 Task: Buy 5 Tank Tops of size Medium for Baby Girls from Clothing section under best seller category for shipping address: Amanda Green, 1779 Jenna Lane, Cincinnati, Ohio 45202, Cell Number 5139250533. Pay from credit card ending with 6759, CVV 506
Action: Mouse moved to (281, 71)
Screenshot: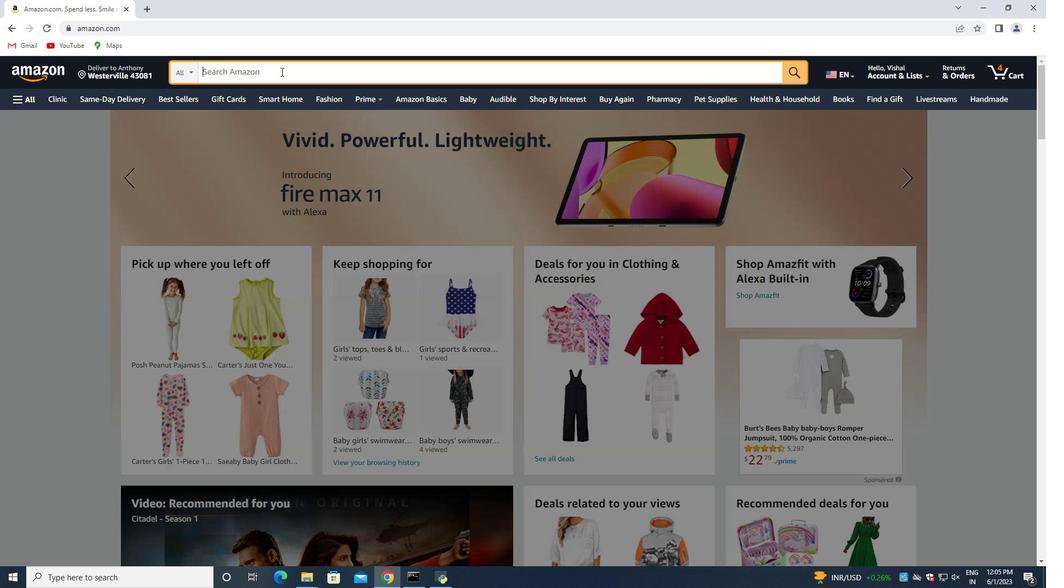 
Action: Mouse pressed left at (281, 71)
Screenshot: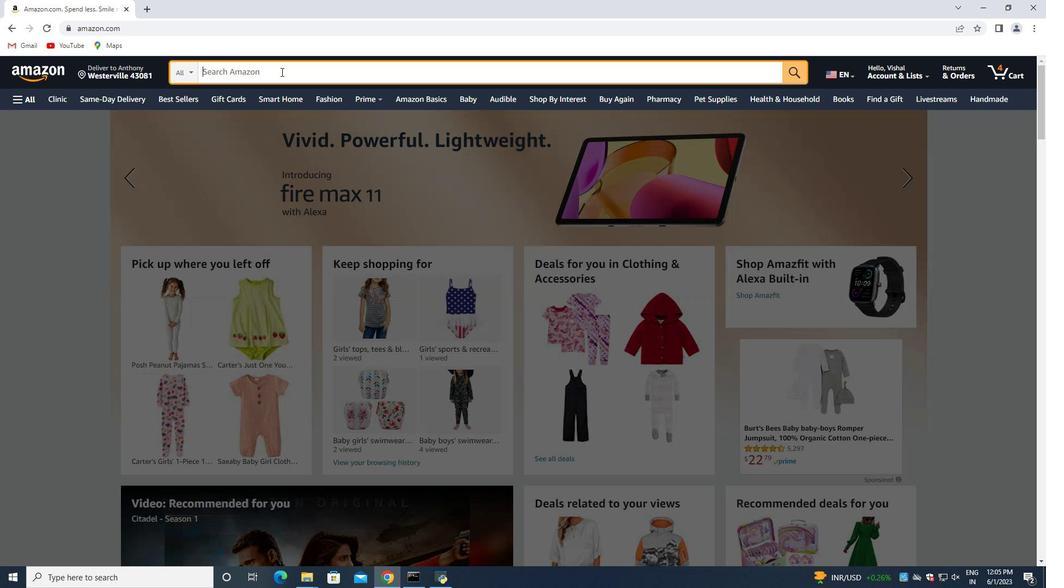 
Action: Mouse moved to (281, 71)
Screenshot: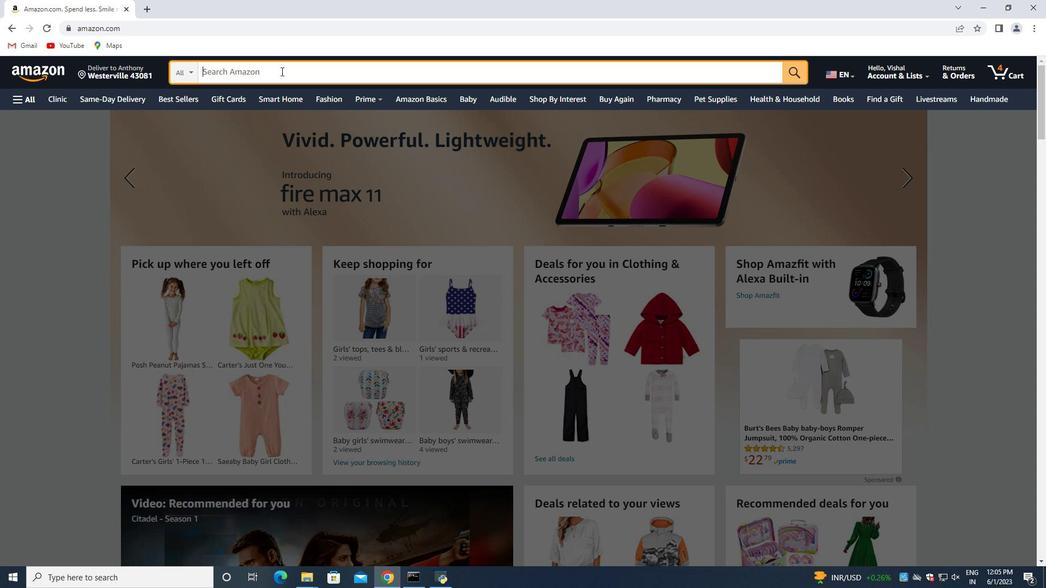 
Action: Key pressed <Key.shift>Tank<Key.space><Key.shift>Tops<Key.space>of<Key.space>size<Key.space>medium<Key.space>for<Key.space>baby<Key.space>girls<Key.enter>
Screenshot: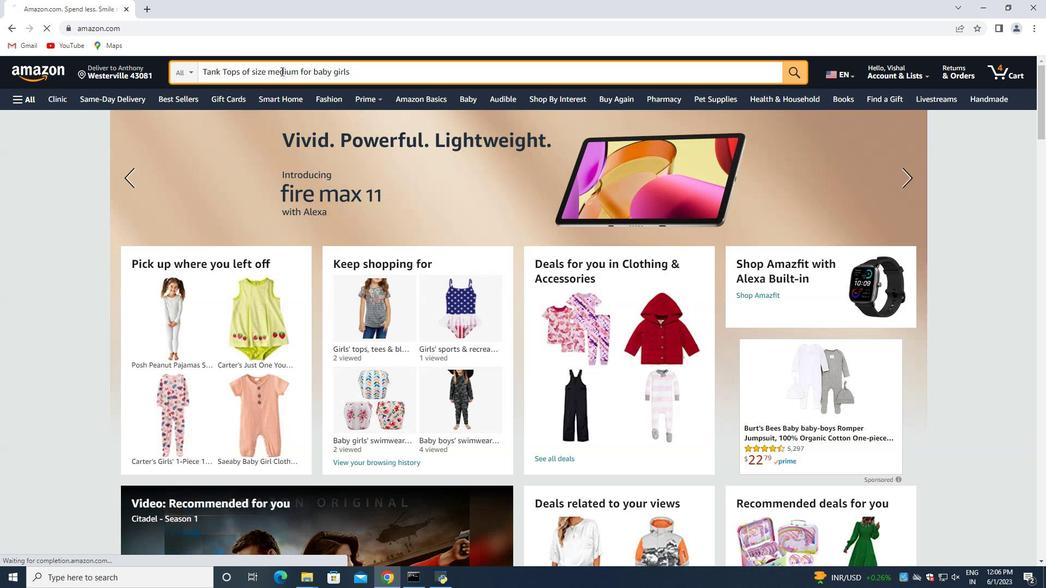 
Action: Mouse moved to (137, 172)
Screenshot: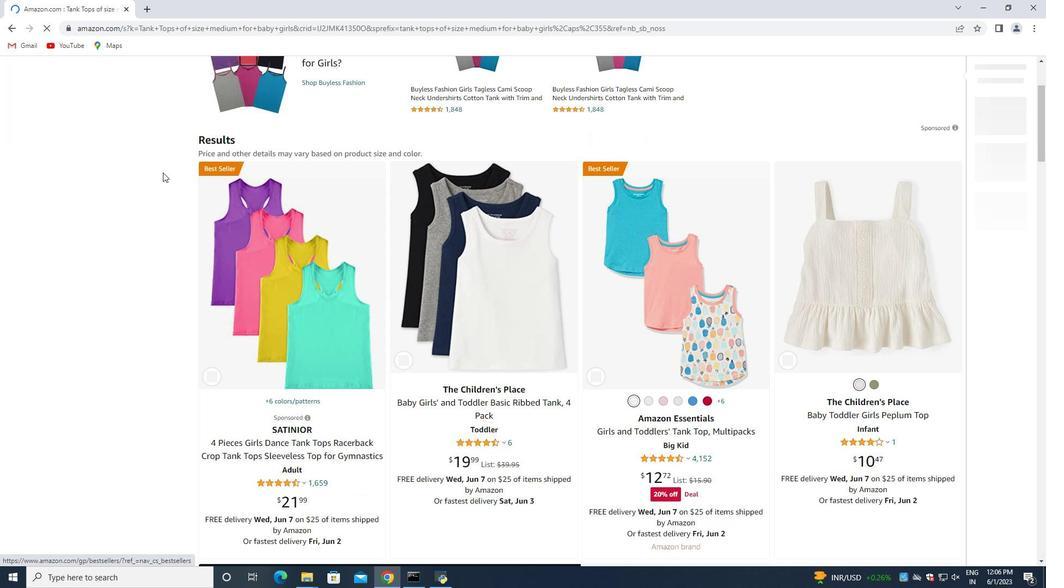 
Action: Mouse scrolled (137, 172) with delta (0, 0)
Screenshot: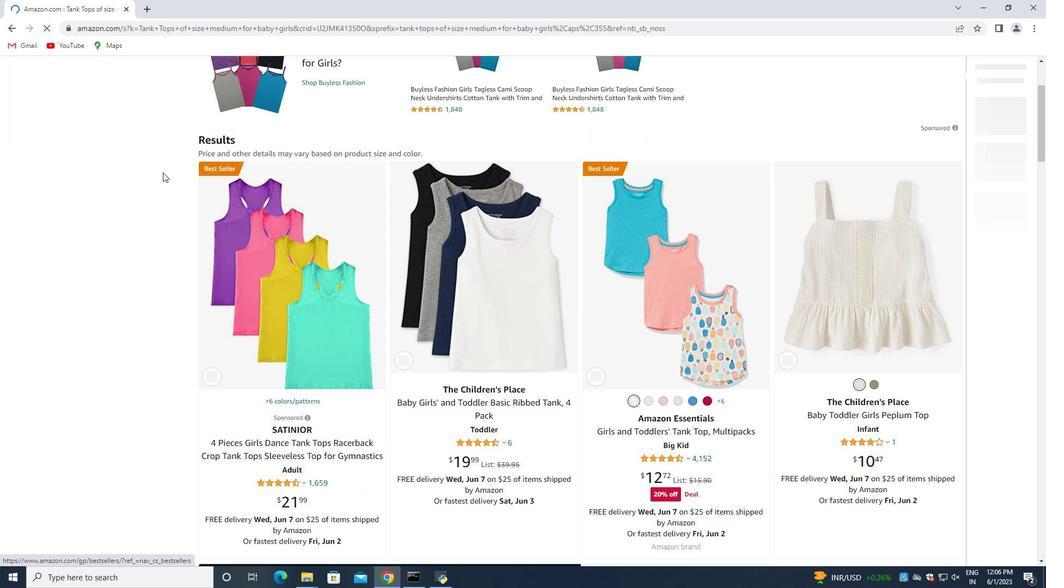 
Action: Mouse scrolled (137, 172) with delta (0, 0)
Screenshot: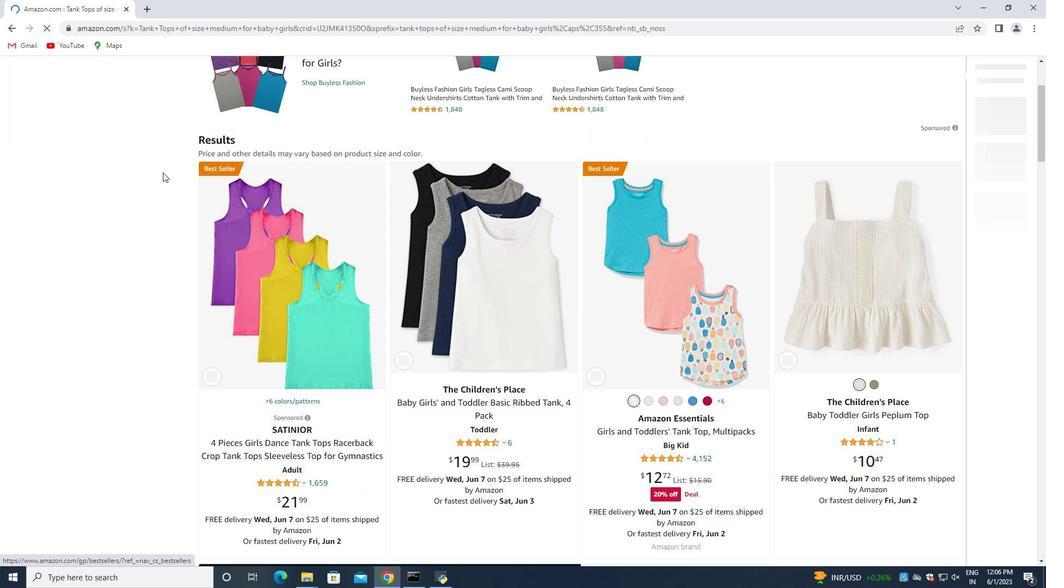 
Action: Mouse moved to (151, 172)
Screenshot: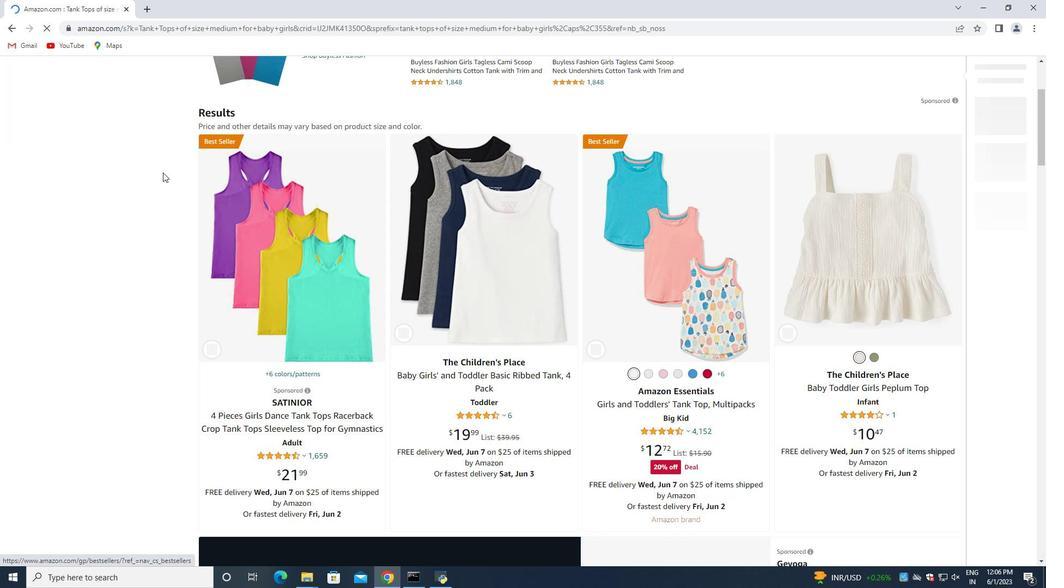 
Action: Mouse scrolled (151, 172) with delta (0, 0)
Screenshot: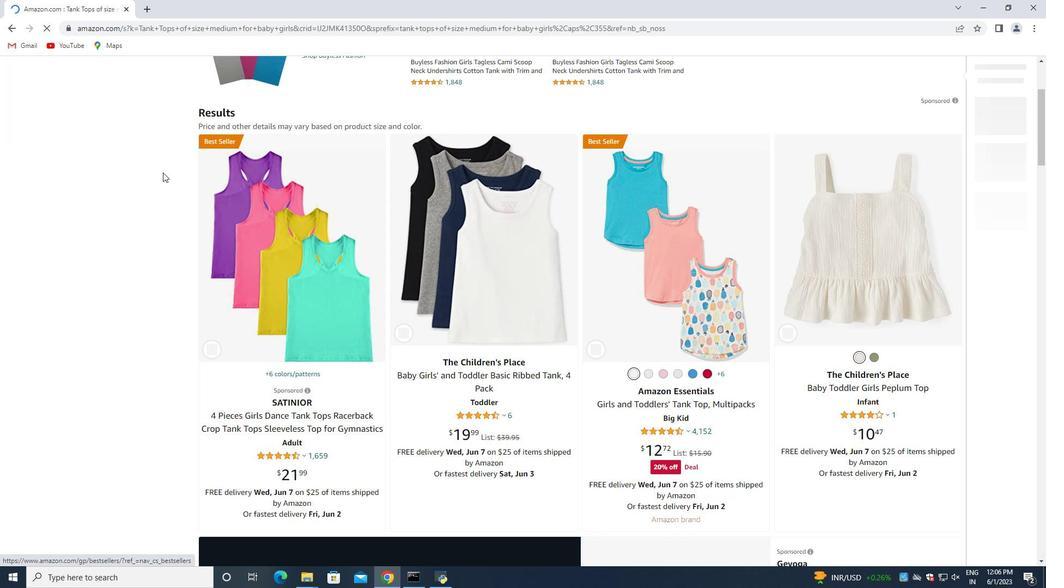 
Action: Mouse moved to (162, 172)
Screenshot: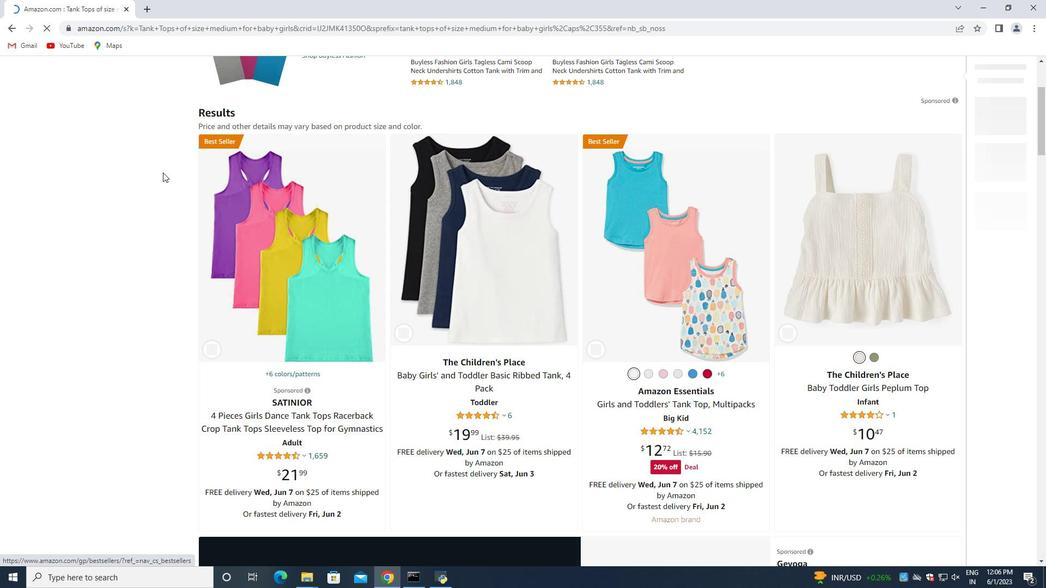 
Action: Mouse scrolled (162, 173) with delta (0, 0)
Screenshot: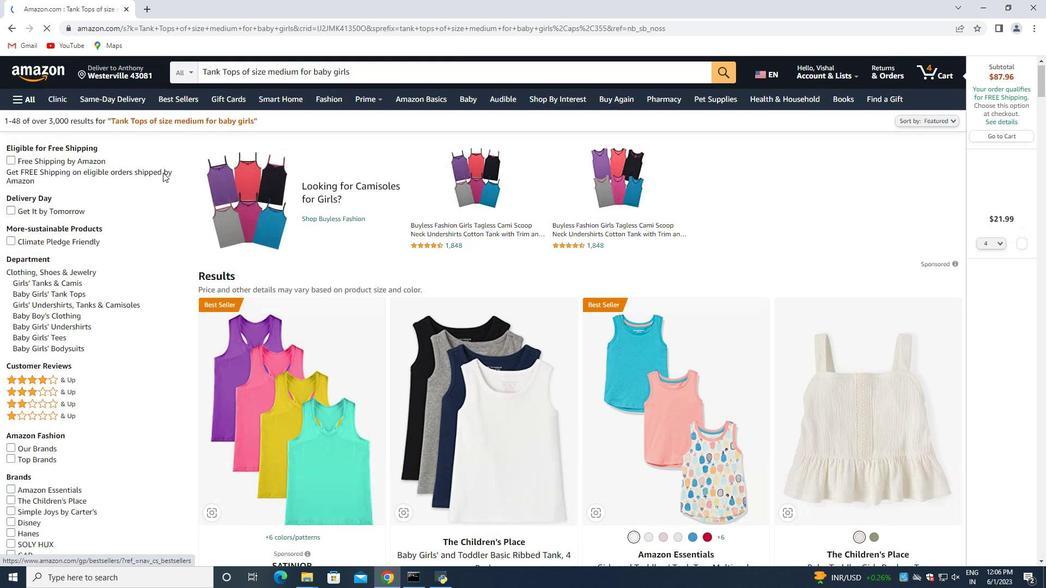 
Action: Mouse scrolled (162, 173) with delta (0, 0)
Screenshot: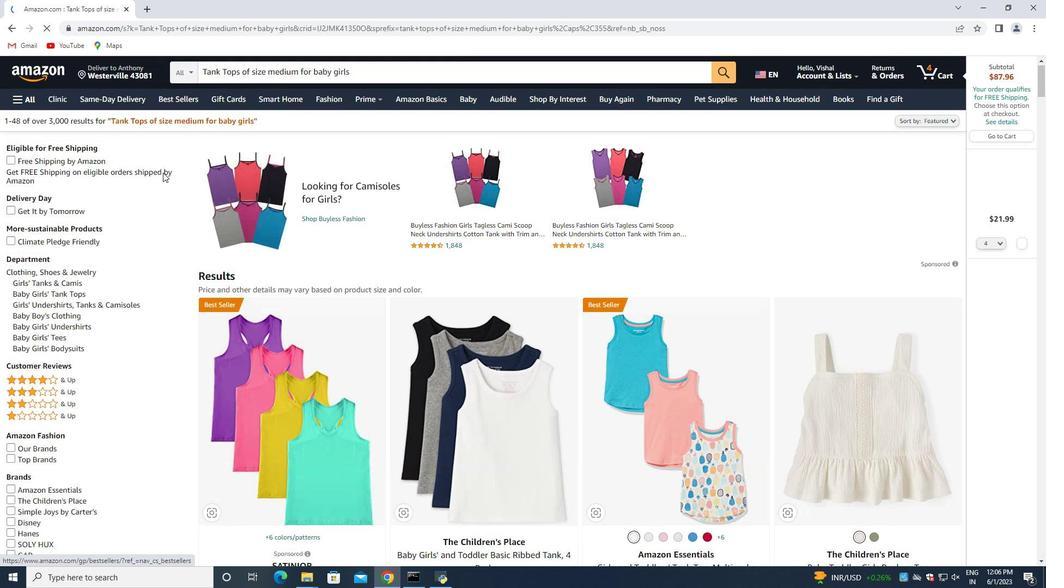 
Action: Mouse scrolled (162, 173) with delta (0, 0)
Screenshot: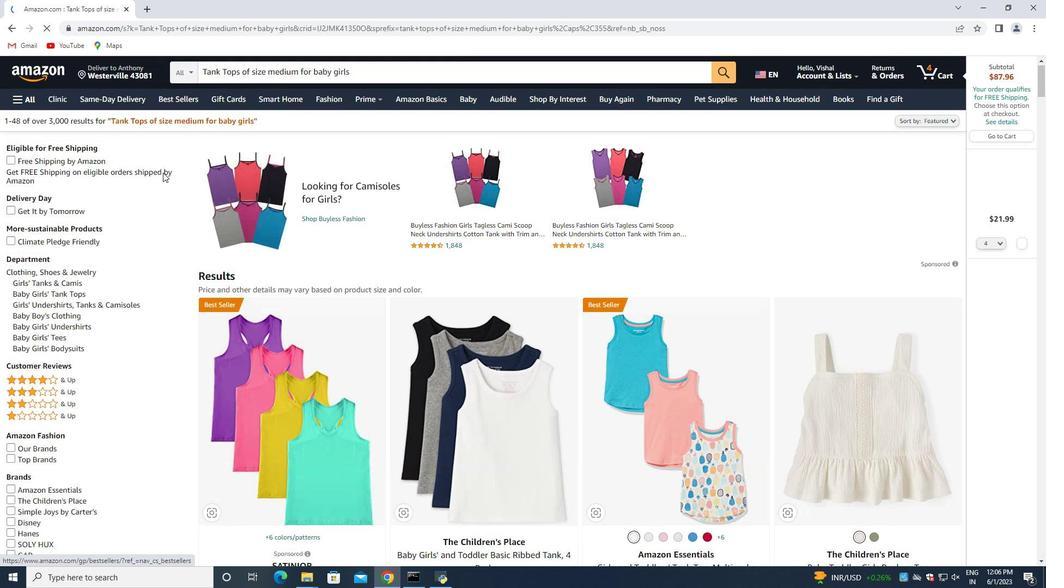 
Action: Mouse scrolled (162, 173) with delta (0, 0)
Screenshot: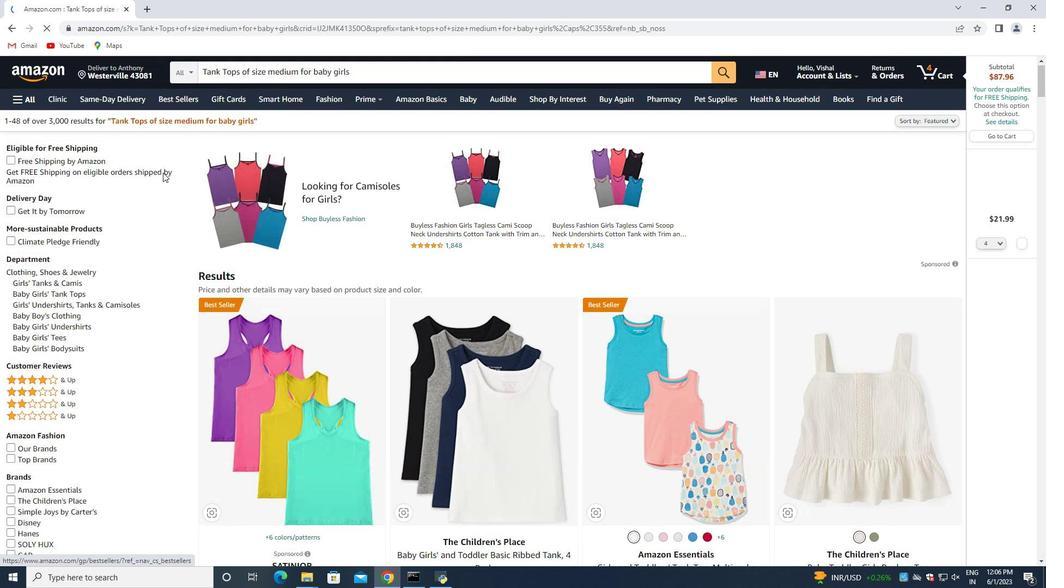 
Action: Mouse scrolled (162, 173) with delta (0, 0)
Screenshot: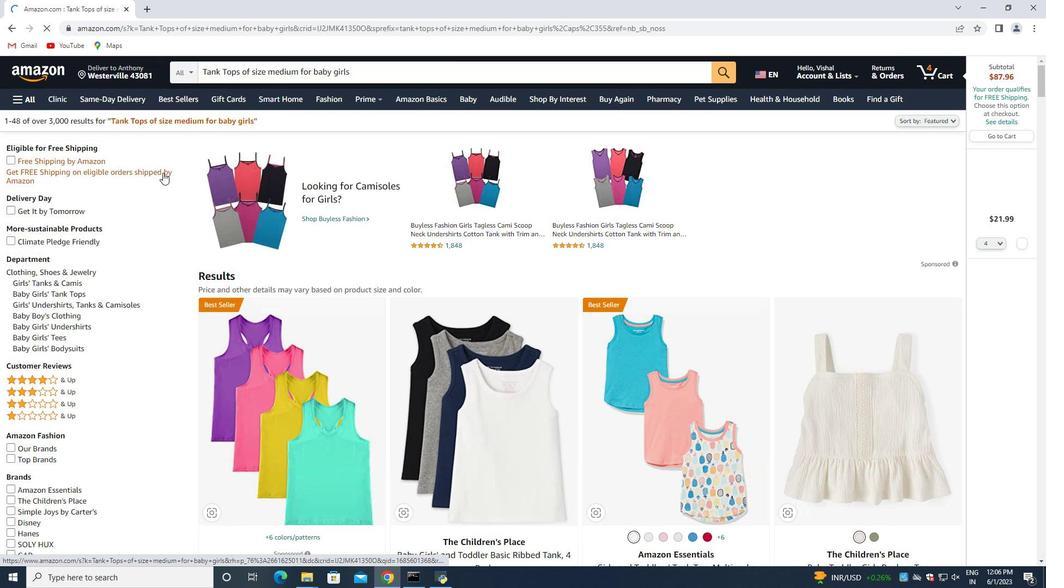 
Action: Mouse moved to (142, 204)
Screenshot: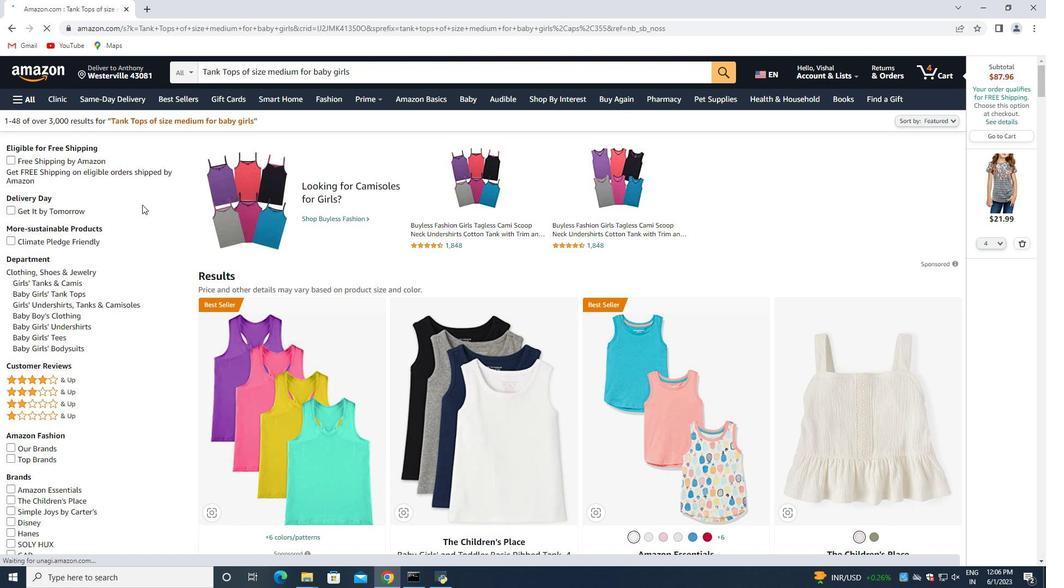 
Action: Mouse scrolled (142, 205) with delta (0, 0)
Screenshot: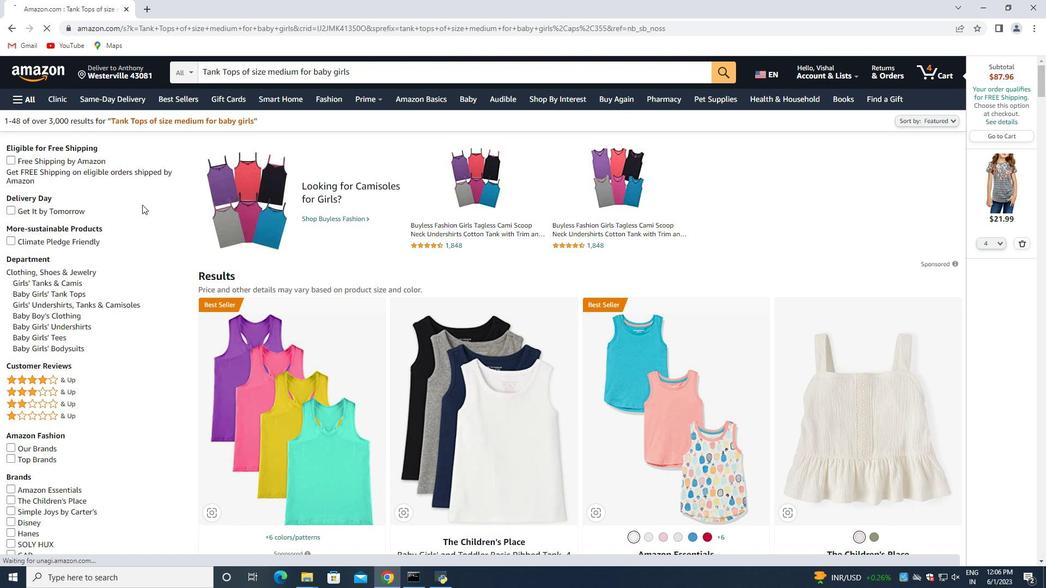 
Action: Mouse scrolled (142, 205) with delta (0, 0)
Screenshot: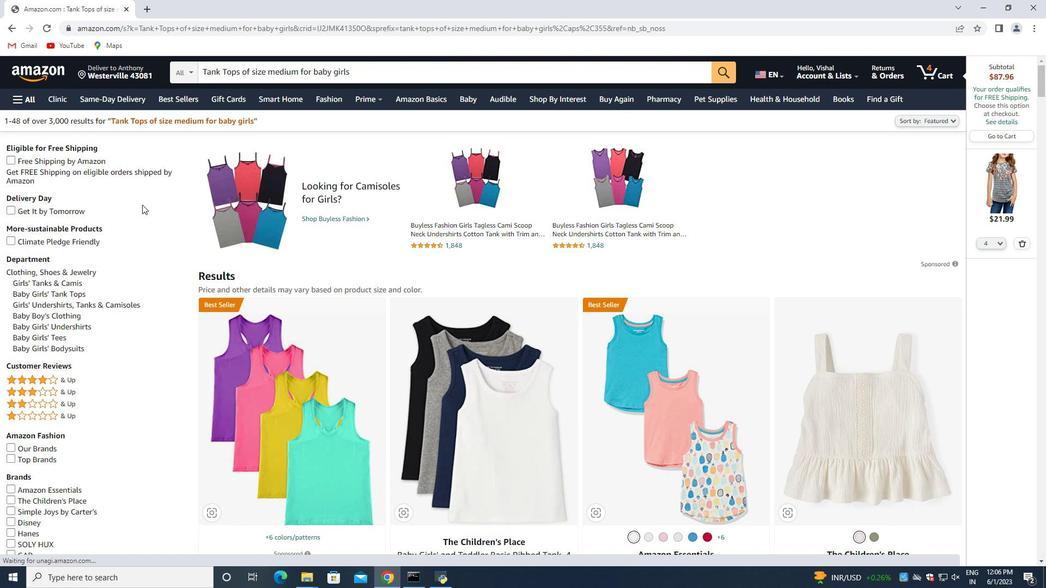 
Action: Mouse moved to (59, 293)
Screenshot: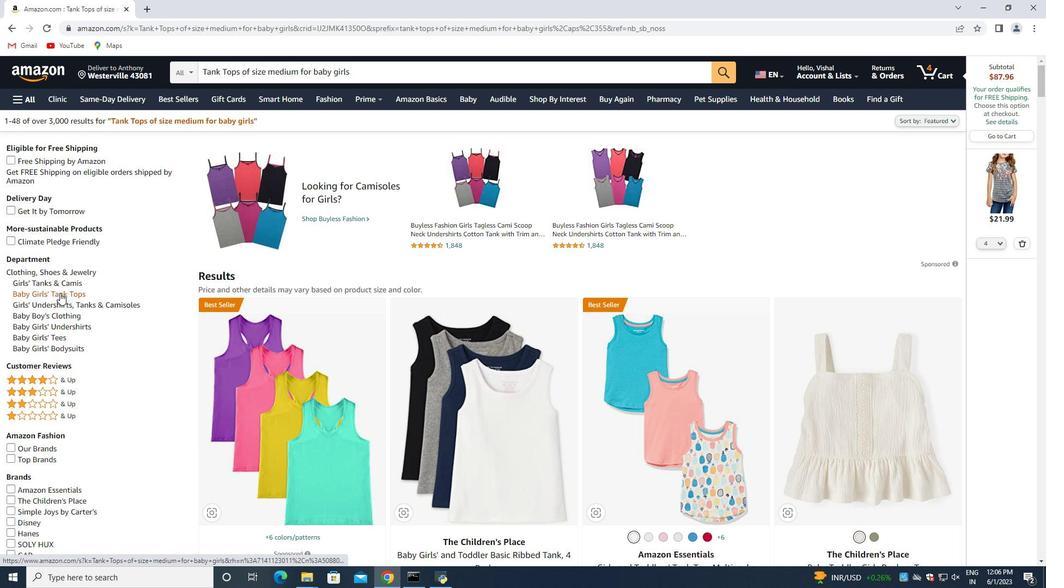 
Action: Mouse pressed left at (59, 293)
Screenshot: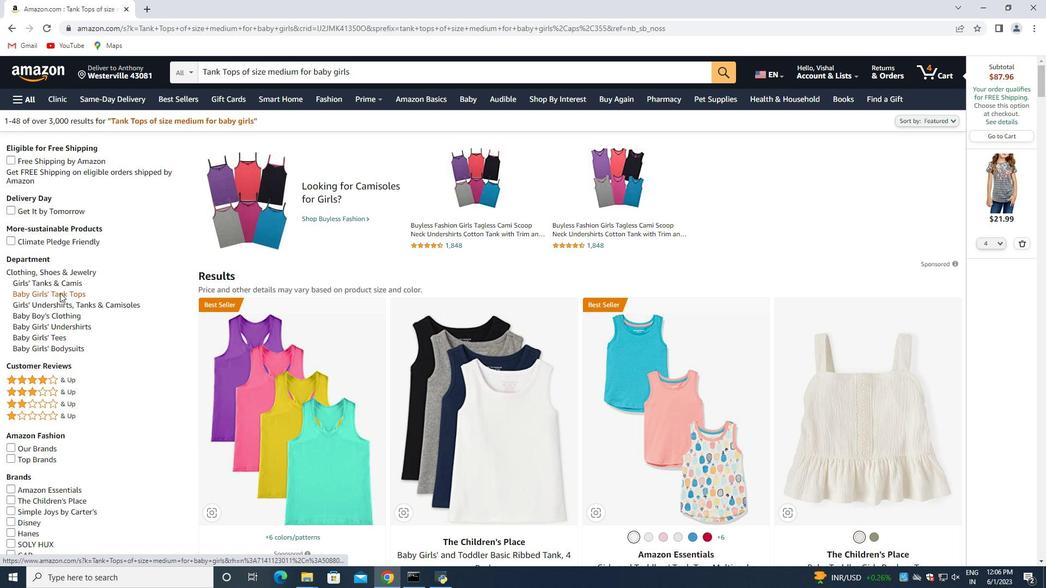 
Action: Mouse moved to (61, 298)
Screenshot: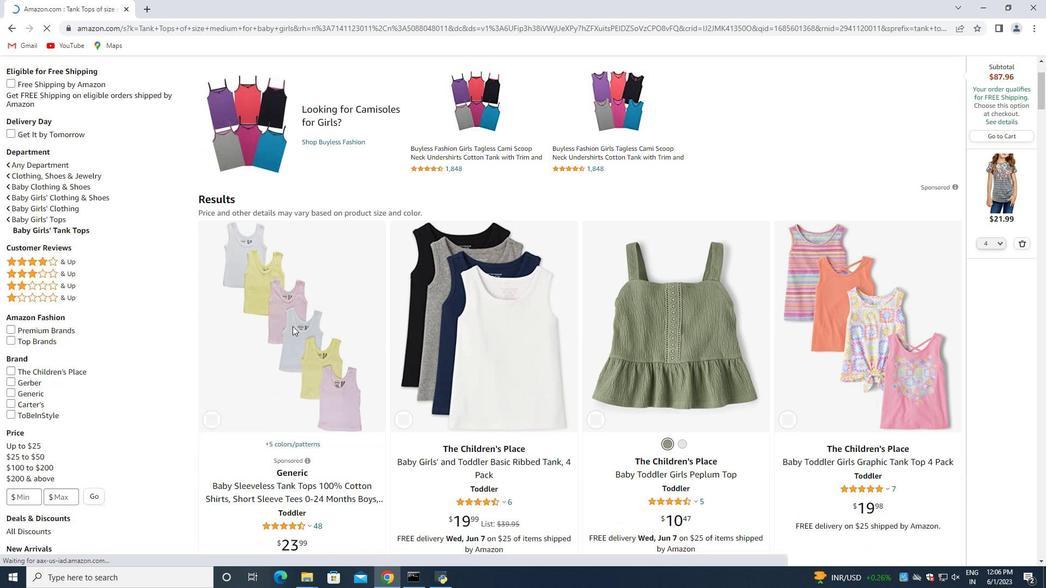 
Action: Mouse scrolled (61, 297) with delta (0, 0)
Screenshot: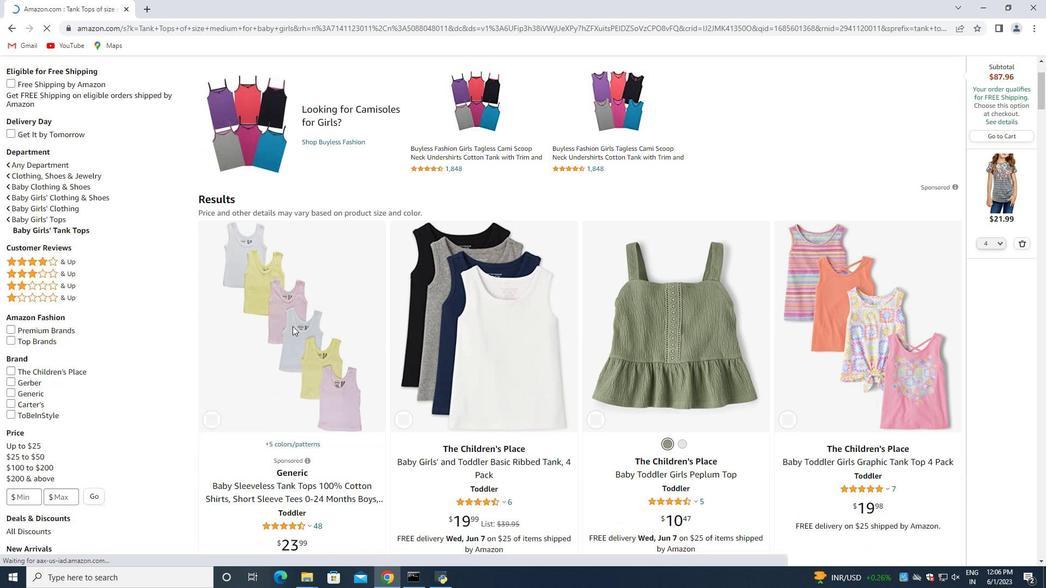 
Action: Mouse moved to (79, 302)
Screenshot: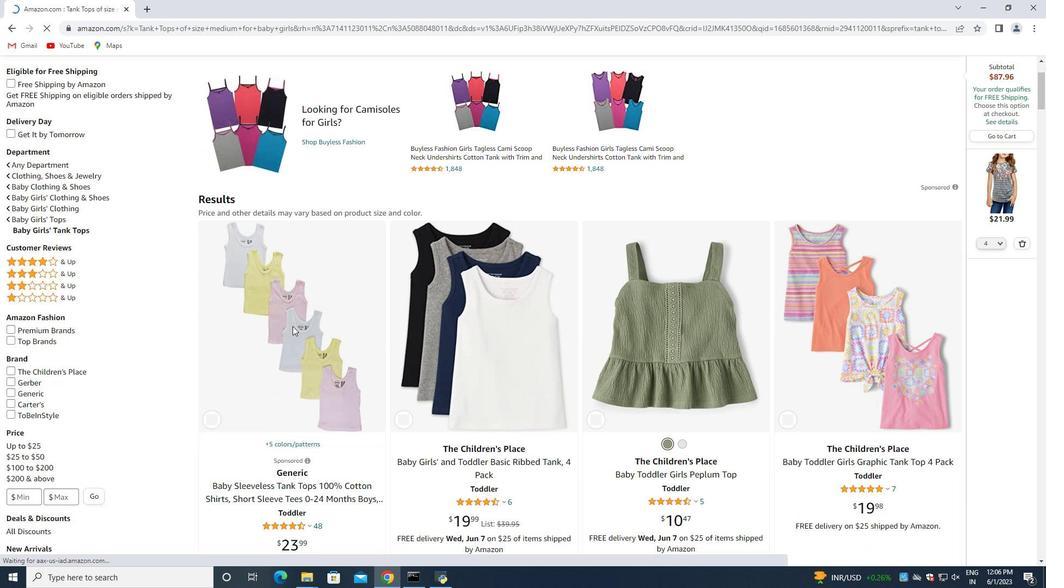 
Action: Mouse scrolled (79, 302) with delta (0, 0)
Screenshot: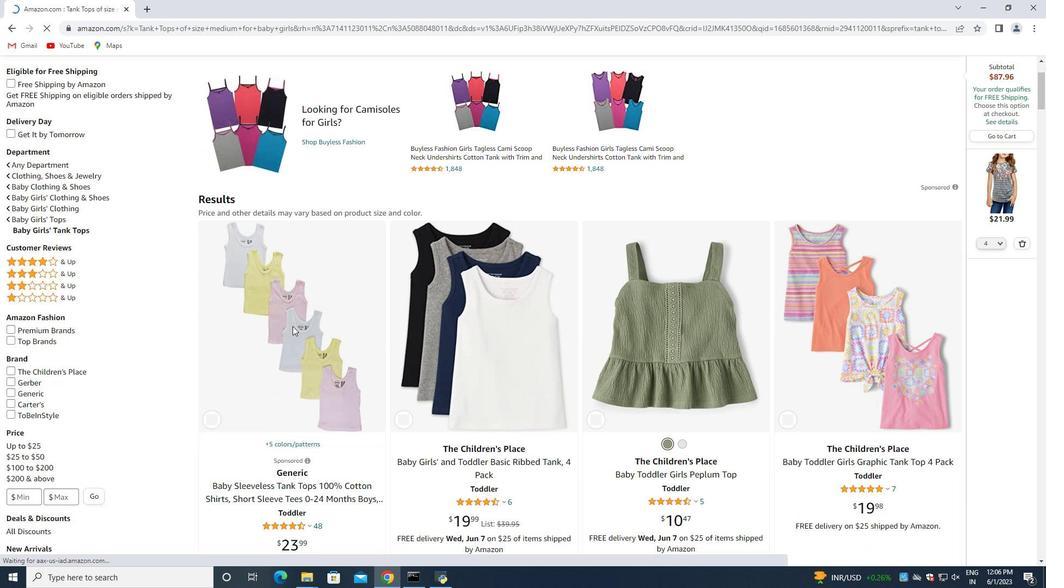 
Action: Mouse moved to (294, 323)
Screenshot: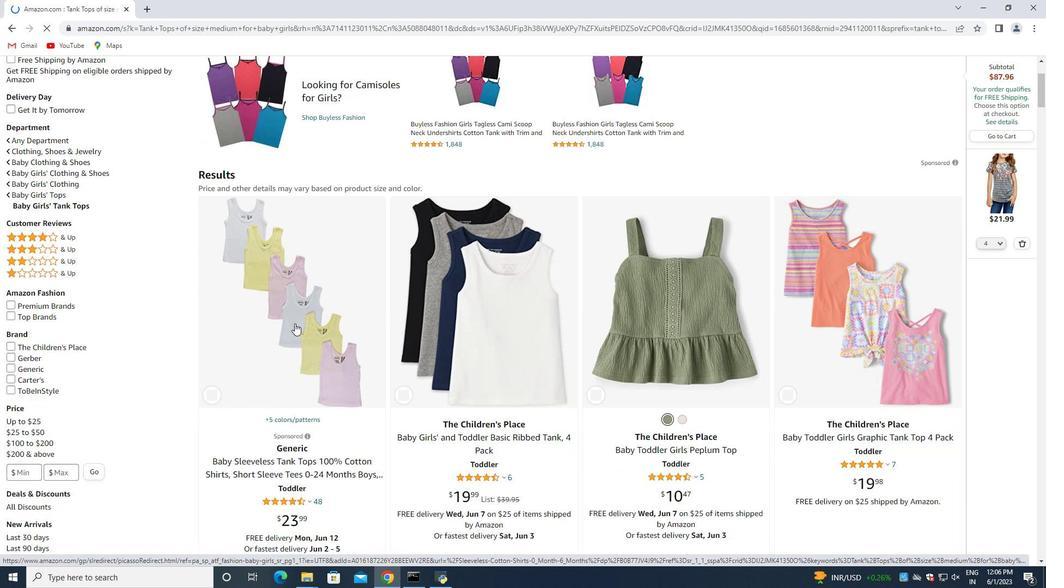 
Action: Mouse scrolled (294, 323) with delta (0, 0)
Screenshot: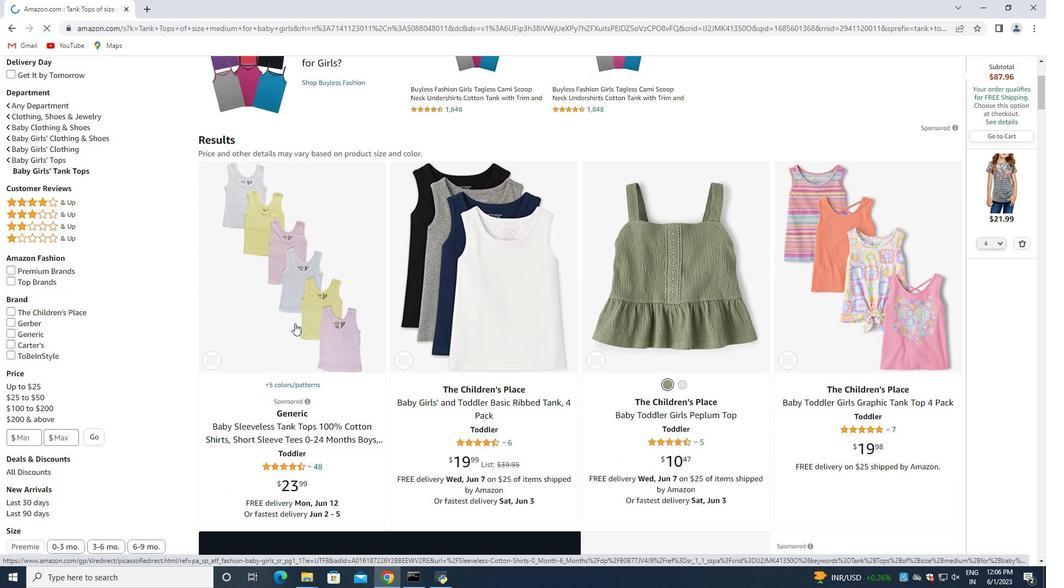 
Action: Mouse moved to (403, 302)
Screenshot: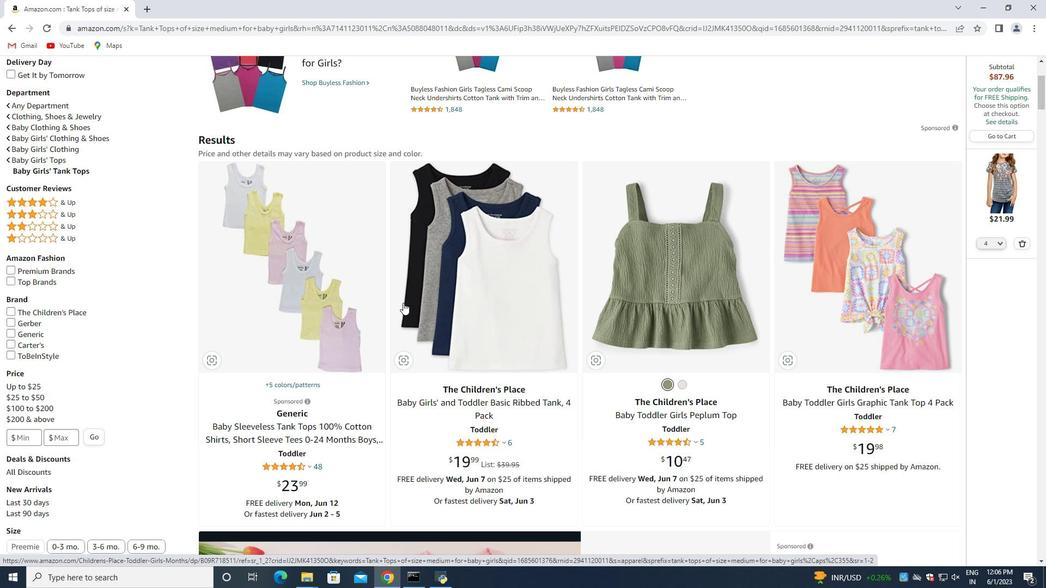 
Action: Mouse scrolled (403, 303) with delta (0, 0)
Screenshot: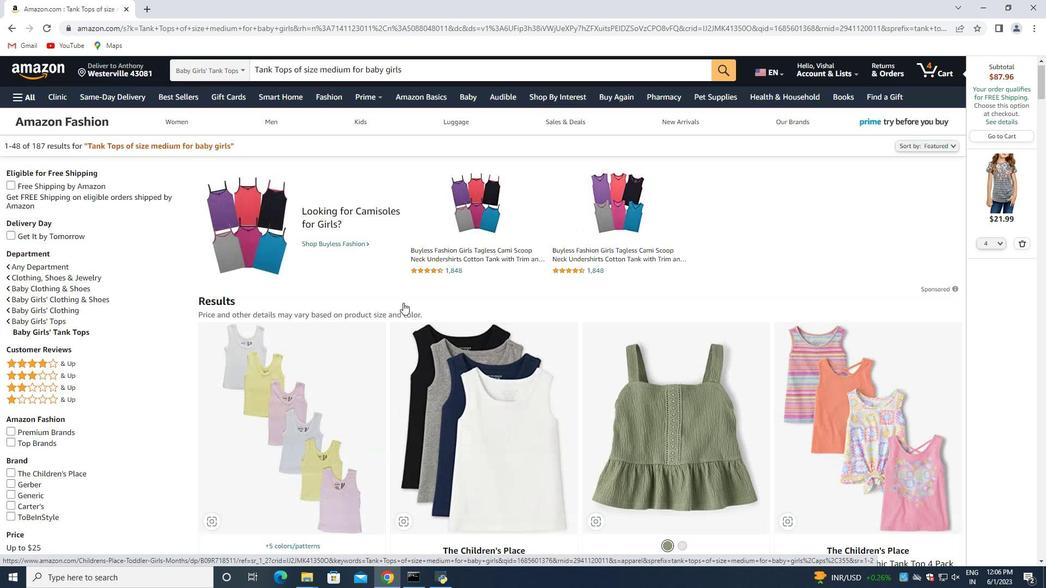 
Action: Mouse scrolled (403, 303) with delta (0, 0)
Screenshot: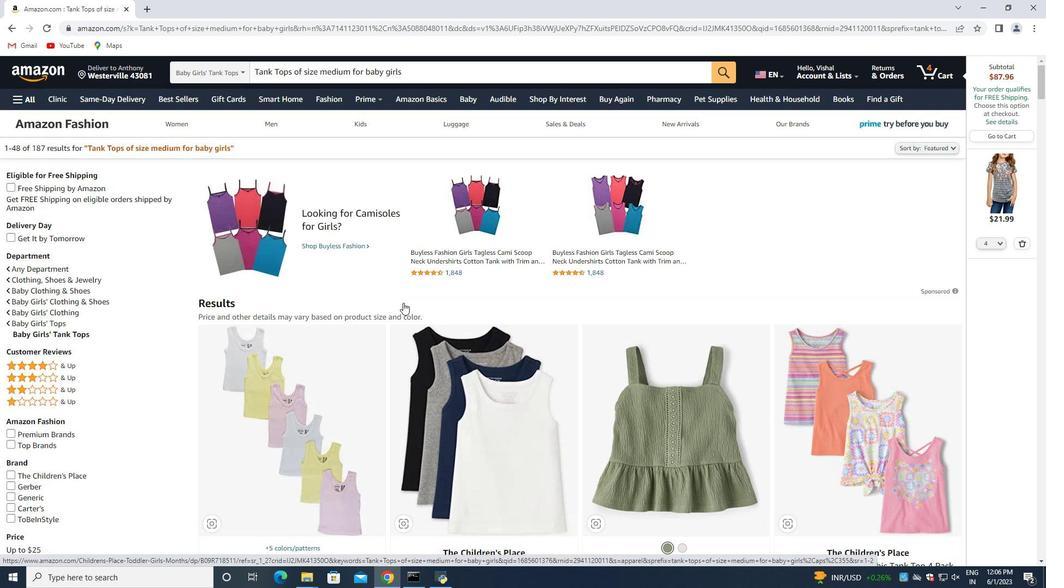 
Action: Mouse scrolled (403, 303) with delta (0, 0)
Screenshot: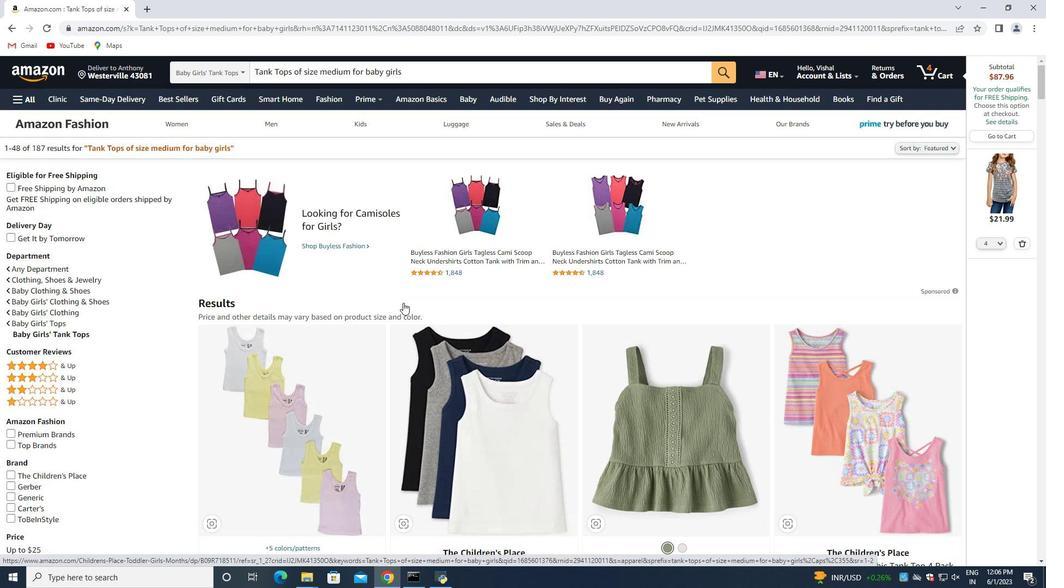 
Action: Mouse scrolled (403, 303) with delta (0, 0)
Screenshot: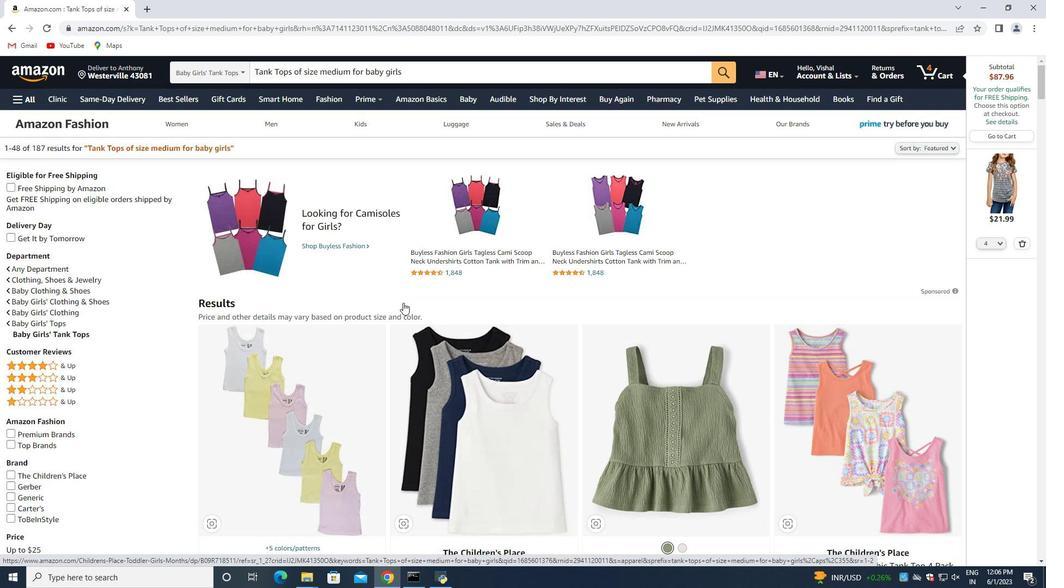 
Action: Mouse scrolled (403, 303) with delta (0, 0)
Screenshot: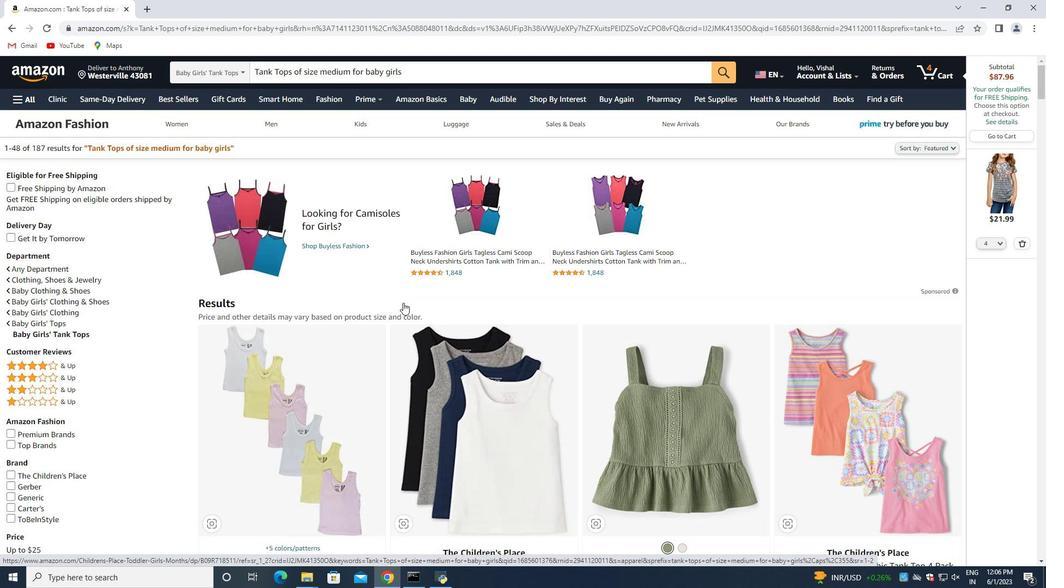 
Action: Mouse scrolled (403, 303) with delta (0, 0)
Screenshot: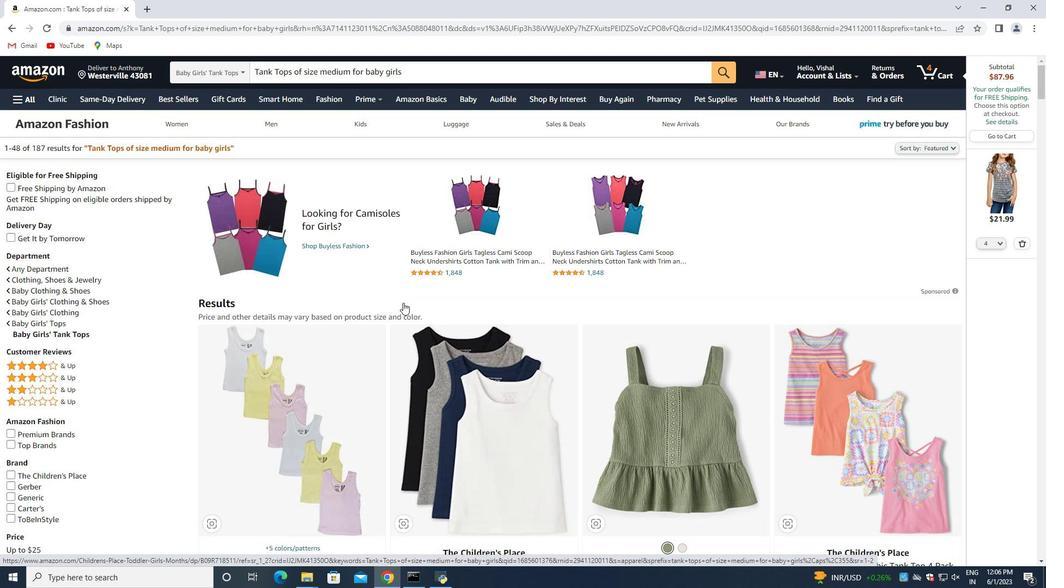 
Action: Mouse scrolled (403, 303) with delta (0, 0)
Screenshot: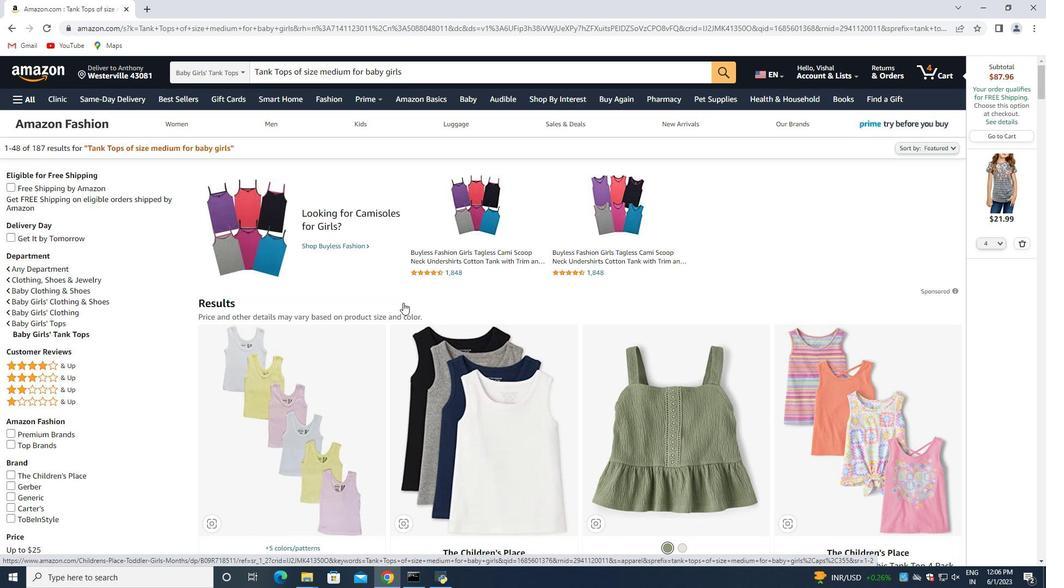 
Action: Mouse moved to (398, 306)
Screenshot: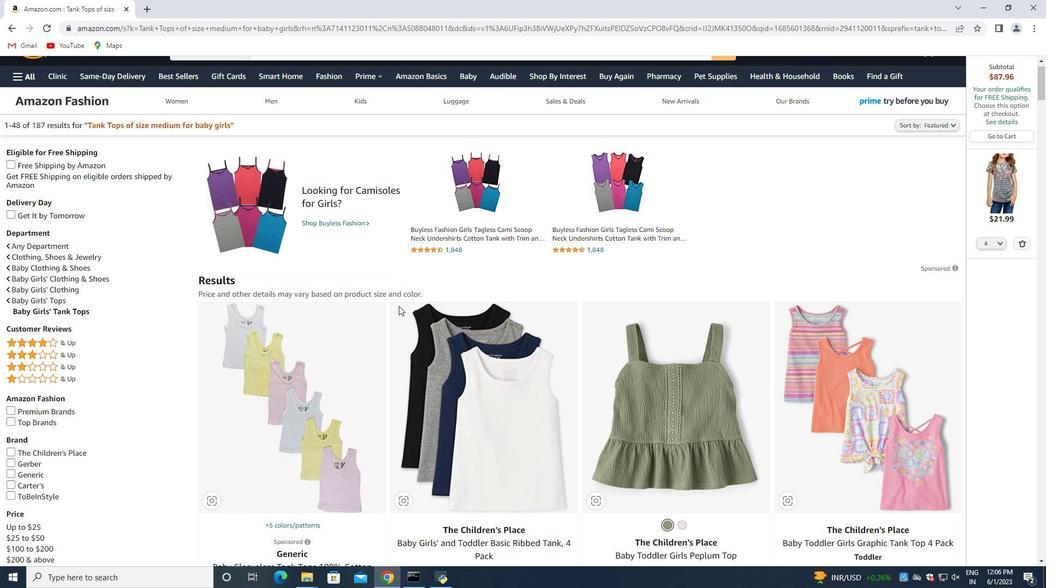 
Action: Mouse scrolled (398, 305) with delta (0, 0)
Screenshot: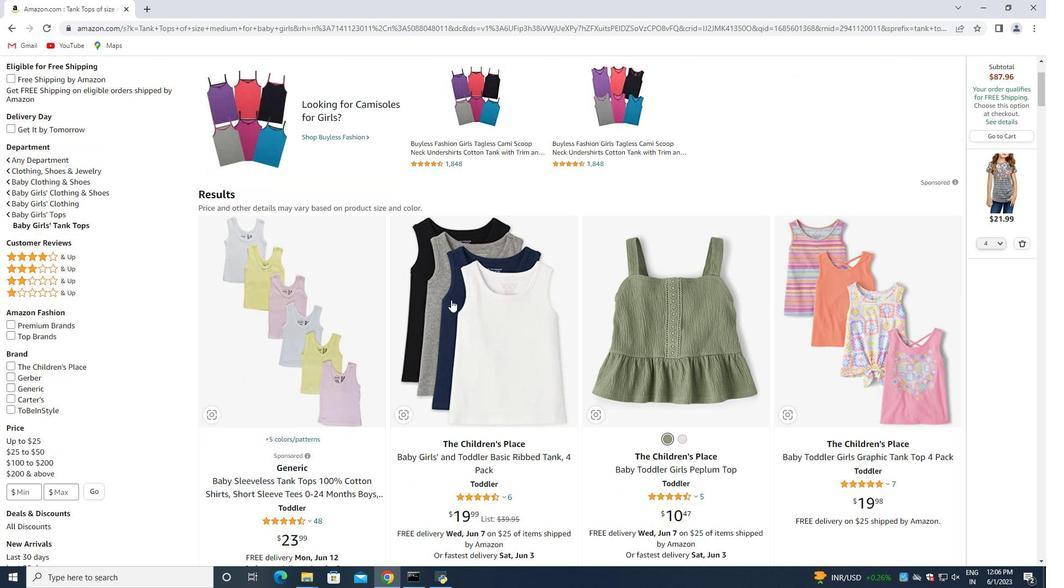 
Action: Mouse scrolled (398, 305) with delta (0, 0)
Screenshot: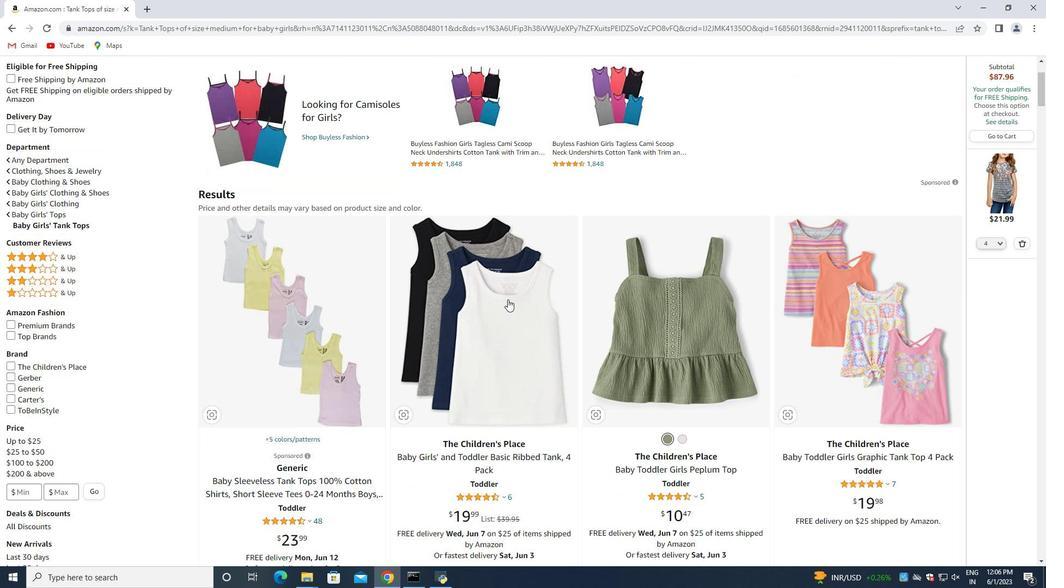 
Action: Mouse moved to (1021, 243)
Screenshot: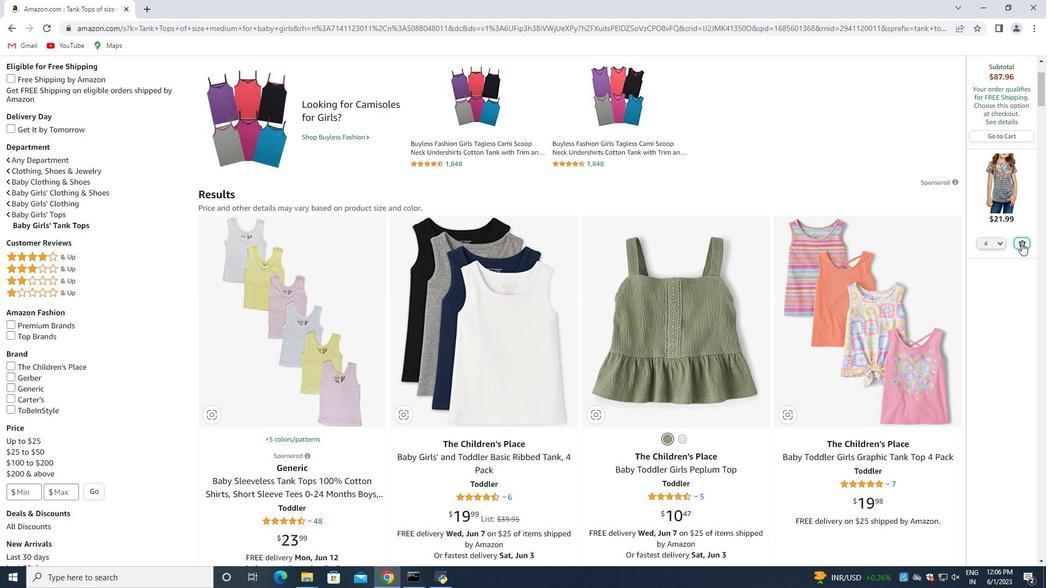 
Action: Mouse pressed left at (1021, 243)
Screenshot: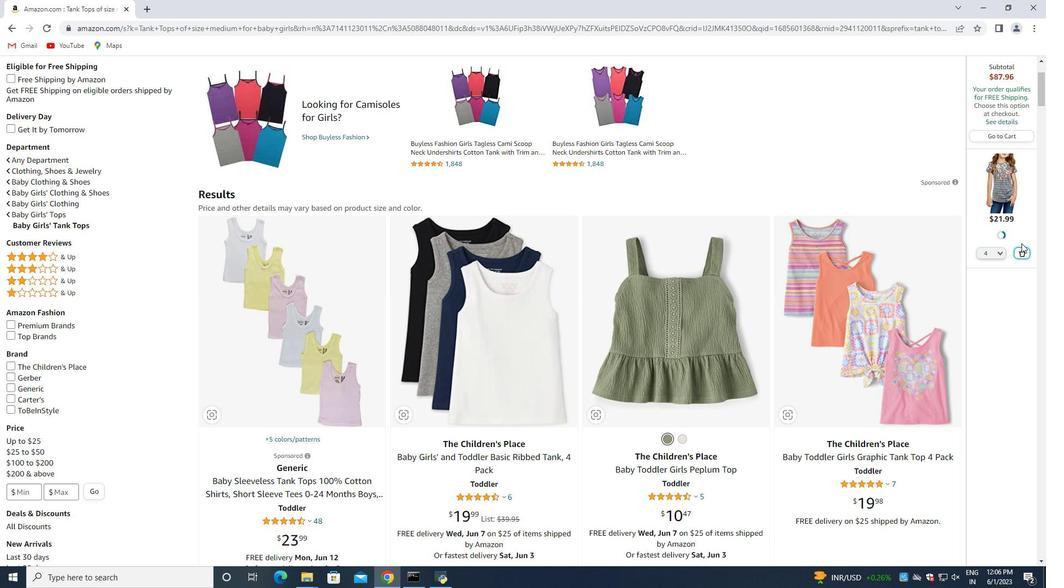 
Action: Mouse moved to (986, 248)
Screenshot: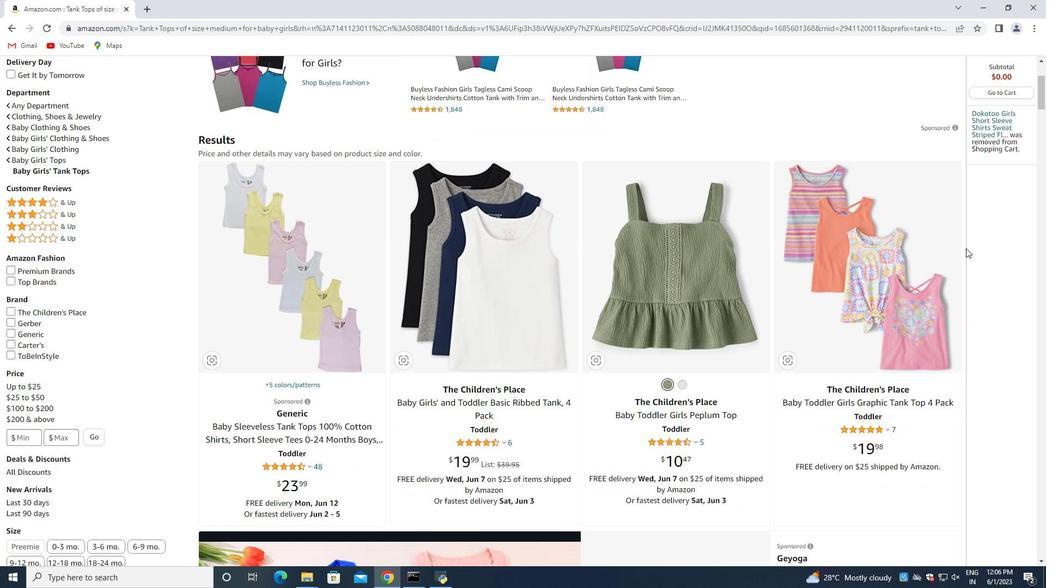 
Action: Mouse scrolled (986, 247) with delta (0, 0)
Screenshot: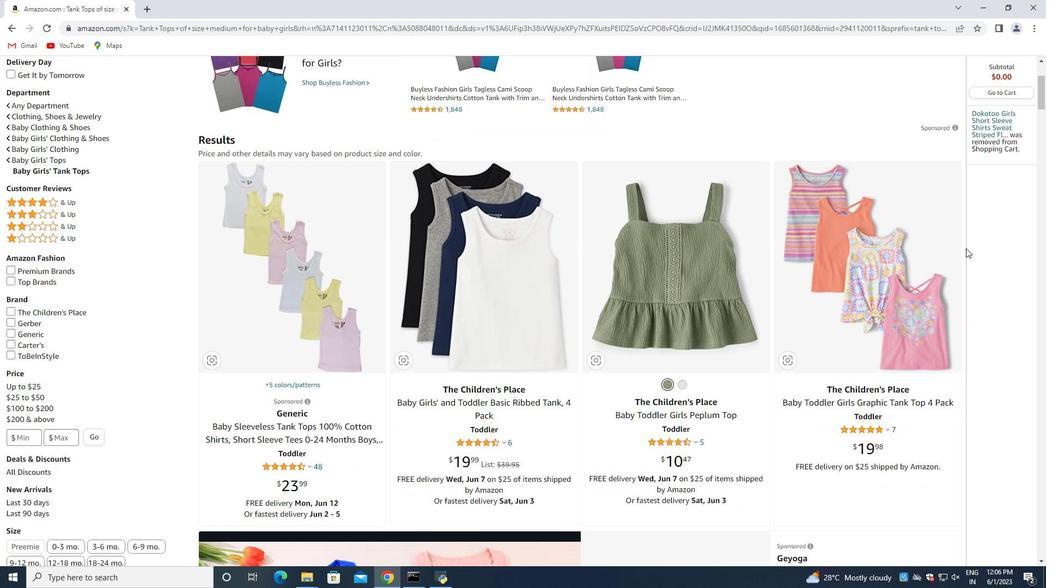 
Action: Mouse moved to (853, 244)
Screenshot: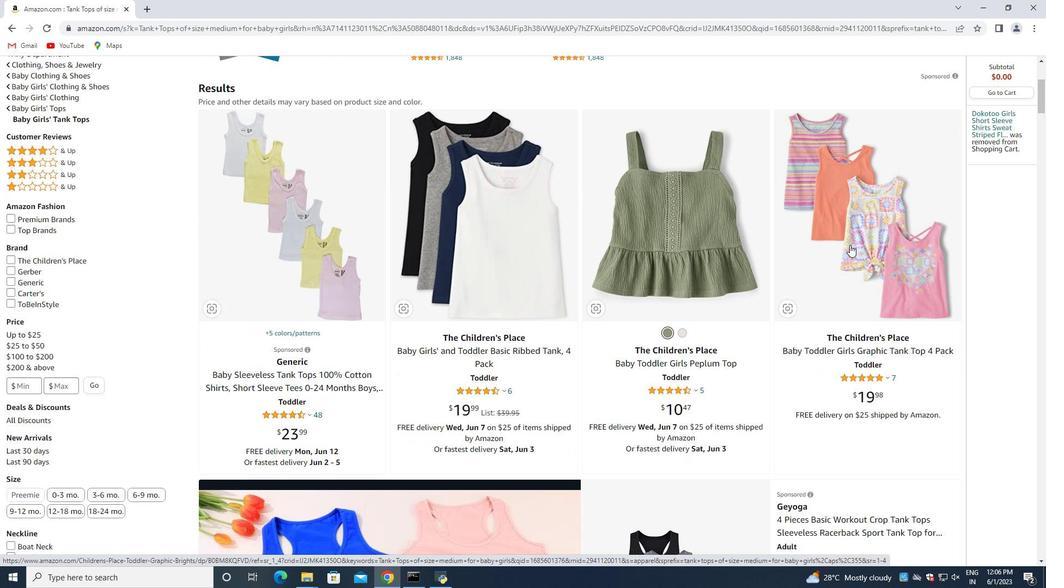 
Action: Mouse scrolled (853, 244) with delta (0, 0)
Screenshot: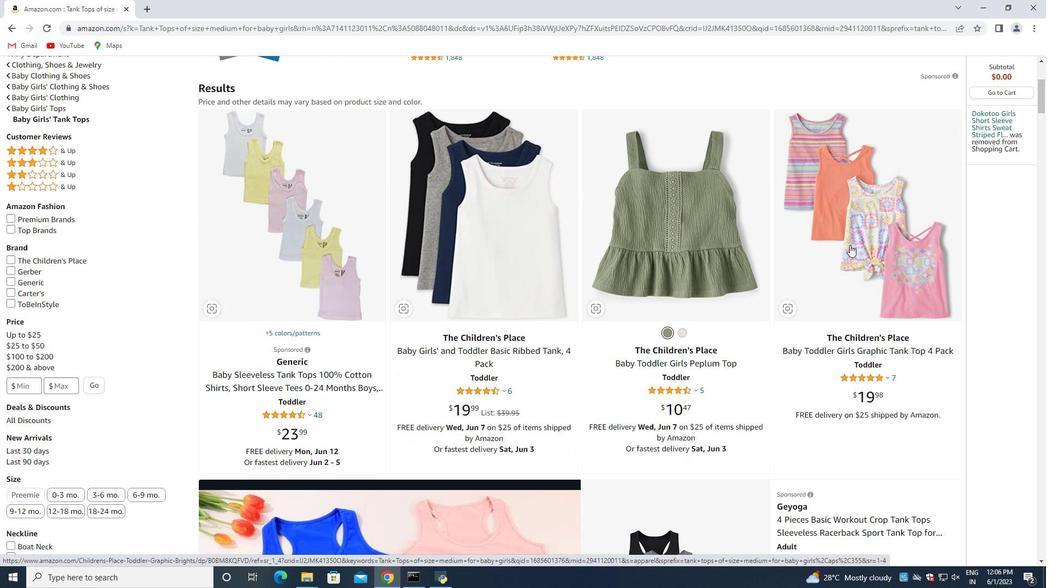 
Action: Mouse moved to (836, 247)
Screenshot: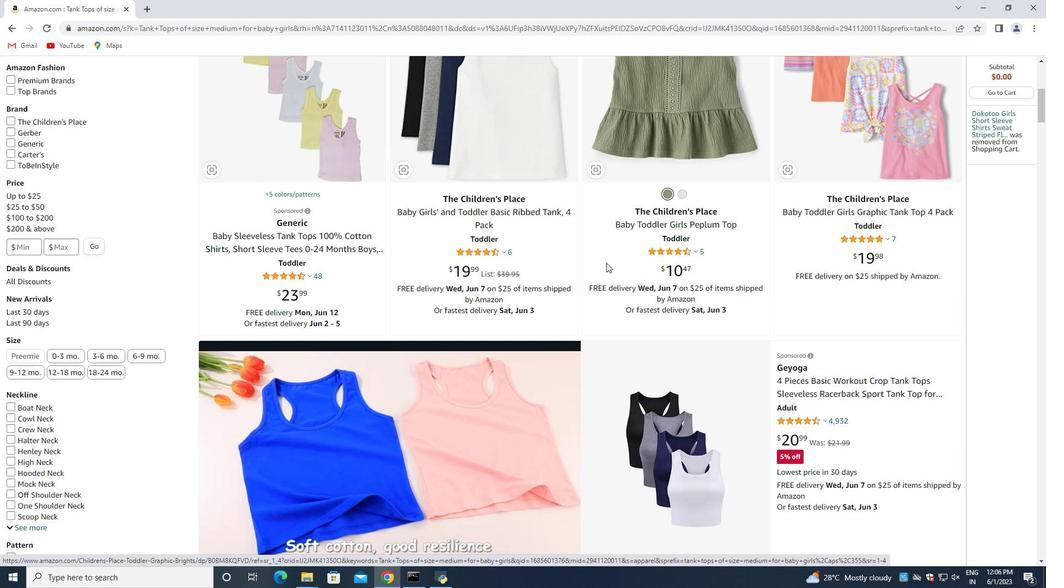 
Action: Mouse scrolled (836, 247) with delta (0, 0)
Screenshot: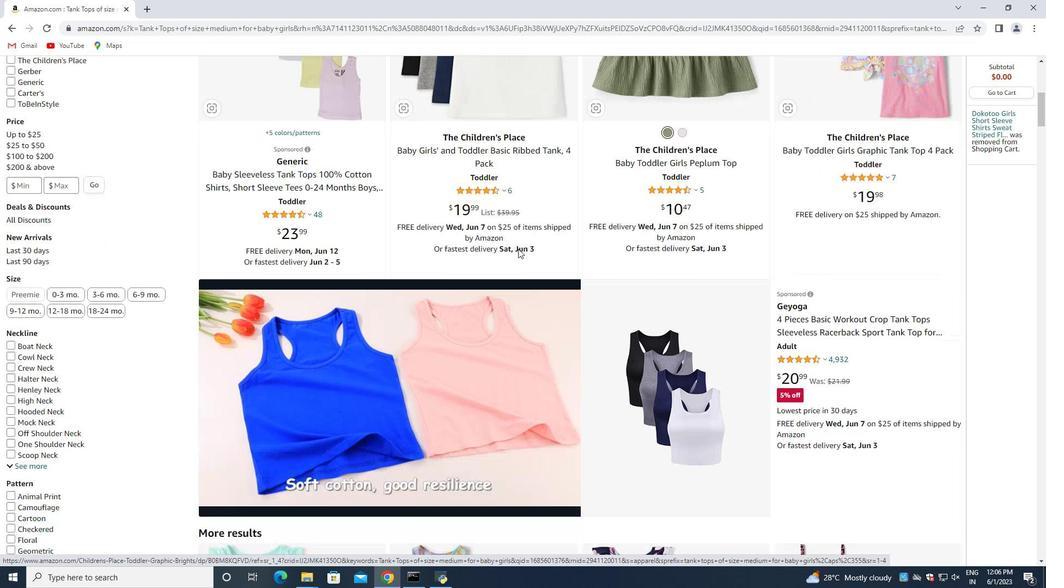 
Action: Mouse moved to (814, 256)
Screenshot: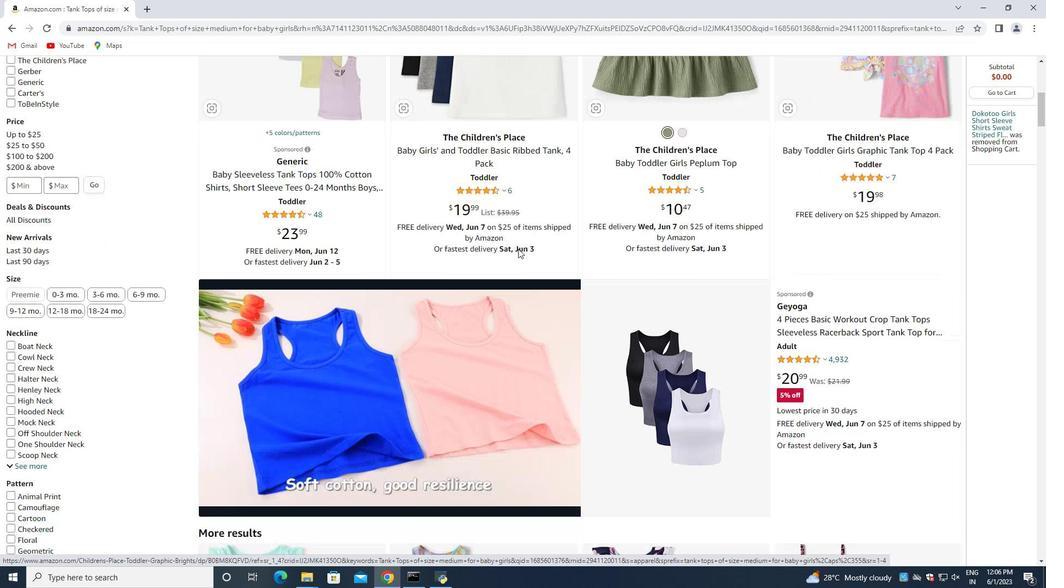 
Action: Mouse scrolled (814, 256) with delta (0, 0)
Screenshot: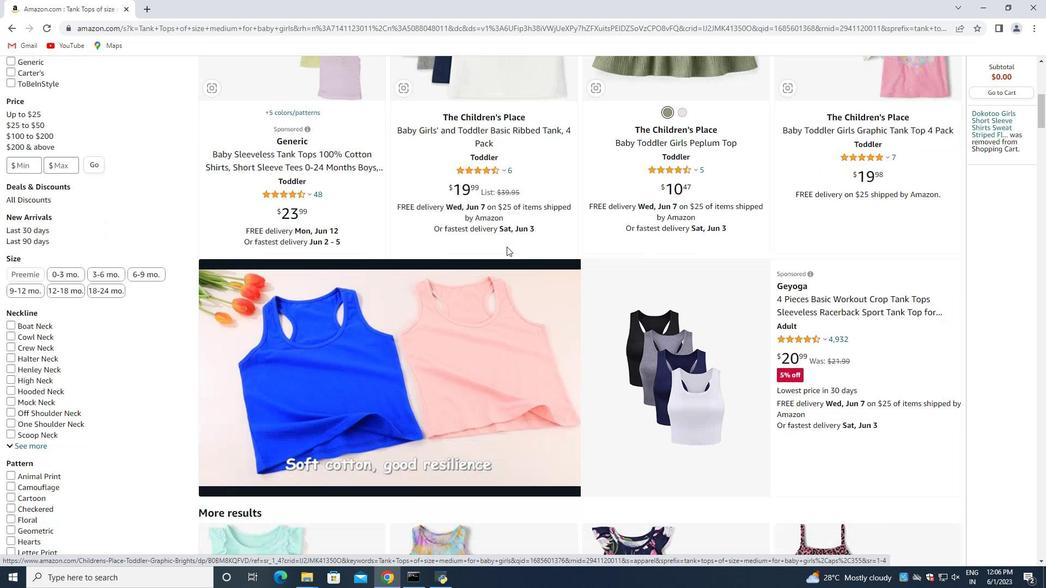 
Action: Mouse moved to (799, 262)
Screenshot: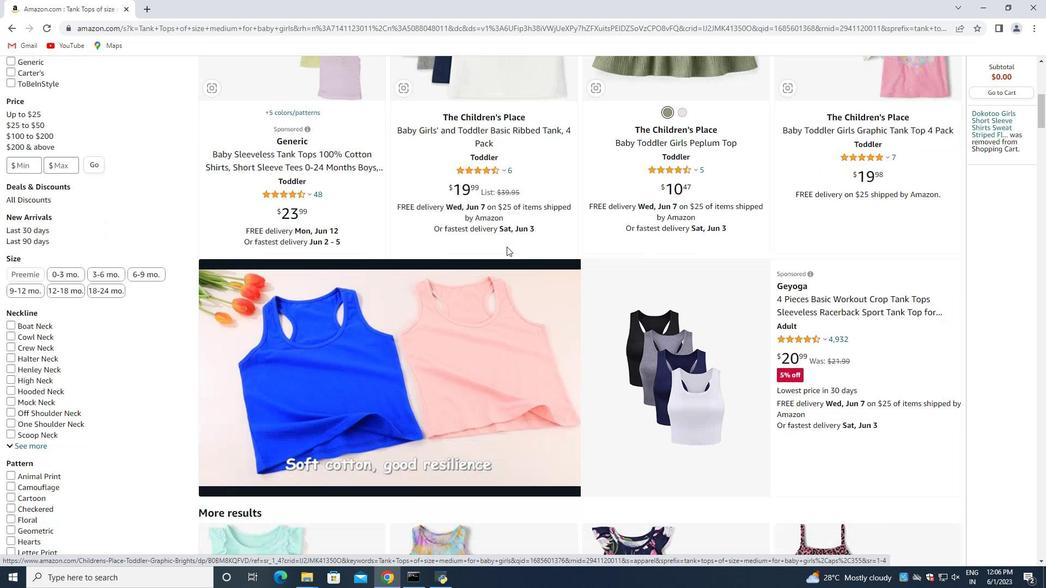 
Action: Mouse scrolled (799, 262) with delta (0, 0)
Screenshot: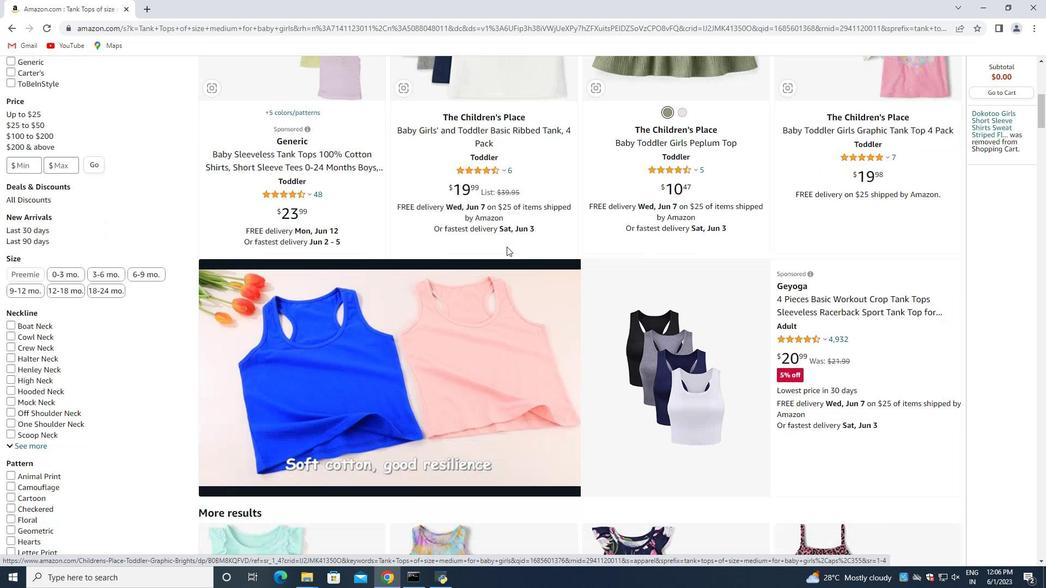 
Action: Mouse moved to (783, 266)
Screenshot: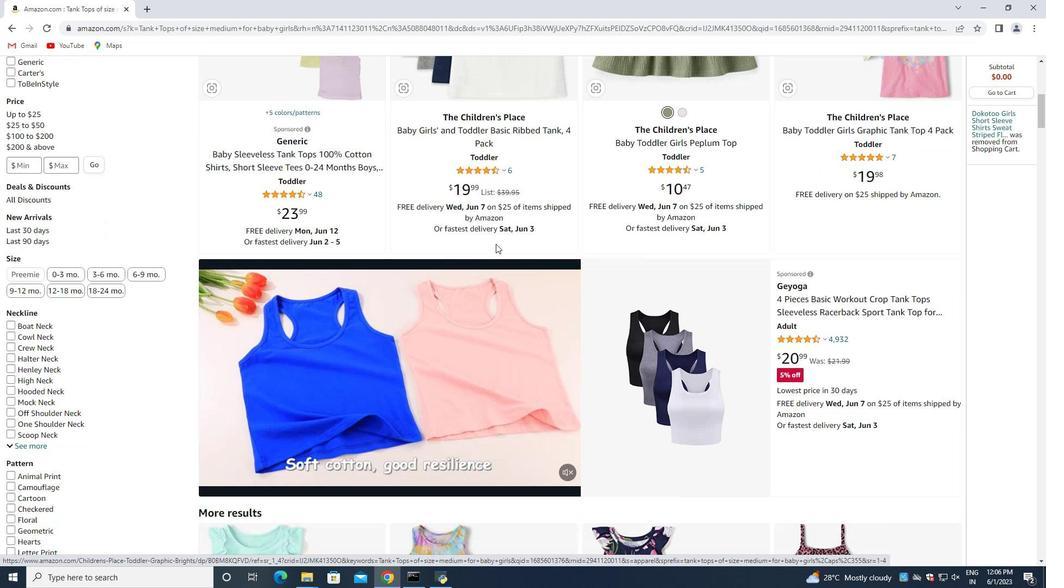 
Action: Mouse scrolled (783, 265) with delta (0, 0)
Screenshot: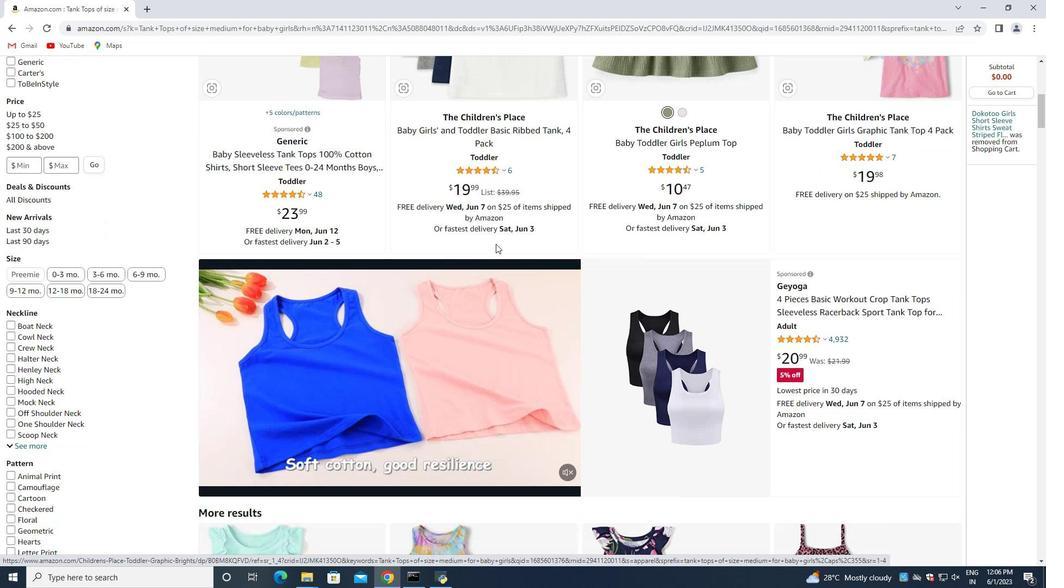
Action: Mouse moved to (506, 246)
Screenshot: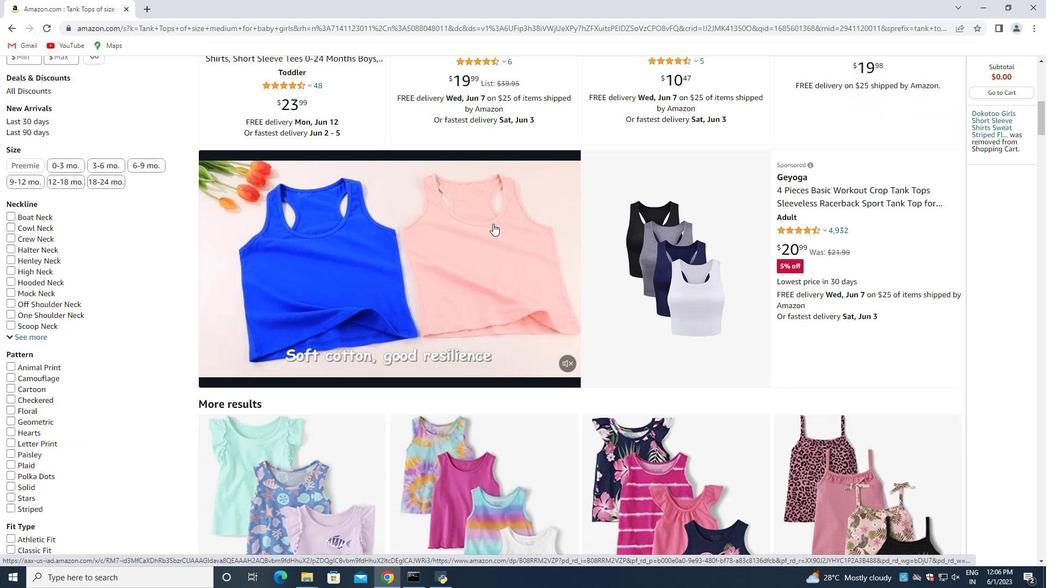 
Action: Mouse scrolled (506, 246) with delta (0, 0)
Screenshot: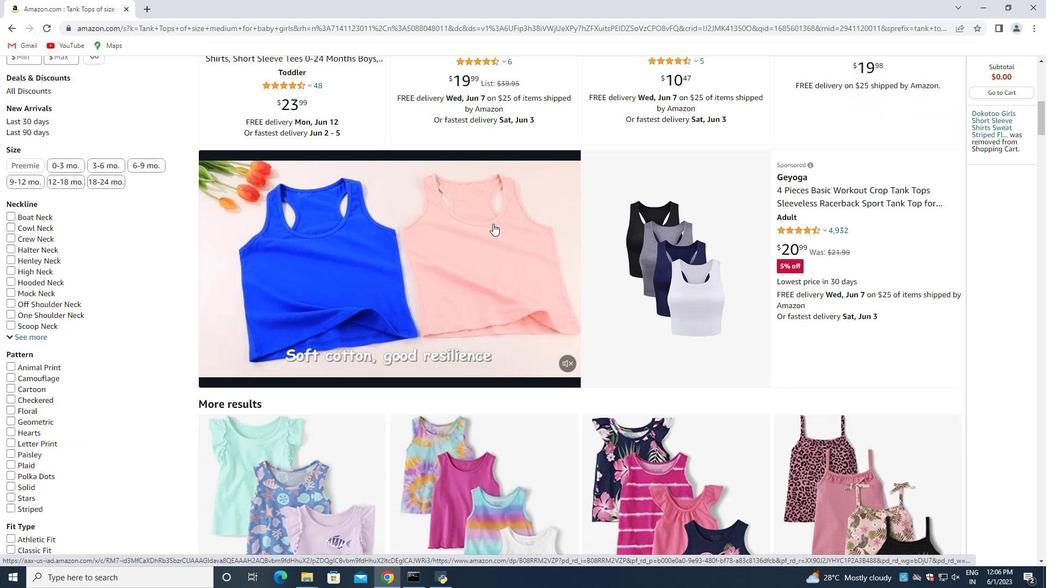
Action: Mouse moved to (503, 246)
Screenshot: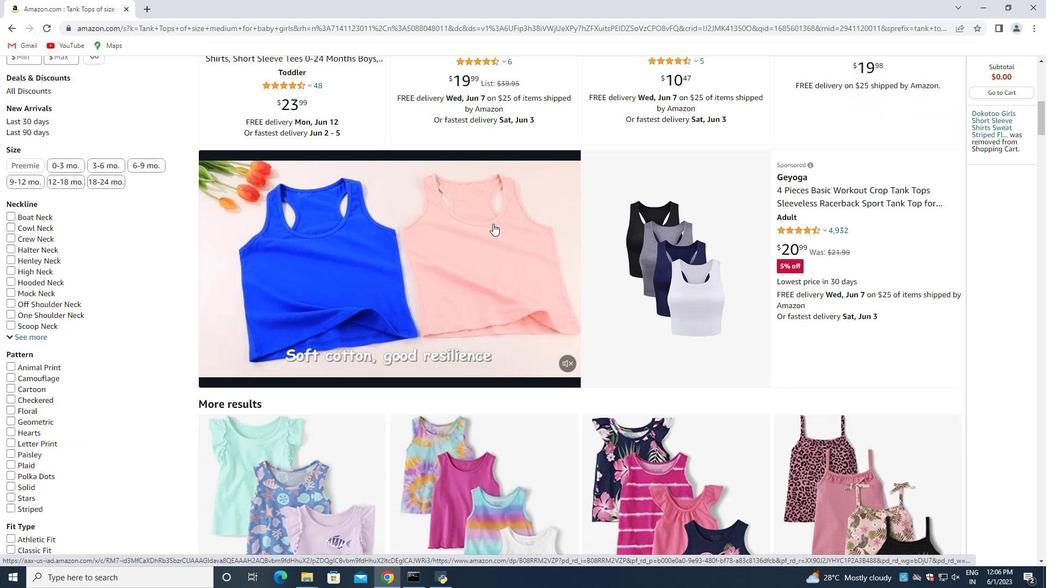 
Action: Mouse scrolled (503, 246) with delta (0, 0)
Screenshot: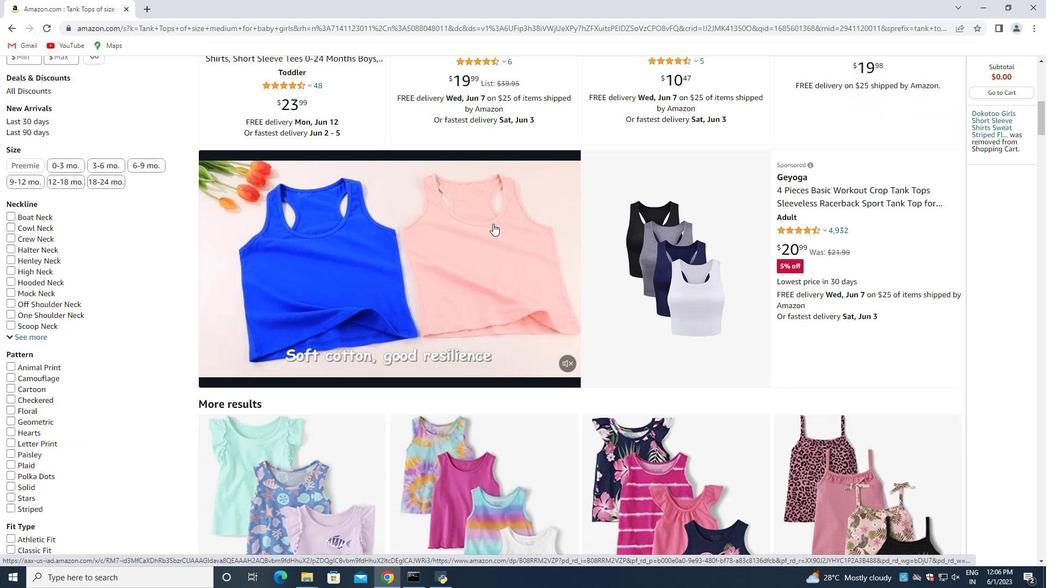 
Action: Mouse moved to (418, 223)
Screenshot: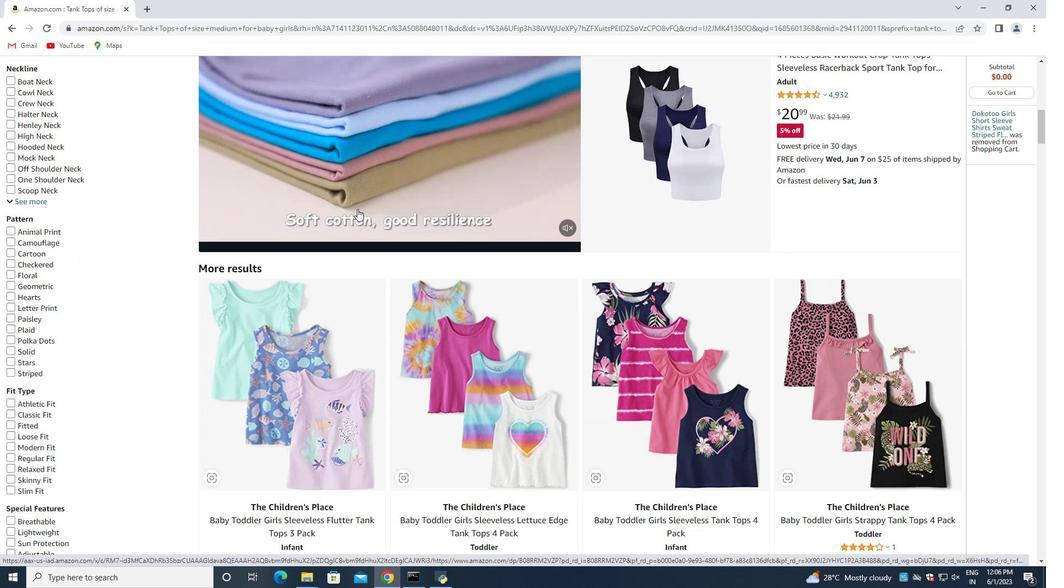
Action: Mouse scrolled (418, 222) with delta (0, 0)
Screenshot: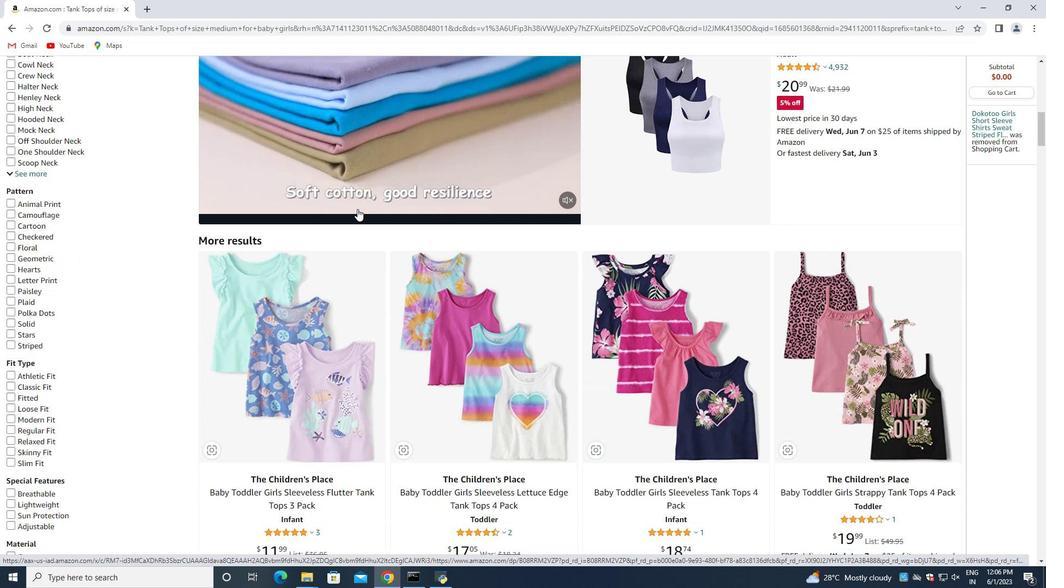 
Action: Mouse moved to (393, 223)
Screenshot: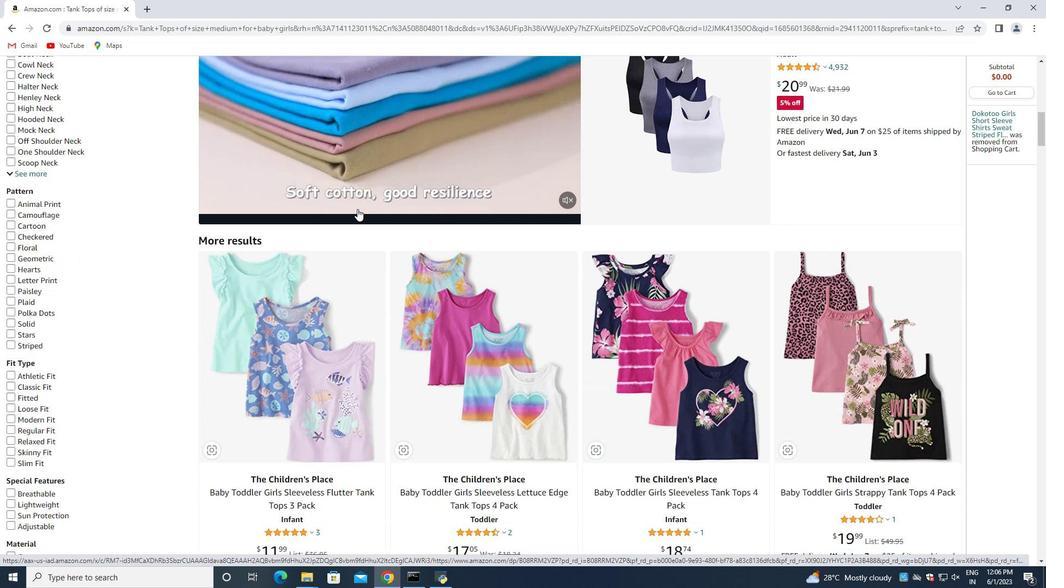 
Action: Mouse scrolled (393, 222) with delta (0, 0)
Screenshot: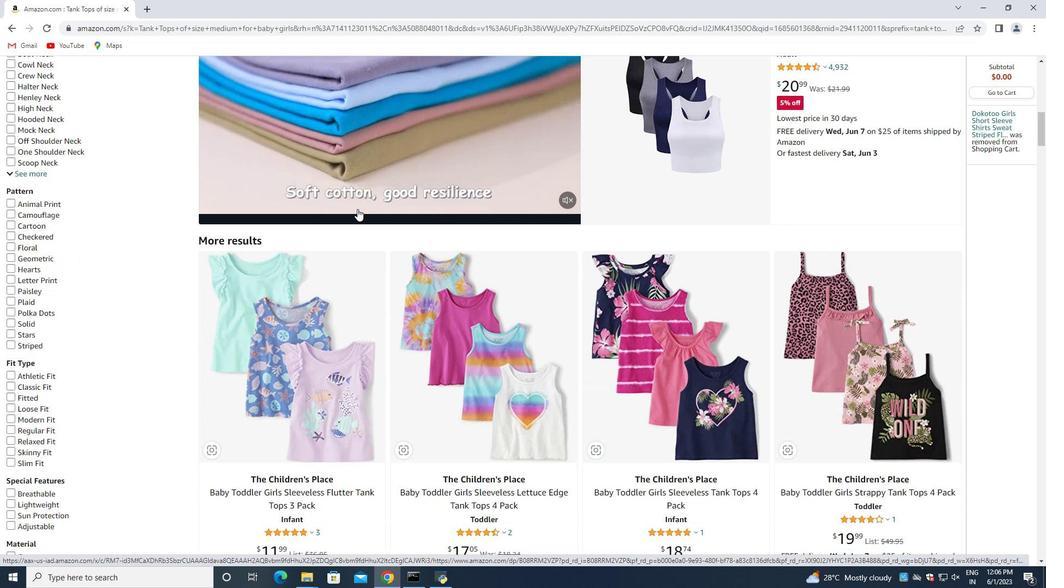 
Action: Mouse moved to (375, 223)
Screenshot: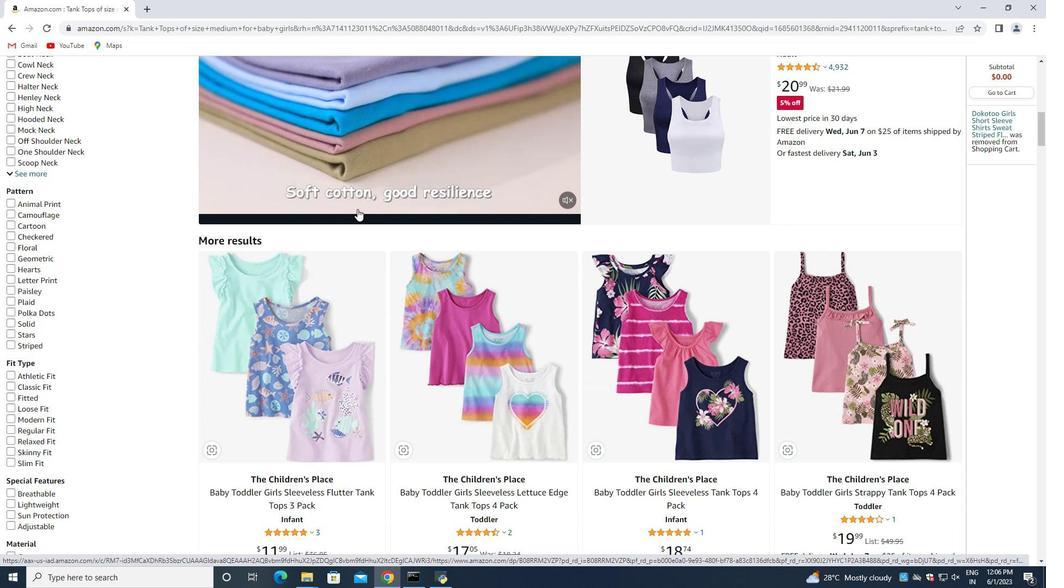 
Action: Mouse scrolled (375, 222) with delta (0, 0)
Screenshot: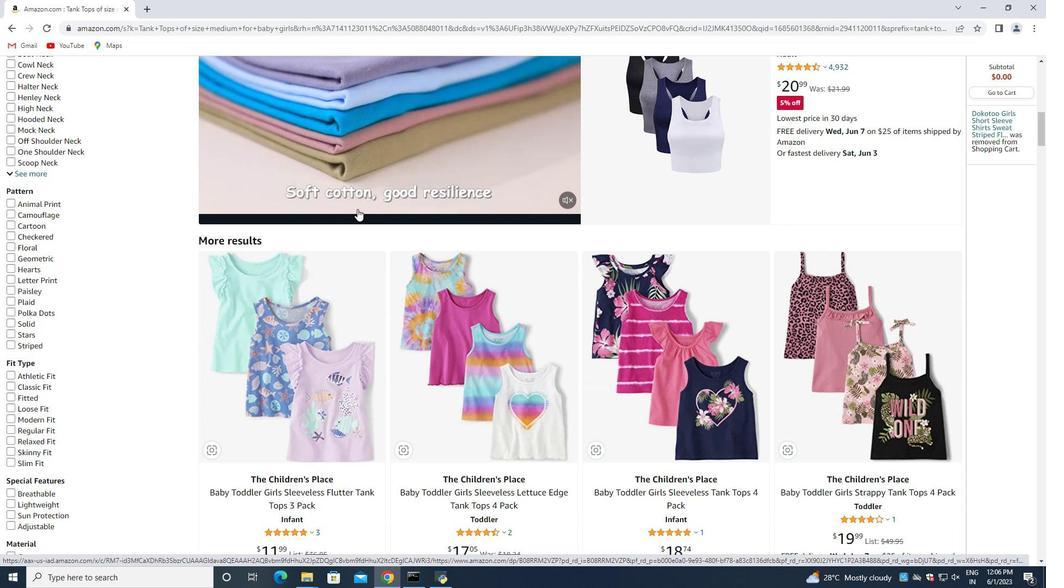
Action: Mouse moved to (367, 204)
Screenshot: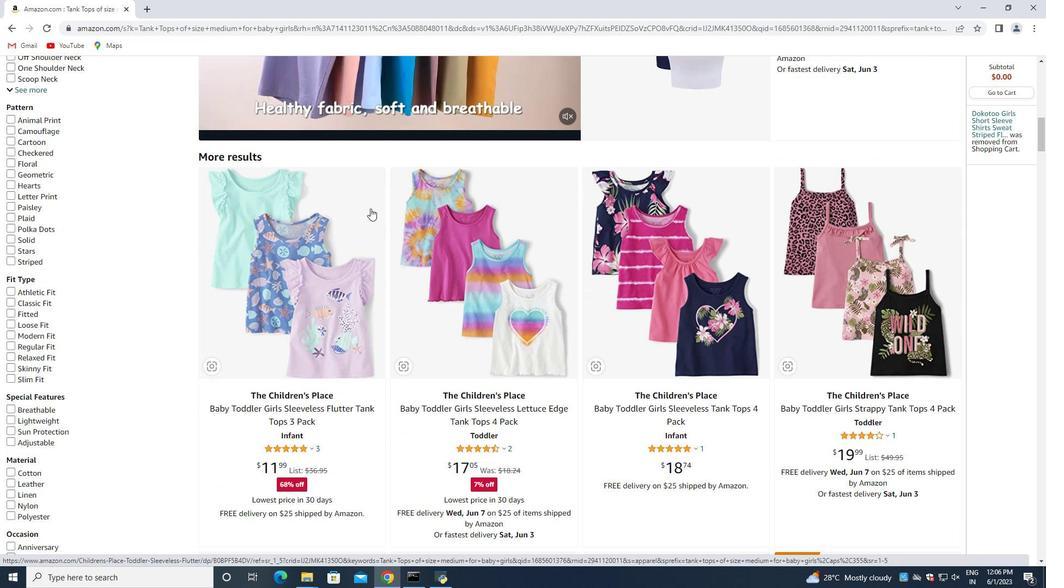 
Action: Mouse scrolled (367, 203) with delta (0, 0)
Screenshot: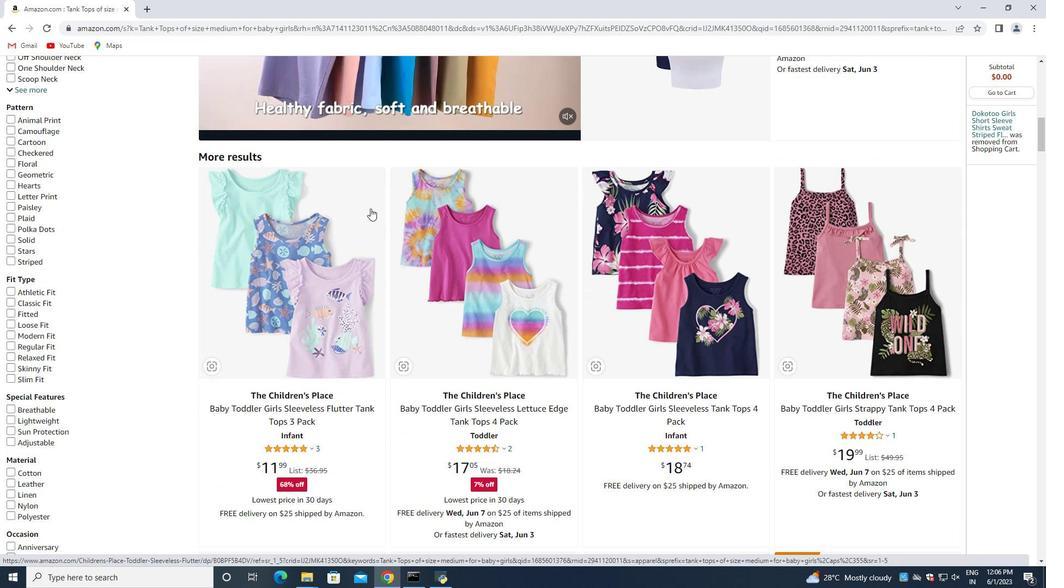 
Action: Mouse moved to (369, 207)
Screenshot: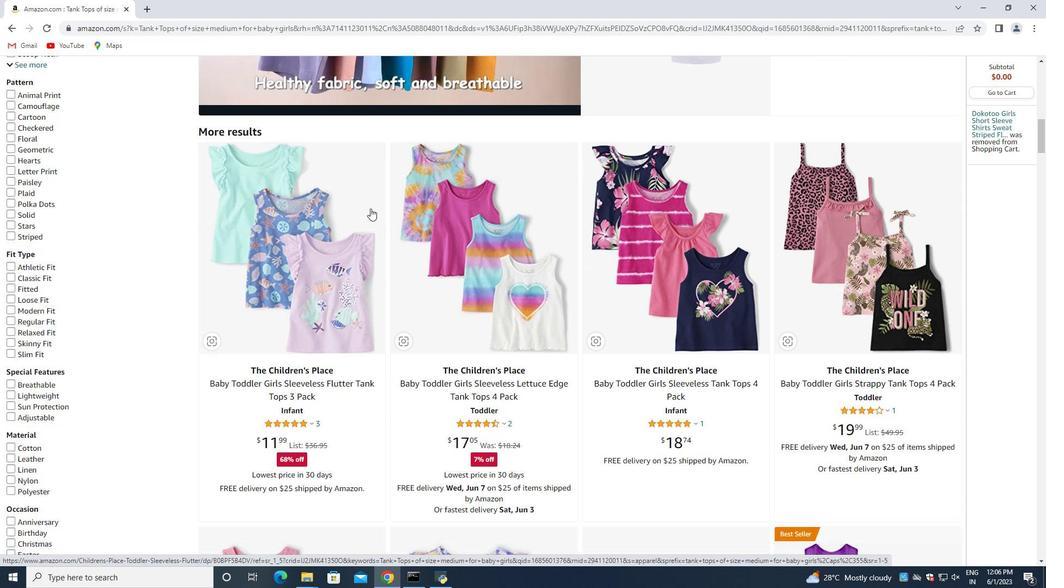 
Action: Mouse scrolled (369, 207) with delta (0, 0)
Screenshot: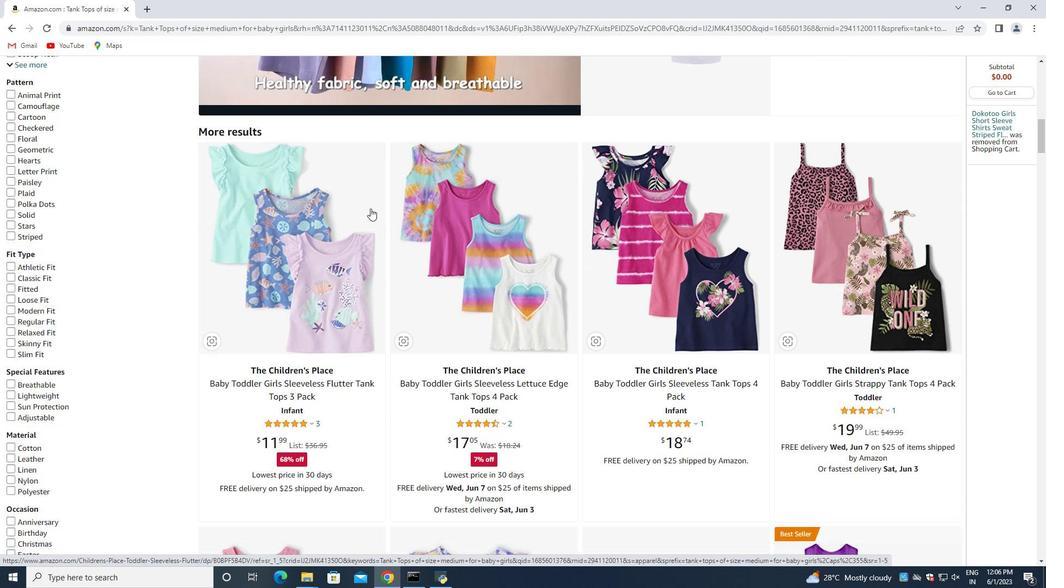 
Action: Mouse moved to (641, 392)
Screenshot: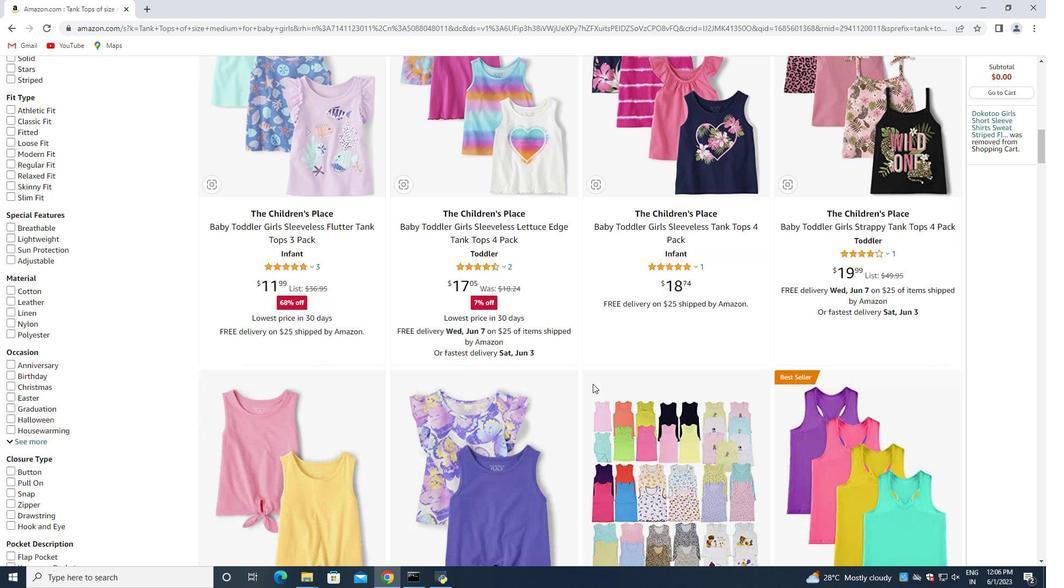 
Action: Mouse scrolled (641, 392) with delta (0, 0)
Screenshot: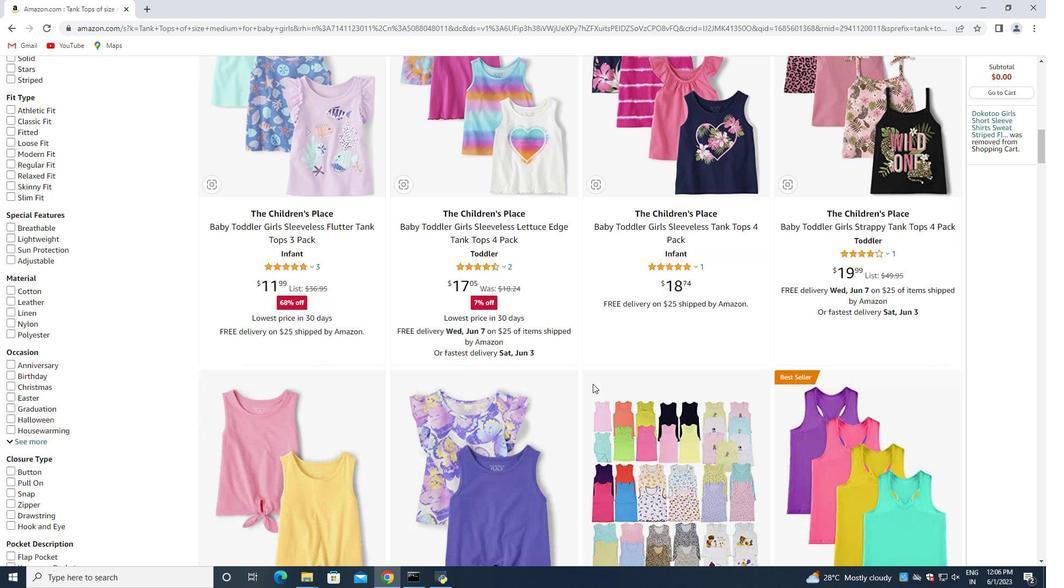 
Action: Mouse moved to (630, 391)
Screenshot: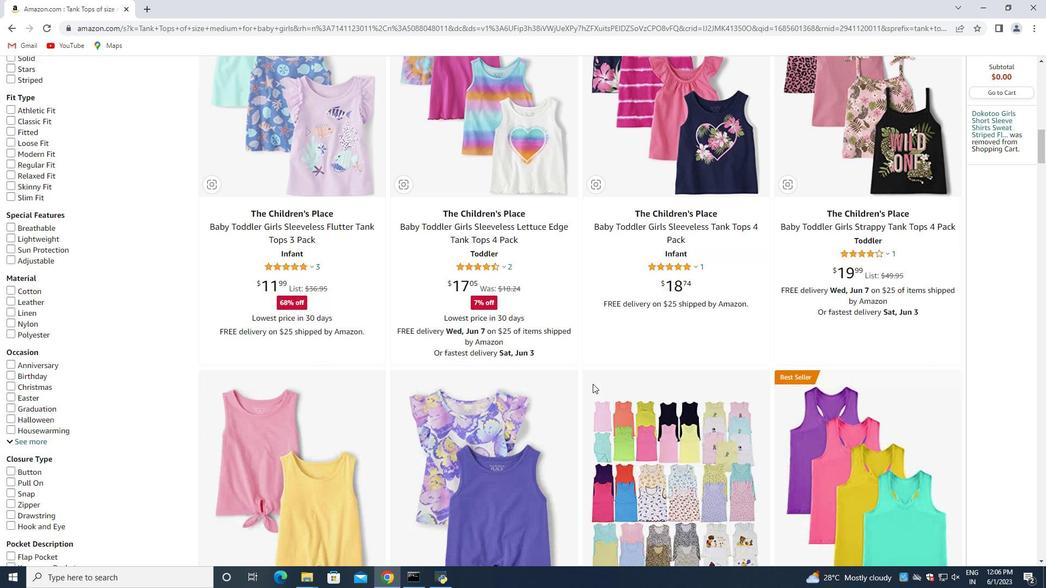 
Action: Mouse scrolled (630, 391) with delta (0, 0)
Screenshot: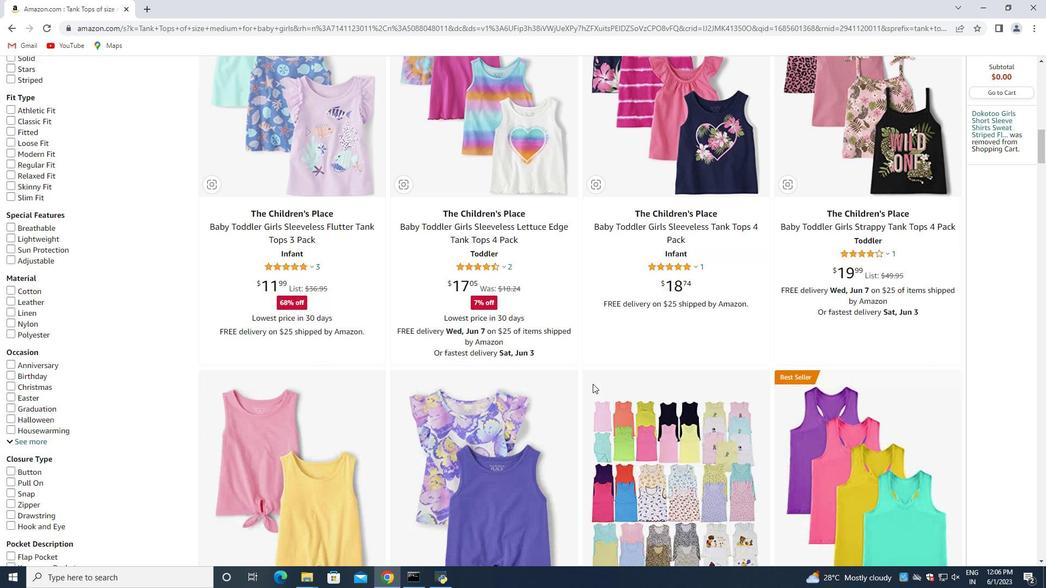 
Action: Mouse moved to (621, 391)
Screenshot: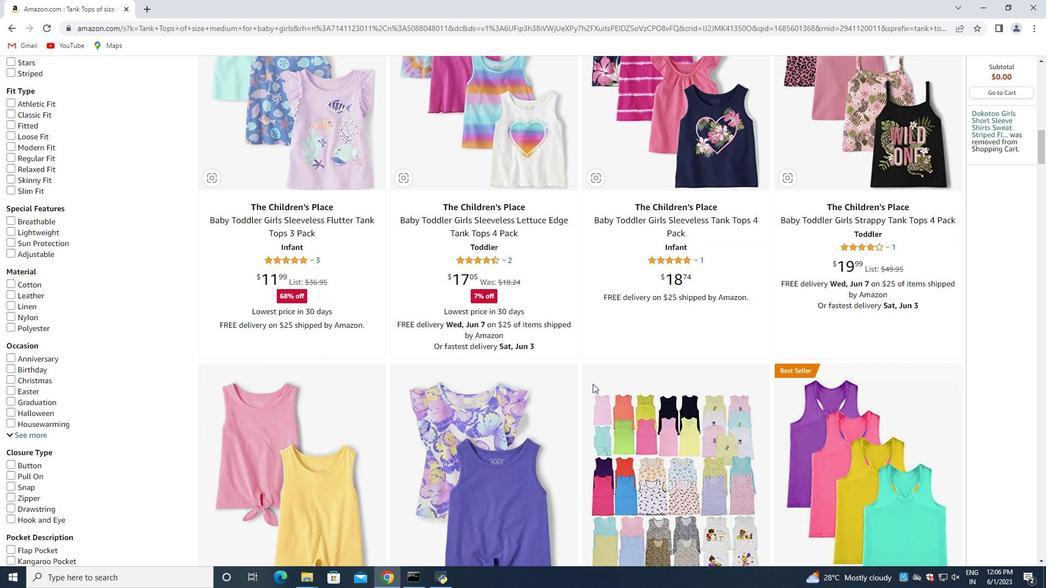 
Action: Mouse scrolled (621, 390) with delta (0, 0)
Screenshot: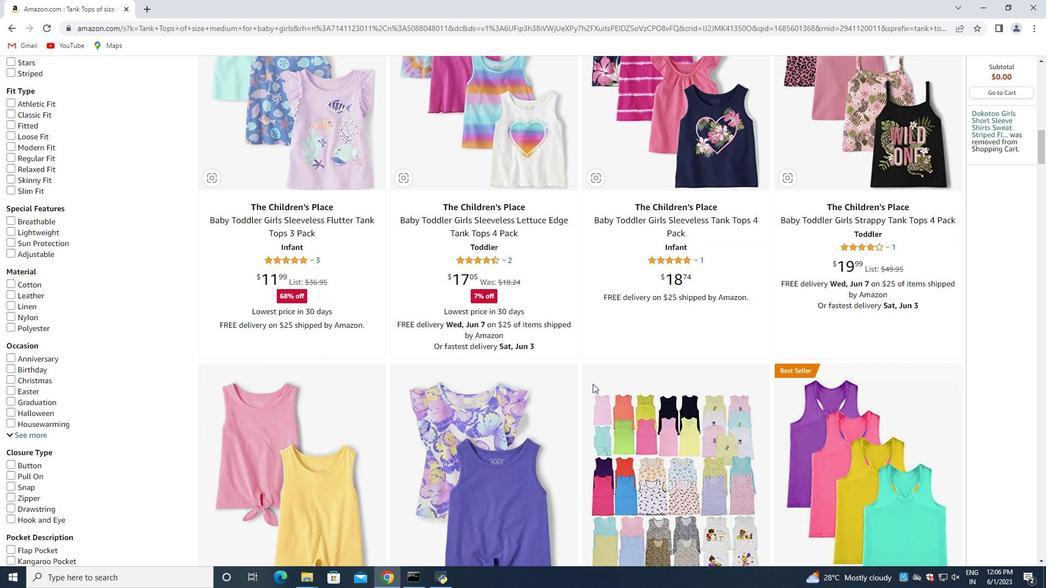 
Action: Mouse moved to (427, 361)
Screenshot: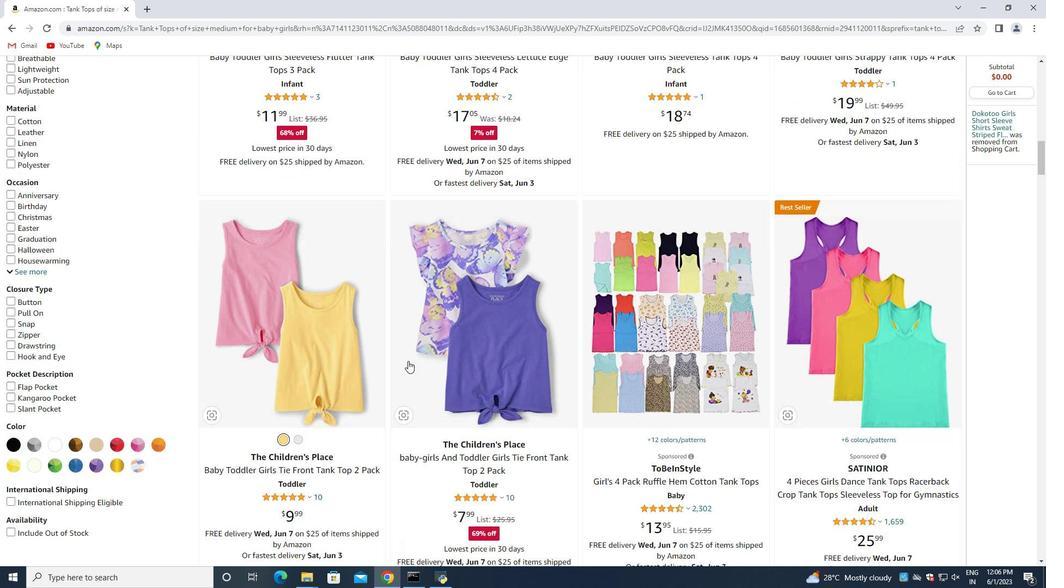 
Action: Mouse scrolled (427, 361) with delta (0, 0)
Screenshot: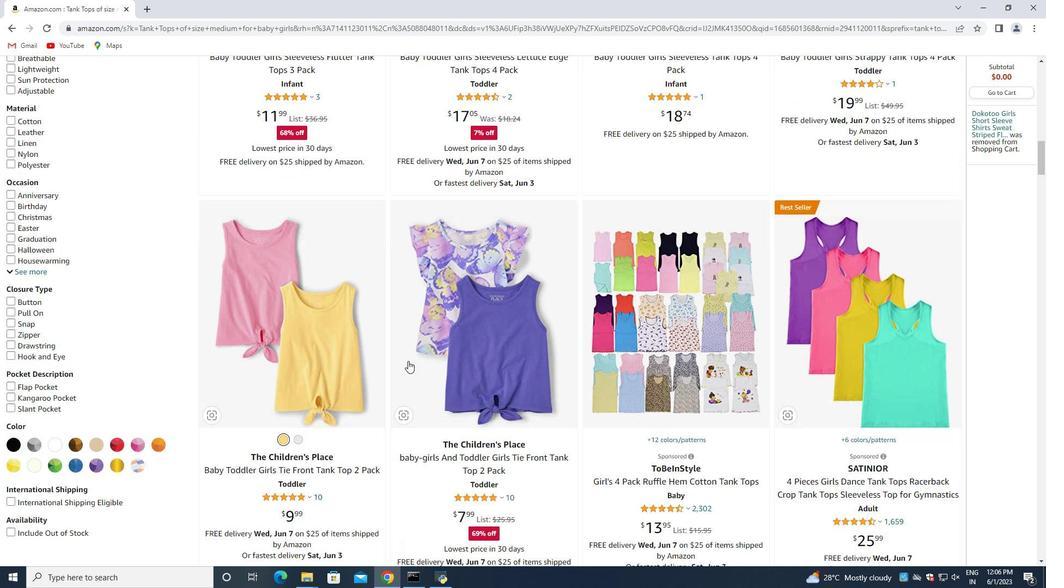 
Action: Mouse moved to (416, 361)
Screenshot: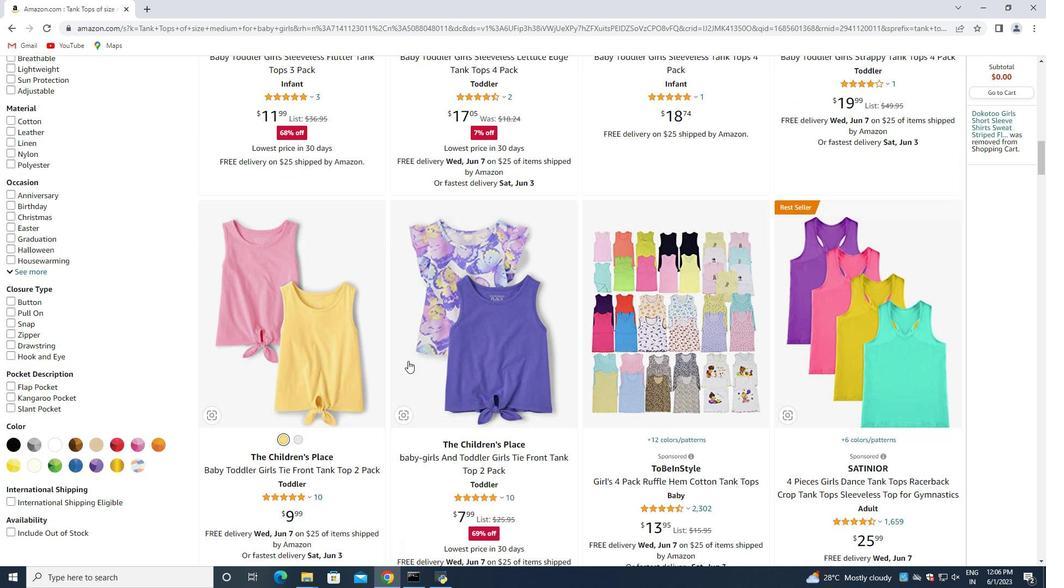 
Action: Mouse scrolled (416, 361) with delta (0, 0)
Screenshot: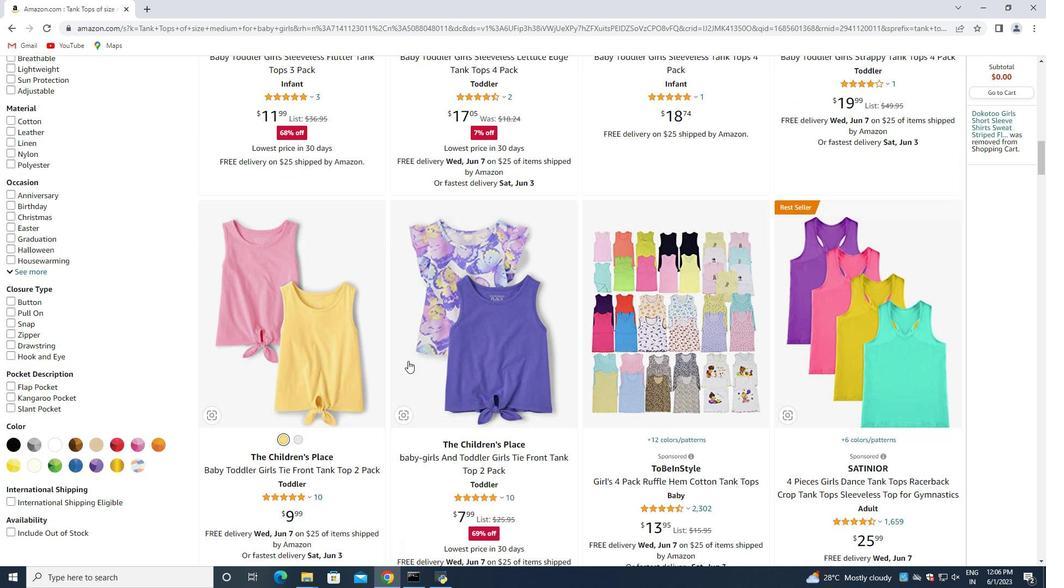 
Action: Mouse moved to (411, 361)
Screenshot: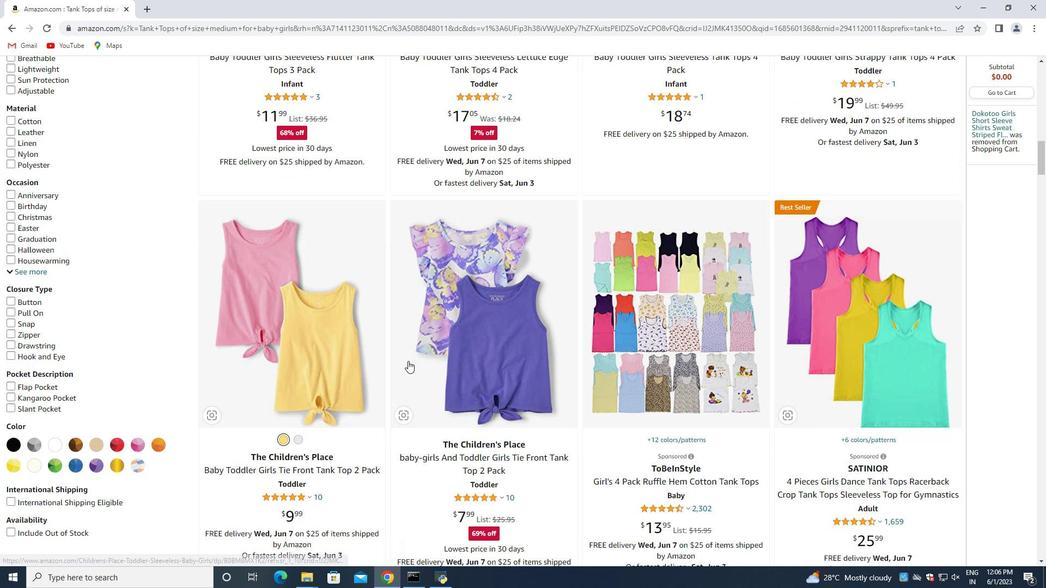
Action: Mouse scrolled (411, 361) with delta (0, 0)
Screenshot: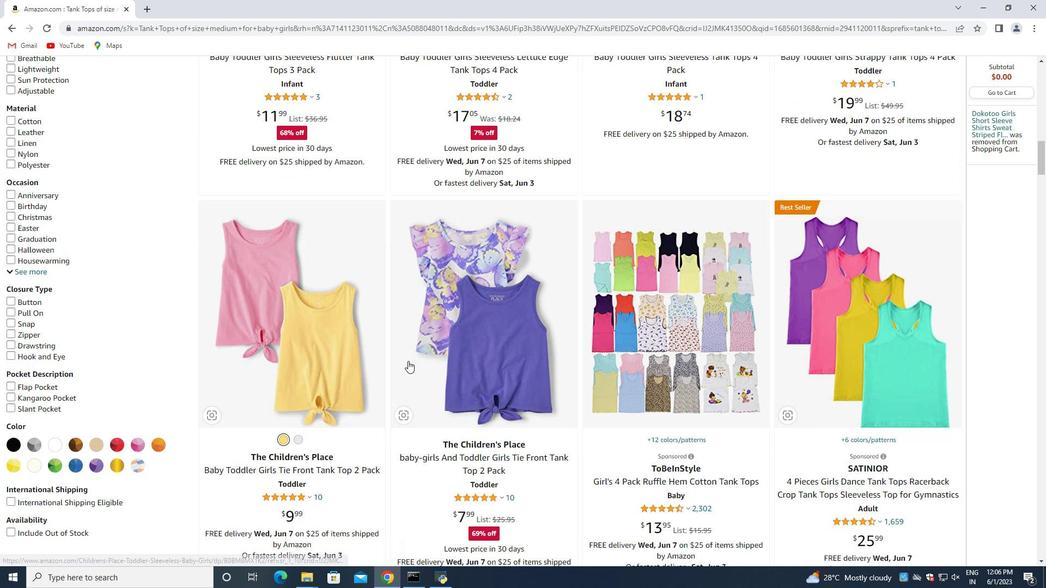 
Action: Mouse moved to (513, 353)
Screenshot: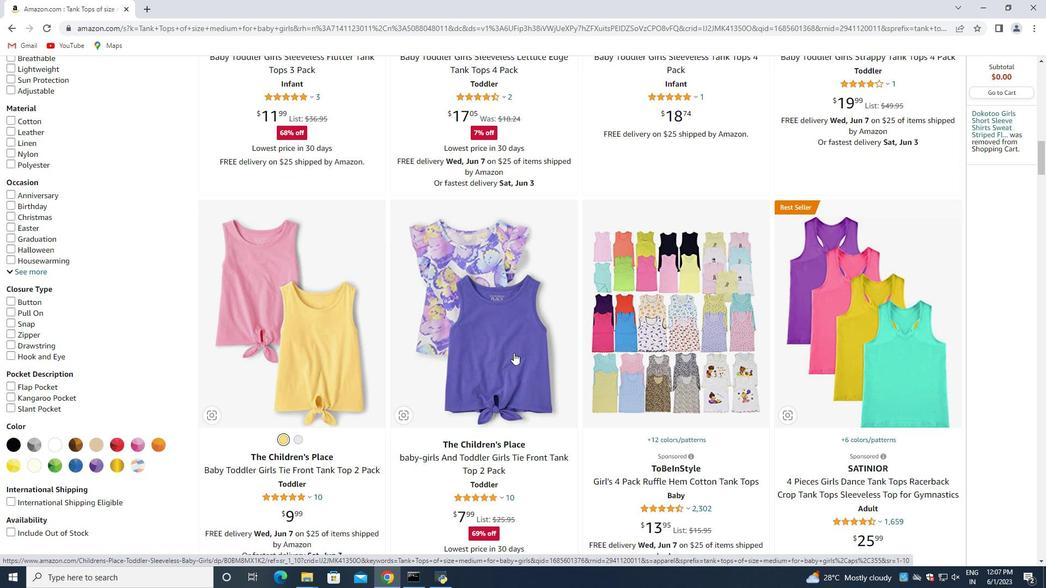 
Action: Mouse scrolled (513, 352) with delta (0, 0)
Screenshot: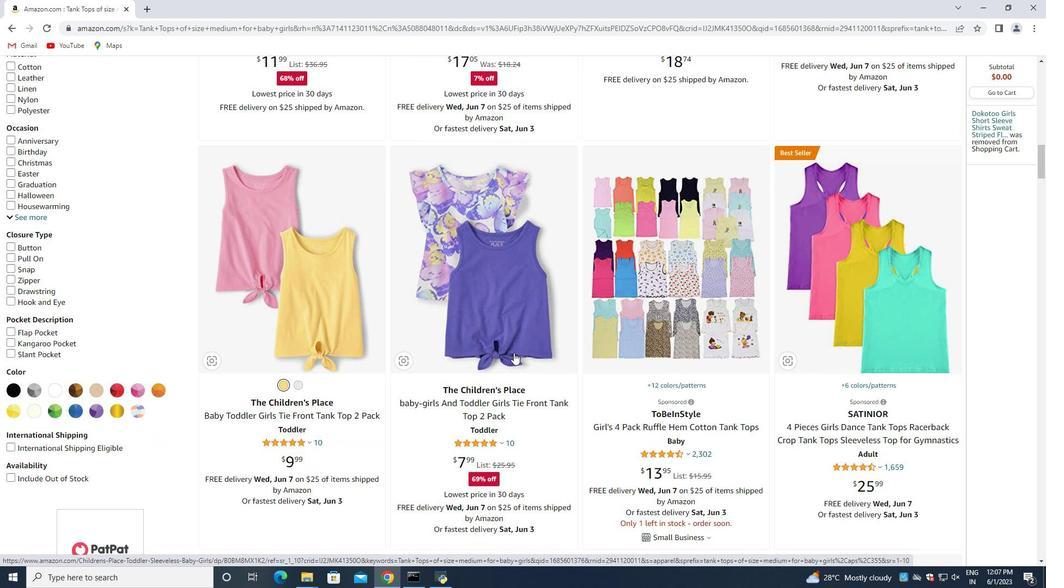 
Action: Mouse scrolled (513, 352) with delta (0, 0)
Screenshot: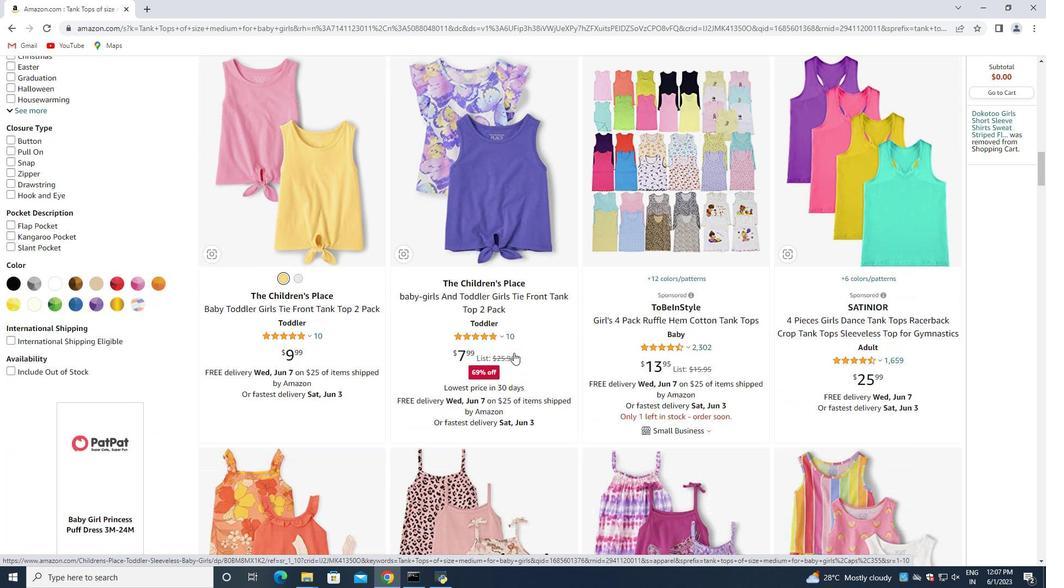 
Action: Mouse scrolled (513, 352) with delta (0, 0)
Screenshot: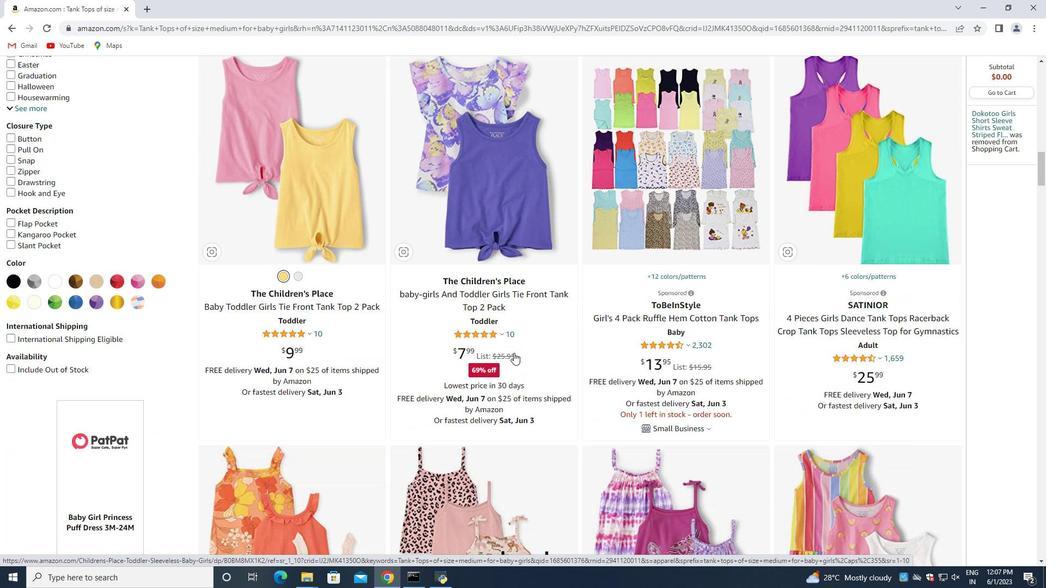 
Action: Mouse scrolled (513, 352) with delta (0, 0)
Screenshot: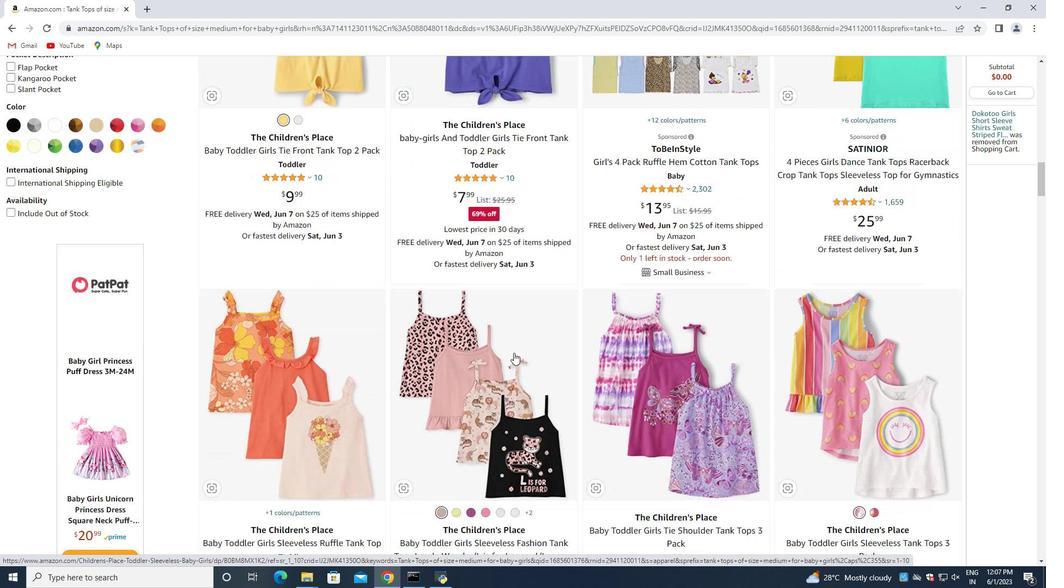 
Action: Mouse scrolled (513, 352) with delta (0, 0)
Screenshot: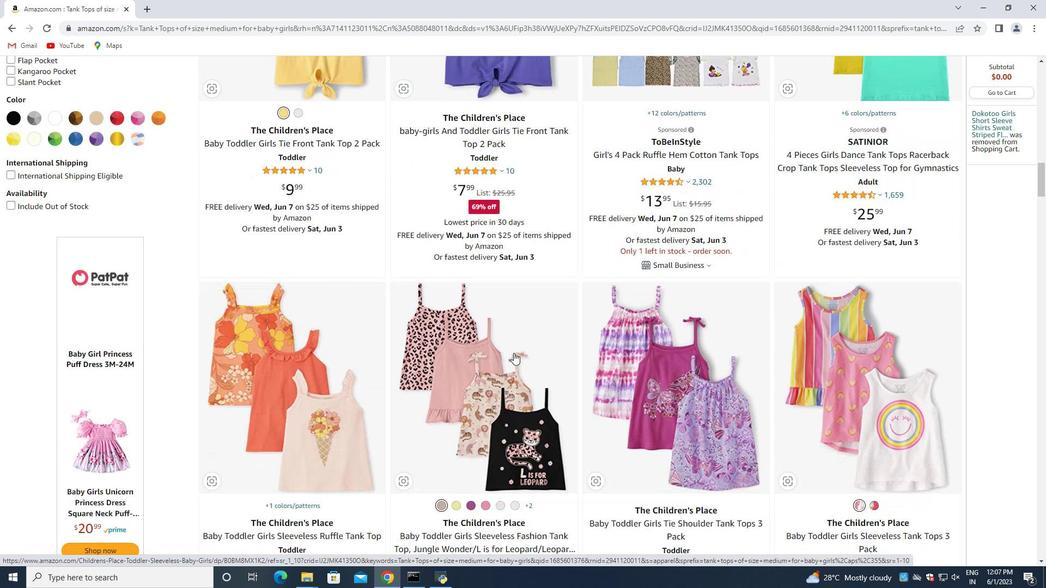 
Action: Mouse scrolled (513, 352) with delta (0, 0)
Screenshot: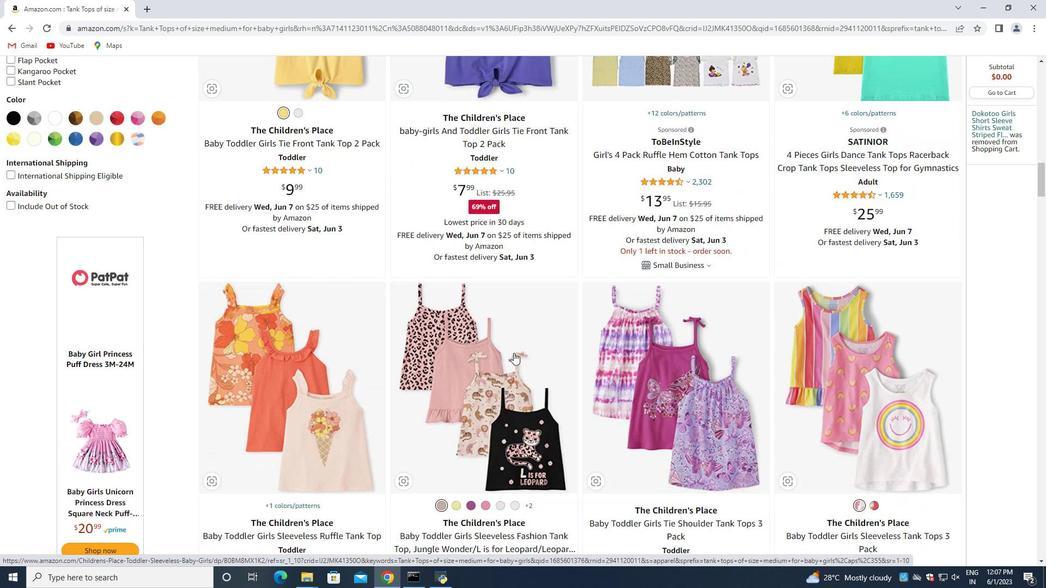 
Action: Mouse moved to (329, 358)
Screenshot: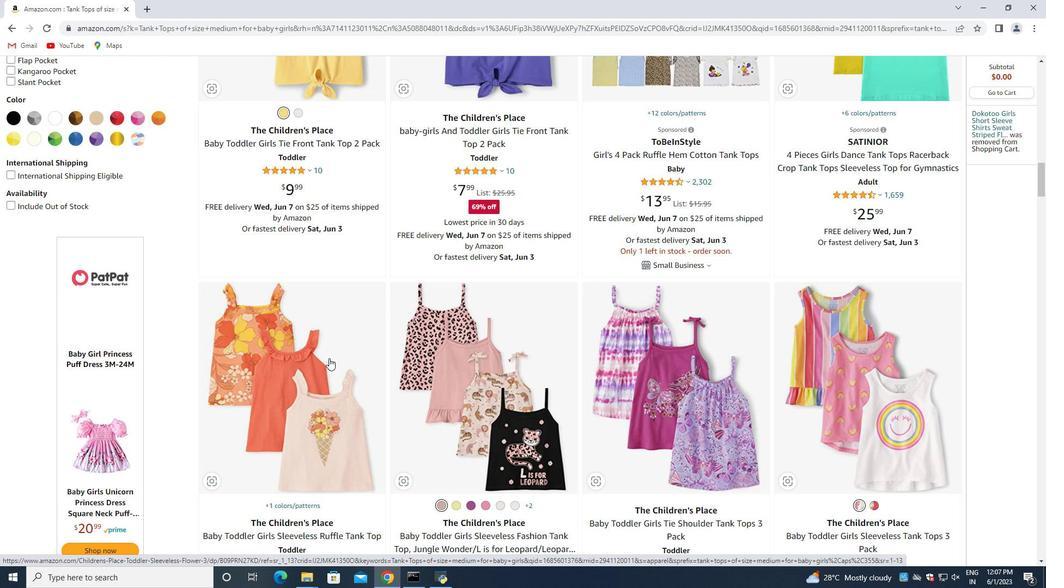 
Action: Mouse scrolled (329, 359) with delta (0, 0)
Screenshot: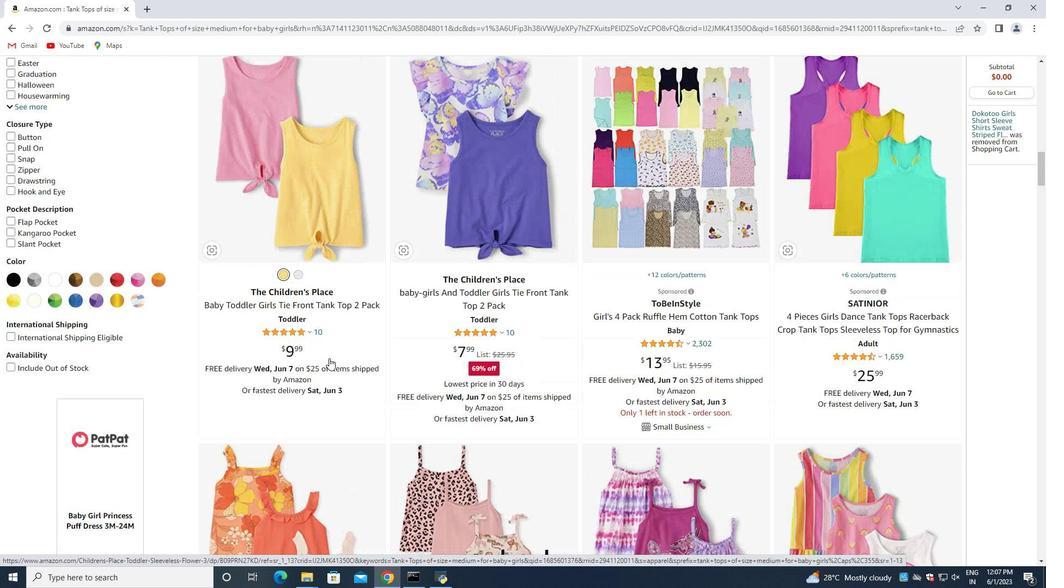 
Action: Mouse scrolled (329, 359) with delta (0, 0)
Screenshot: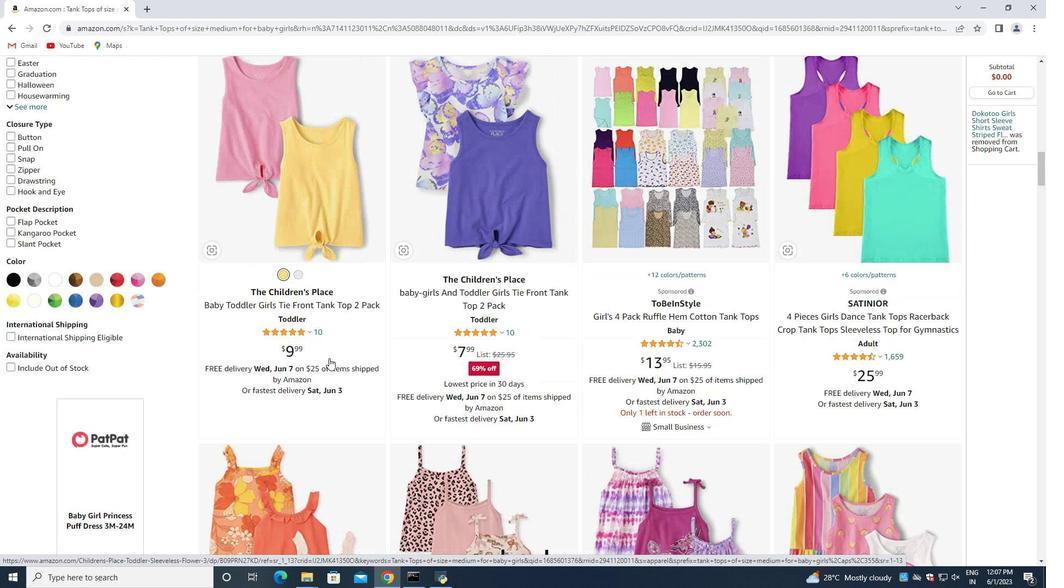 
Action: Mouse scrolled (329, 359) with delta (0, 0)
Screenshot: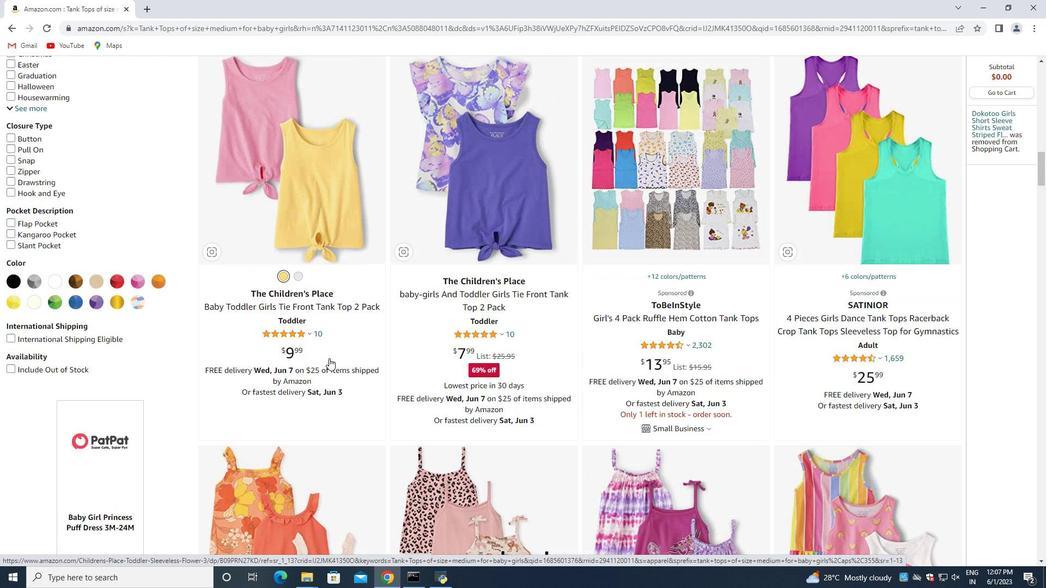 
Action: Mouse scrolled (329, 359) with delta (0, 0)
Screenshot: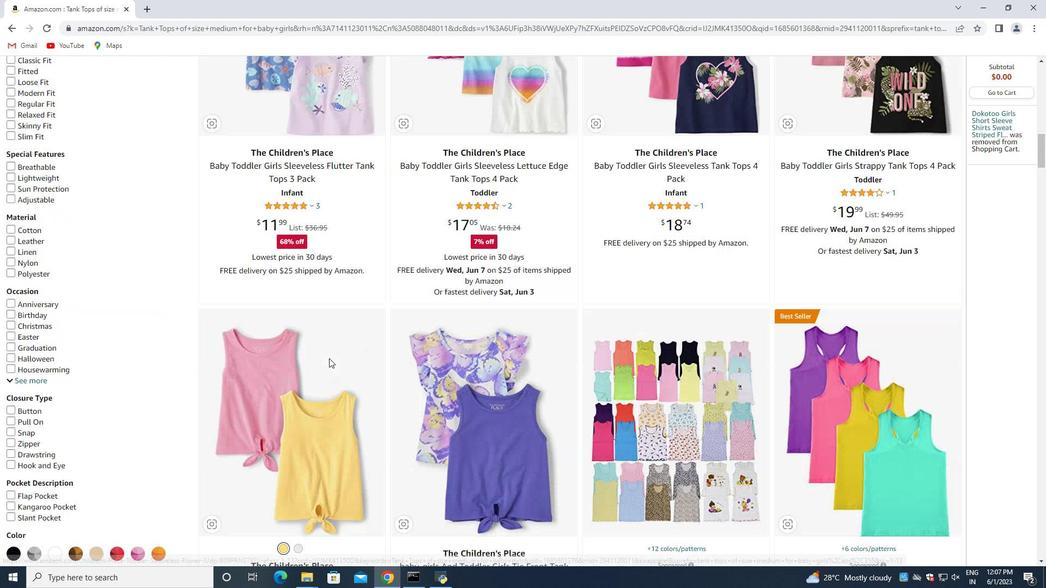 
Action: Mouse scrolled (329, 359) with delta (0, 0)
Screenshot: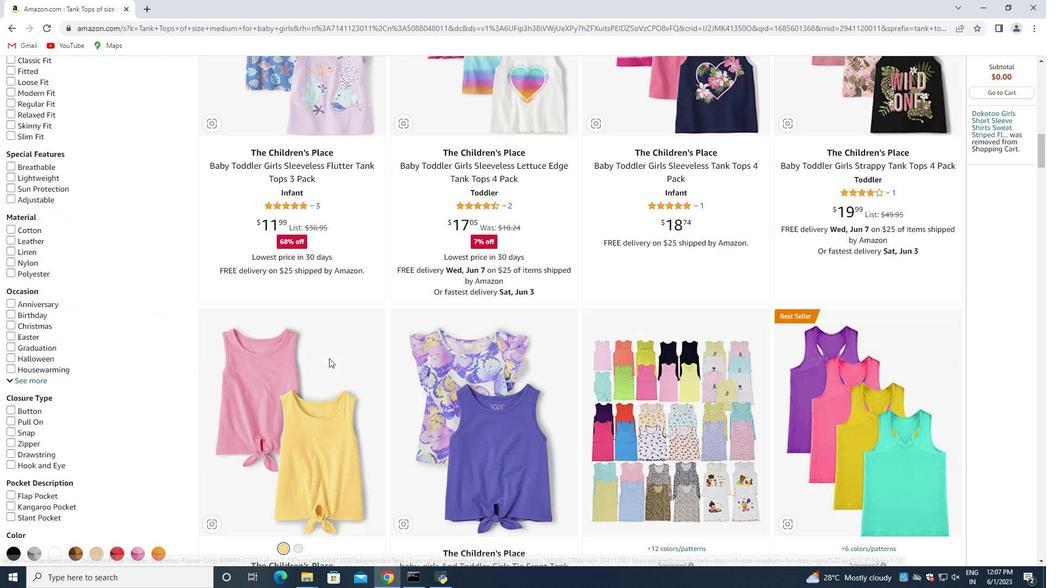 
Action: Mouse scrolled (329, 359) with delta (0, 0)
Screenshot: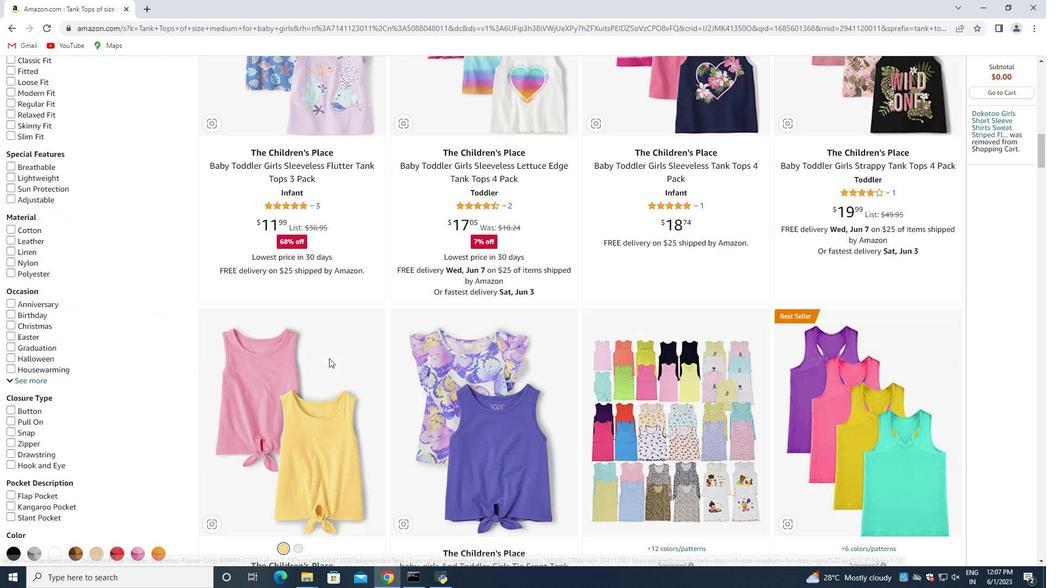 
Action: Mouse scrolled (329, 359) with delta (0, 0)
Screenshot: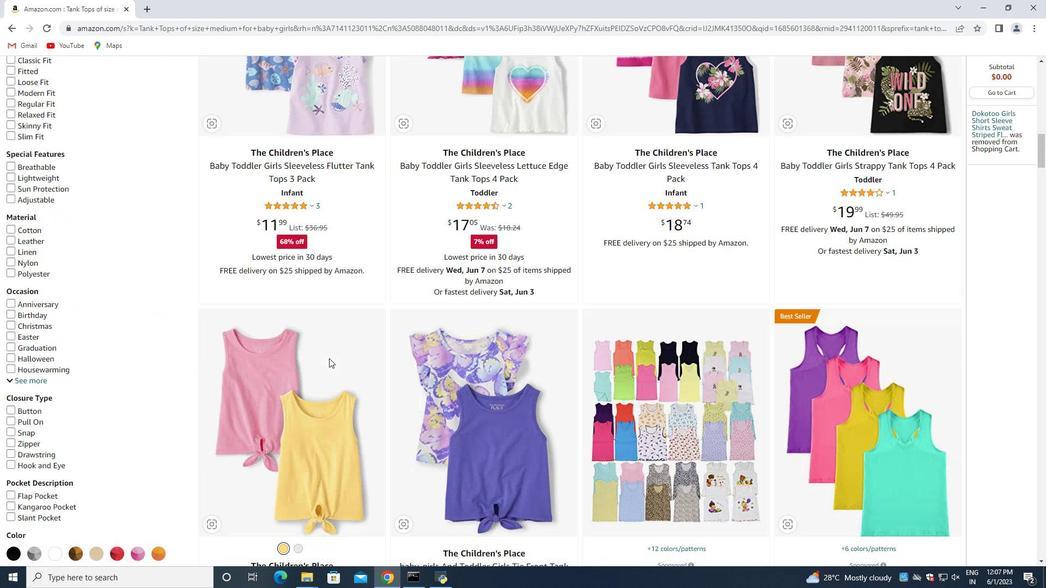
Action: Mouse scrolled (329, 359) with delta (0, 0)
Screenshot: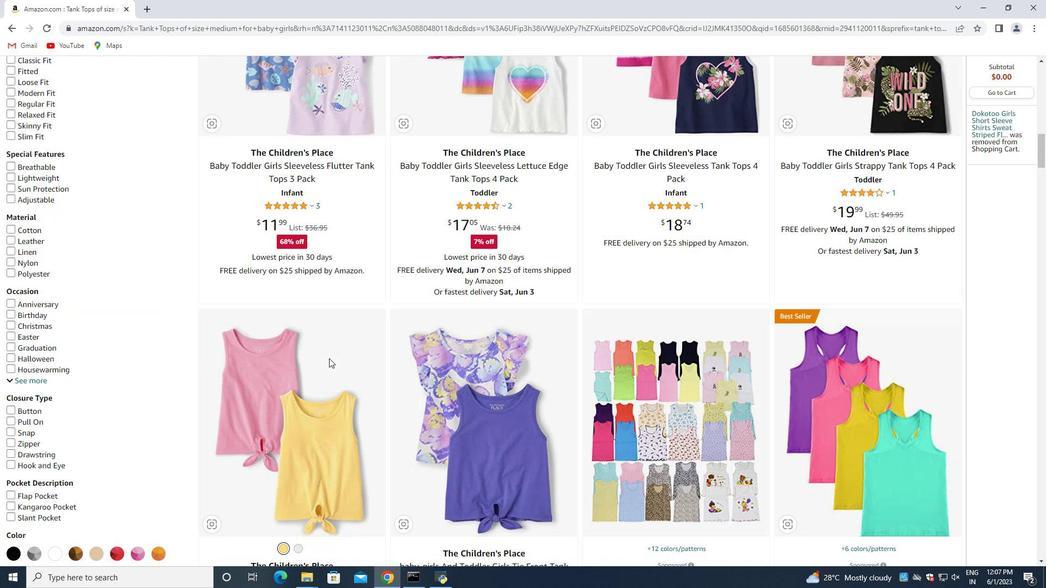 
Action: Mouse scrolled (329, 359) with delta (0, 0)
Screenshot: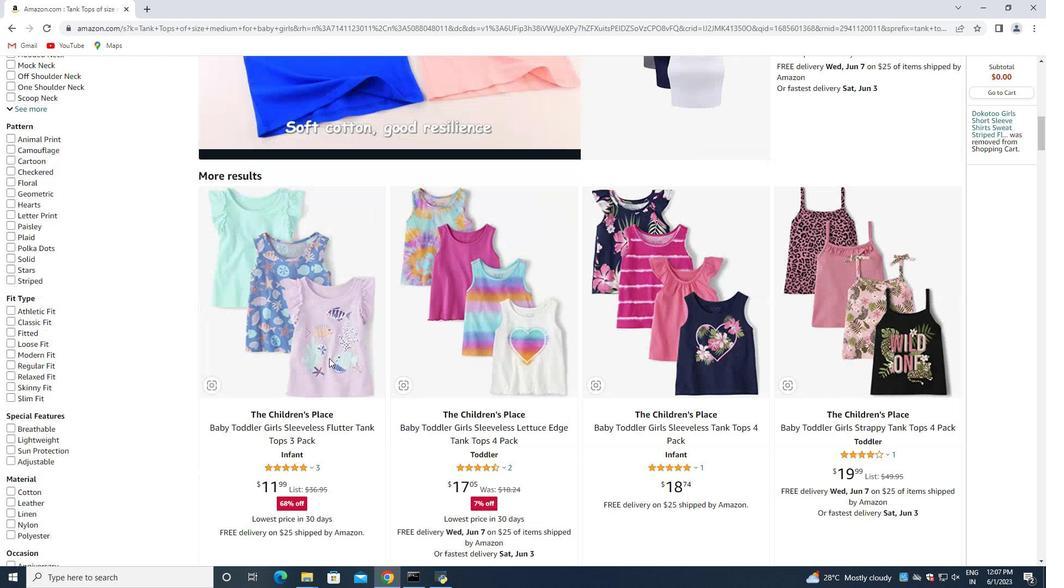 
Action: Mouse scrolled (329, 359) with delta (0, 0)
Screenshot: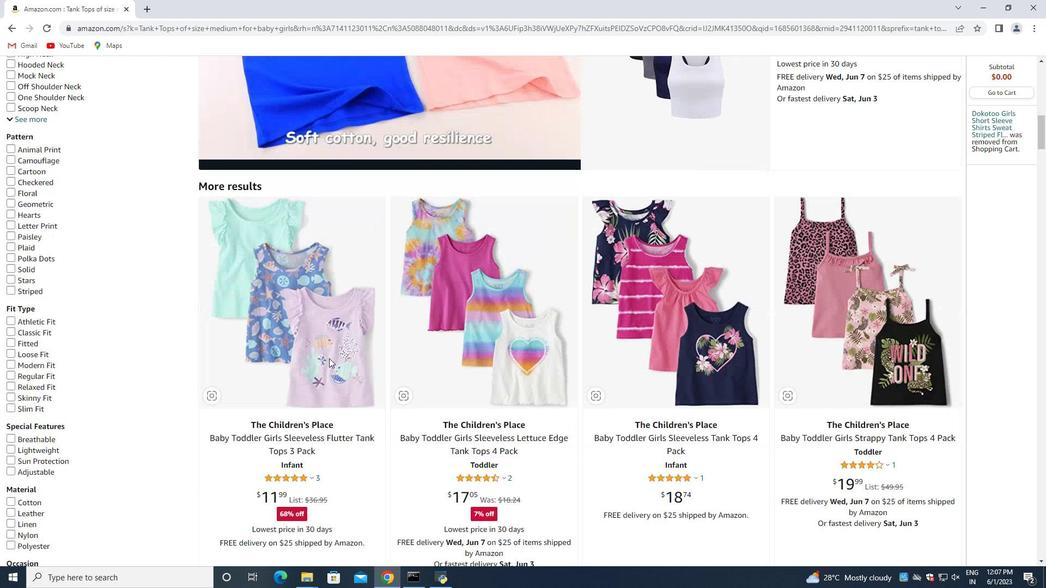 
Action: Mouse scrolled (329, 359) with delta (0, 0)
Screenshot: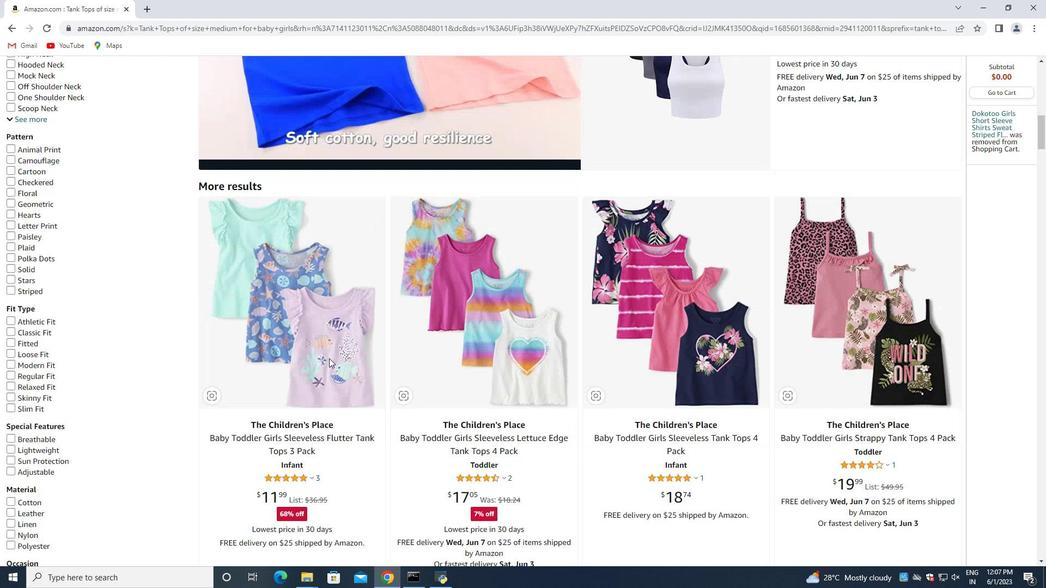 
Action: Mouse scrolled (329, 359) with delta (0, 0)
Screenshot: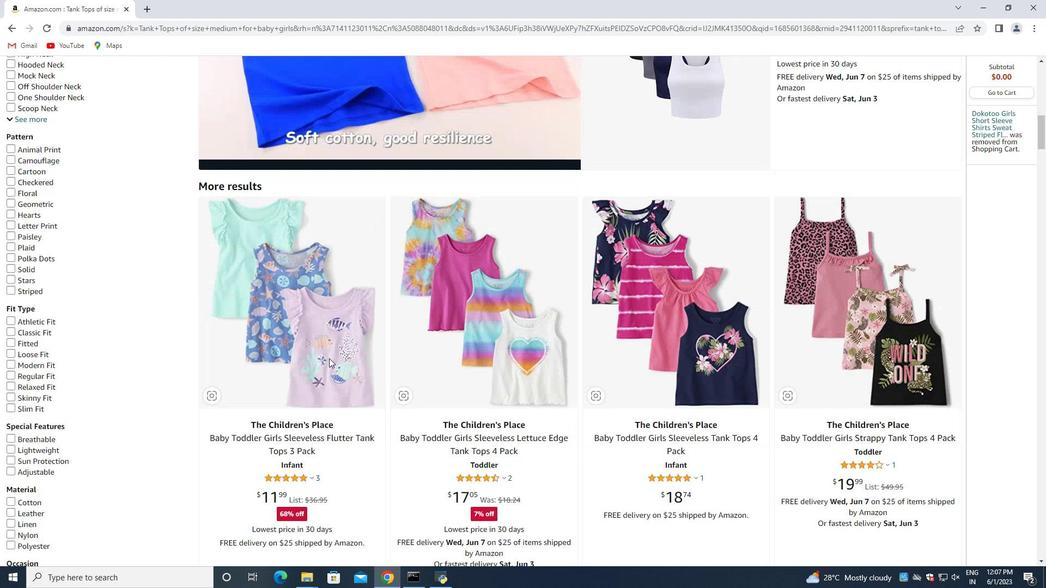 
Action: Mouse scrolled (329, 359) with delta (0, 0)
Screenshot: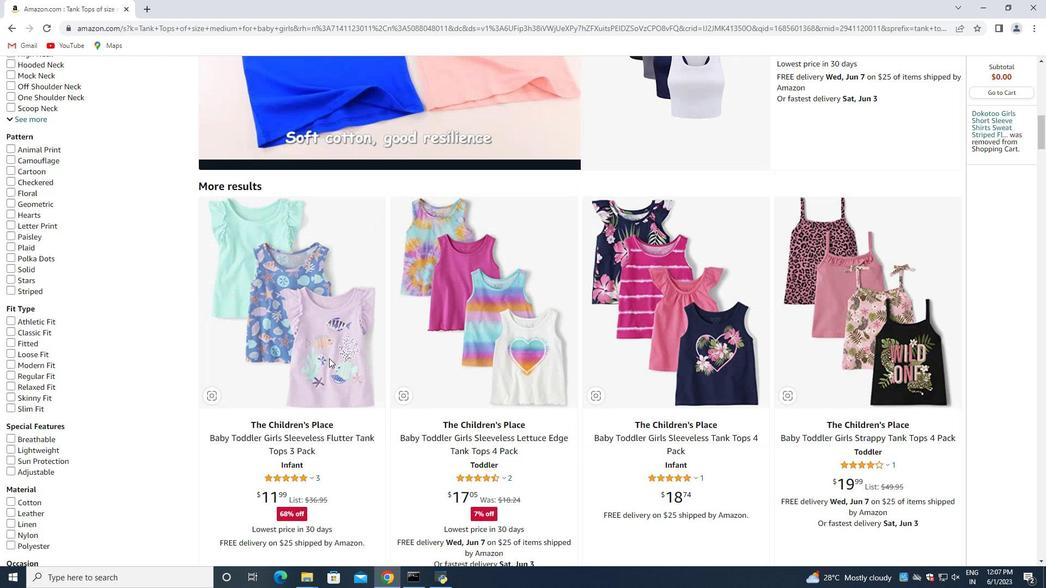 
Action: Mouse scrolled (329, 359) with delta (0, 0)
Screenshot: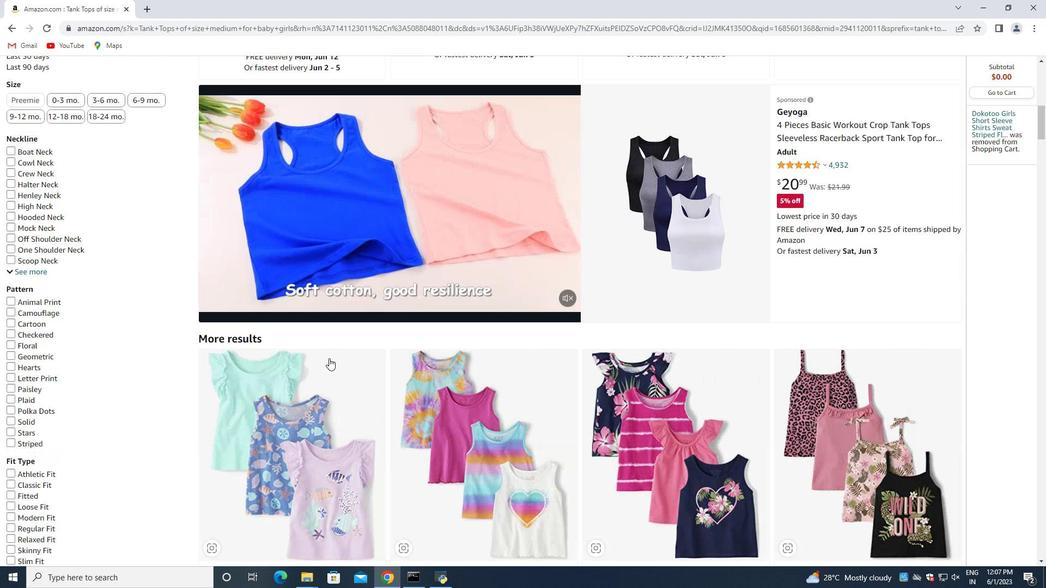 
Action: Mouse scrolled (329, 359) with delta (0, 0)
Screenshot: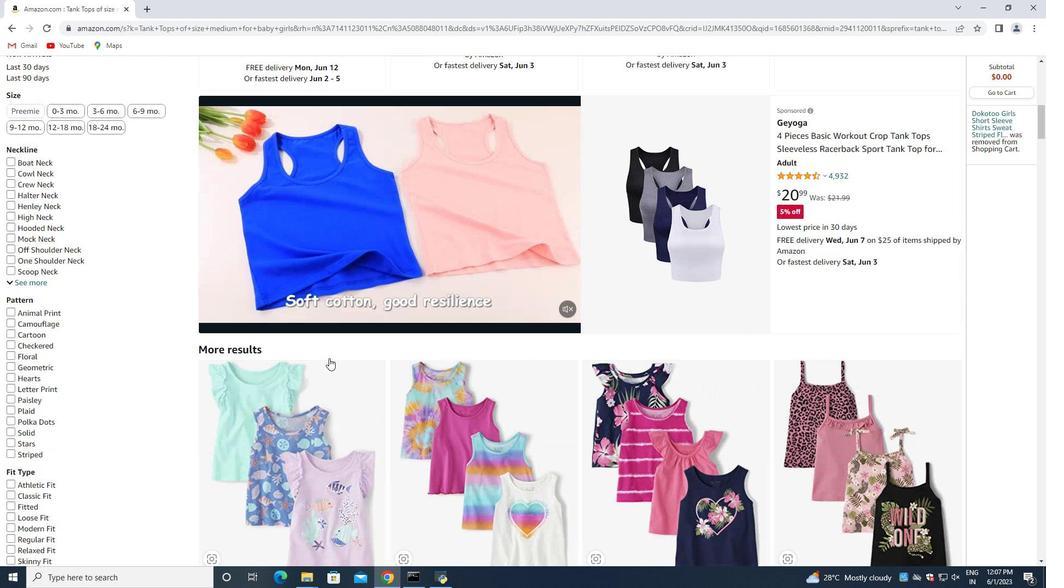 
Action: Mouse scrolled (329, 359) with delta (0, 0)
Screenshot: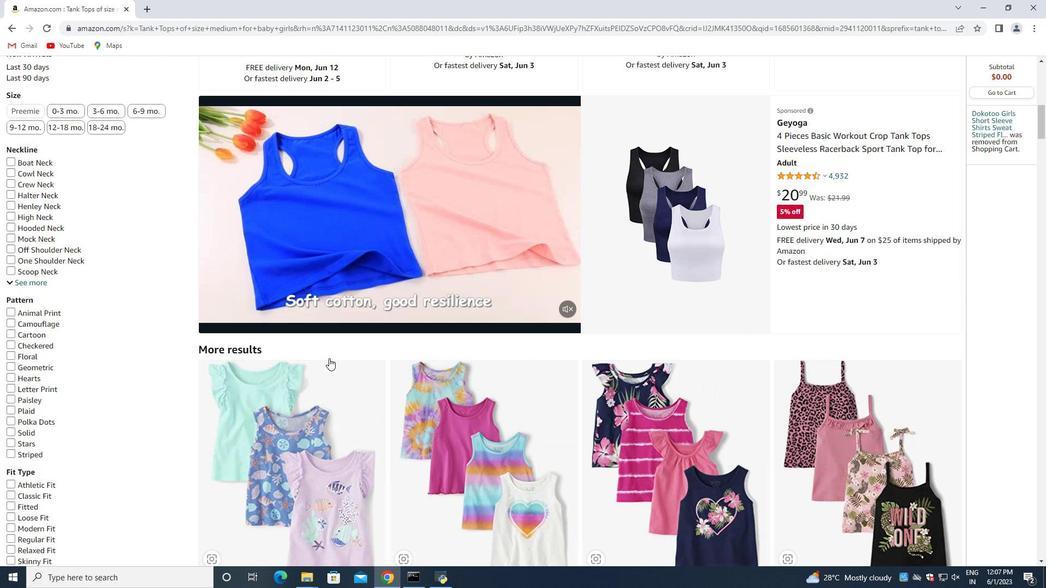 
Action: Mouse scrolled (329, 359) with delta (0, 0)
Screenshot: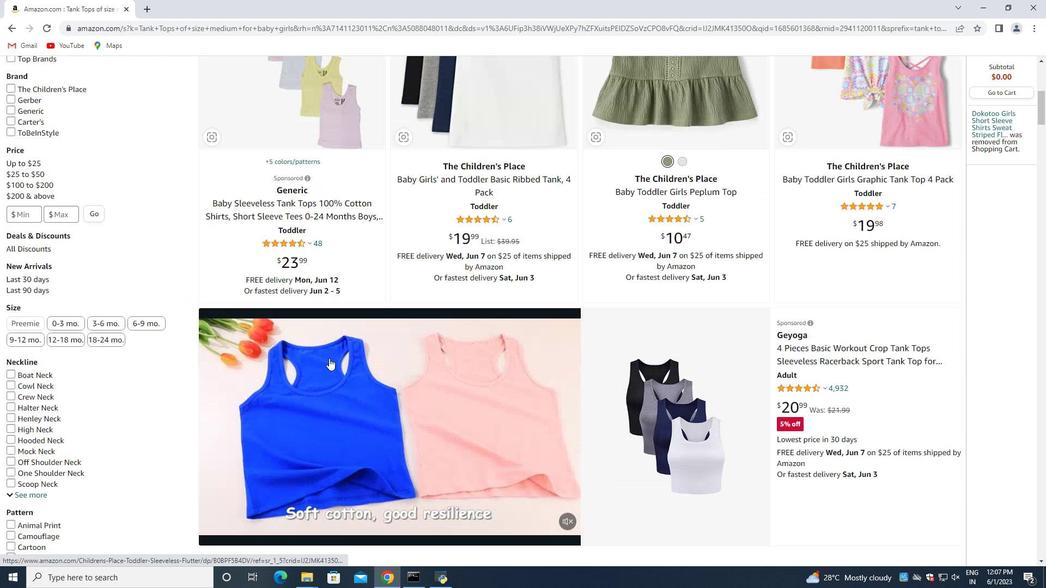 
Action: Mouse scrolled (329, 359) with delta (0, 0)
Screenshot: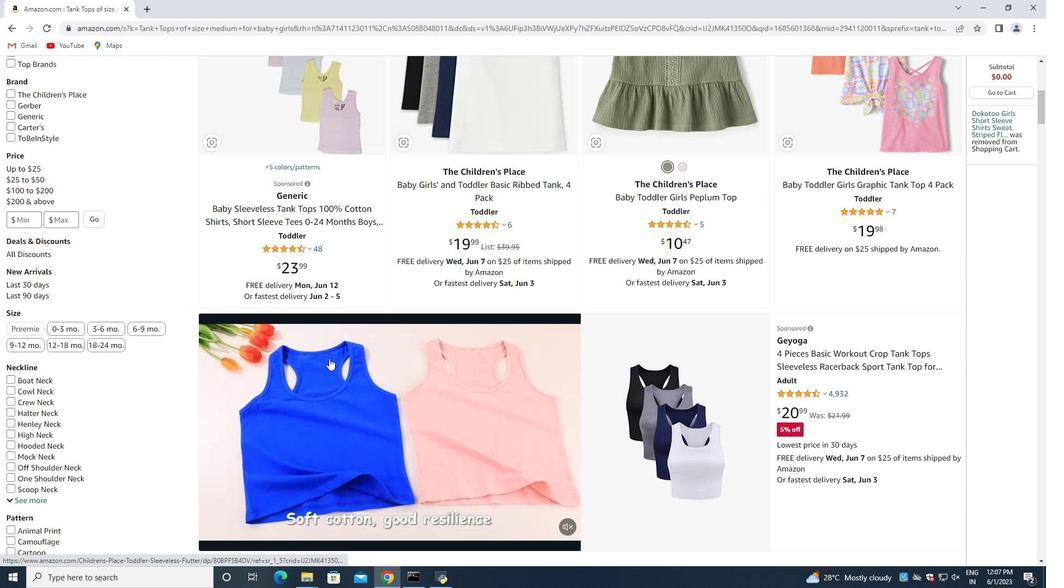 
Action: Mouse scrolled (329, 359) with delta (0, 0)
Screenshot: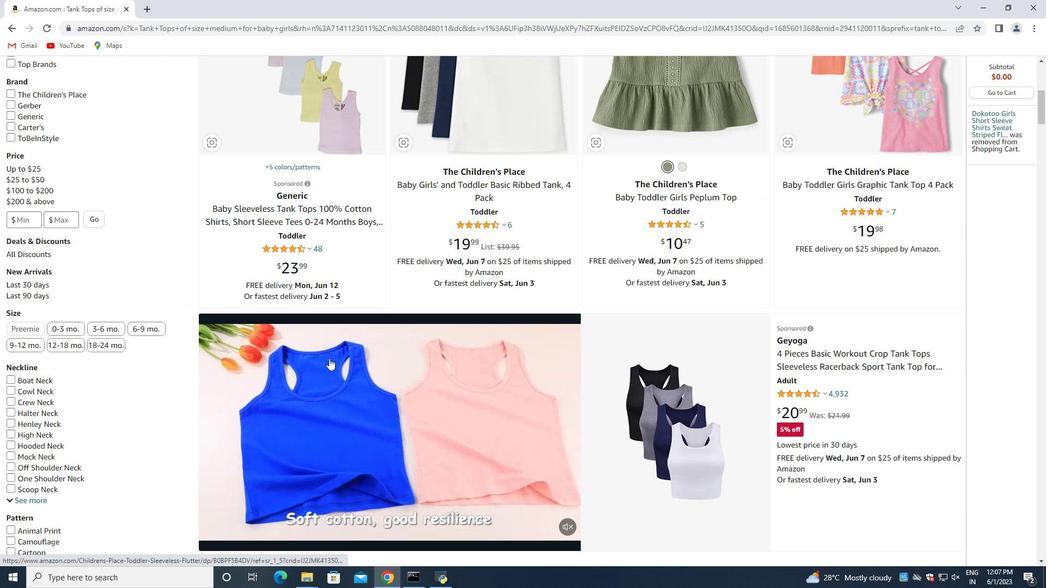 
Action: Mouse scrolled (329, 359) with delta (0, 0)
Screenshot: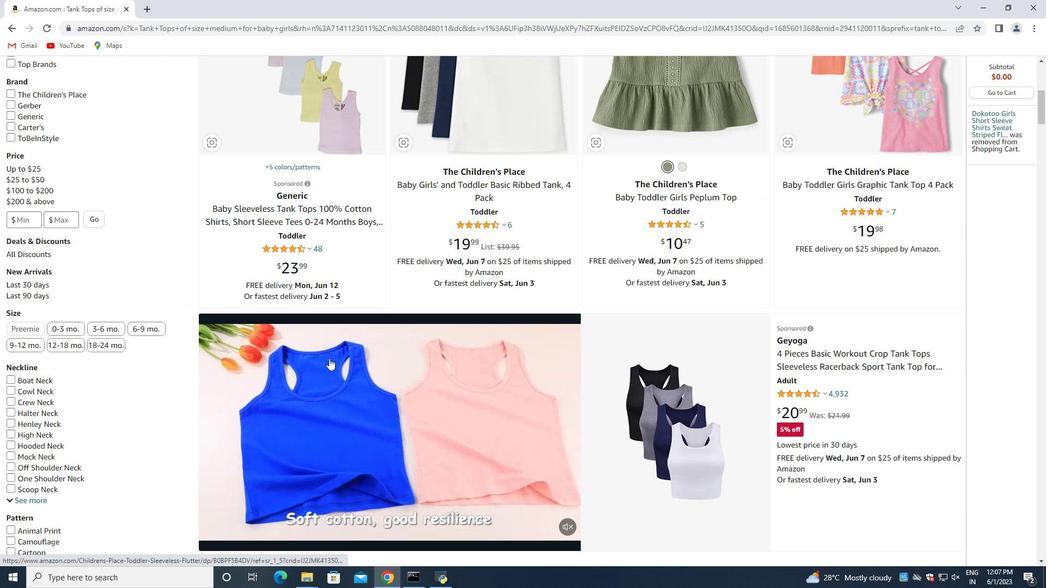 
Action: Mouse scrolled (329, 359) with delta (0, 0)
Screenshot: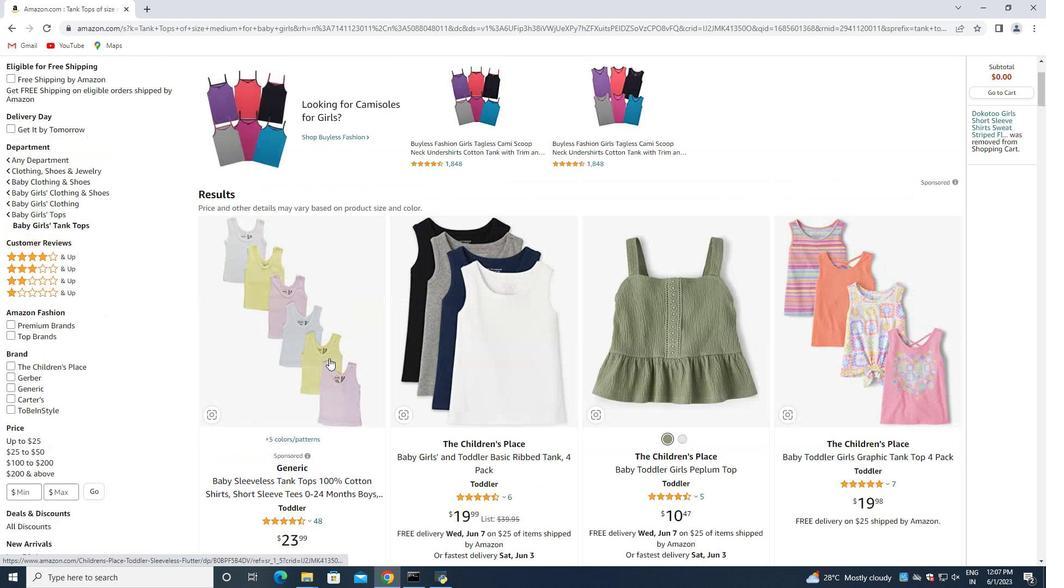 
Action: Mouse scrolled (329, 359) with delta (0, 0)
Screenshot: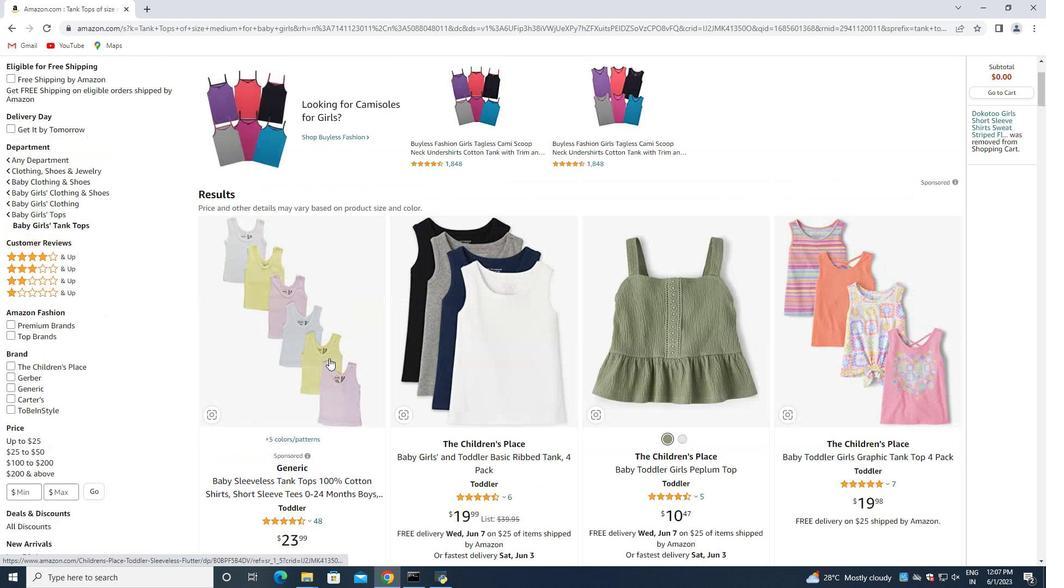 
Action: Mouse scrolled (329, 359) with delta (0, 0)
Screenshot: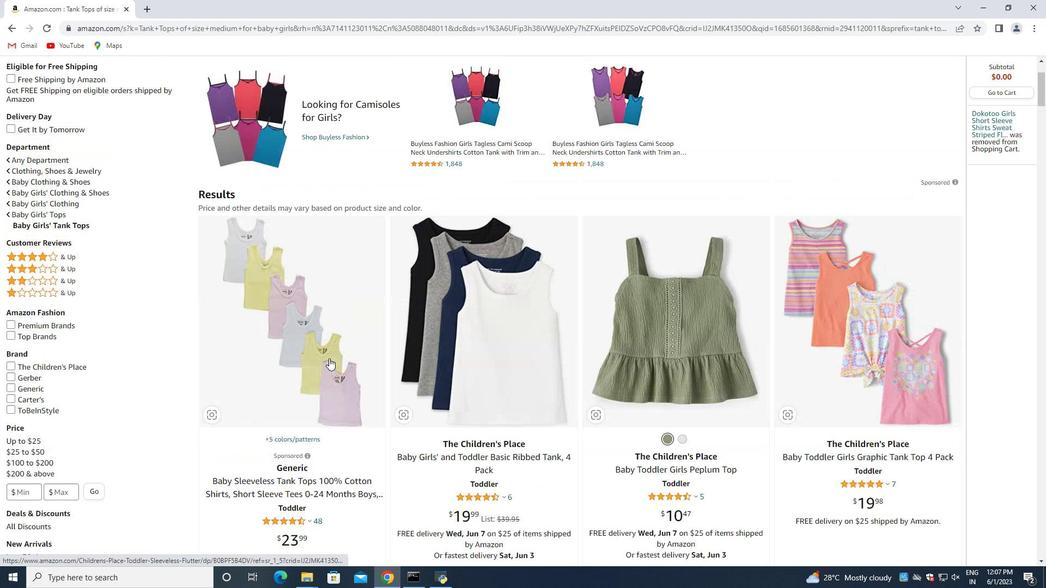 
Action: Mouse scrolled (329, 359) with delta (0, 0)
Screenshot: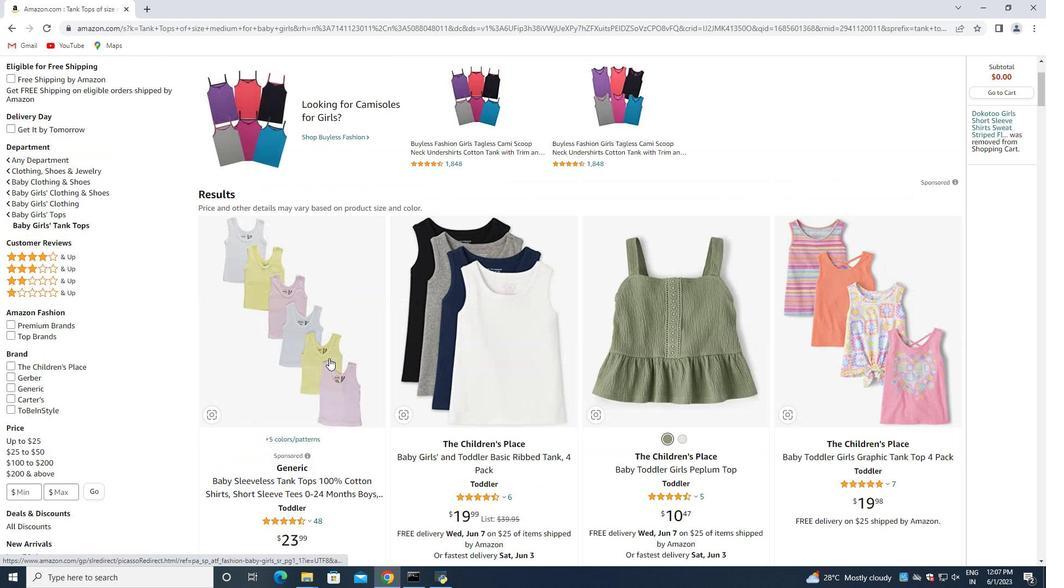
Action: Mouse scrolled (329, 359) with delta (0, 0)
Screenshot: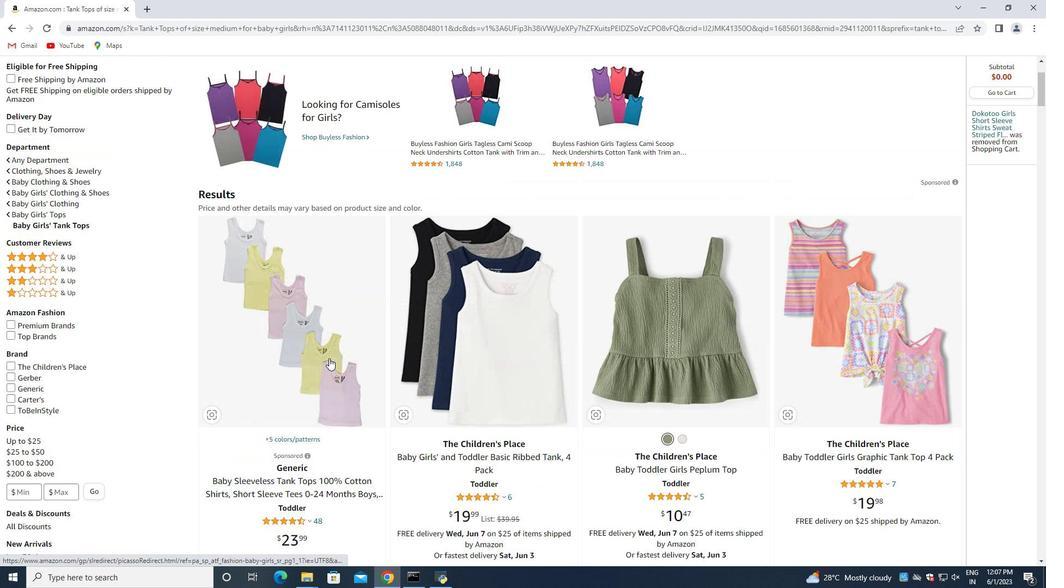 
Action: Mouse moved to (845, 347)
Screenshot: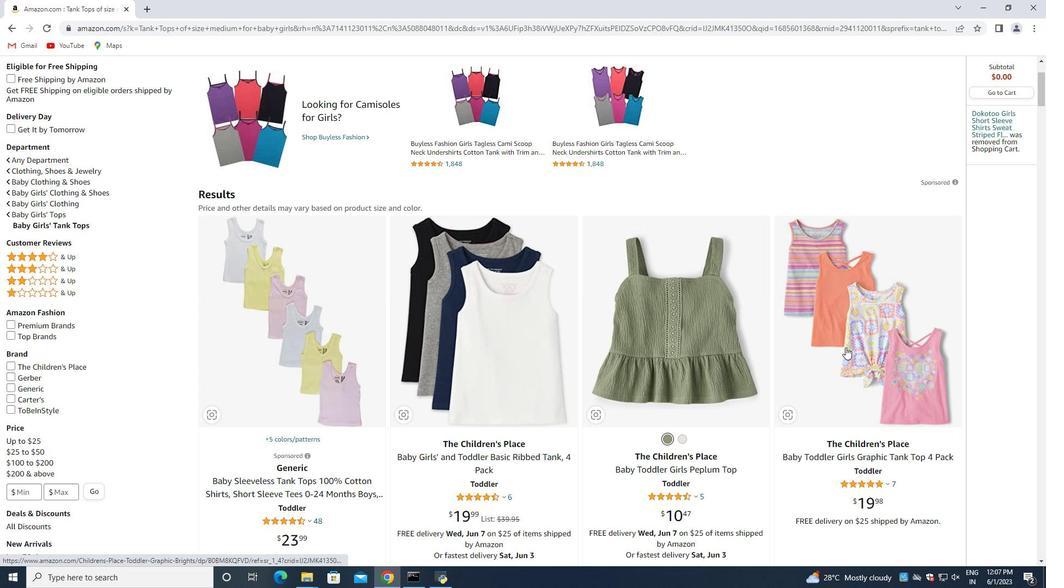 
Action: Mouse pressed left at (845, 347)
Screenshot: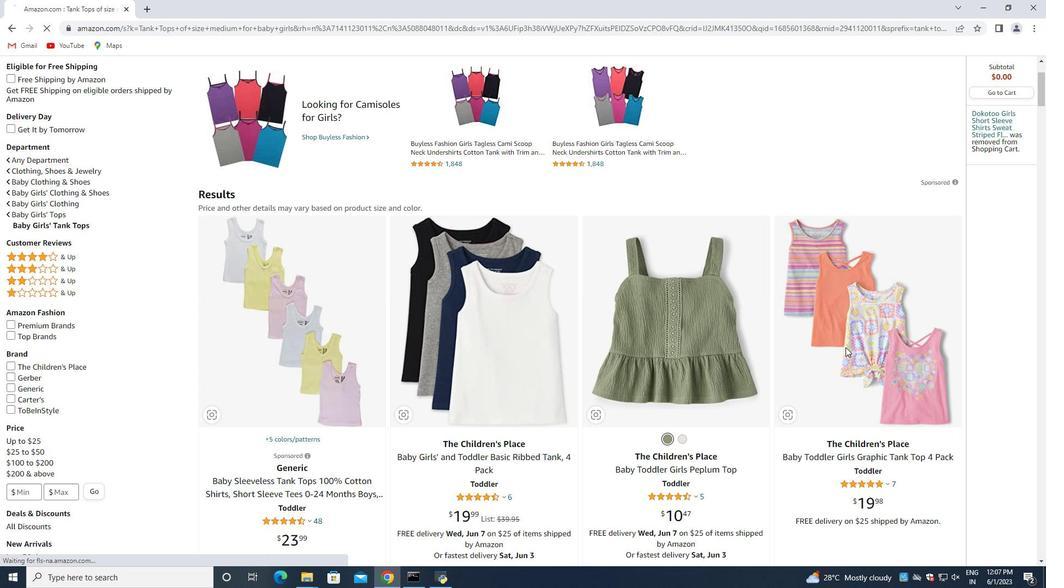
Action: Mouse moved to (713, 368)
Screenshot: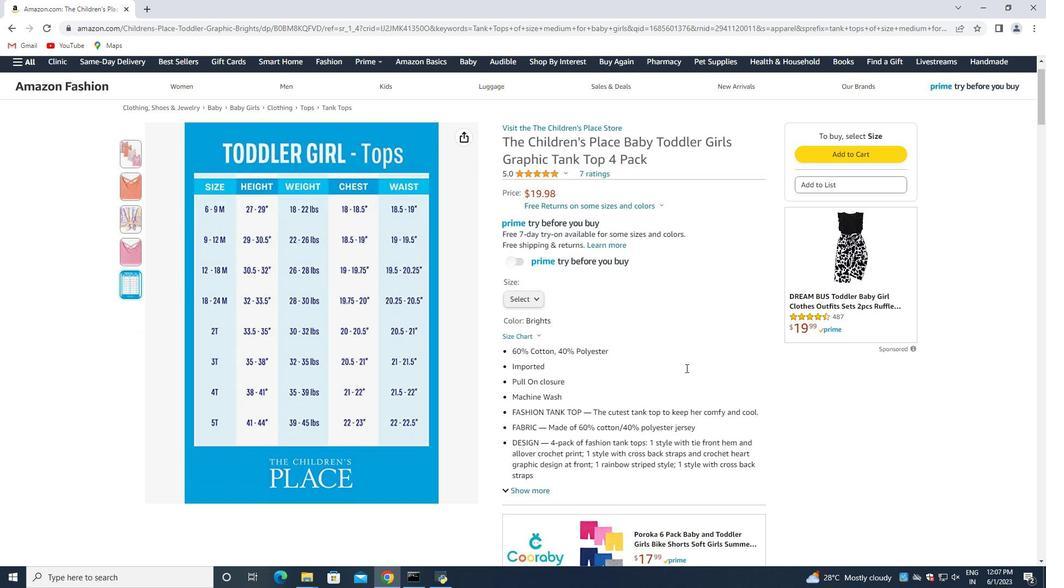 
Action: Mouse scrolled (713, 368) with delta (0, 0)
Screenshot: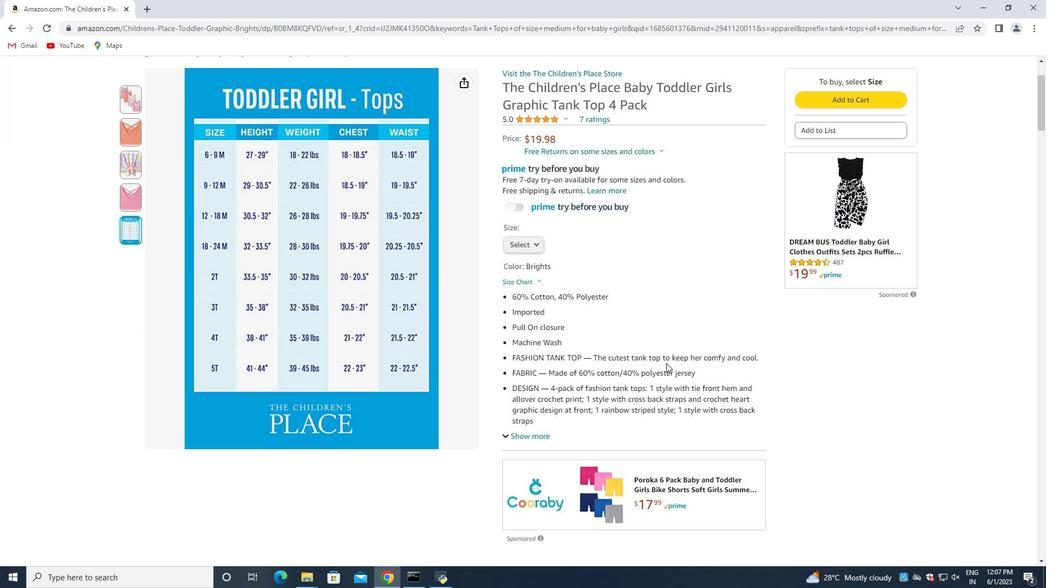 
Action: Mouse moved to (709, 370)
Screenshot: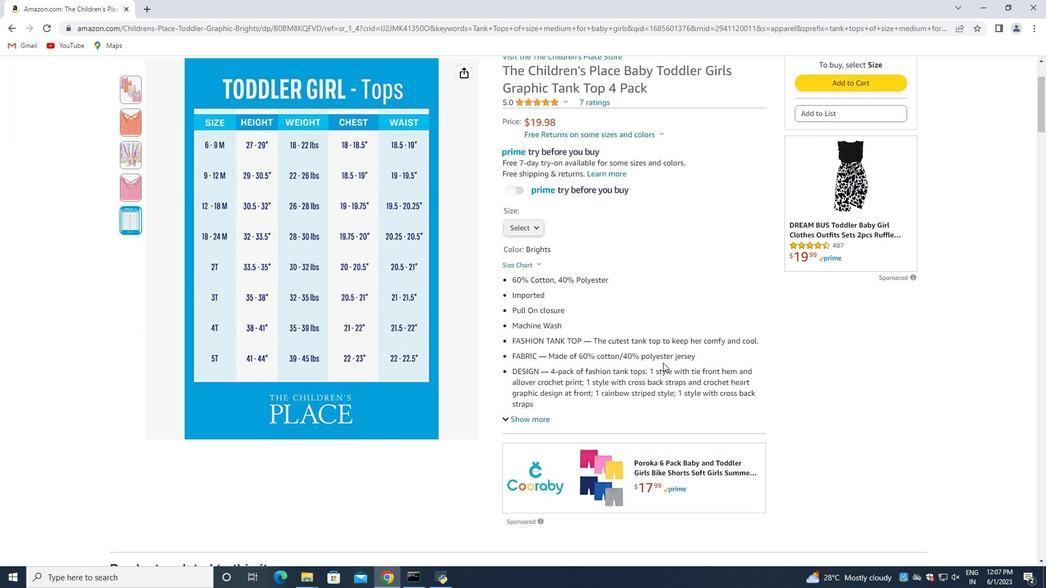 
Action: Mouse scrolled (709, 369) with delta (0, 0)
Screenshot: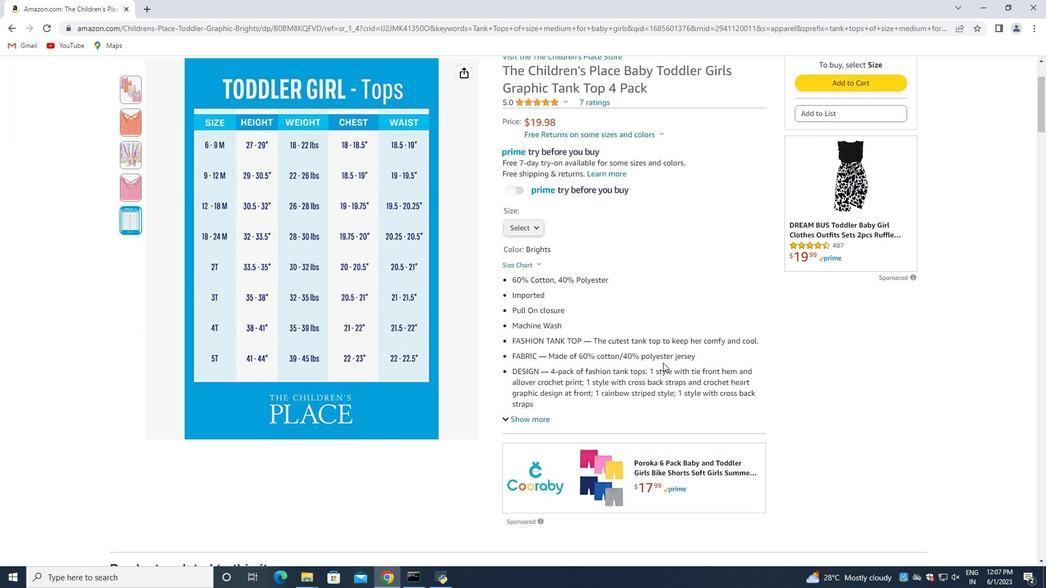 
Action: Mouse moved to (533, 228)
Screenshot: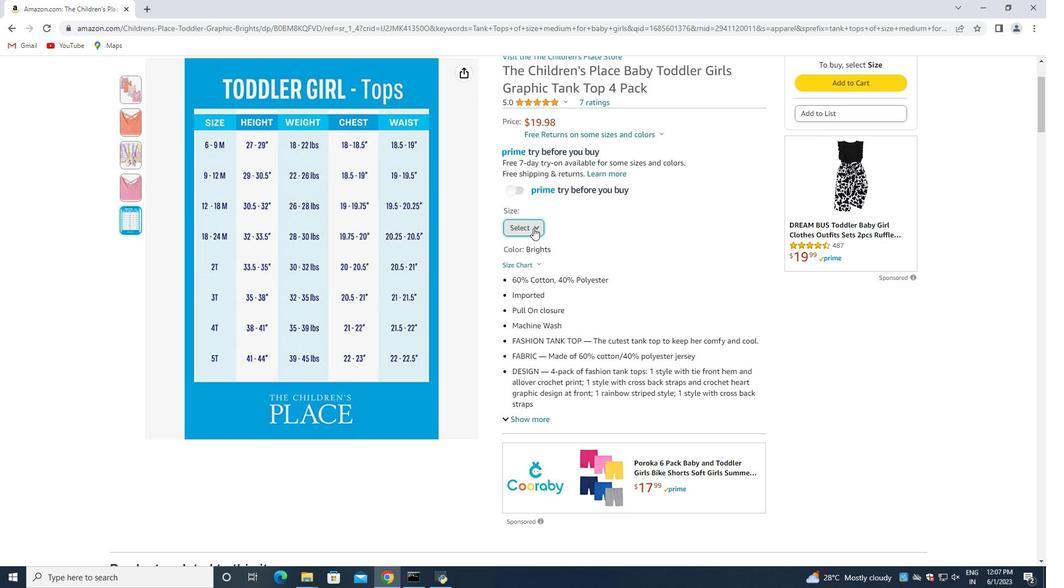 
Action: Mouse pressed left at (533, 228)
Screenshot: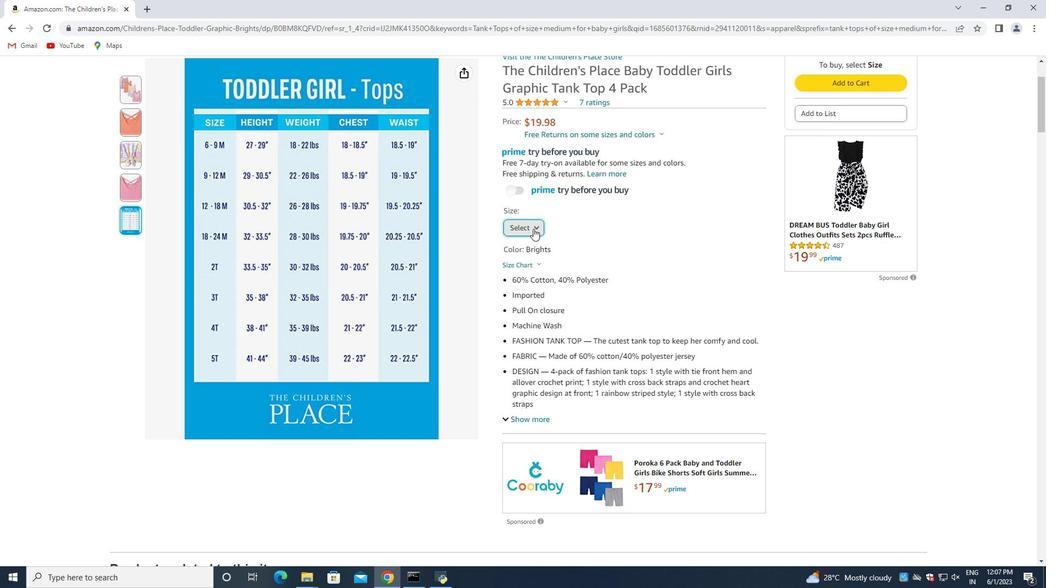 
Action: Mouse moved to (10, 26)
Screenshot: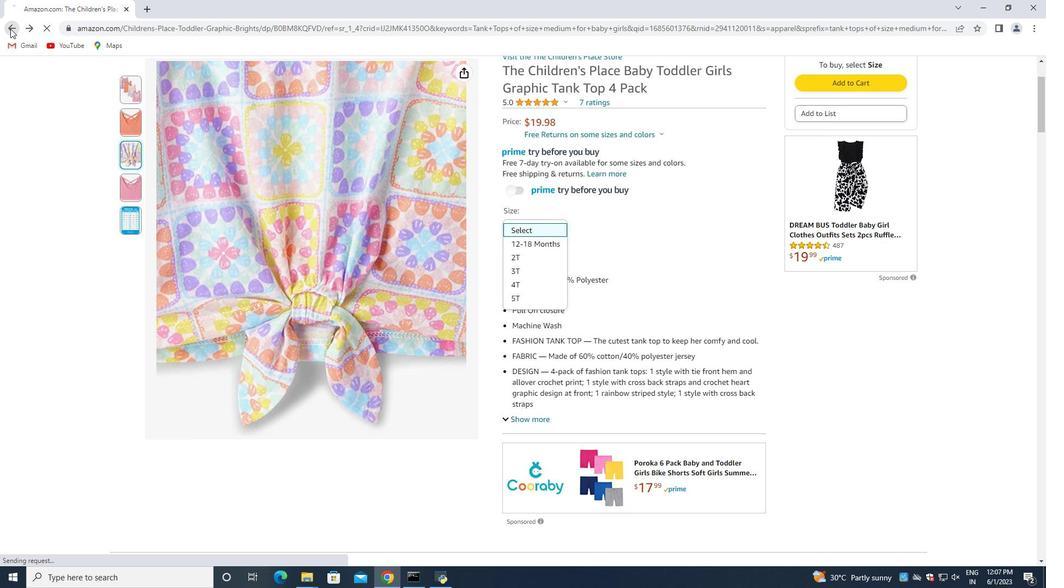 
Action: Mouse pressed left at (11, 23)
Screenshot: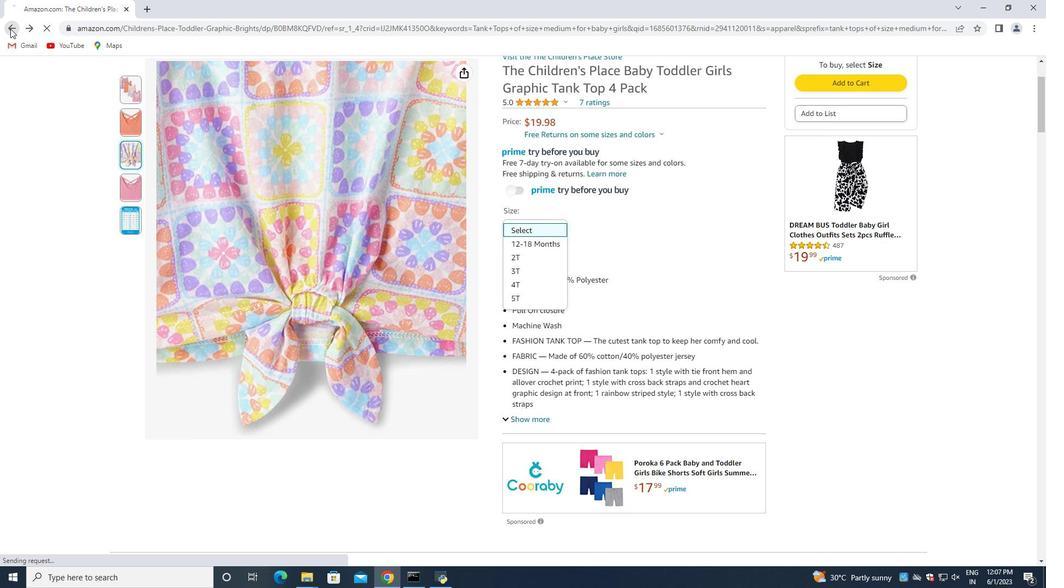
Action: Mouse moved to (448, 300)
Screenshot: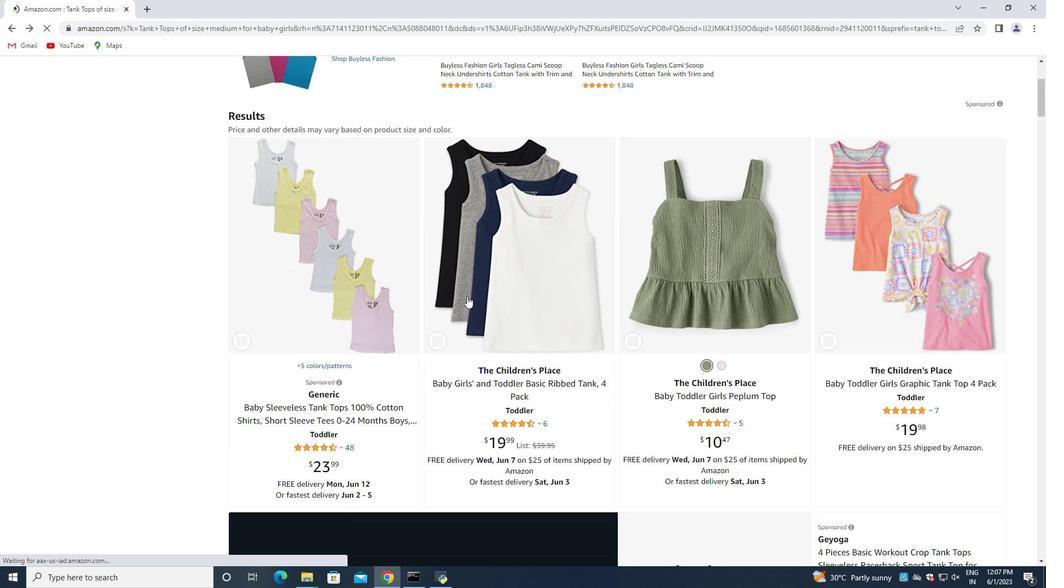 
Action: Mouse scrolled (448, 299) with delta (0, 0)
Screenshot: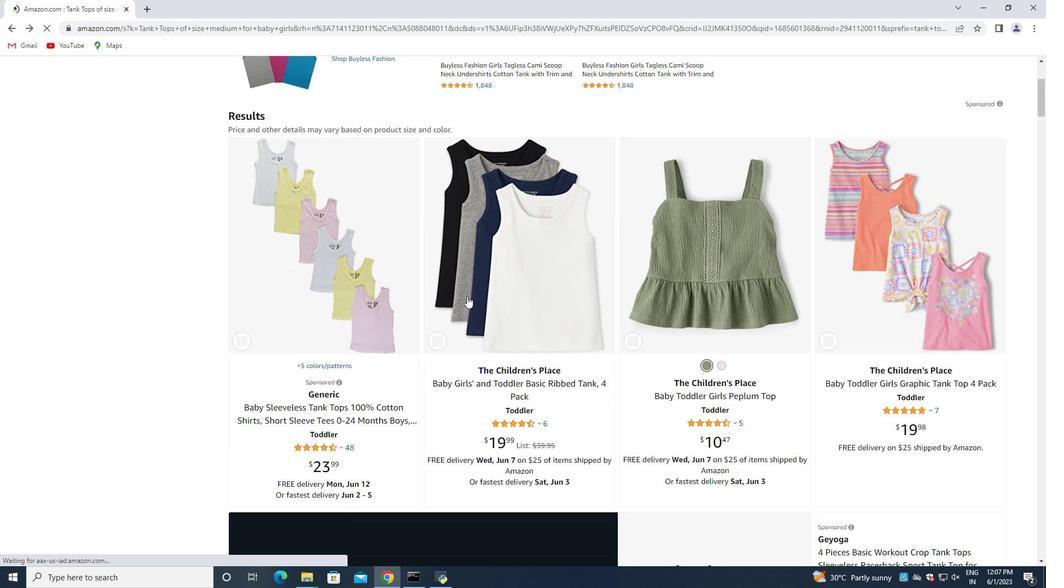 
Action: Mouse moved to (448, 302)
Screenshot: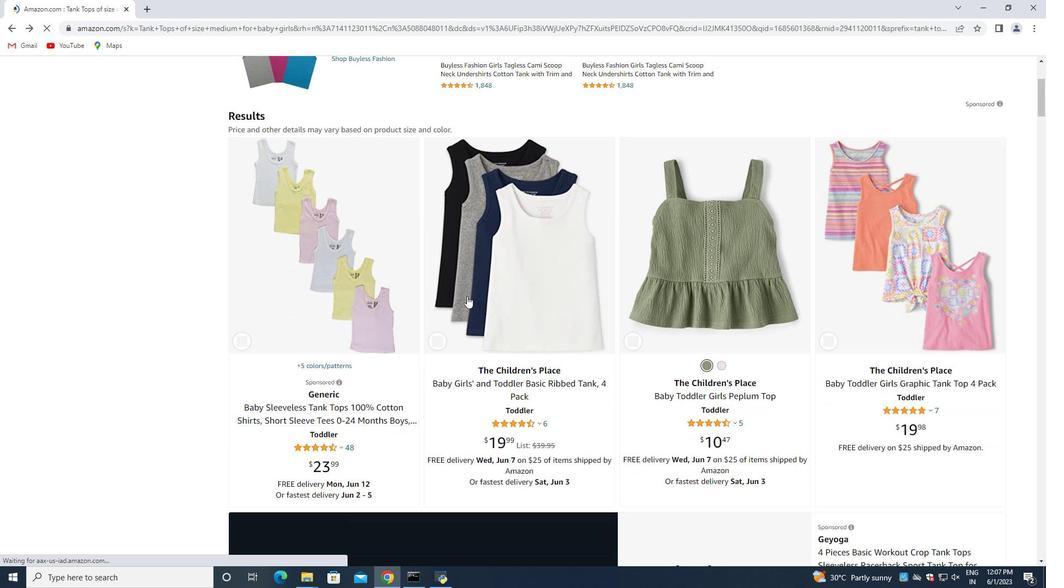 
Action: Mouse scrolled (448, 302) with delta (0, 0)
Screenshot: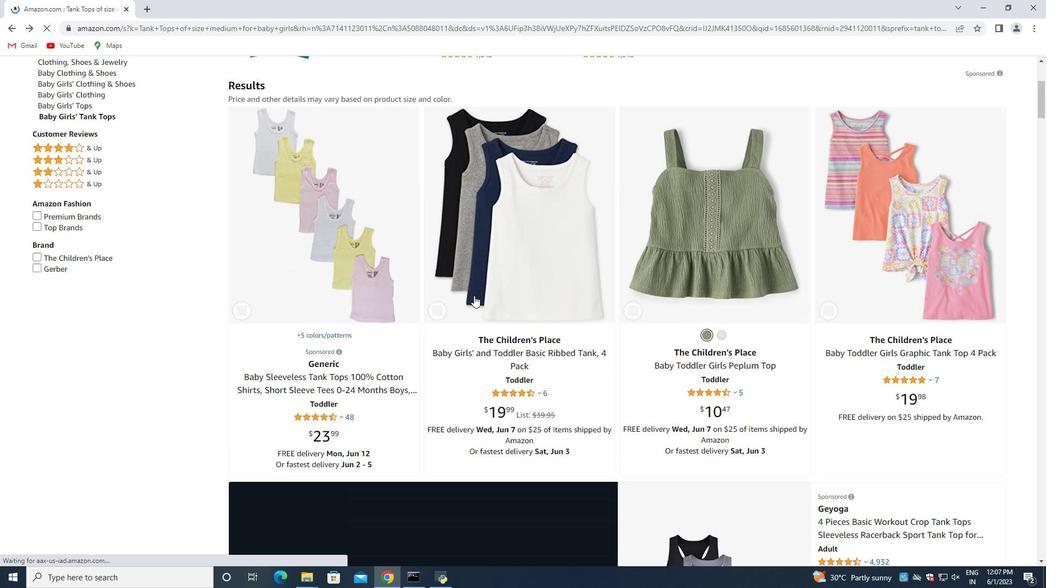 
Action: Mouse moved to (474, 297)
Screenshot: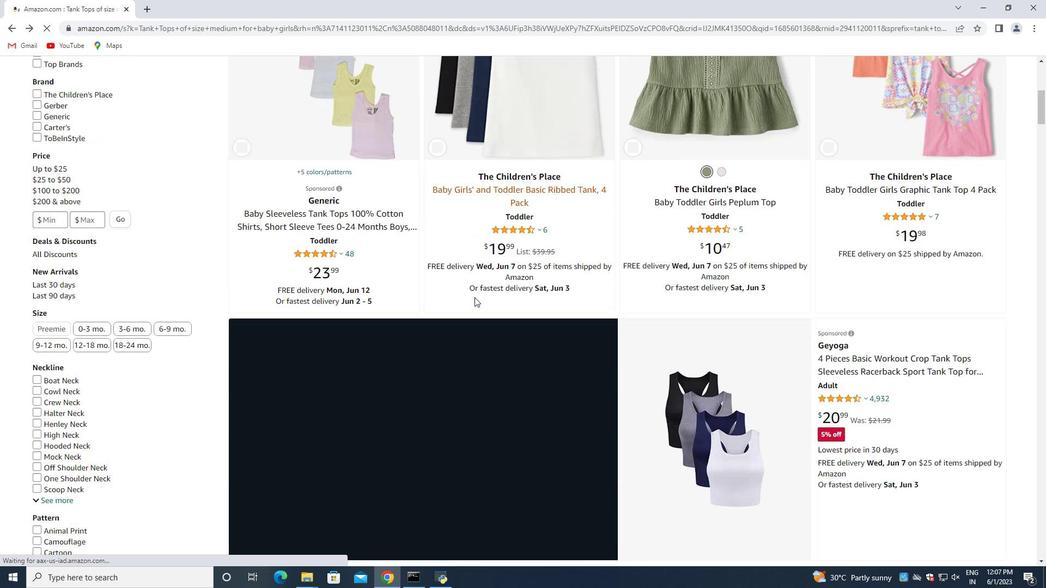 
Action: Mouse scrolled (474, 296) with delta (0, 0)
Screenshot: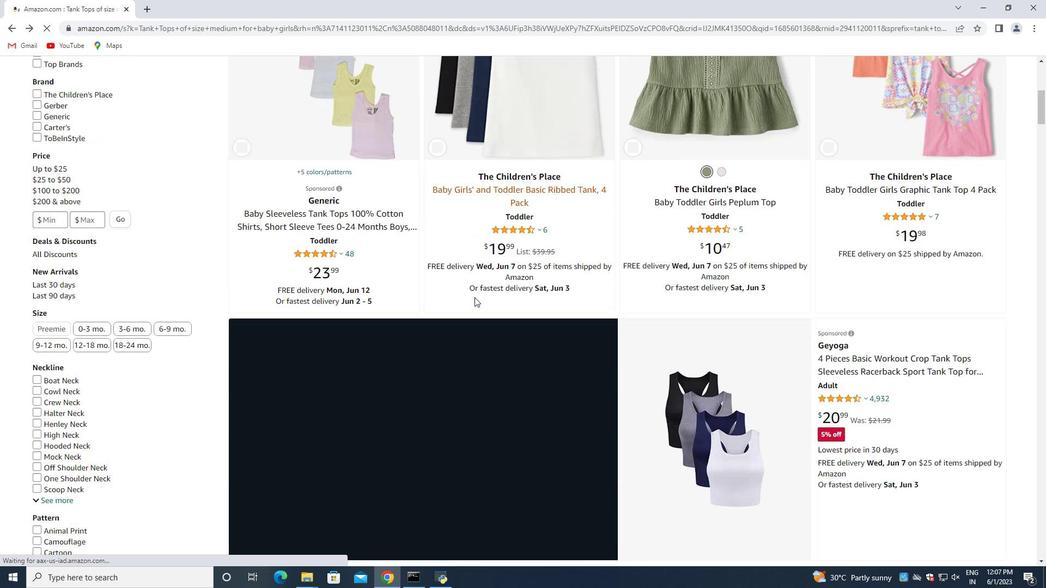 
Action: Mouse moved to (474, 297)
Screenshot: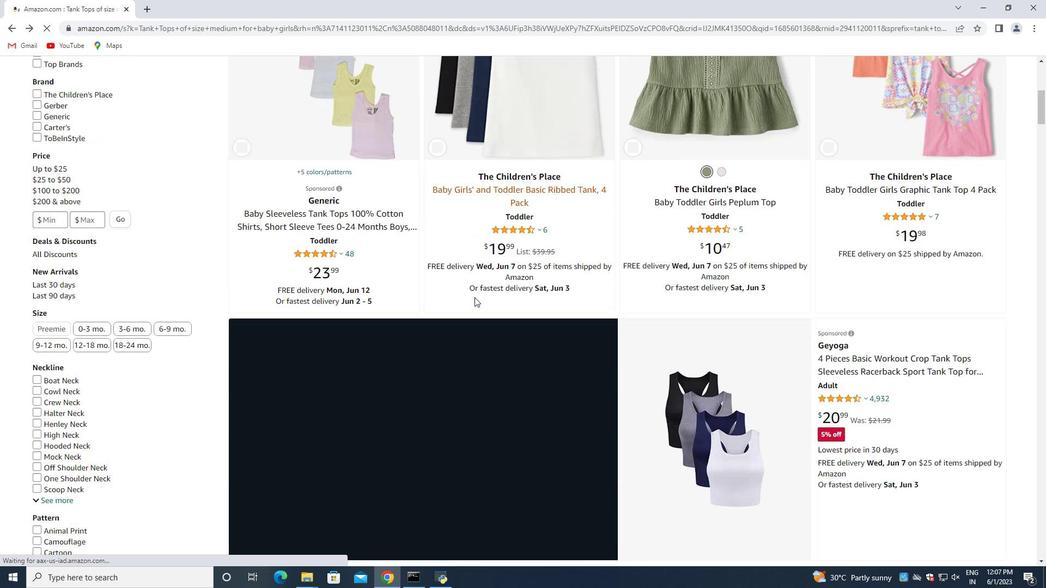 
Action: Mouse scrolled (474, 296) with delta (0, 0)
Screenshot: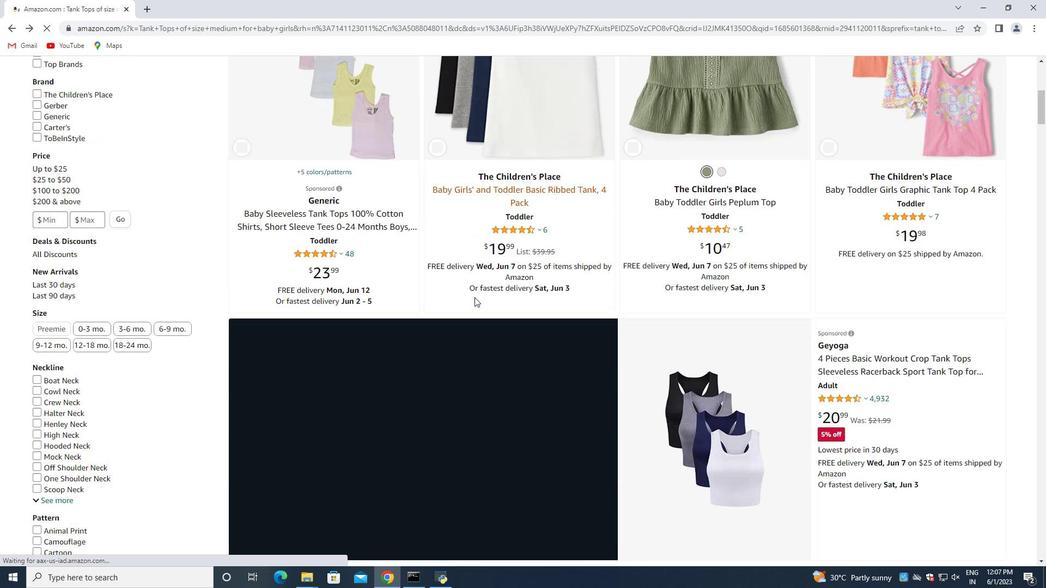 
Action: Mouse scrolled (474, 296) with delta (0, 0)
Screenshot: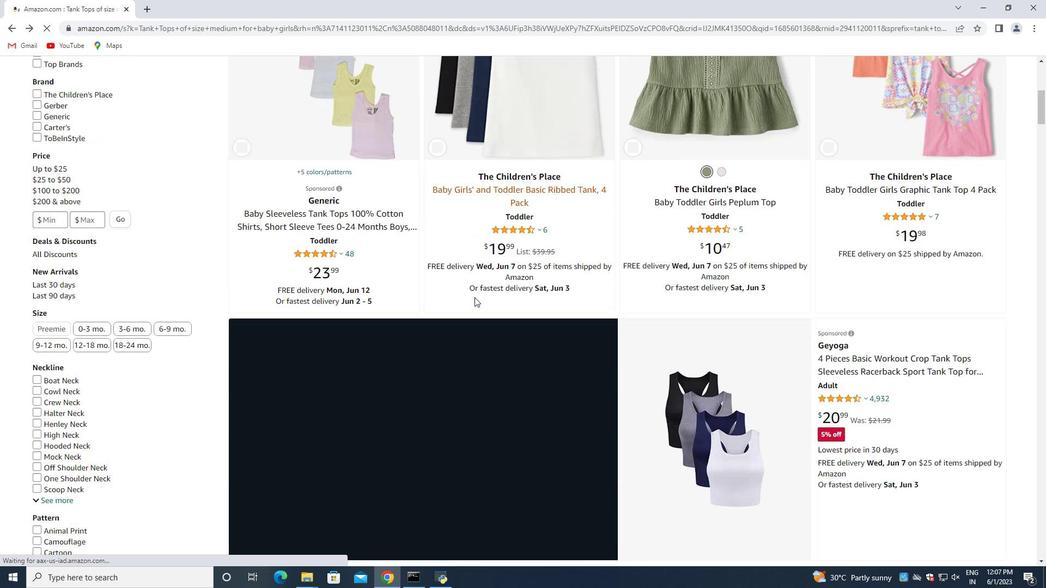 
Action: Mouse moved to (474, 298)
Screenshot: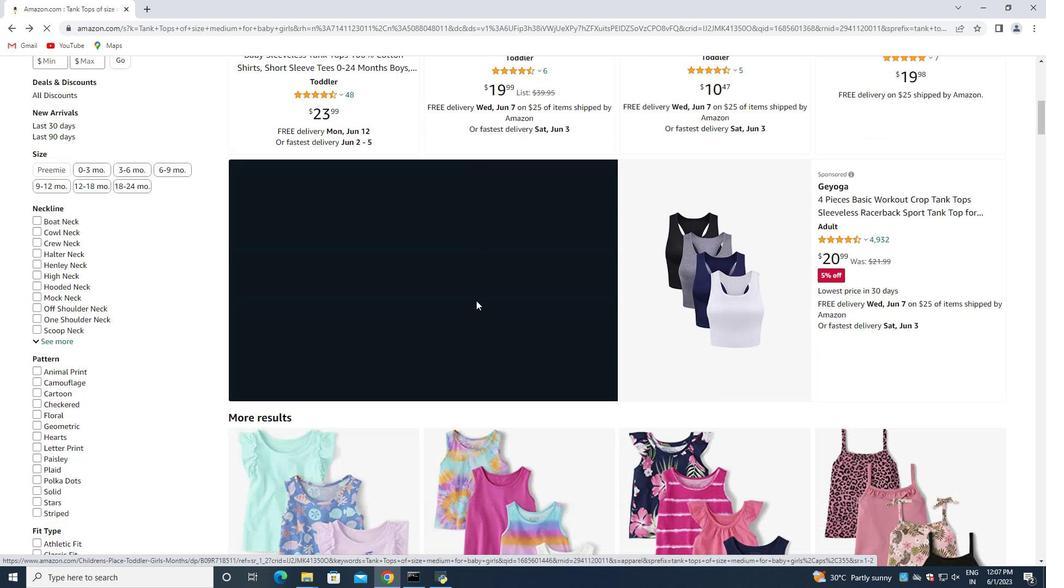 
Action: Mouse scrolled (474, 297) with delta (0, 0)
Screenshot: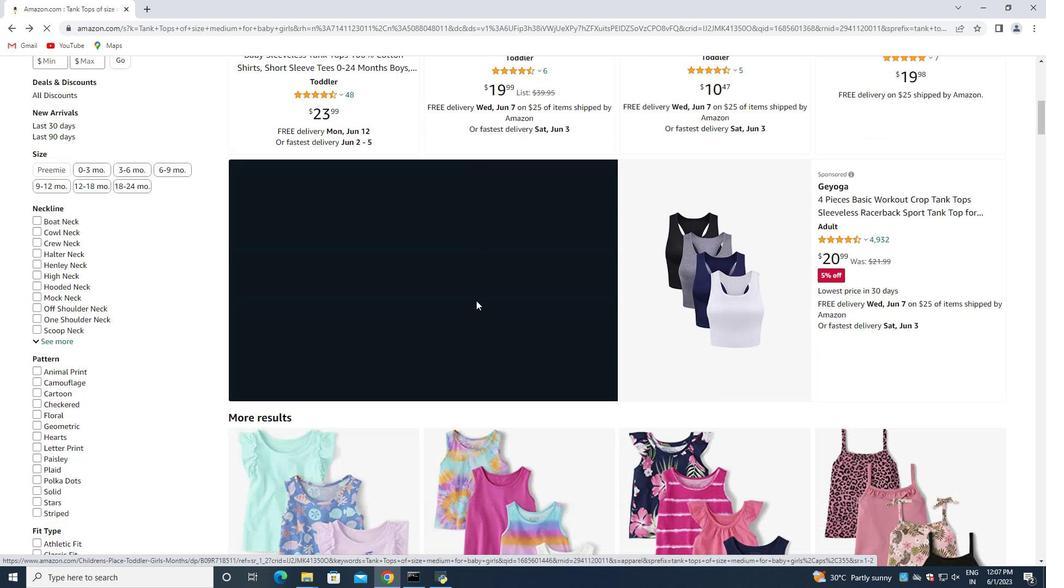 
Action: Mouse moved to (474, 298)
Screenshot: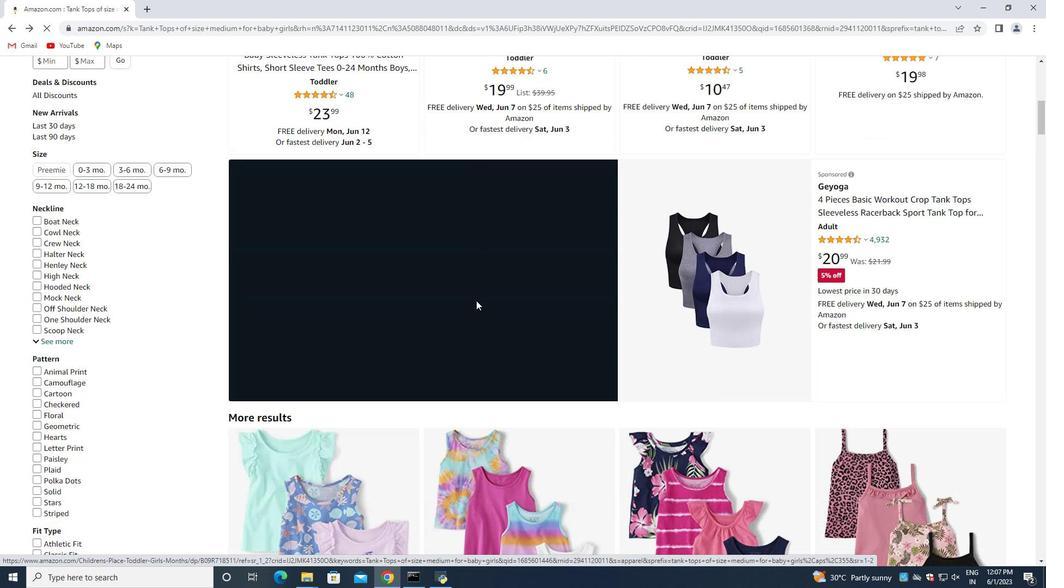 
Action: Mouse scrolled (474, 298) with delta (0, 0)
Screenshot: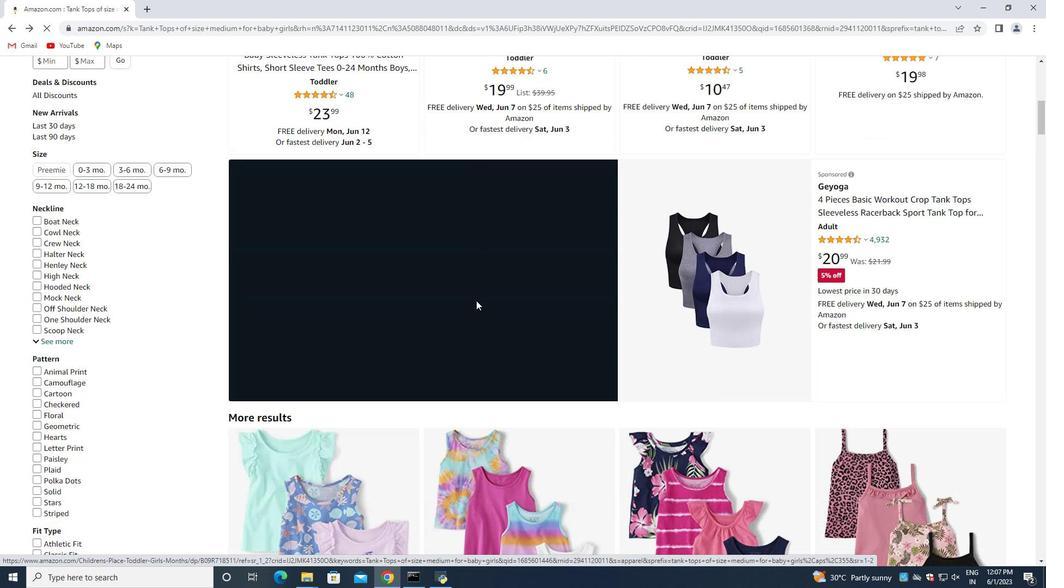 
Action: Mouse moved to (475, 299)
Screenshot: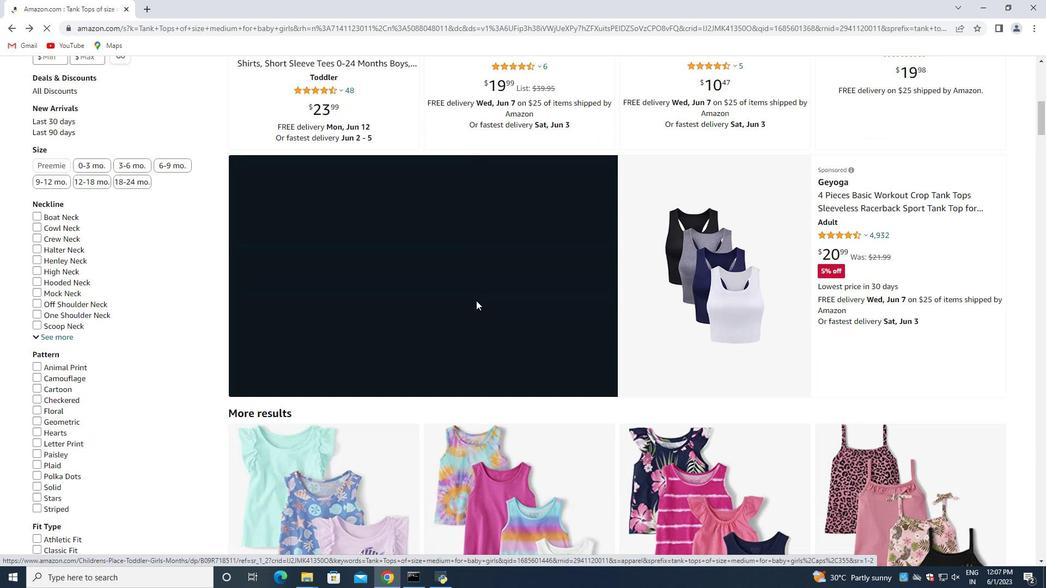 
Action: Mouse scrolled (475, 299) with delta (0, 0)
Screenshot: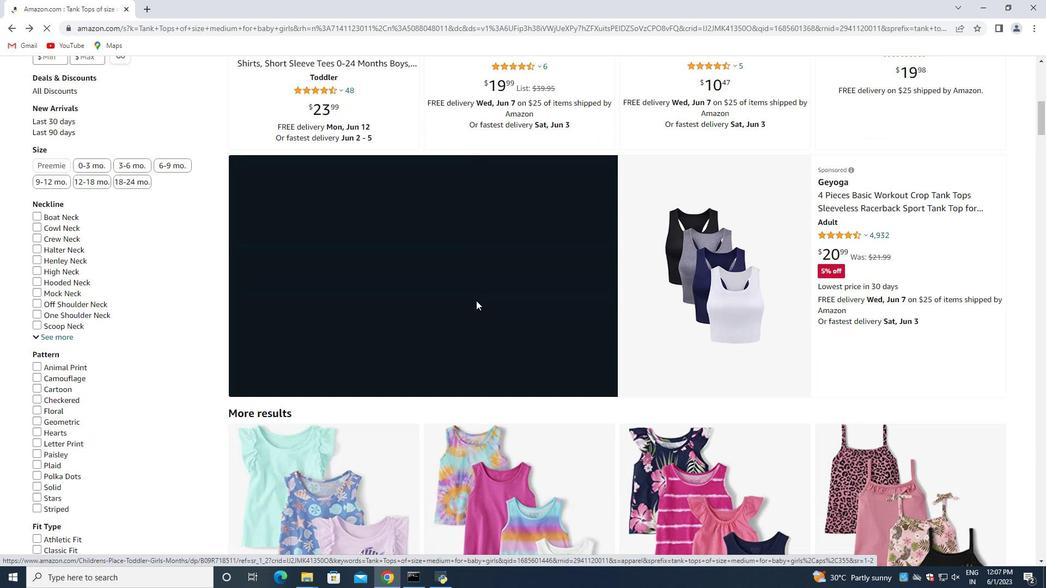 
Action: Mouse moved to (476, 300)
Screenshot: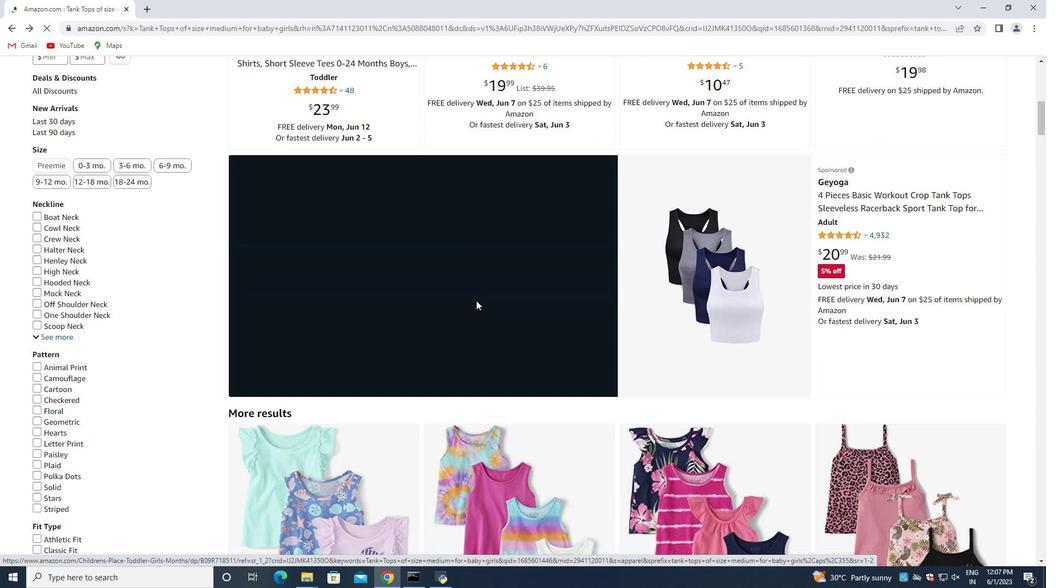 
Action: Mouse scrolled (476, 300) with delta (0, 0)
Screenshot: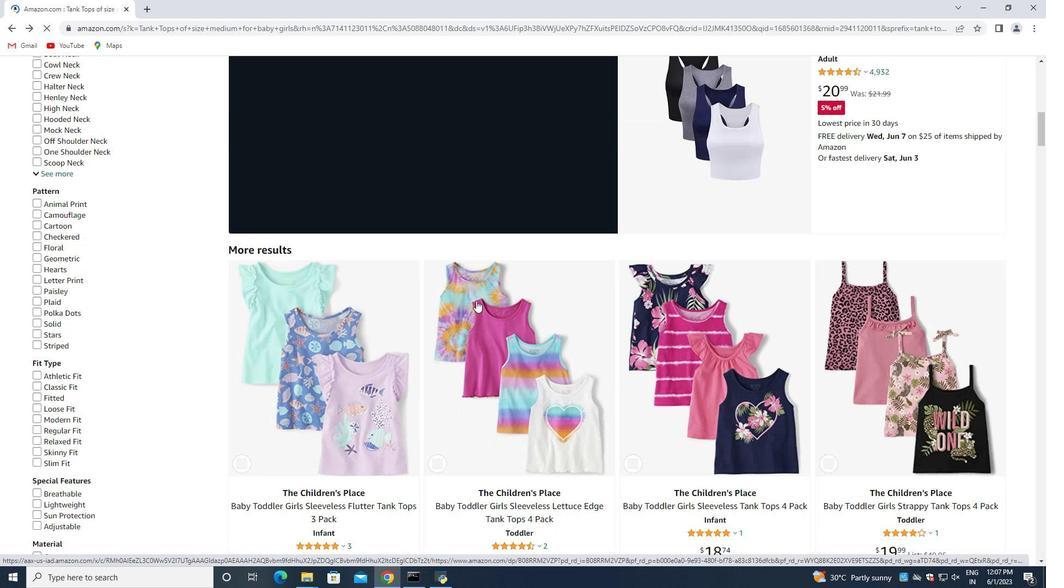 
Action: Mouse scrolled (476, 300) with delta (0, 0)
Screenshot: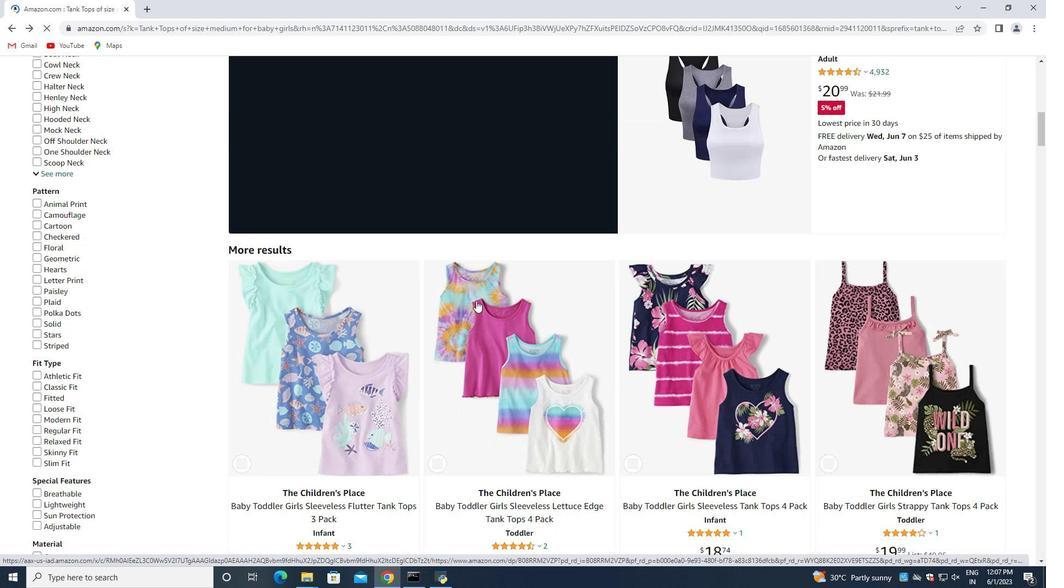 
Action: Mouse scrolled (476, 300) with delta (0, 0)
Screenshot: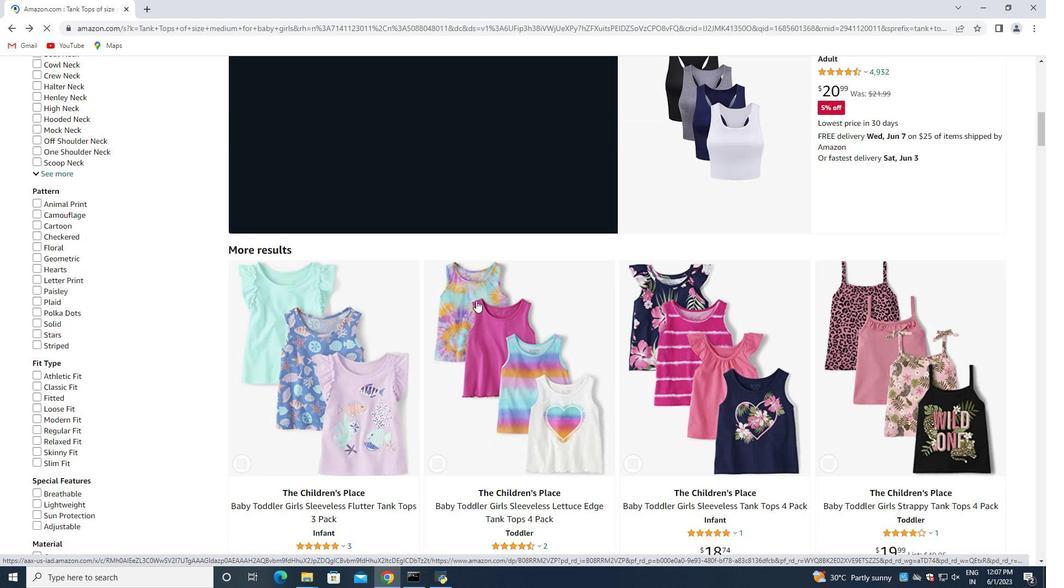
Action: Mouse scrolled (476, 300) with delta (0, 0)
Screenshot: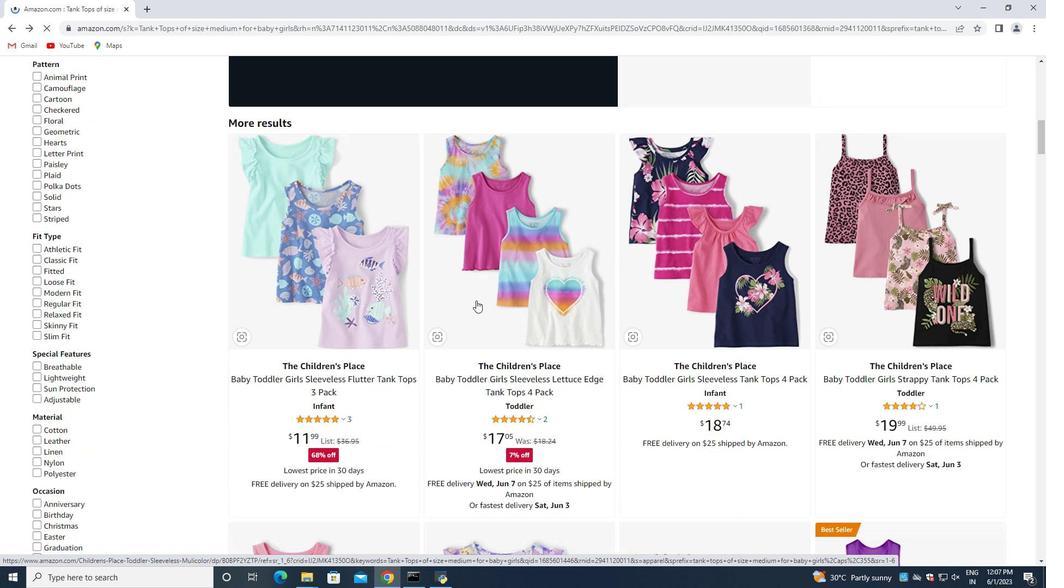 
Action: Mouse scrolled (476, 300) with delta (0, 0)
Screenshot: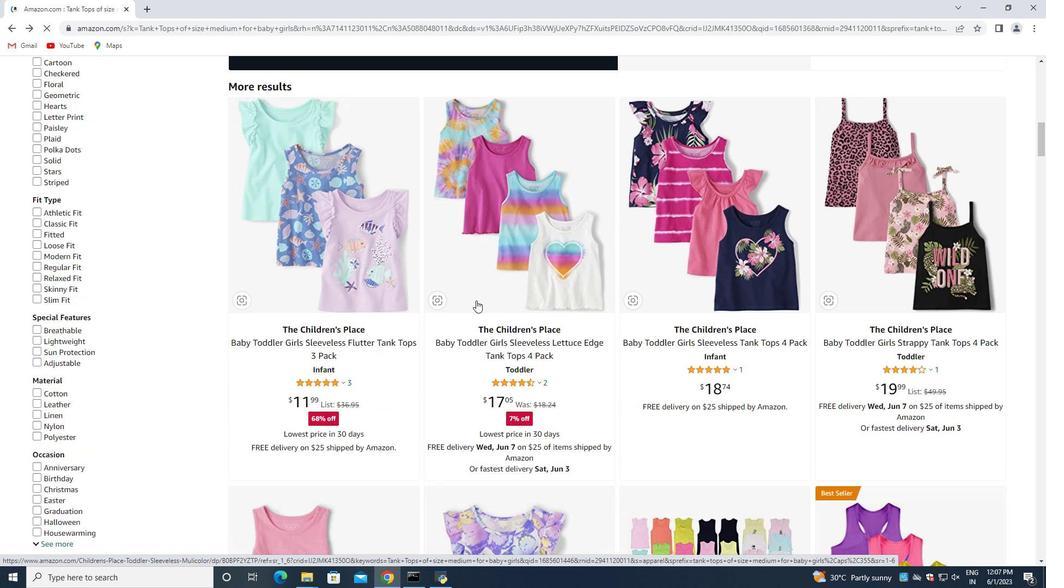 
Action: Mouse scrolled (476, 300) with delta (0, 0)
Screenshot: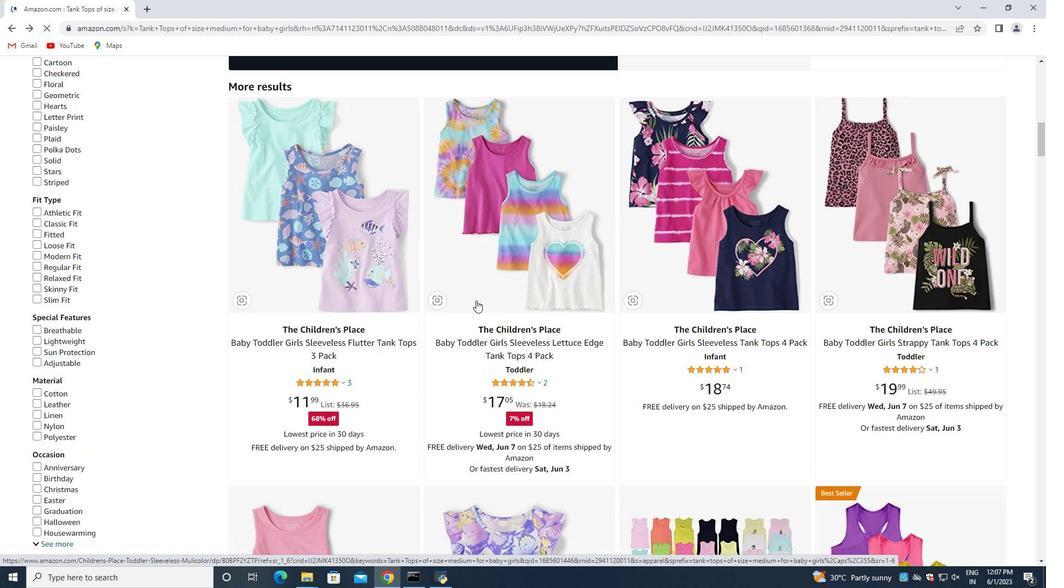 
Action: Mouse moved to (375, 233)
Screenshot: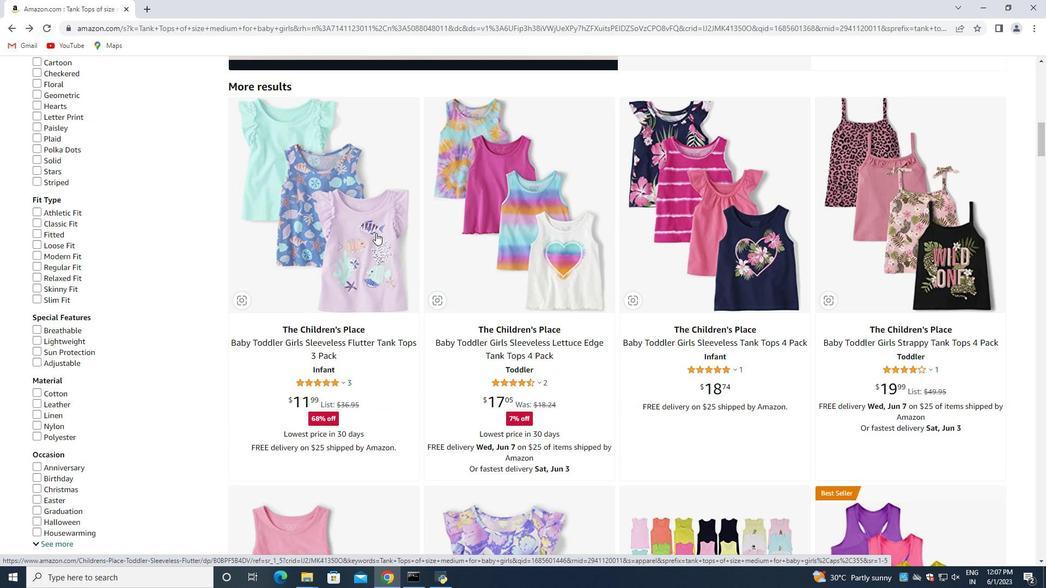
Action: Mouse pressed left at (375, 233)
Screenshot: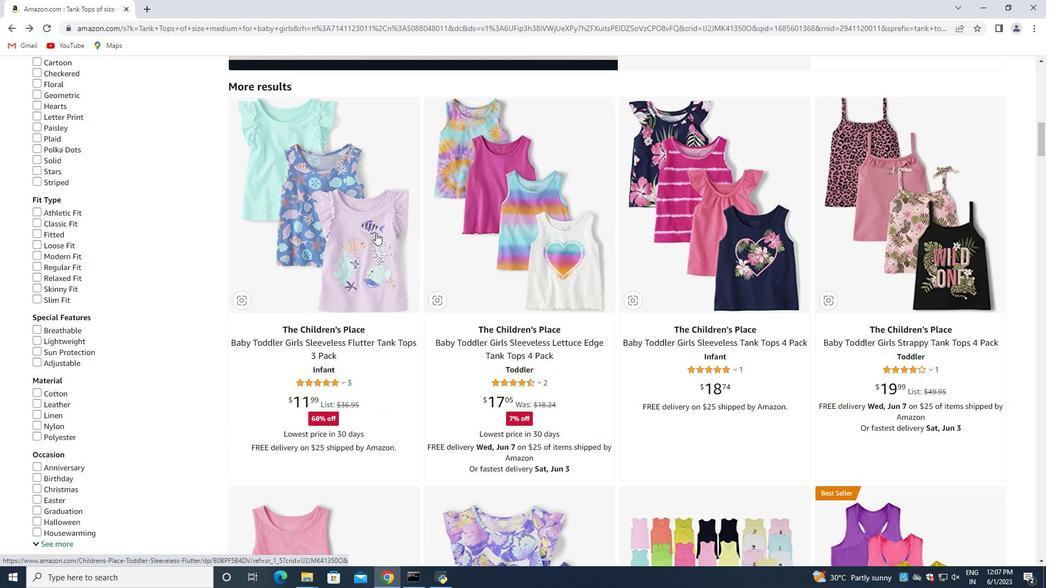 
Action: Mouse moved to (7, 27)
Screenshot: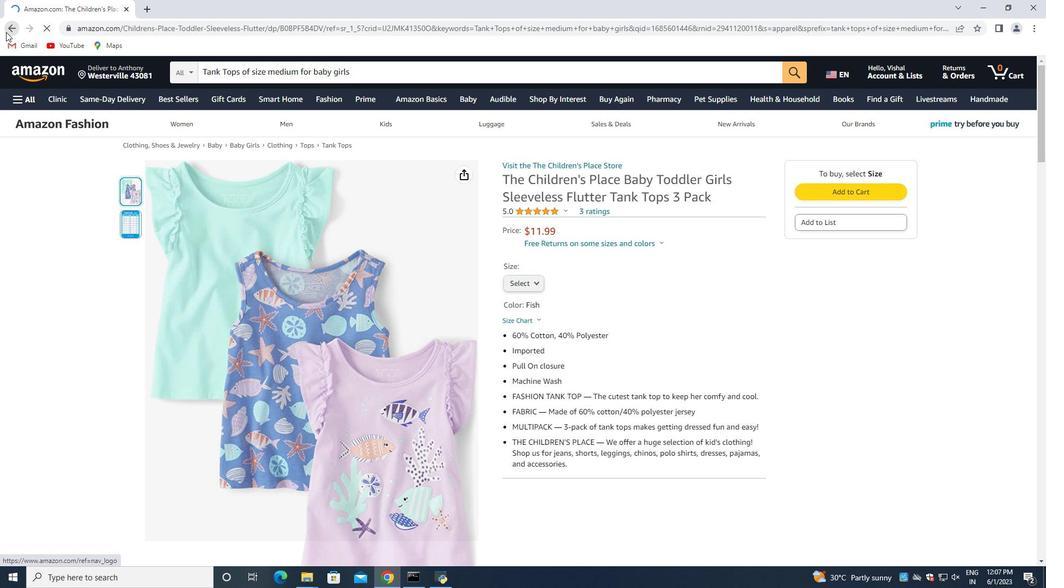 
Action: Mouse pressed left at (7, 27)
Screenshot: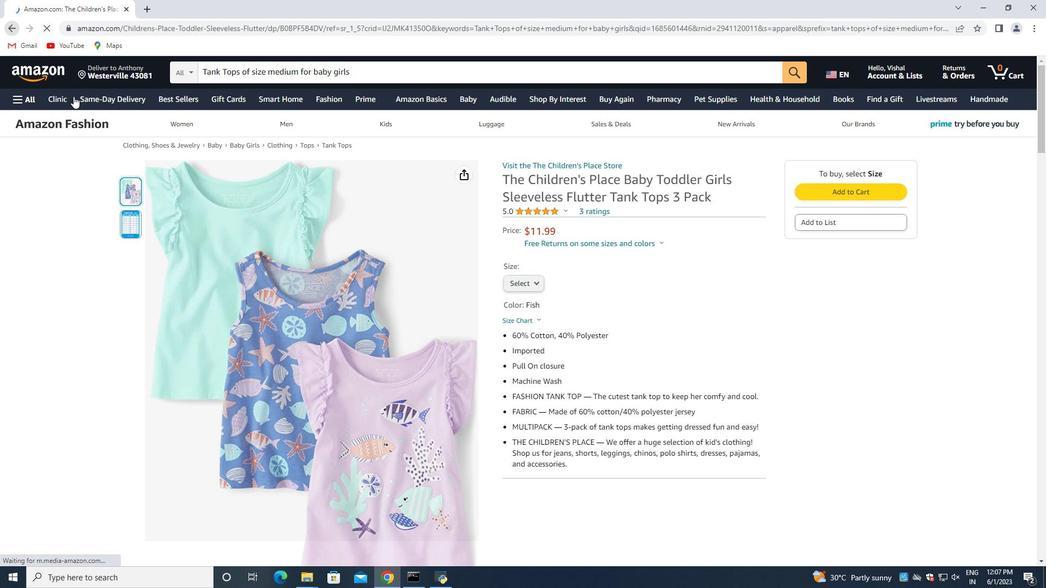 
Action: Mouse moved to (711, 349)
Screenshot: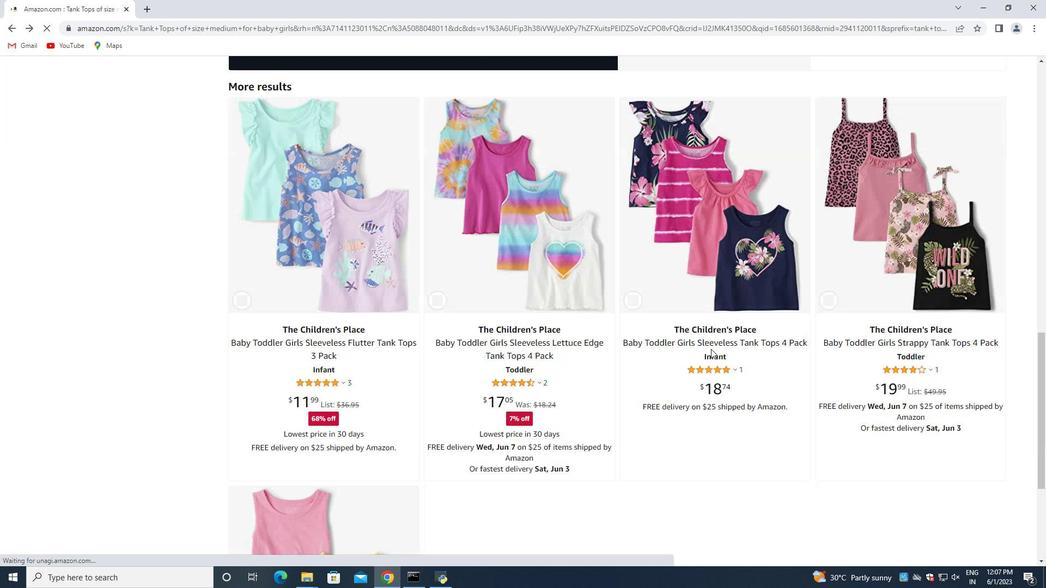 
Action: Mouse scrolled (711, 348) with delta (0, 0)
Screenshot: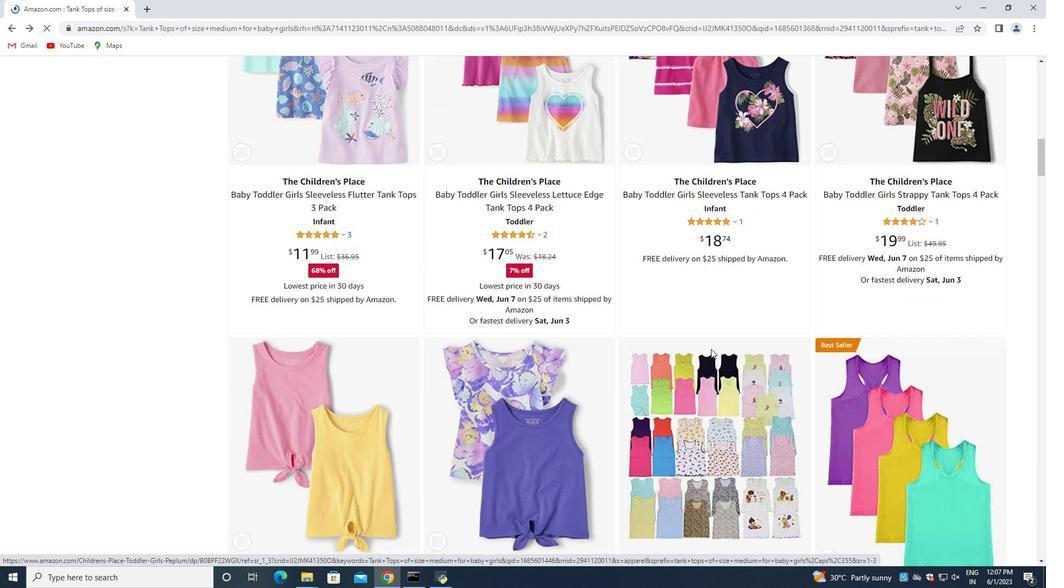 
Action: Mouse scrolled (711, 348) with delta (0, 0)
Screenshot: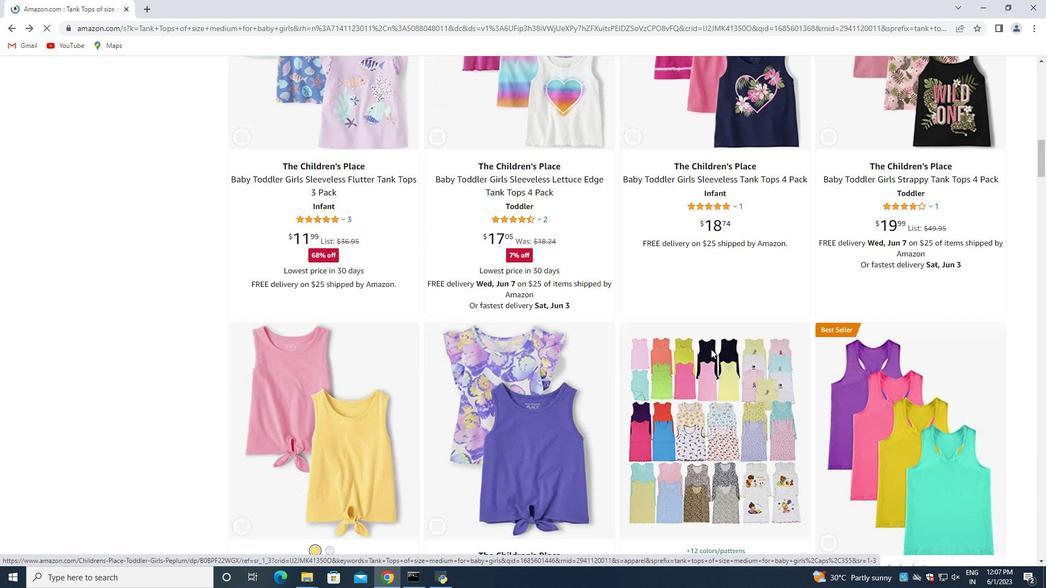 
Action: Mouse scrolled (711, 348) with delta (0, 0)
Screenshot: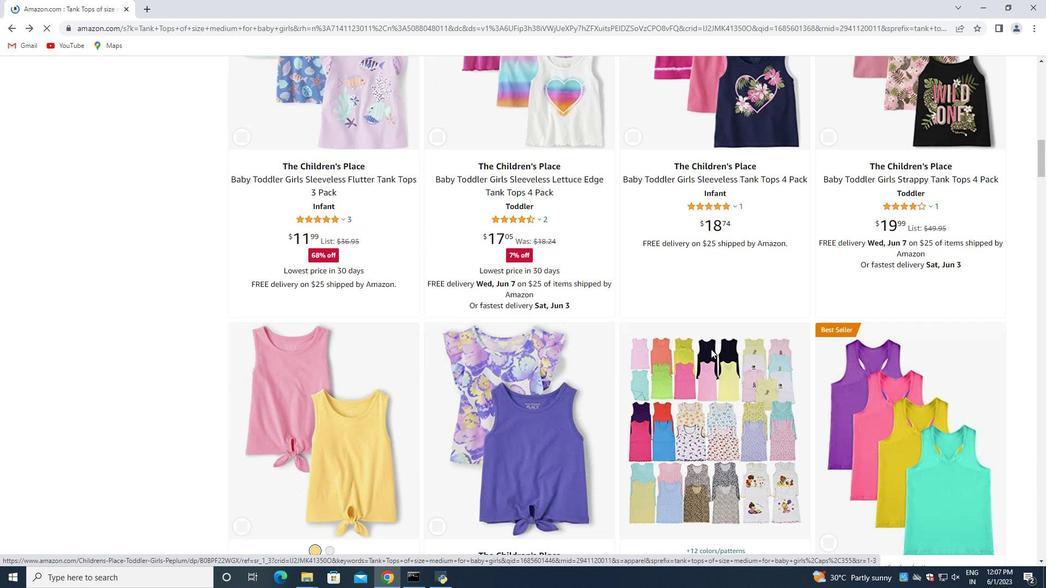 
Action: Mouse scrolled (711, 348) with delta (0, 0)
Screenshot: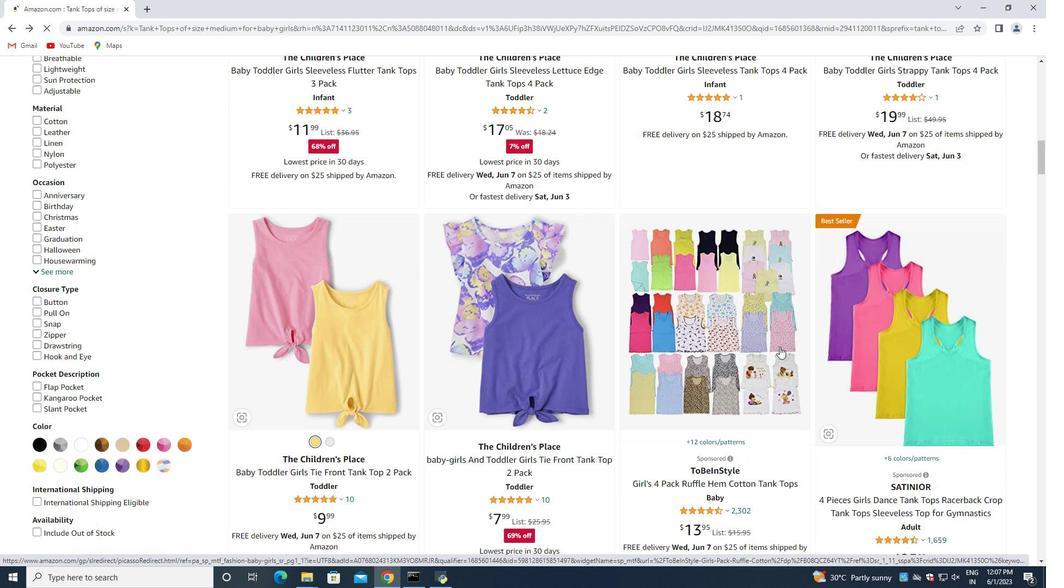 
Action: Mouse scrolled (711, 348) with delta (0, 0)
Screenshot: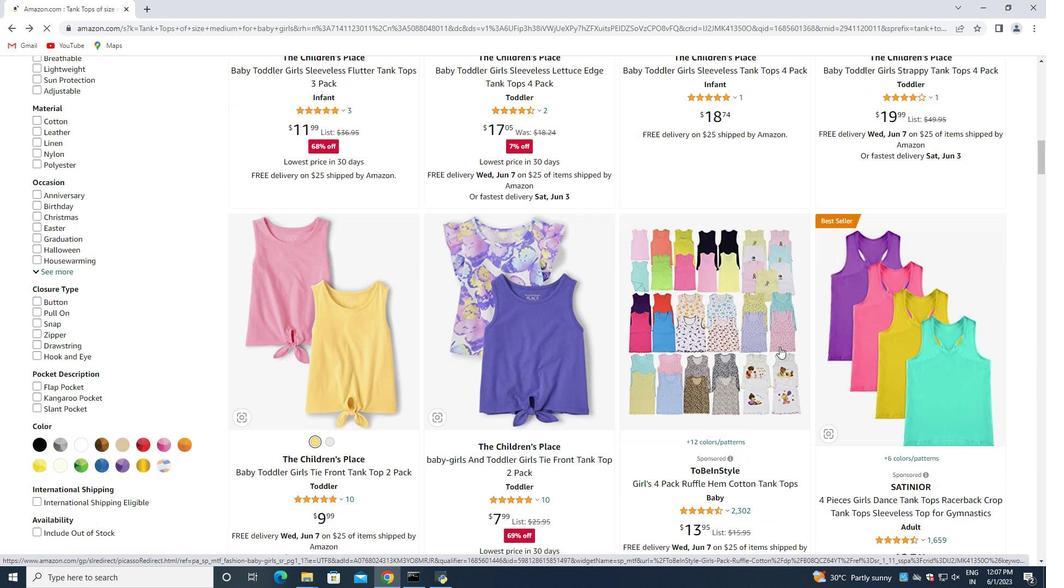 
Action: Mouse moved to (830, 345)
Screenshot: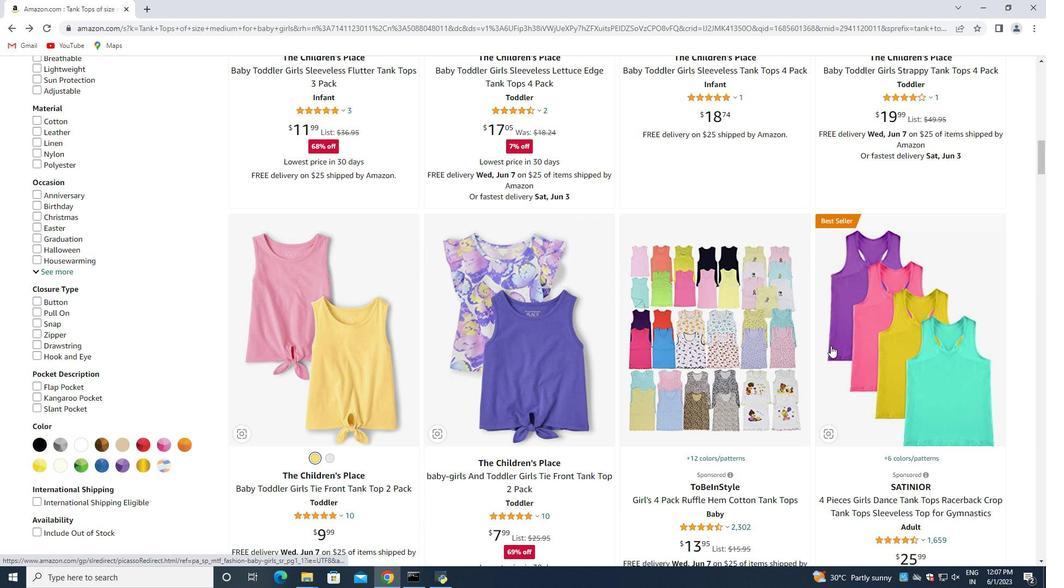 
Action: Mouse scrolled (830, 345) with delta (0, 0)
Screenshot: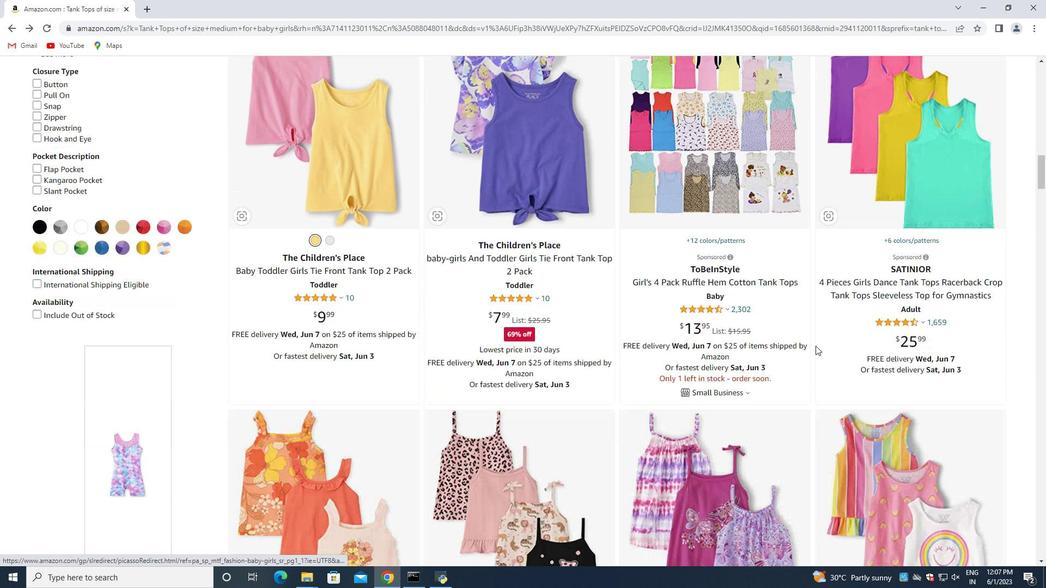 
Action: Mouse scrolled (830, 345) with delta (0, 0)
Screenshot: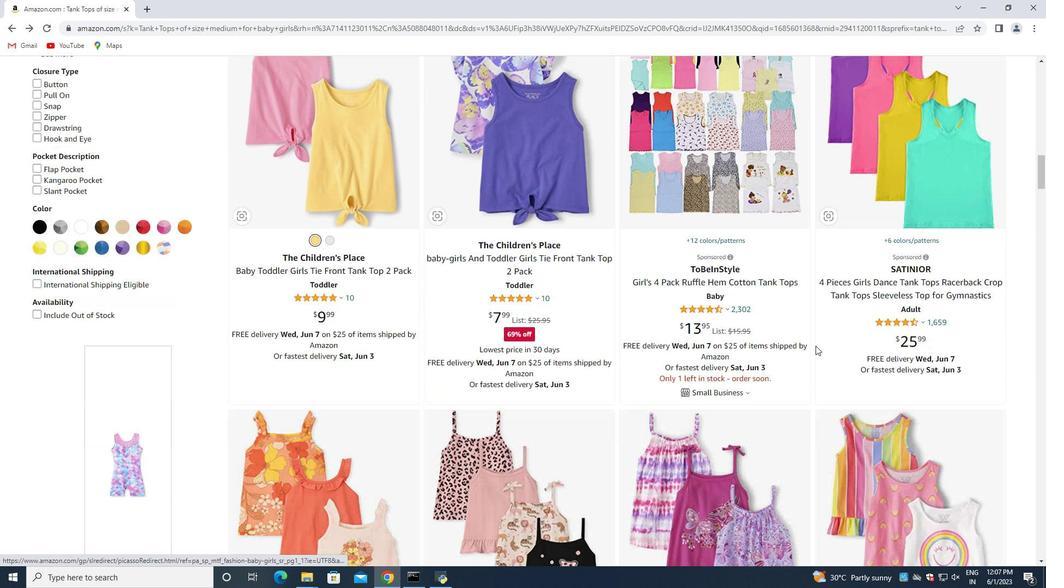 
Action: Mouse scrolled (830, 345) with delta (0, 0)
Screenshot: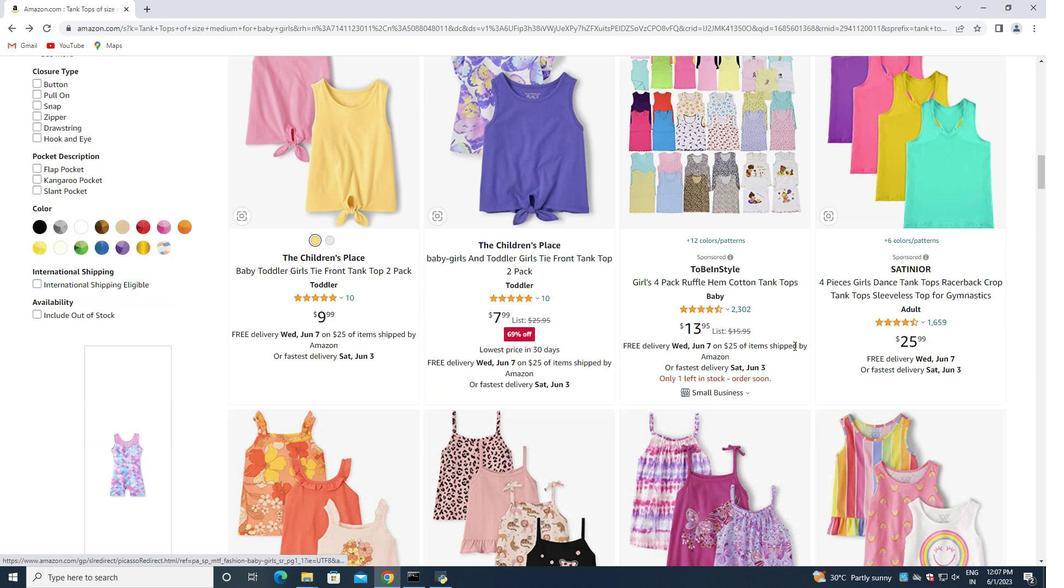 
Action: Mouse scrolled (830, 345) with delta (0, 0)
Screenshot: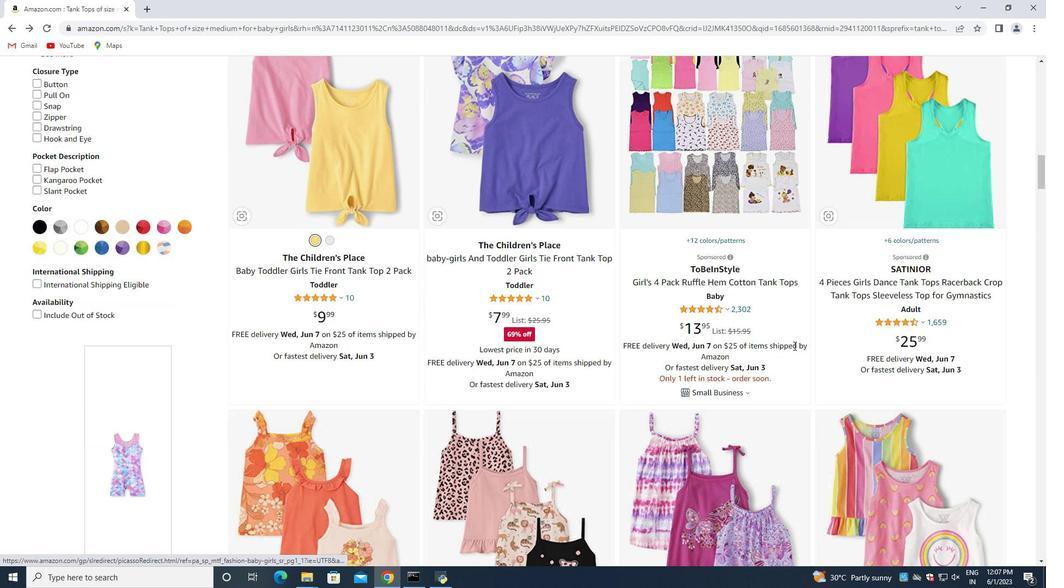 
Action: Mouse moved to (738, 345)
Screenshot: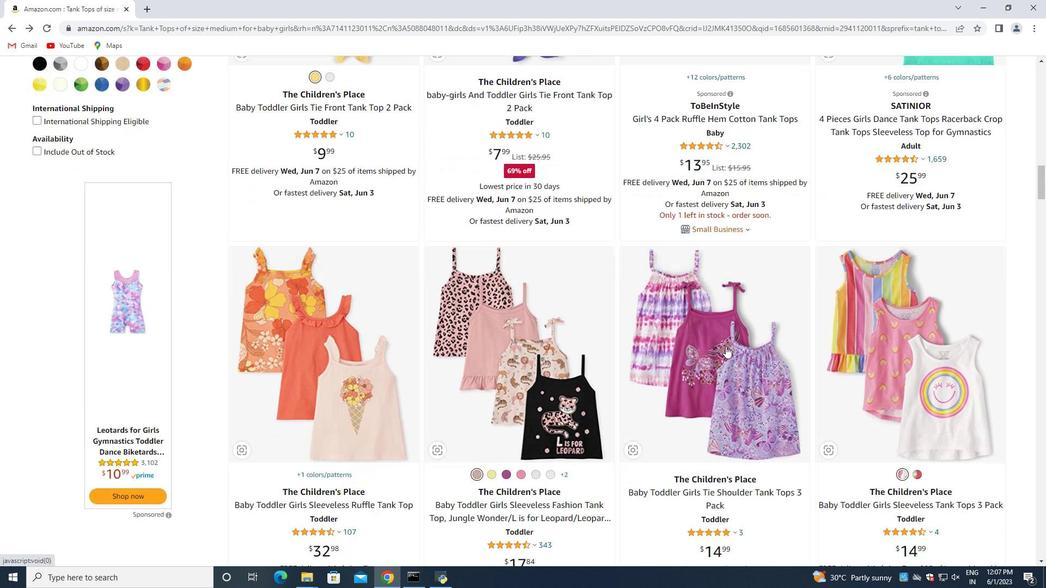 
Action: Mouse scrolled (738, 345) with delta (0, 0)
Screenshot: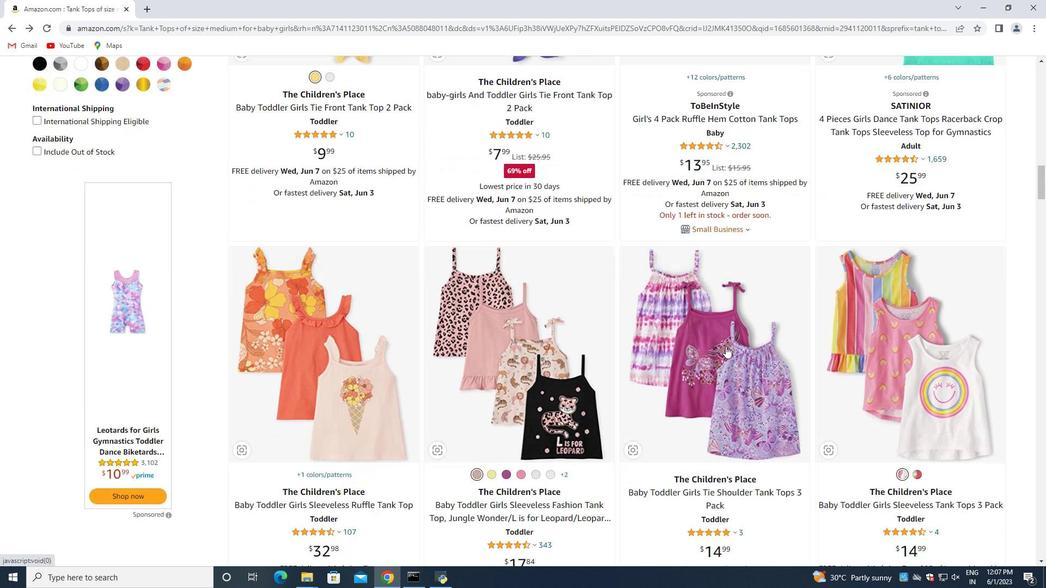 
Action: Mouse moved to (733, 345)
Screenshot: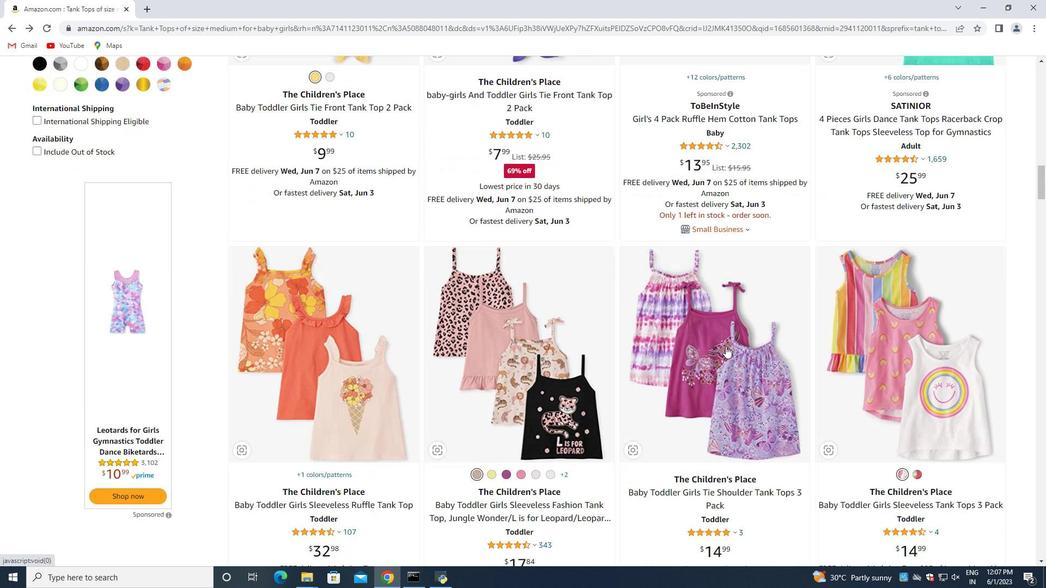 
Action: Mouse scrolled (733, 345) with delta (0, 0)
Screenshot: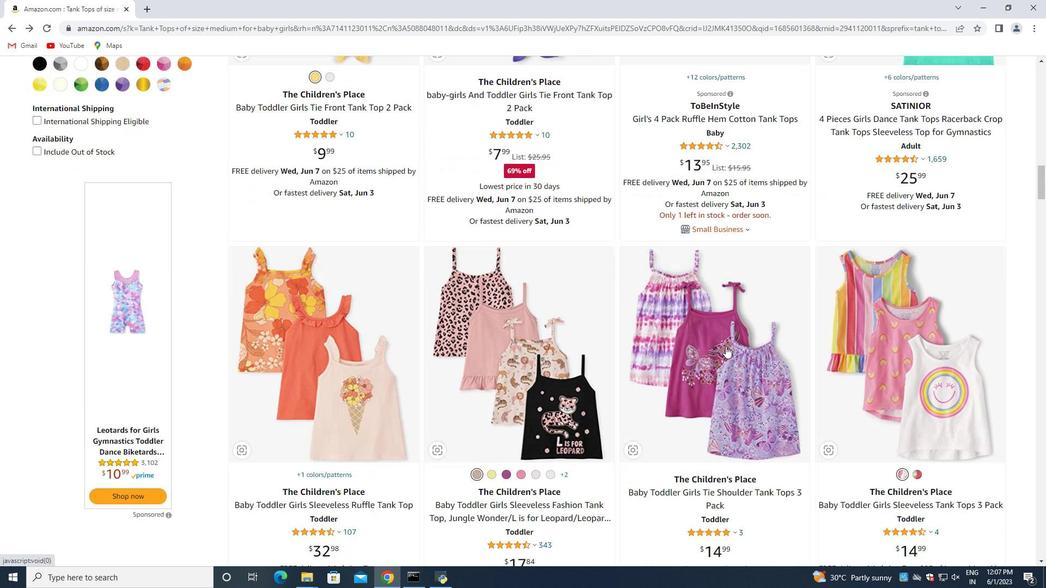 
Action: Mouse moved to (731, 345)
Screenshot: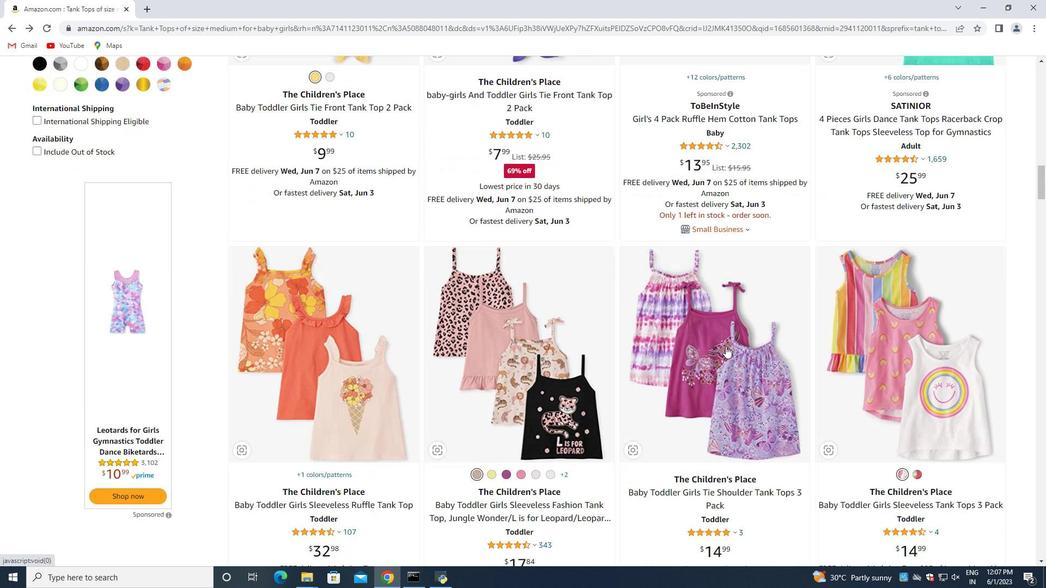 
Action: Mouse scrolled (731, 345) with delta (0, 0)
Screenshot: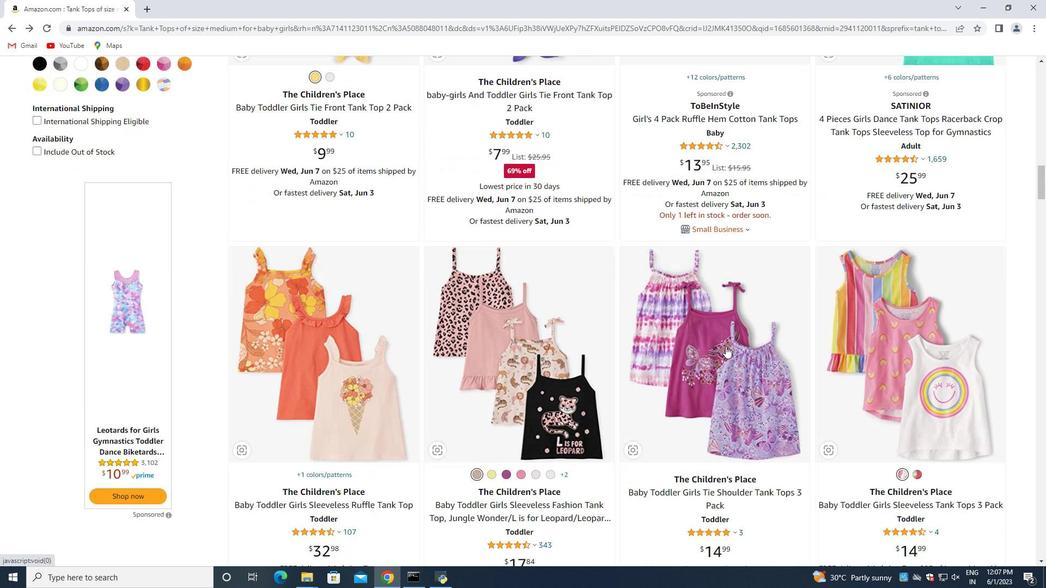 
Action: Mouse moved to (724, 346)
Screenshot: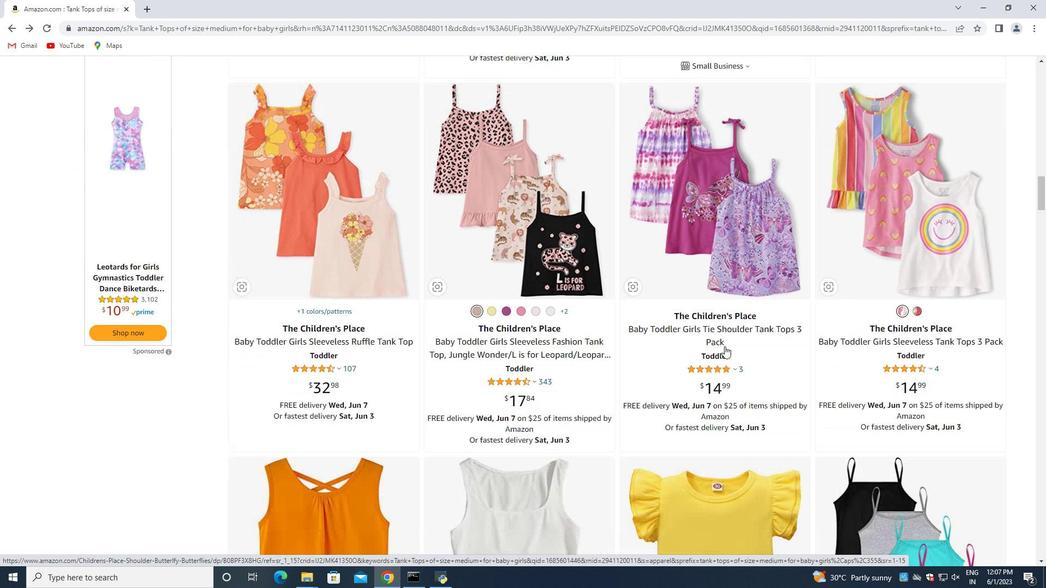 
Action: Mouse scrolled (724, 345) with delta (0, 0)
Screenshot: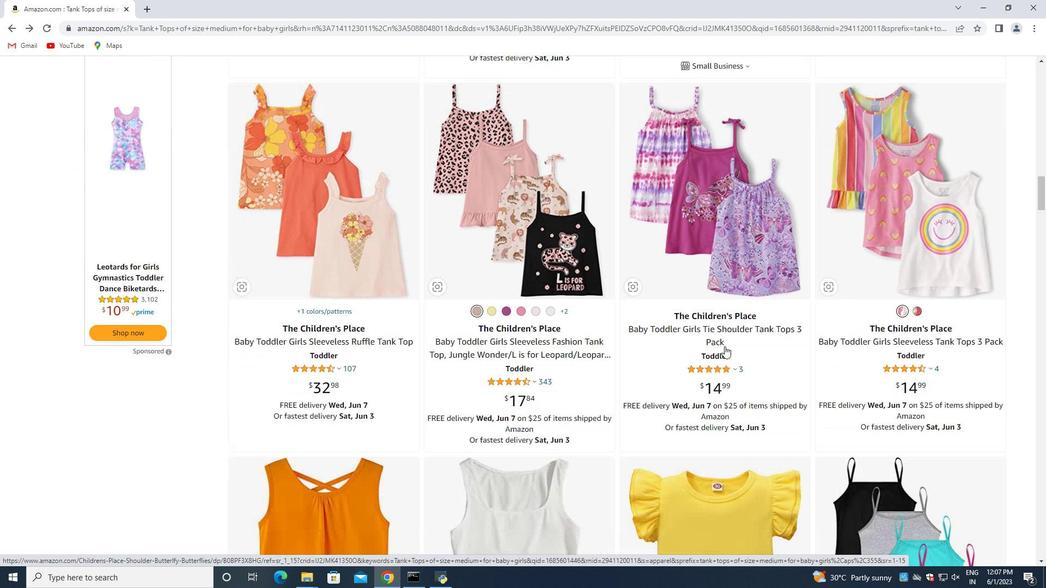 
Action: Mouse scrolled (724, 345) with delta (0, 0)
Screenshot: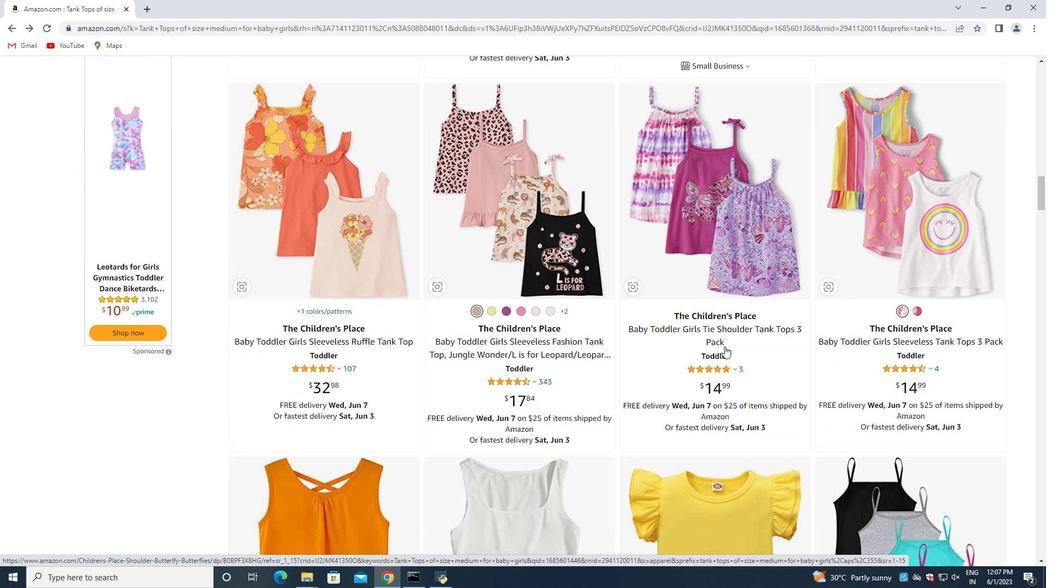 
Action: Mouse scrolled (724, 345) with delta (0, 0)
Screenshot: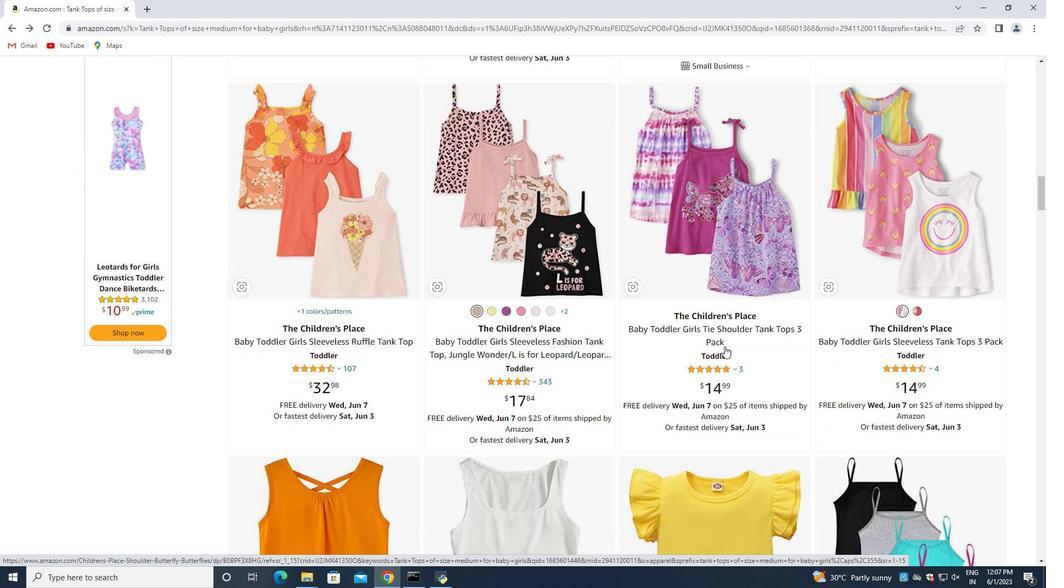 
Action: Mouse scrolled (724, 345) with delta (0, 0)
Screenshot: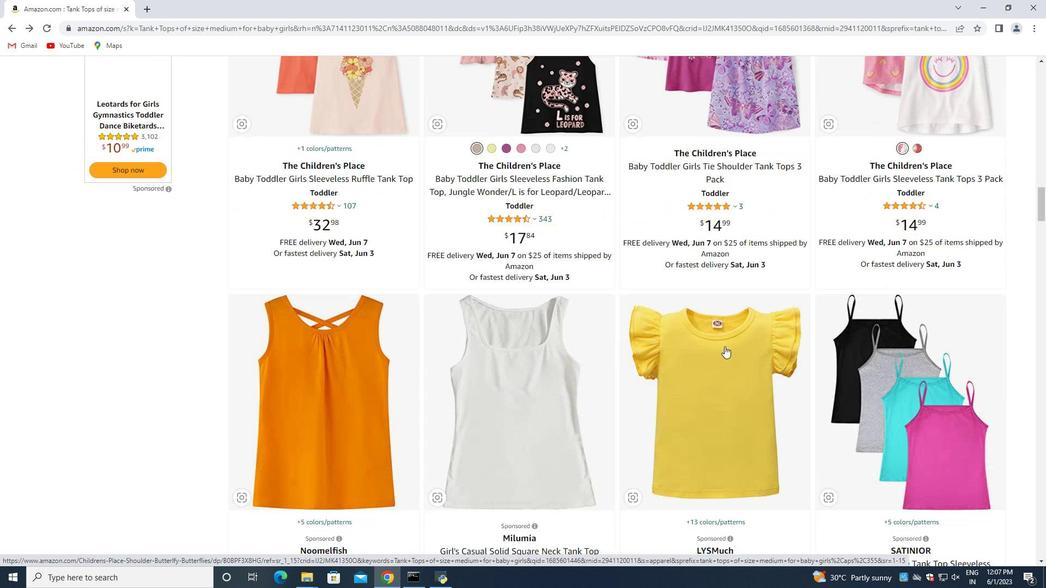 
Action: Mouse scrolled (724, 345) with delta (0, 0)
Screenshot: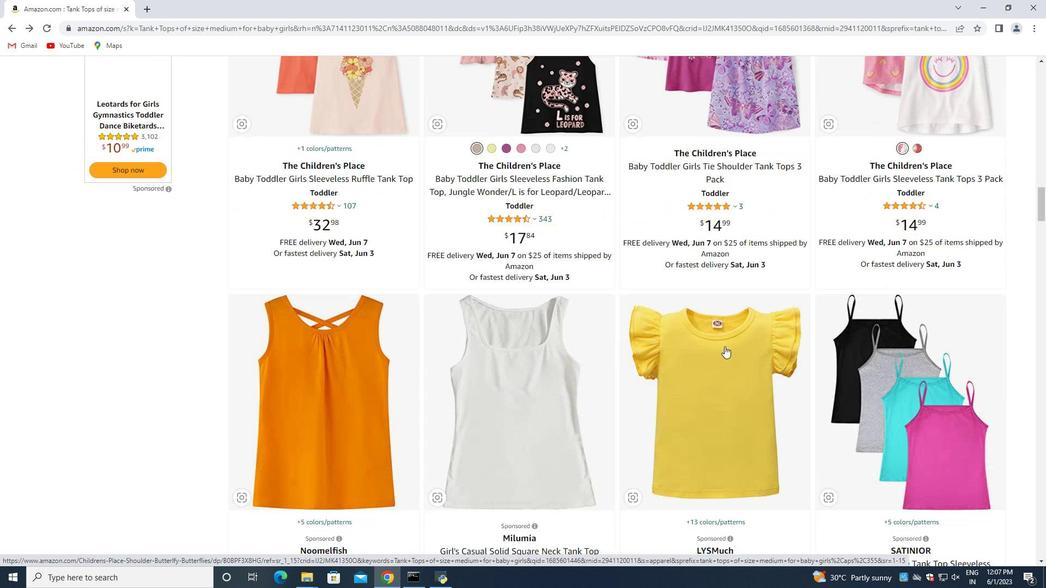 
Action: Mouse scrolled (724, 345) with delta (0, 0)
Screenshot: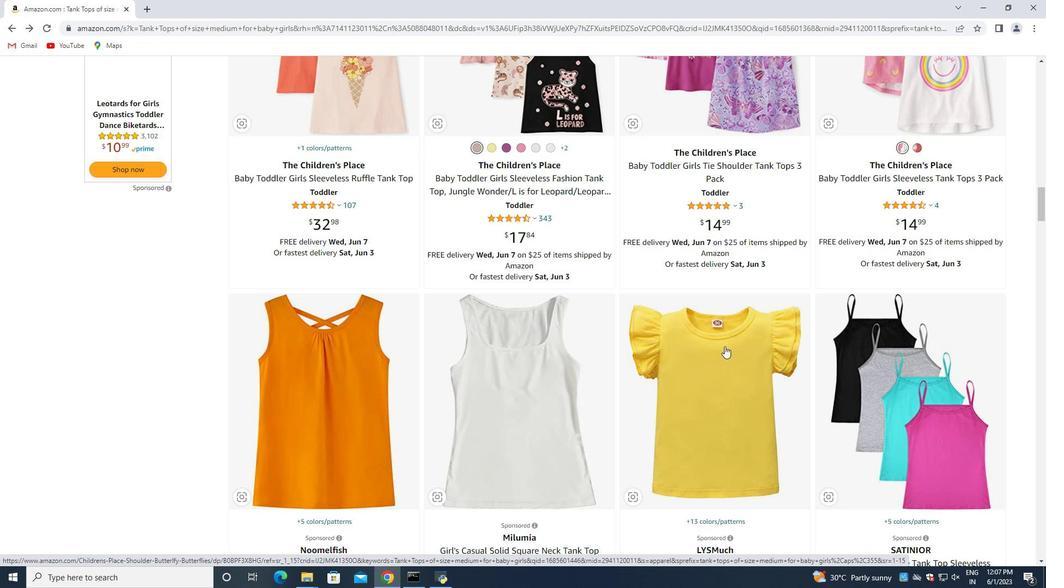 
Action: Mouse scrolled (724, 345) with delta (0, 0)
Screenshot: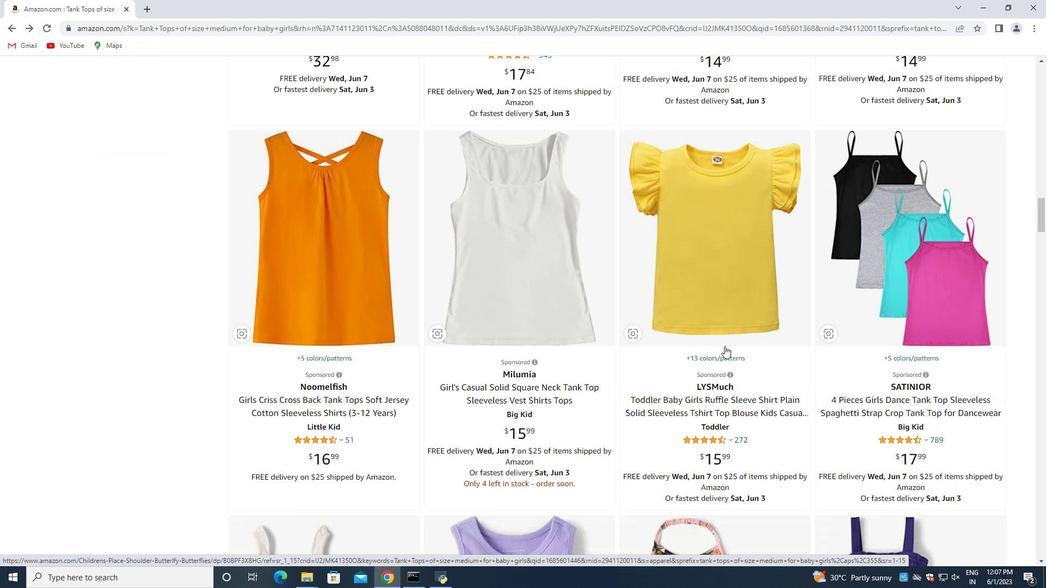 
Action: Mouse scrolled (724, 345) with delta (0, 0)
Screenshot: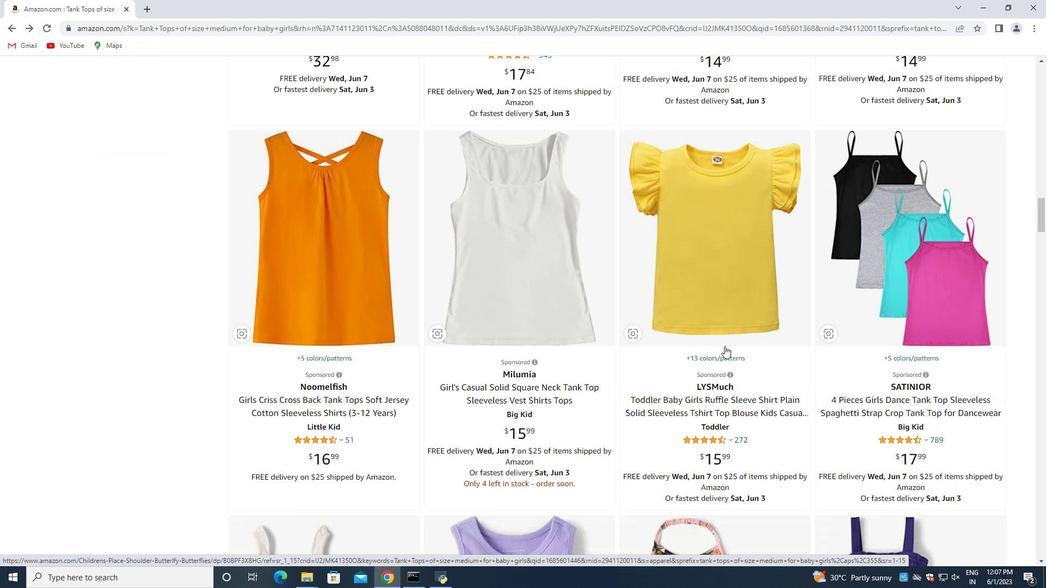 
Action: Mouse scrolled (724, 345) with delta (0, 0)
Screenshot: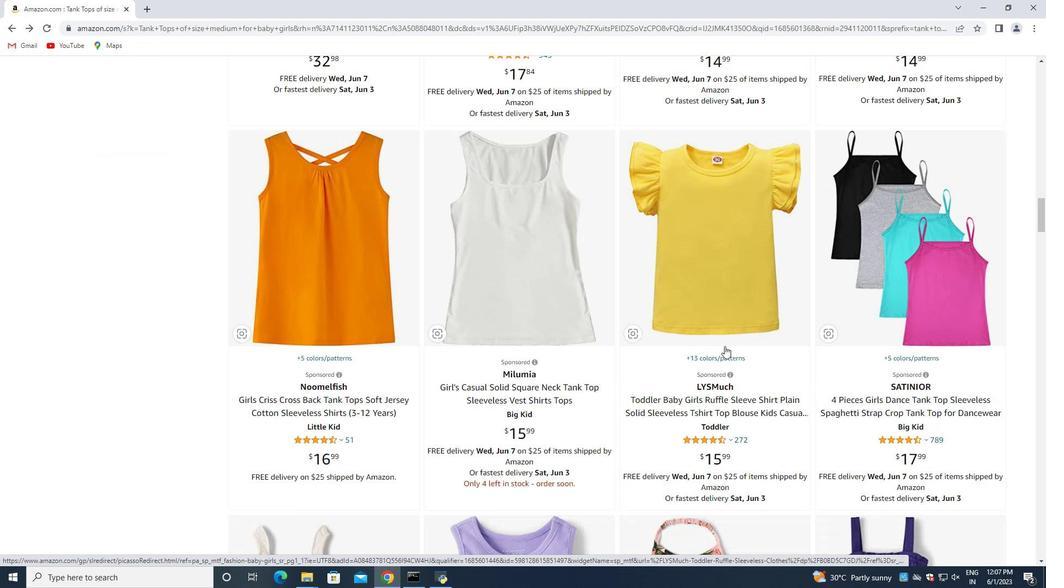 
Action: Mouse scrolled (724, 345) with delta (0, 0)
Screenshot: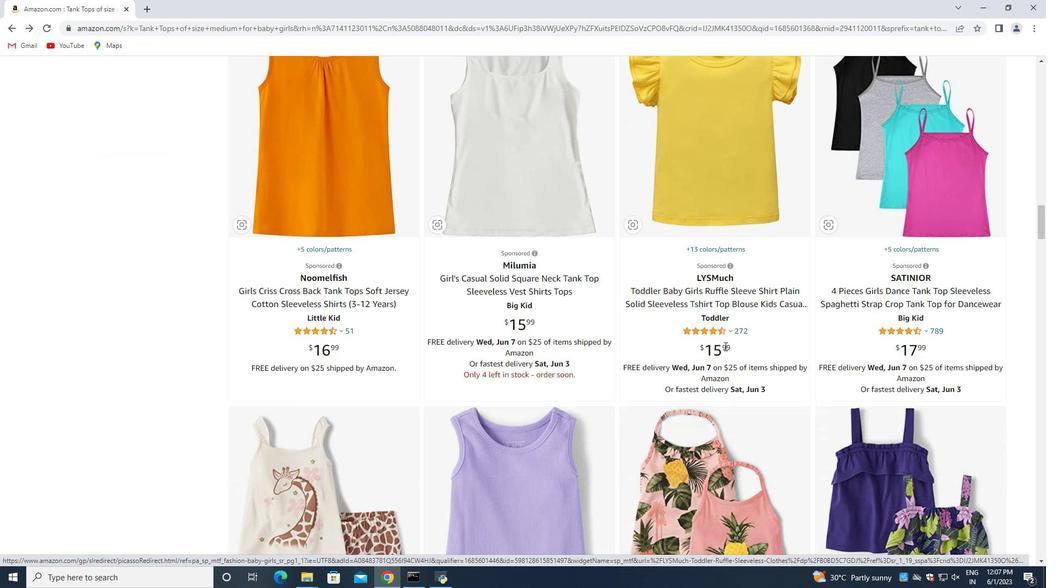 
Action: Mouse scrolled (724, 345) with delta (0, 0)
Screenshot: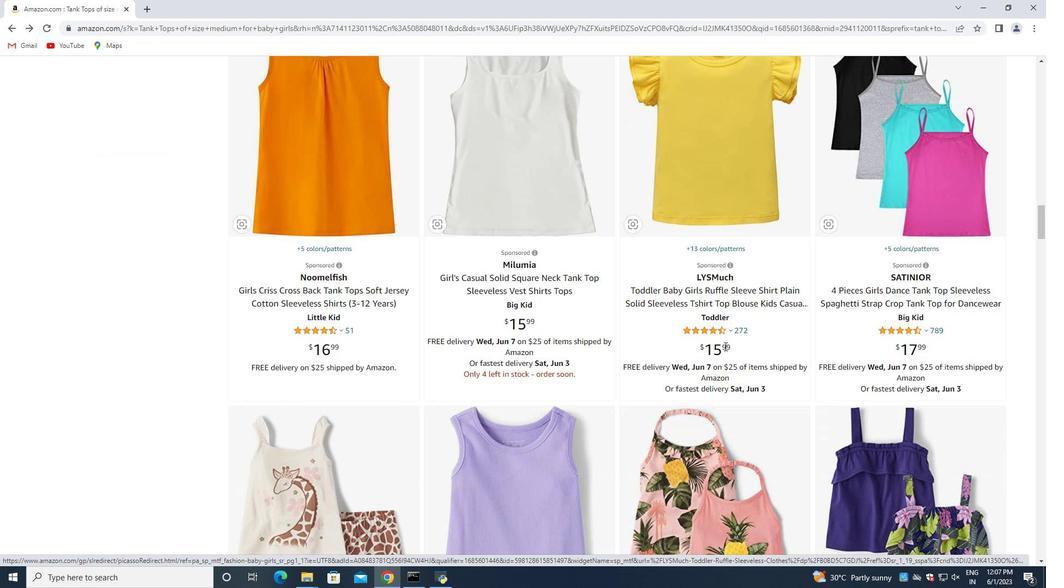 
Action: Mouse scrolled (724, 345) with delta (0, 0)
Screenshot: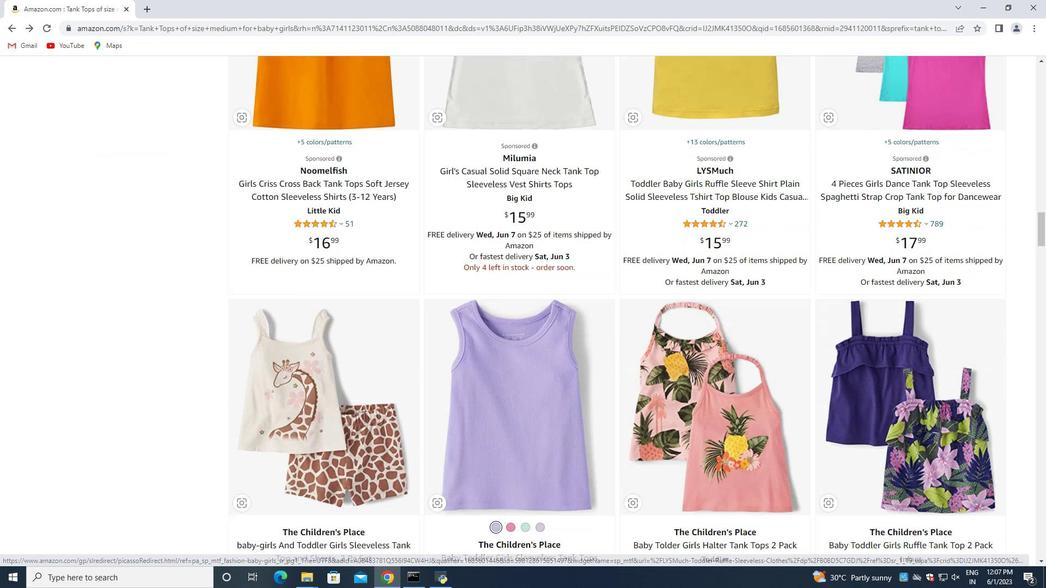 
Action: Mouse scrolled (724, 345) with delta (0, 0)
Screenshot: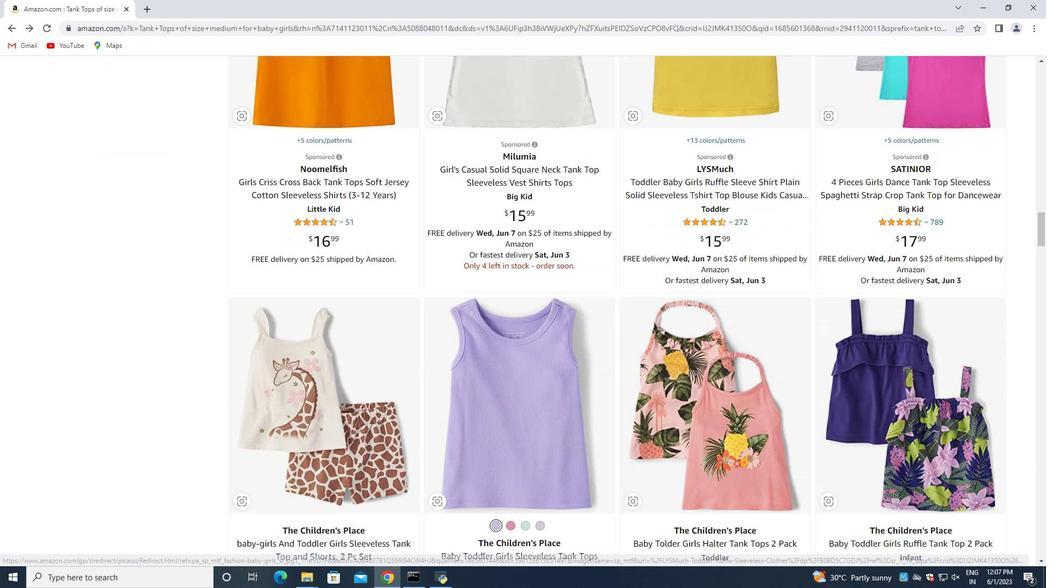 
Action: Mouse scrolled (724, 345) with delta (0, 0)
Screenshot: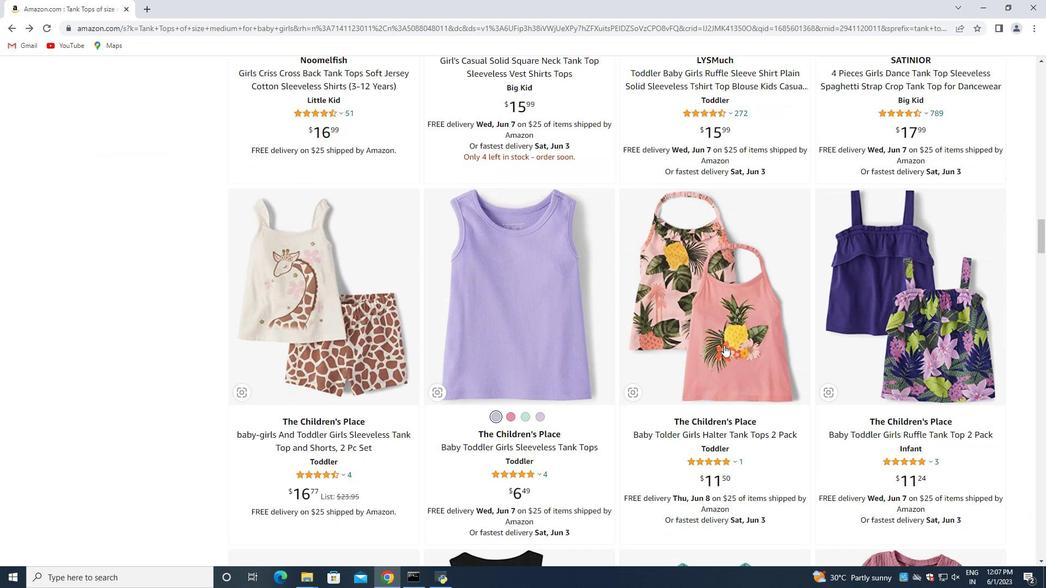 
Action: Mouse scrolled (724, 345) with delta (0, 0)
Screenshot: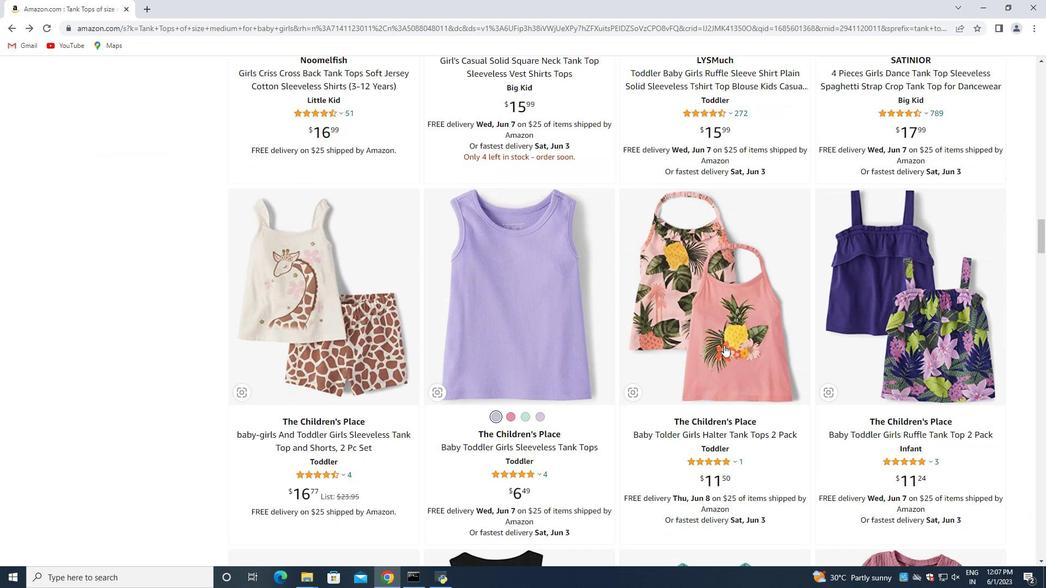 
Action: Mouse moved to (724, 345)
Screenshot: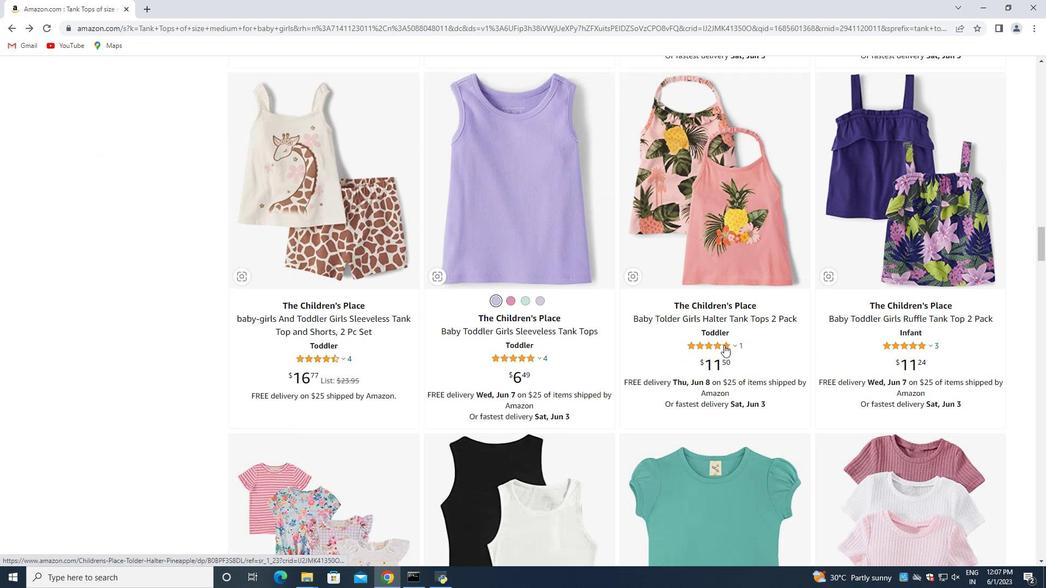 
Action: Mouse scrolled (724, 344) with delta (0, 0)
Screenshot: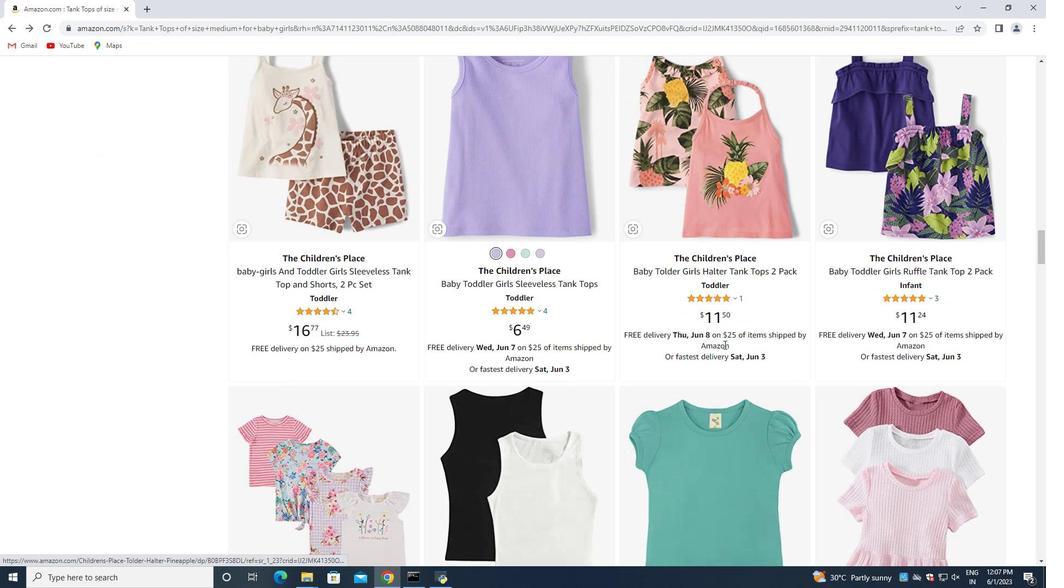 
Action: Mouse scrolled (724, 344) with delta (0, 0)
Screenshot: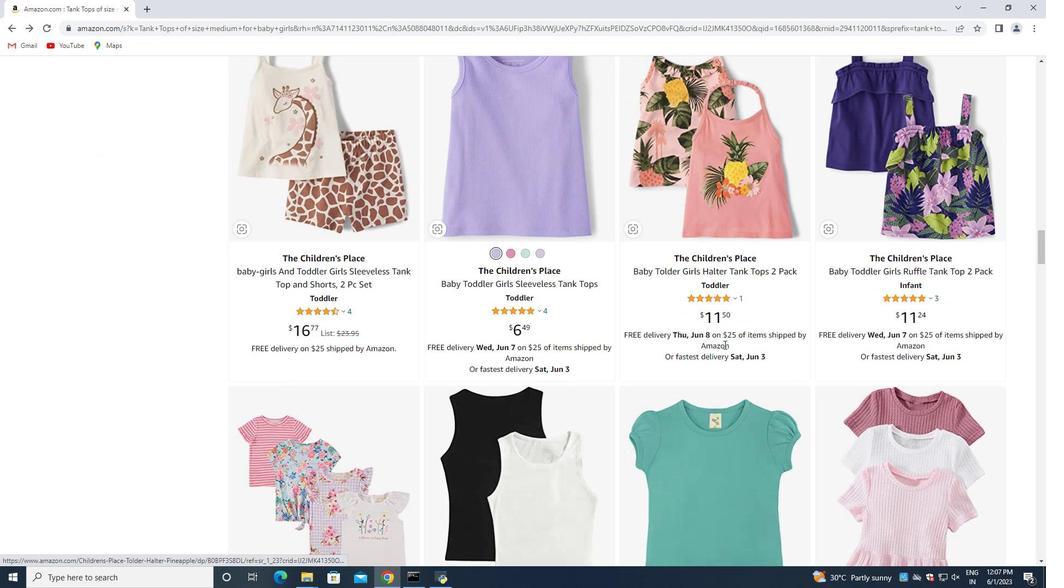 
Action: Mouse scrolled (724, 344) with delta (0, 0)
Screenshot: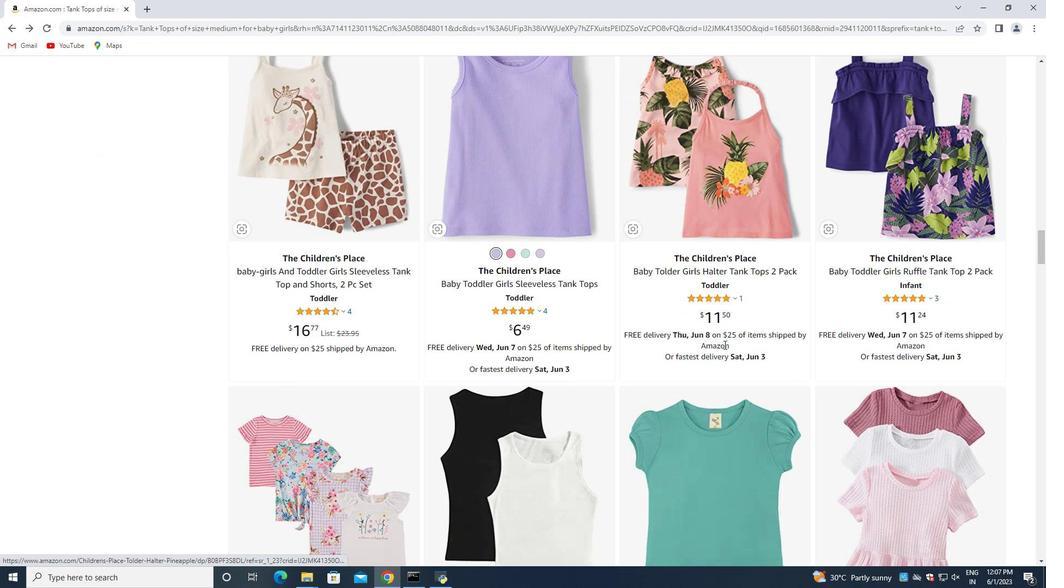 
Action: Mouse moved to (724, 344)
Screenshot: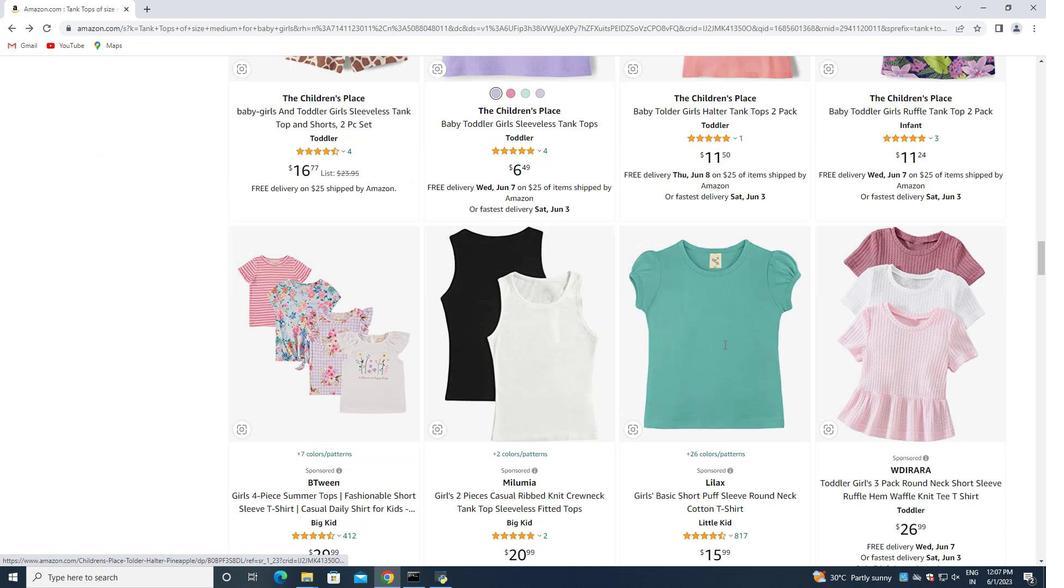 
Action: Mouse scrolled (724, 344) with delta (0, 0)
Screenshot: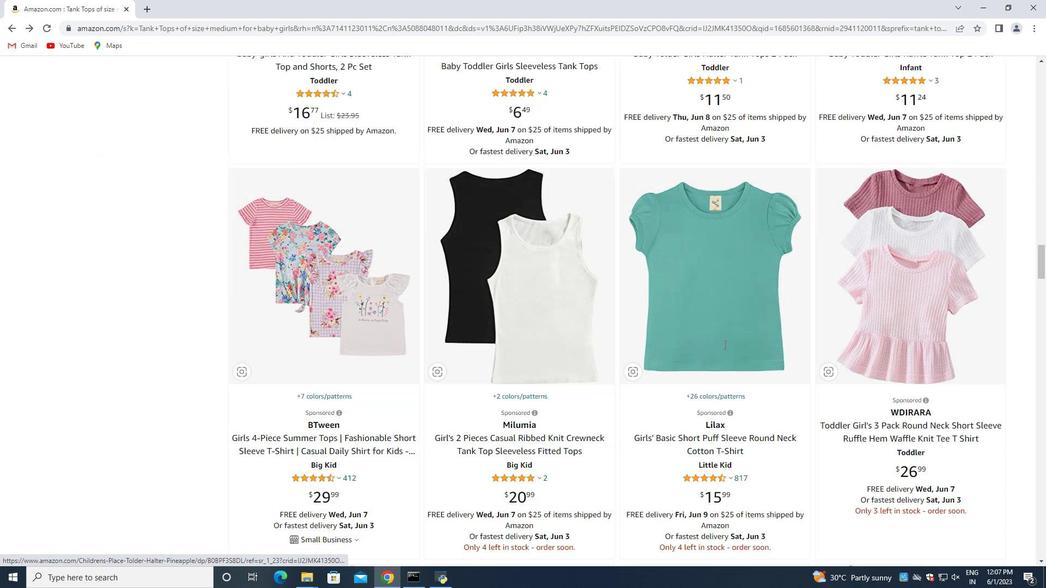 
Action: Mouse scrolled (724, 344) with delta (0, 0)
Screenshot: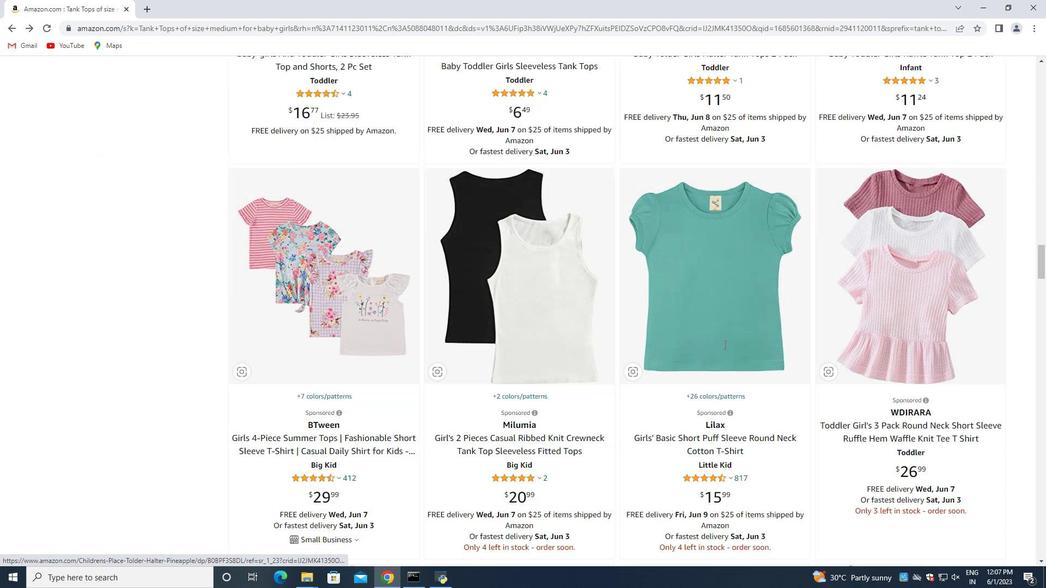 
Action: Mouse scrolled (724, 344) with delta (0, 0)
Screenshot: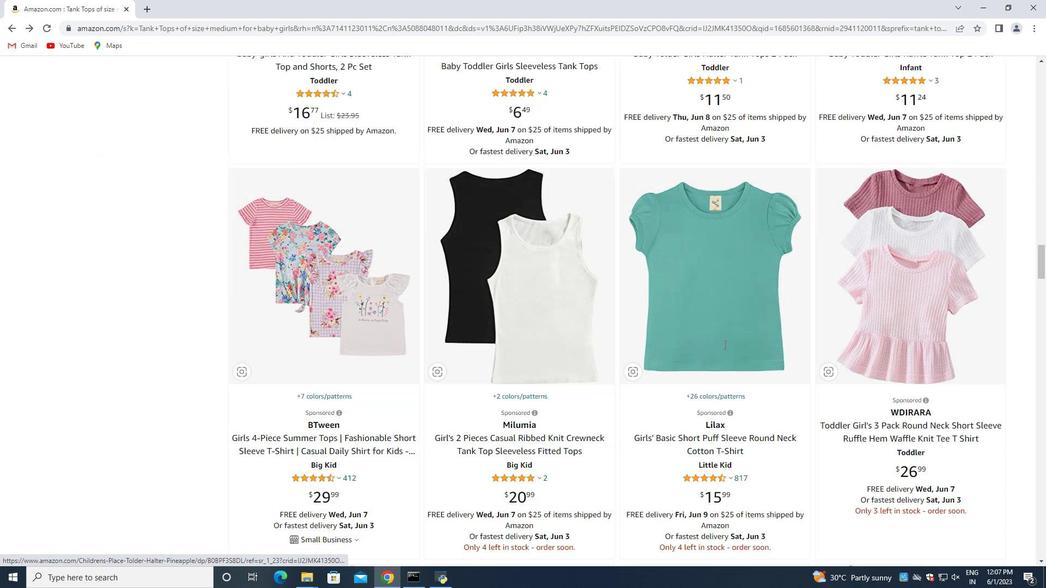 
Action: Mouse scrolled (724, 344) with delta (0, 0)
Screenshot: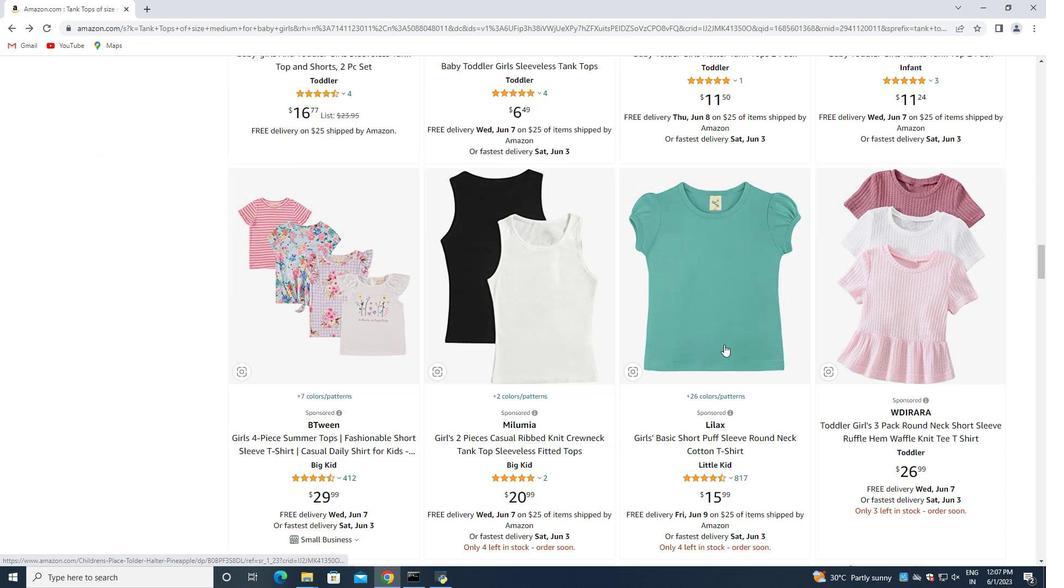 
Action: Mouse scrolled (724, 344) with delta (0, 0)
Screenshot: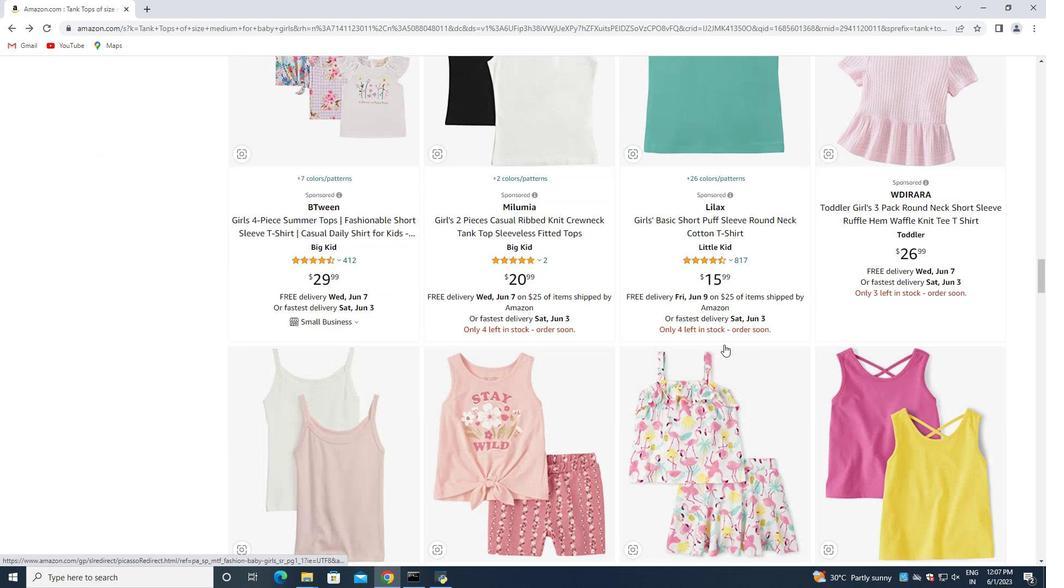 
Action: Mouse scrolled (724, 344) with delta (0, 0)
Screenshot: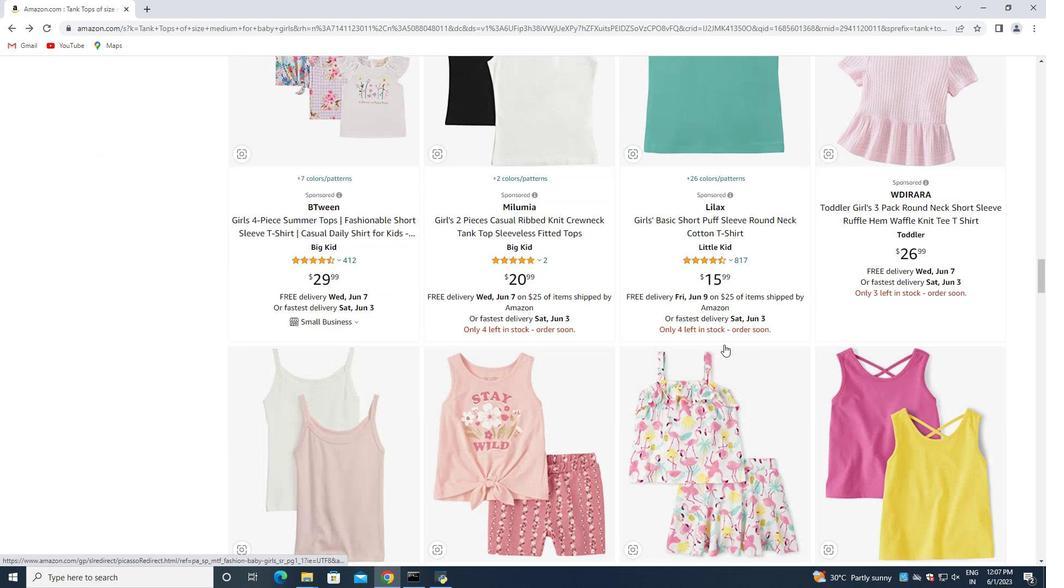 
Action: Mouse scrolled (724, 344) with delta (0, 0)
Screenshot: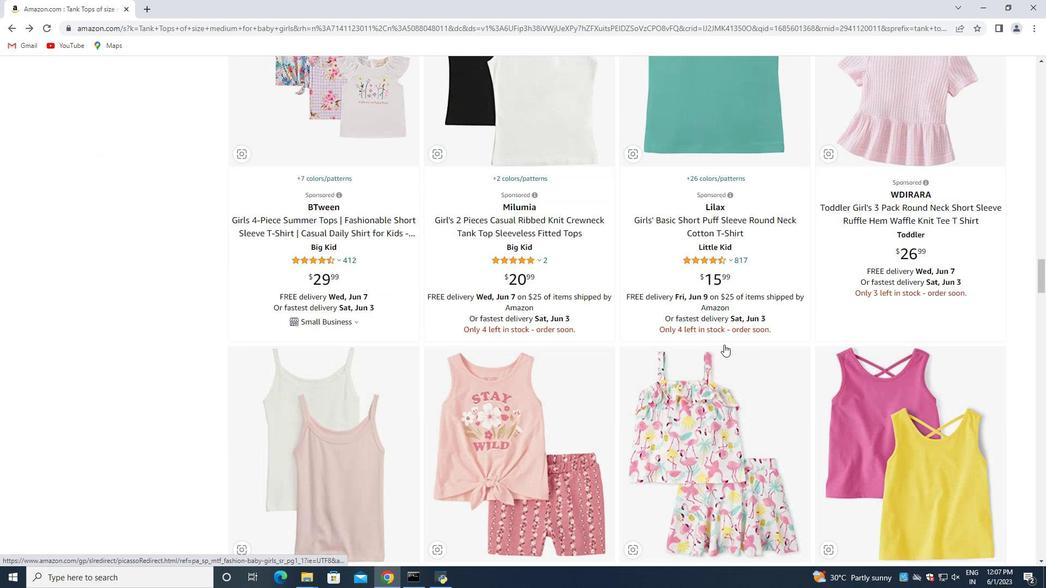 
Action: Mouse scrolled (724, 344) with delta (0, 0)
Screenshot: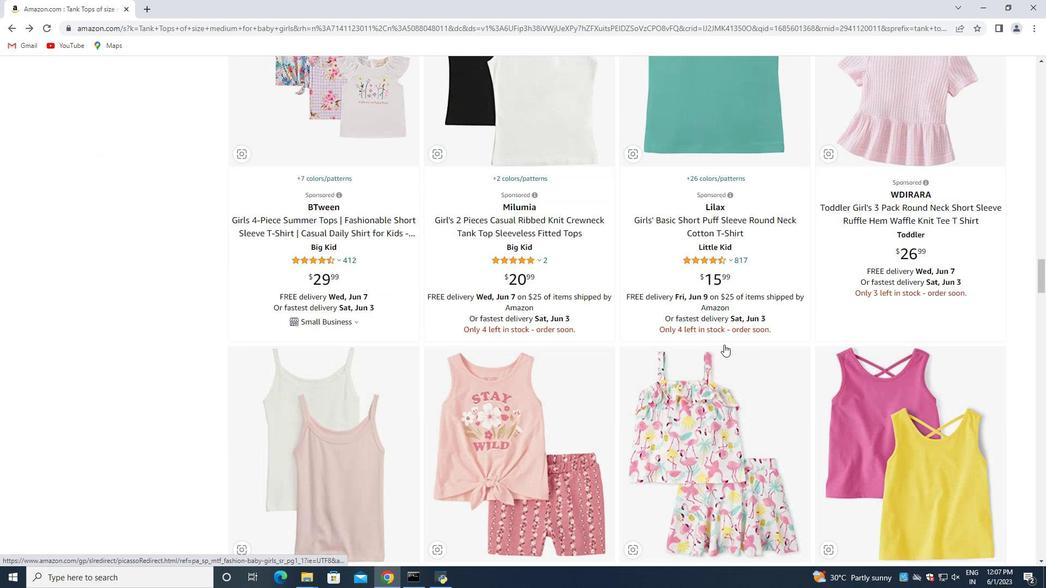 
Action: Mouse scrolled (724, 344) with delta (0, 0)
Screenshot: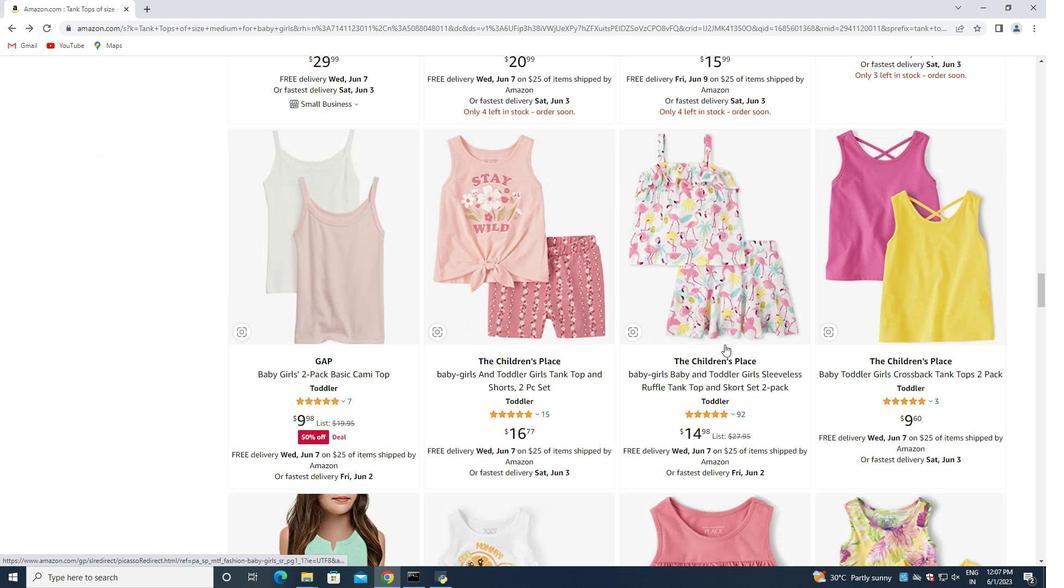 
Action: Mouse scrolled (724, 344) with delta (0, 0)
Screenshot: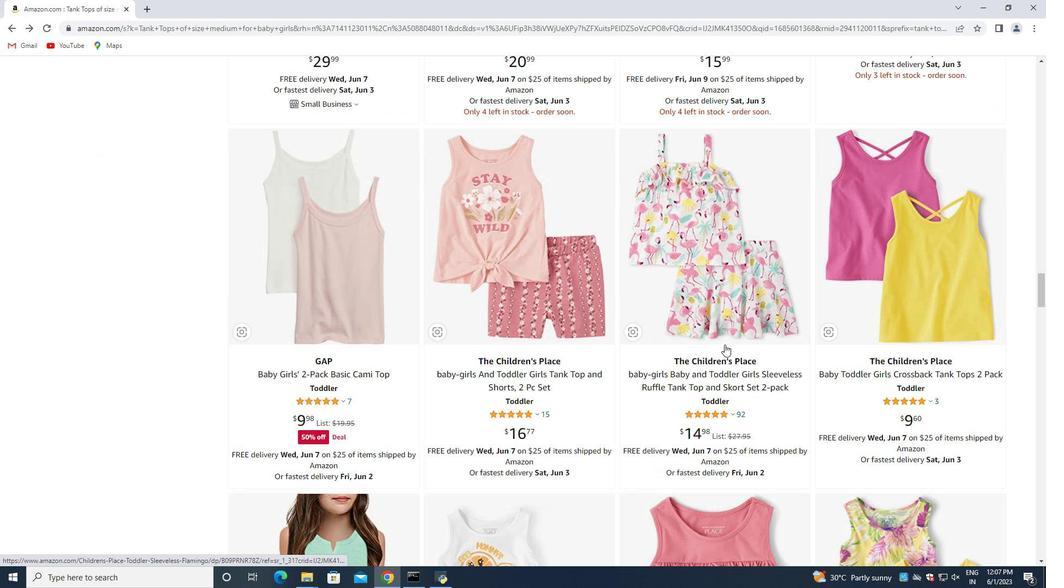 
Action: Mouse scrolled (724, 344) with delta (0, 0)
Screenshot: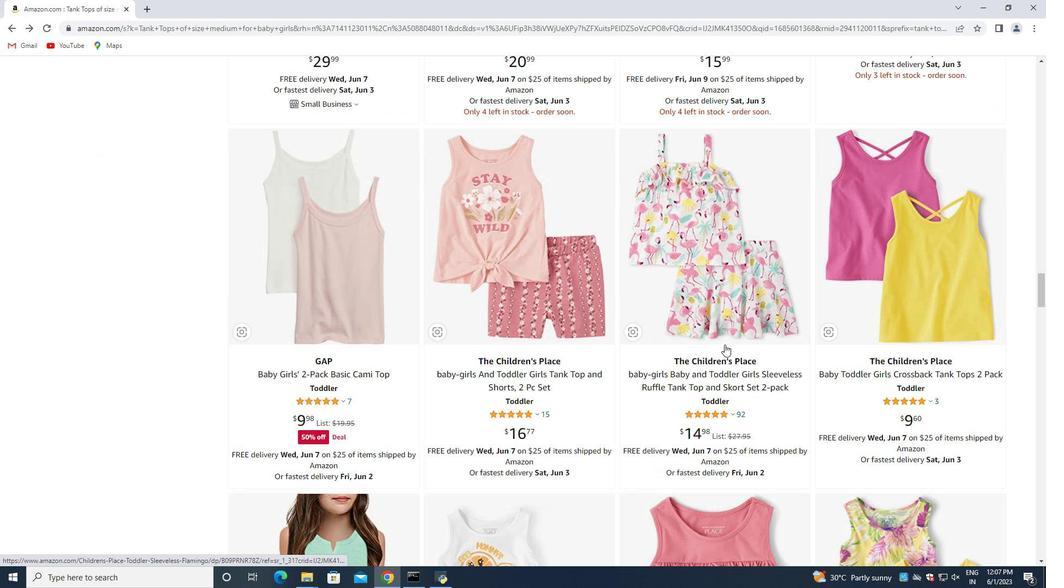 
Action: Mouse scrolled (724, 344) with delta (0, 0)
Screenshot: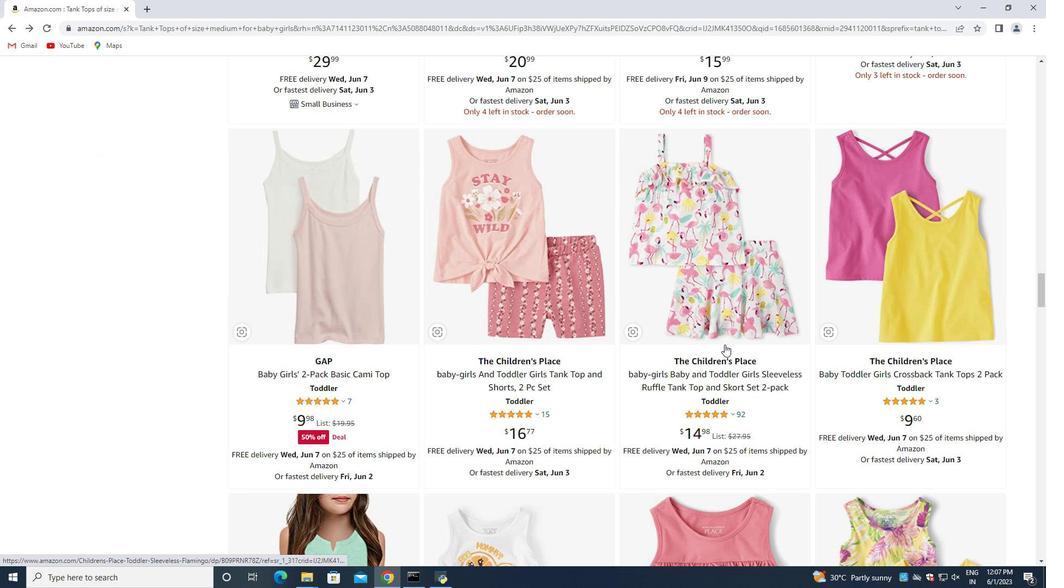 
Action: Mouse moved to (724, 344)
Screenshot: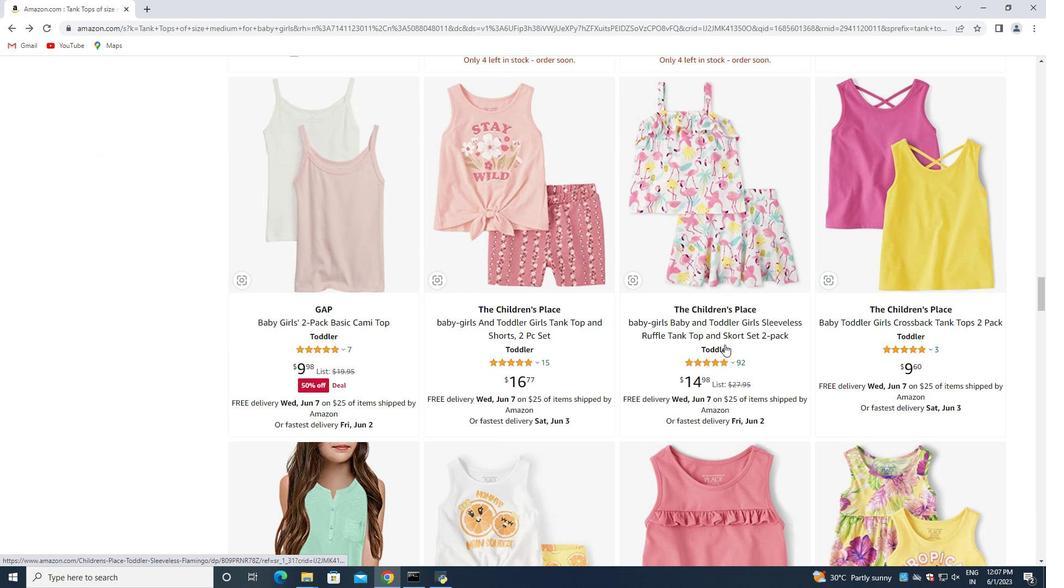 
Action: Mouse scrolled (724, 344) with delta (0, 0)
Screenshot: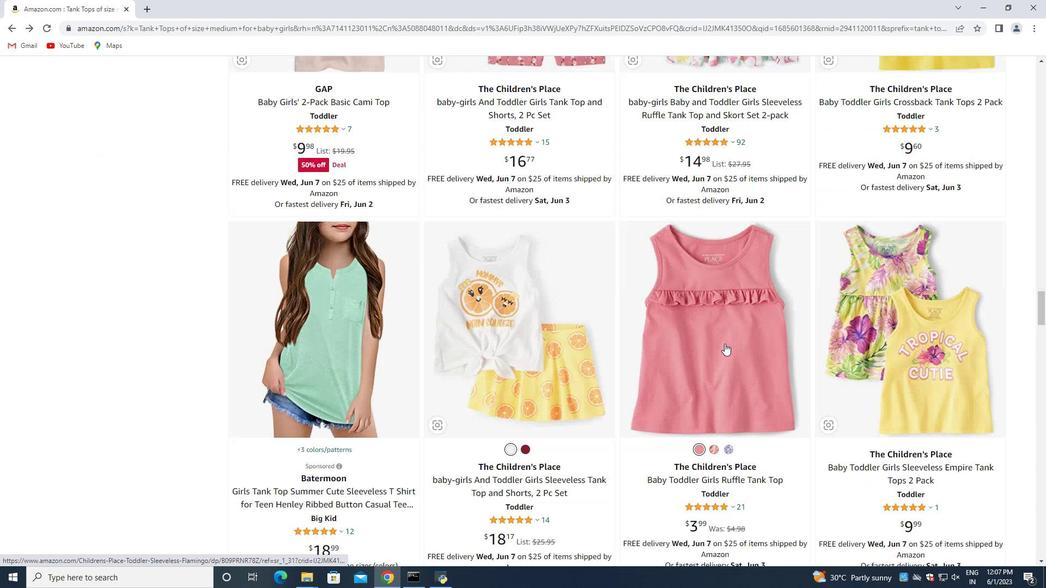 
Action: Mouse scrolled (724, 344) with delta (0, 0)
Screenshot: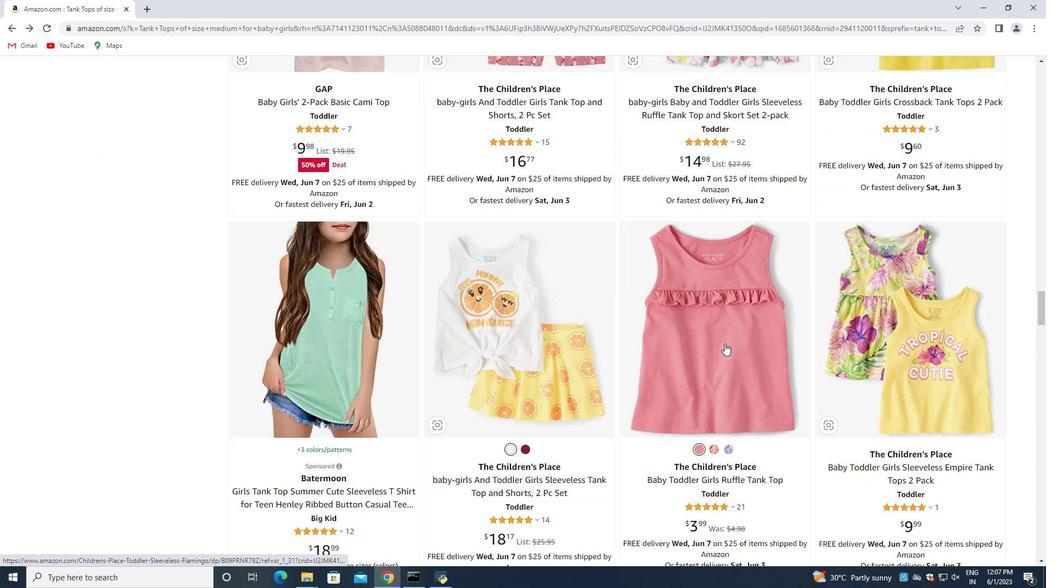 
Action: Mouse scrolled (724, 344) with delta (0, 0)
Screenshot: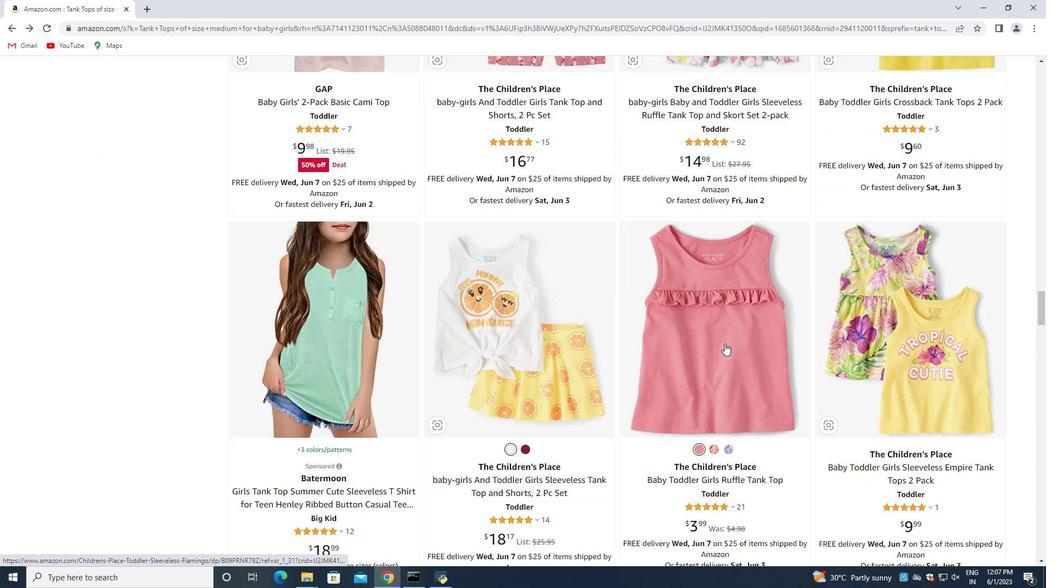 
Action: Mouse scrolled (724, 344) with delta (0, 0)
Screenshot: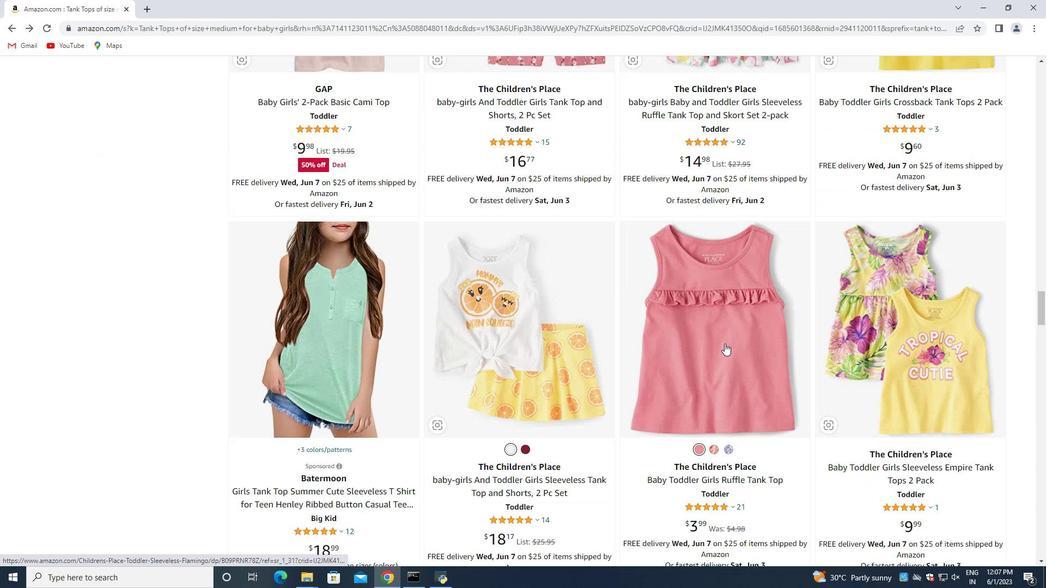 
Action: Mouse scrolled (724, 344) with delta (0, 0)
Screenshot: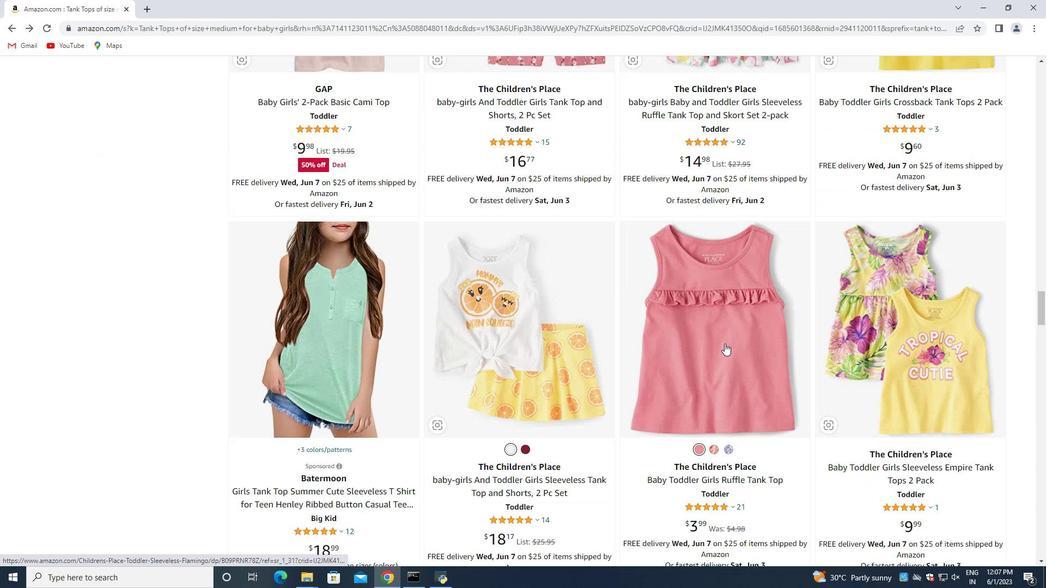
Action: Mouse moved to (724, 343)
Screenshot: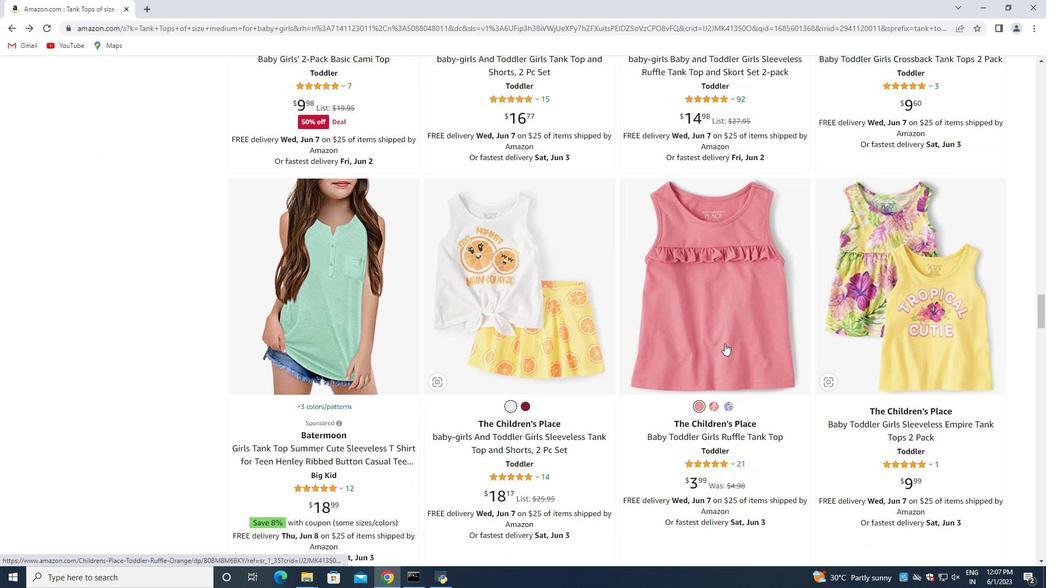 
Action: Mouse scrolled (724, 343) with delta (0, 0)
Screenshot: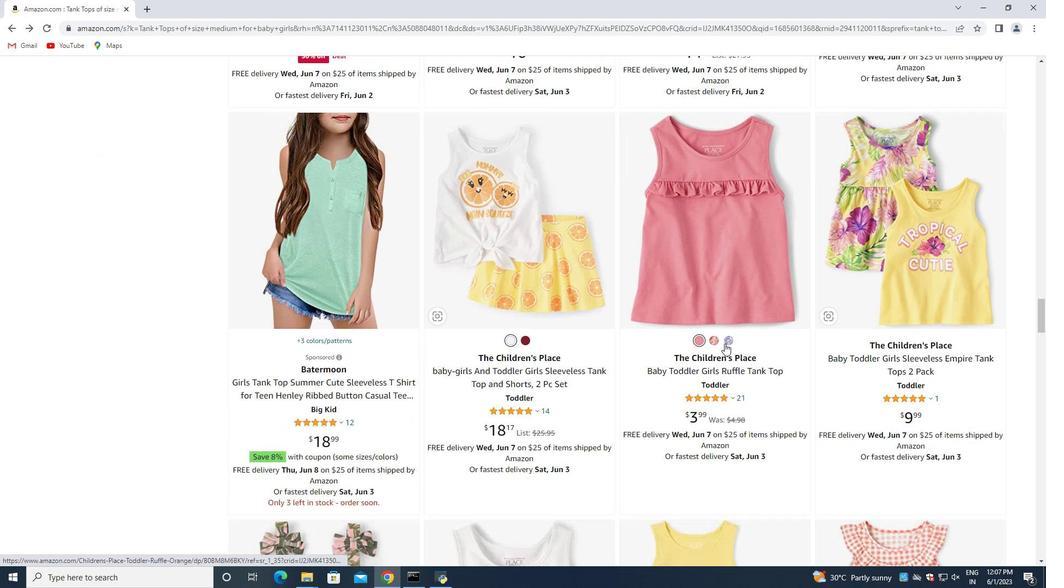
Action: Mouse scrolled (724, 343) with delta (0, 0)
Screenshot: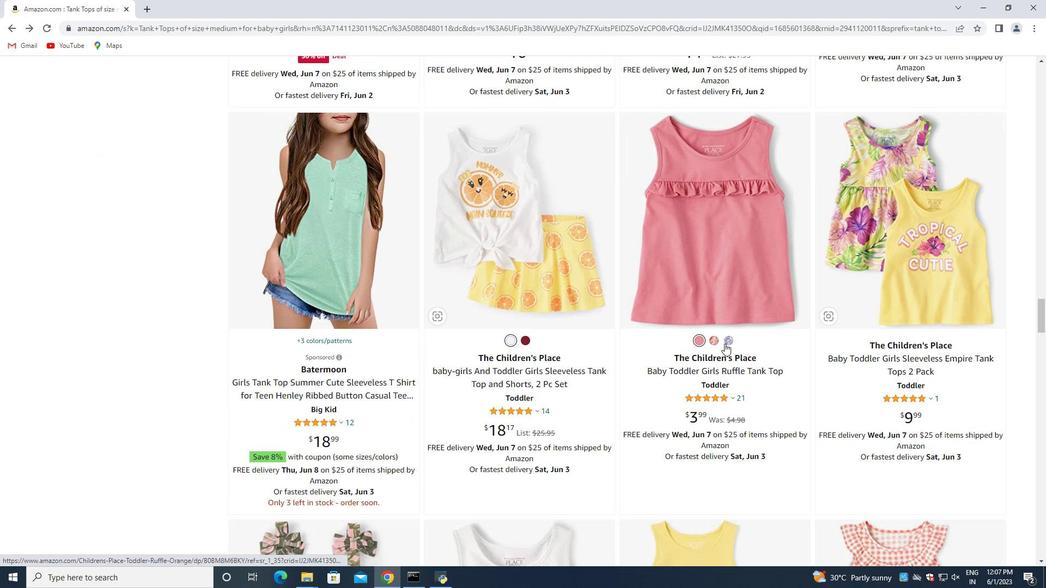 
Action: Mouse moved to (725, 343)
Screenshot: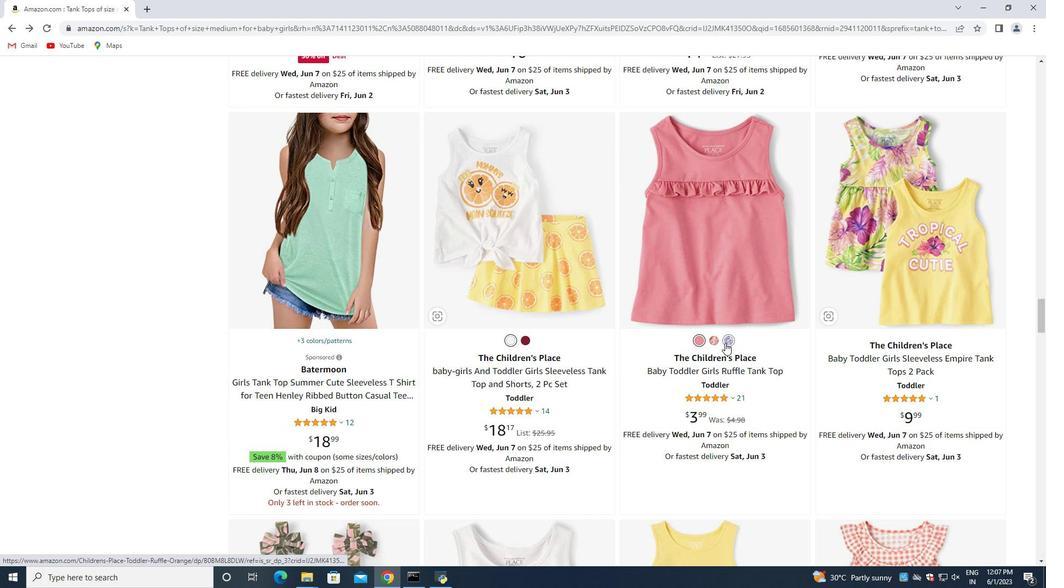 
Action: Mouse scrolled (725, 342) with delta (0, 0)
Screenshot: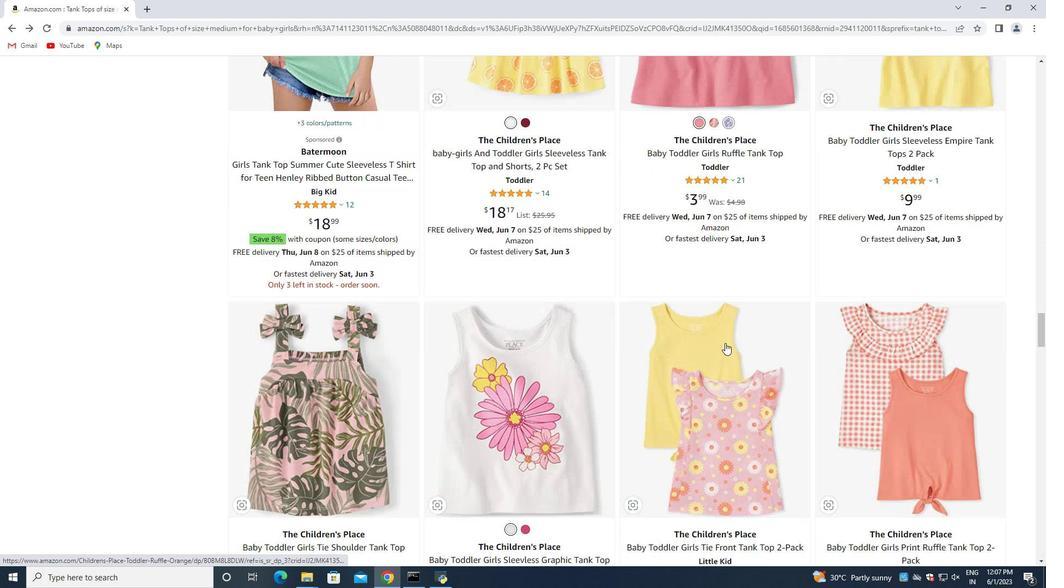 
Action: Mouse scrolled (725, 342) with delta (0, 0)
Screenshot: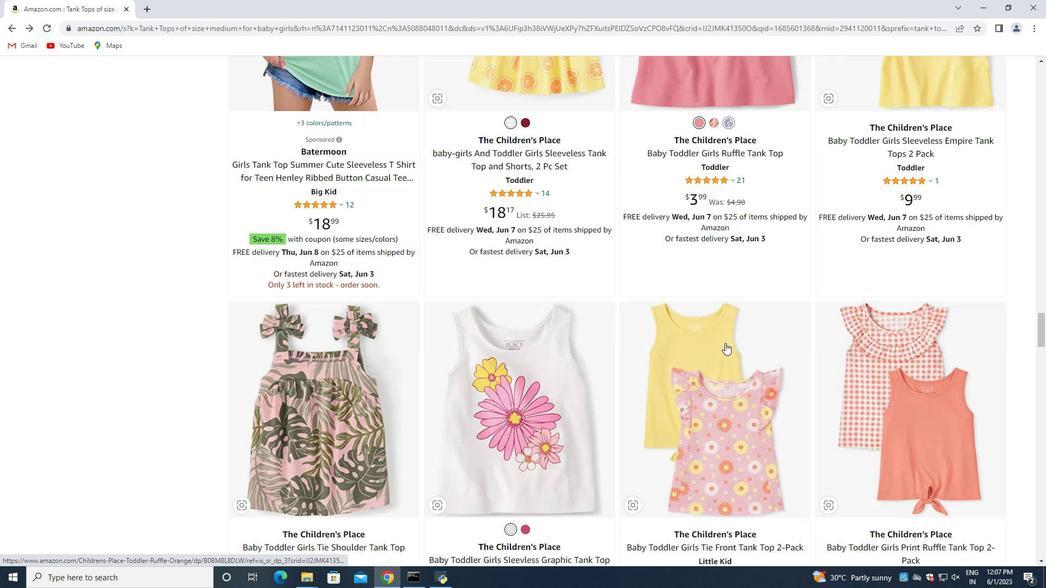 
Action: Mouse scrolled (725, 342) with delta (0, 0)
Screenshot: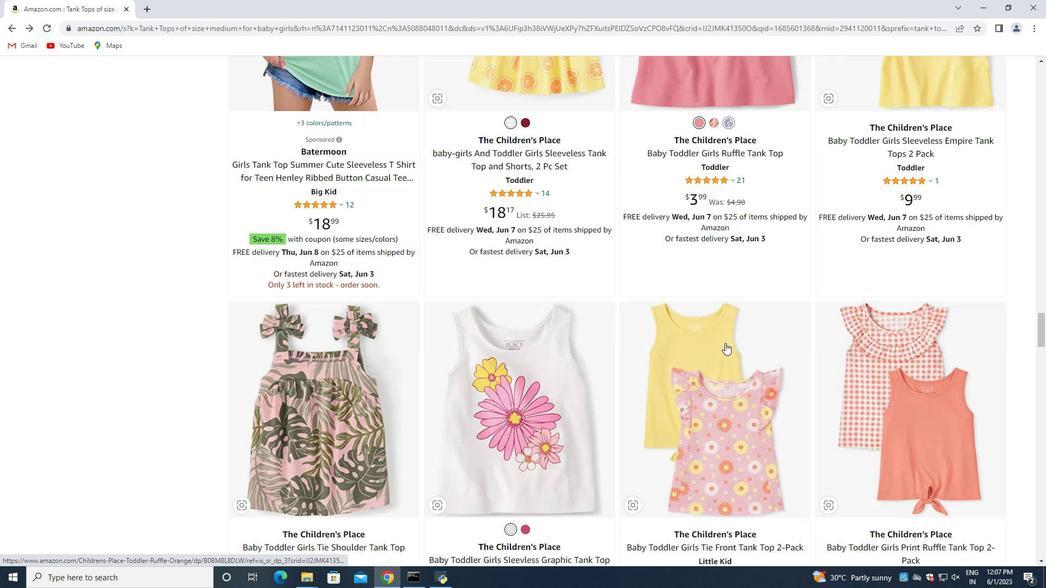 
Action: Mouse scrolled (725, 342) with delta (0, 0)
Screenshot: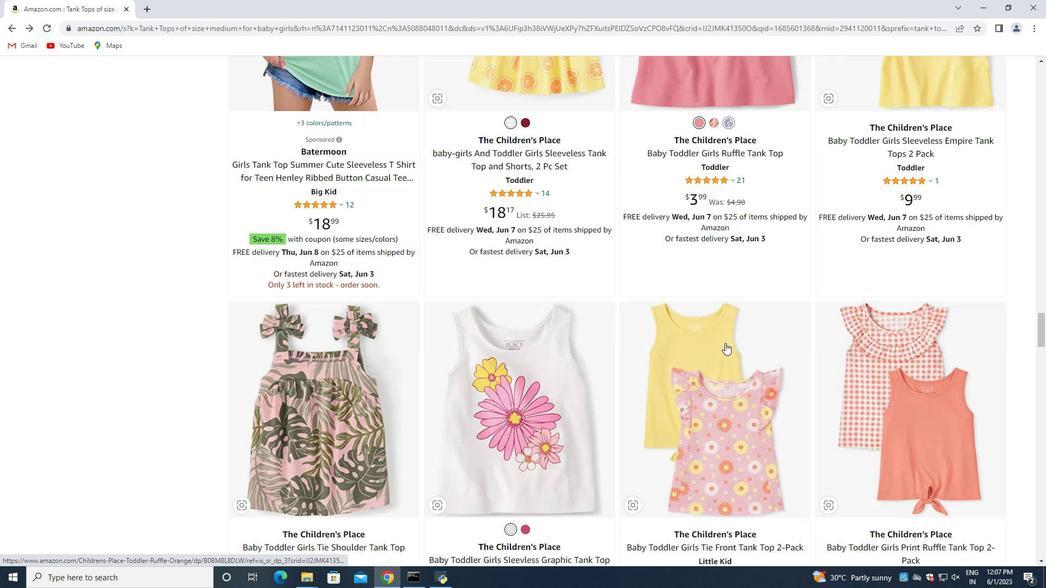 
Action: Mouse scrolled (725, 342) with delta (0, 0)
Screenshot: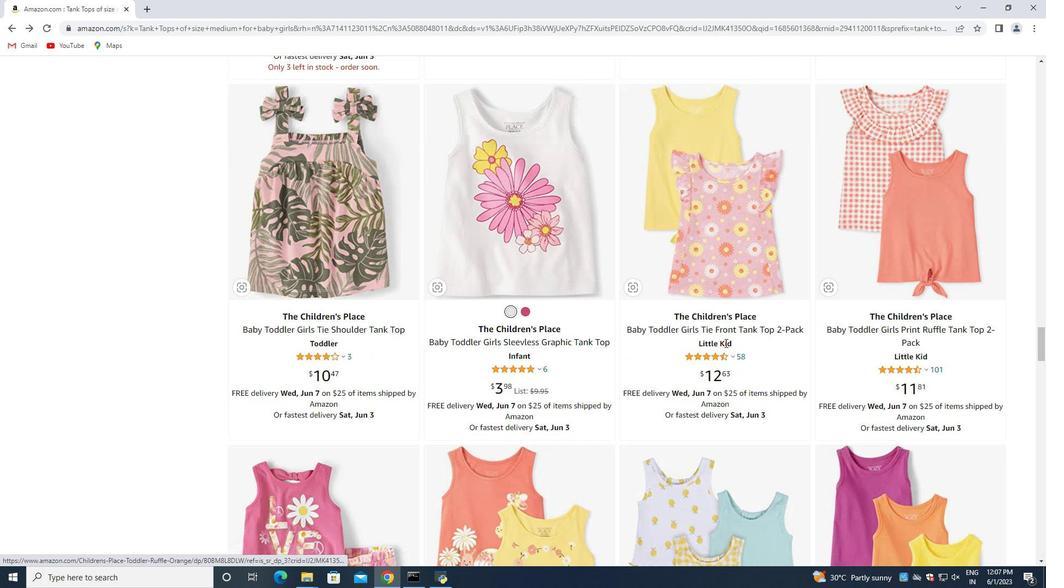 
Action: Mouse scrolled (725, 342) with delta (0, 0)
Screenshot: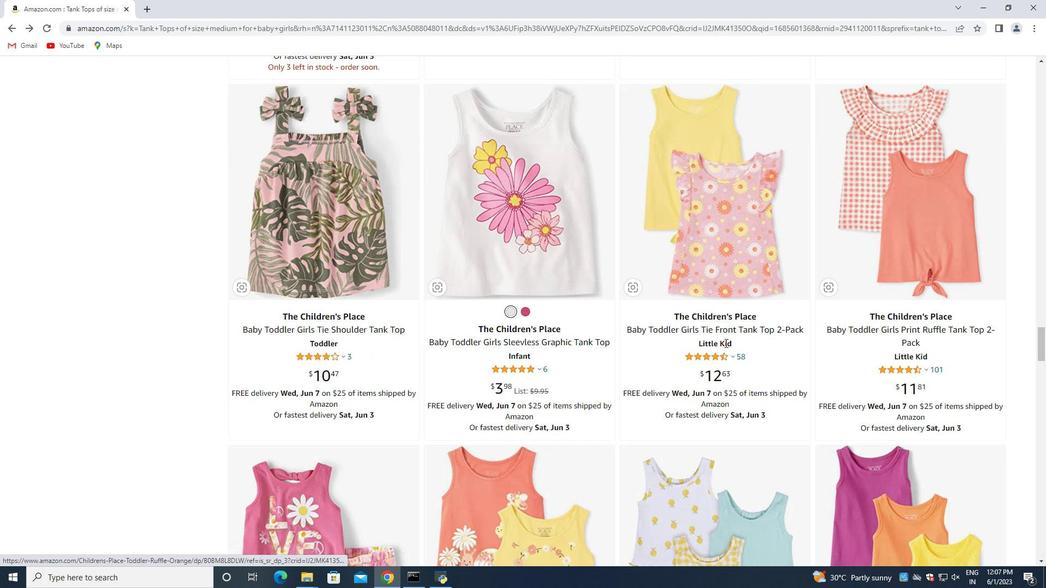 
Action: Mouse scrolled (725, 342) with delta (0, 0)
Screenshot: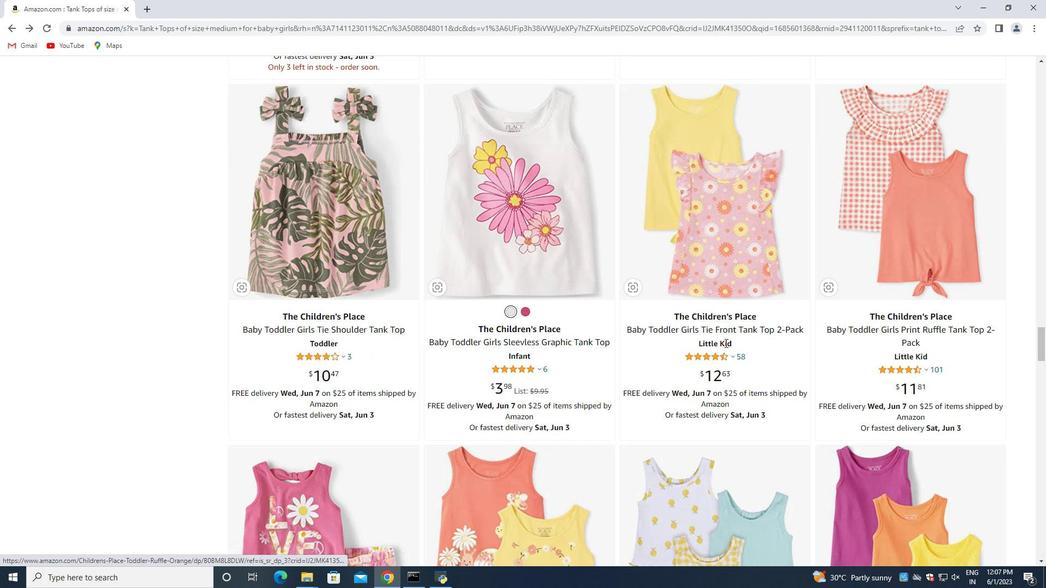 
Action: Mouse scrolled (725, 342) with delta (0, 0)
Screenshot: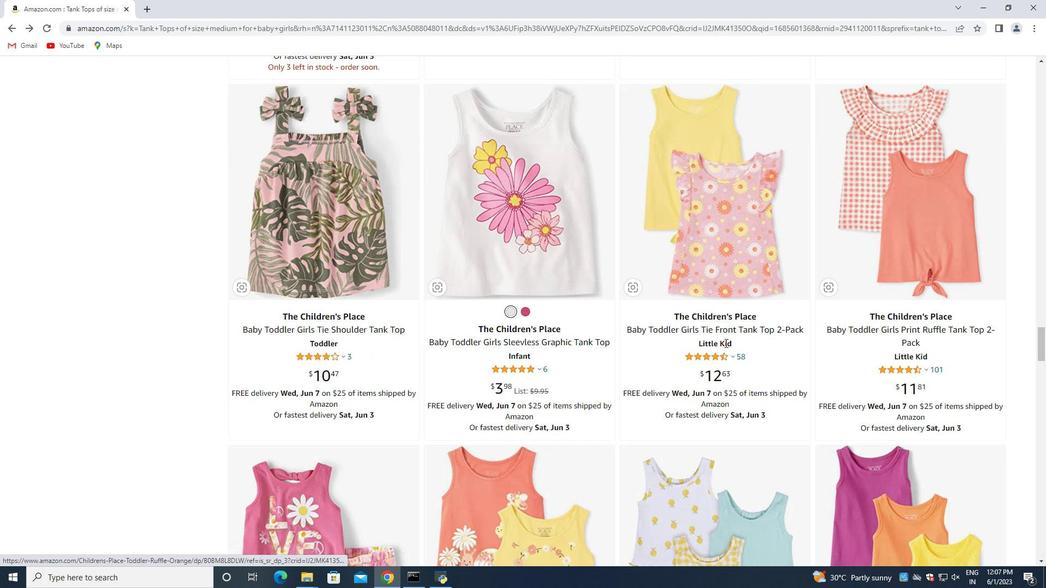 
Action: Mouse scrolled (725, 343) with delta (0, 0)
Screenshot: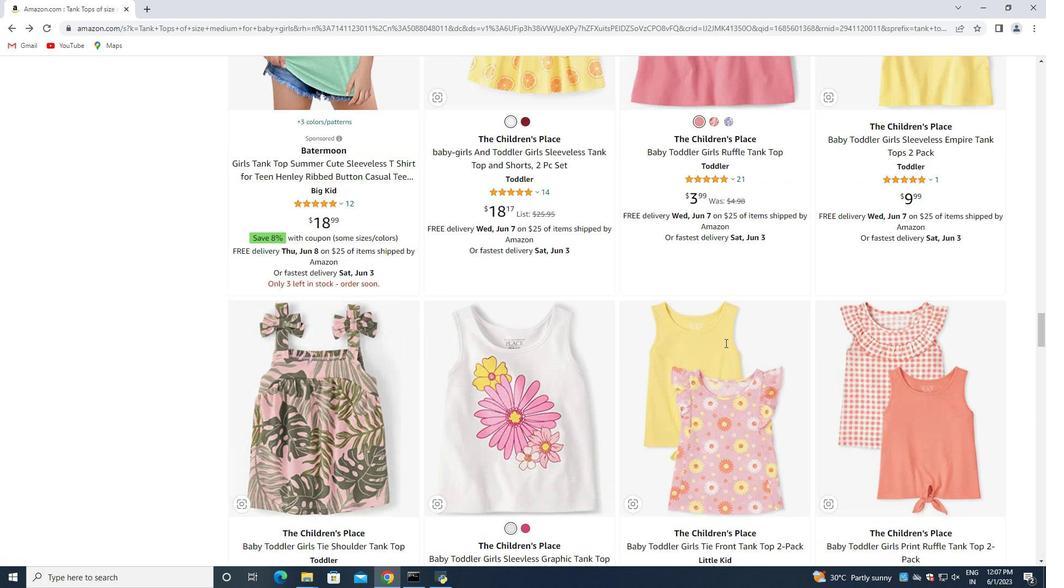 
Action: Mouse scrolled (725, 343) with delta (0, 0)
Screenshot: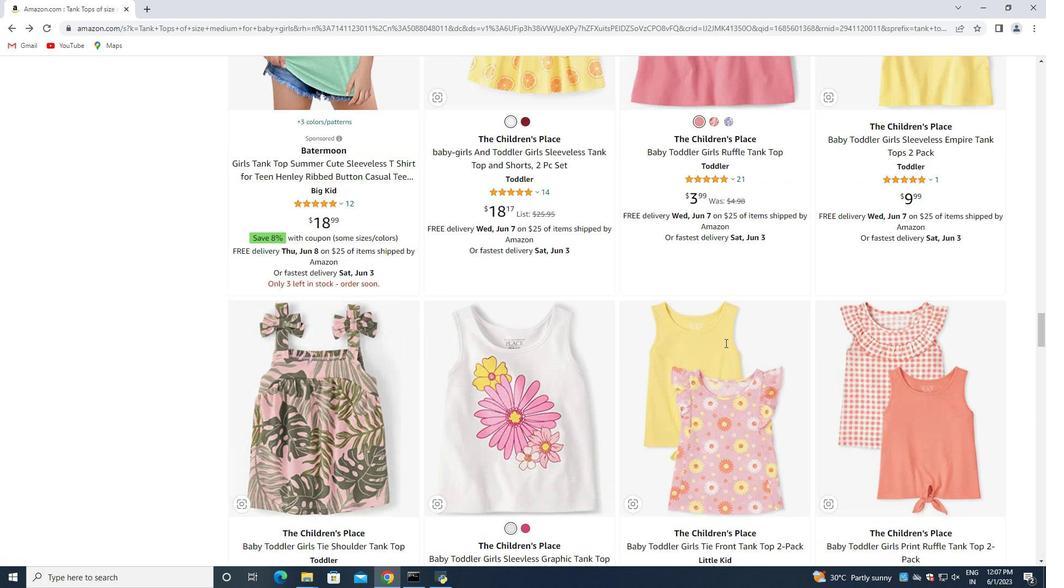 
Action: Mouse scrolled (725, 343) with delta (0, 0)
Screenshot: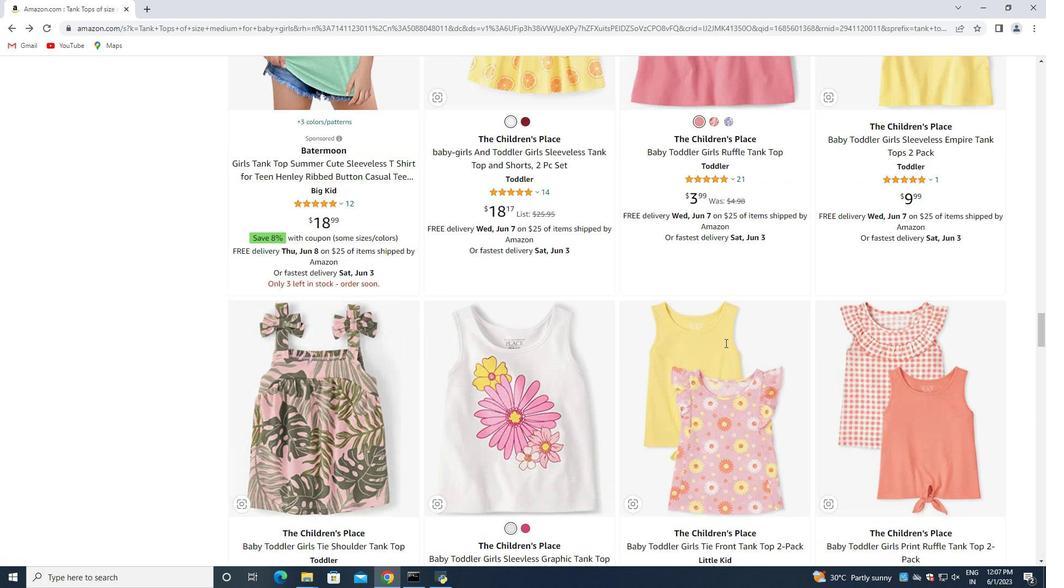 
Action: Mouse scrolled (725, 343) with delta (0, 0)
Screenshot: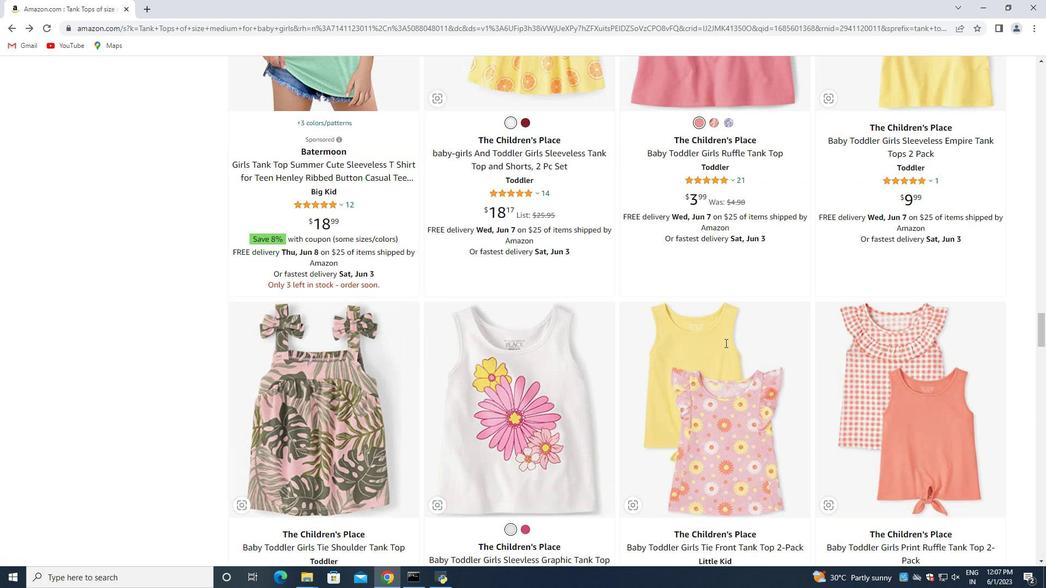 
Action: Mouse scrolled (725, 343) with delta (0, 0)
Screenshot: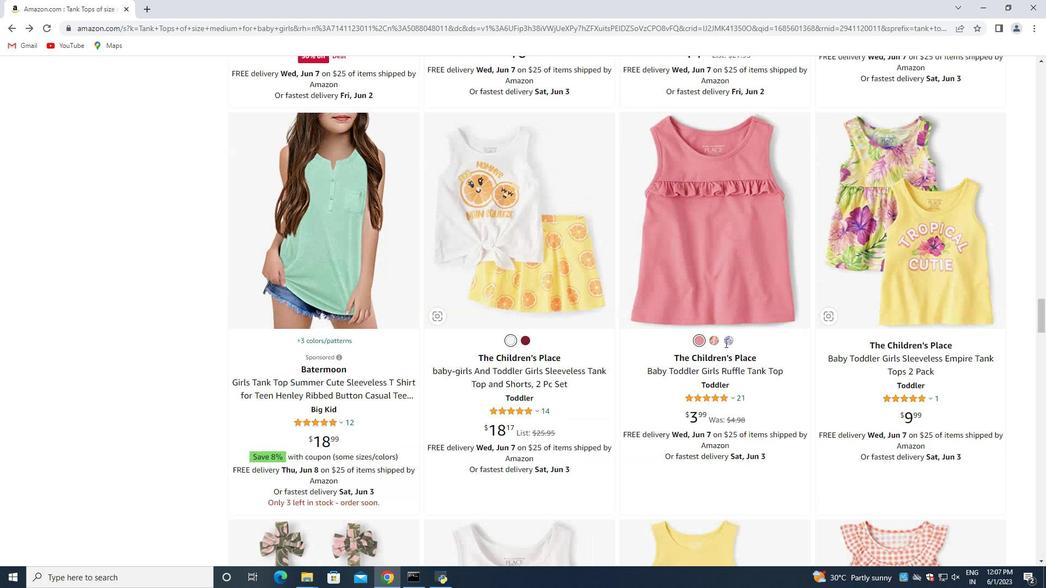 
Action: Mouse scrolled (725, 343) with delta (0, 0)
Screenshot: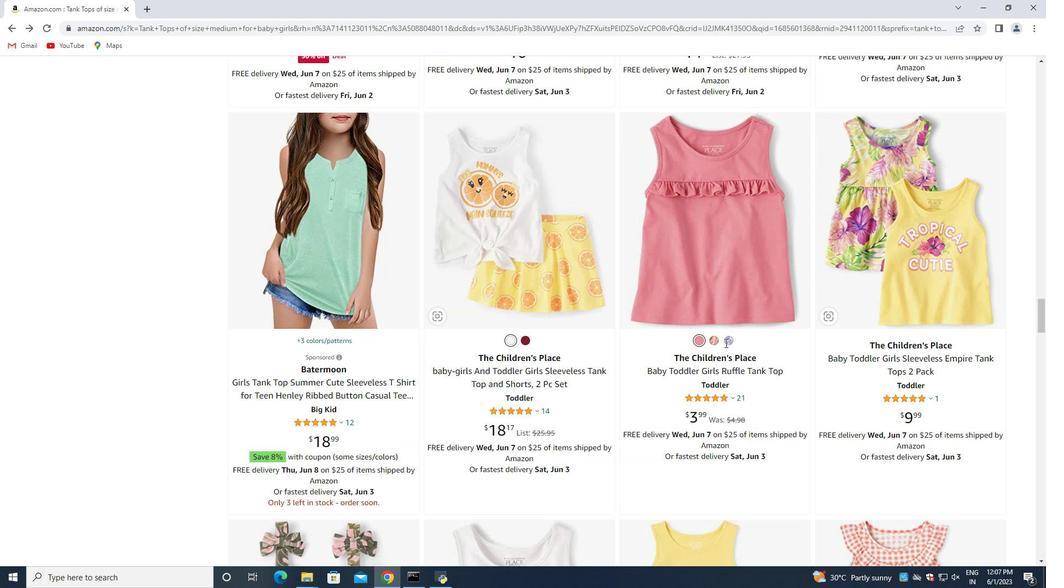 
Action: Mouse scrolled (725, 343) with delta (0, 0)
Screenshot: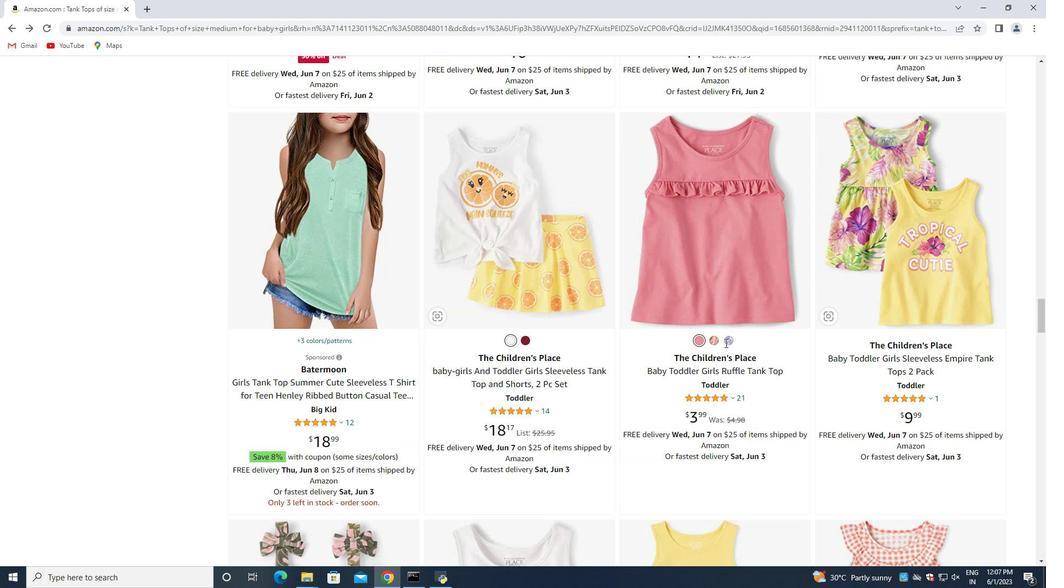 
Action: Mouse scrolled (725, 343) with delta (0, 0)
Screenshot: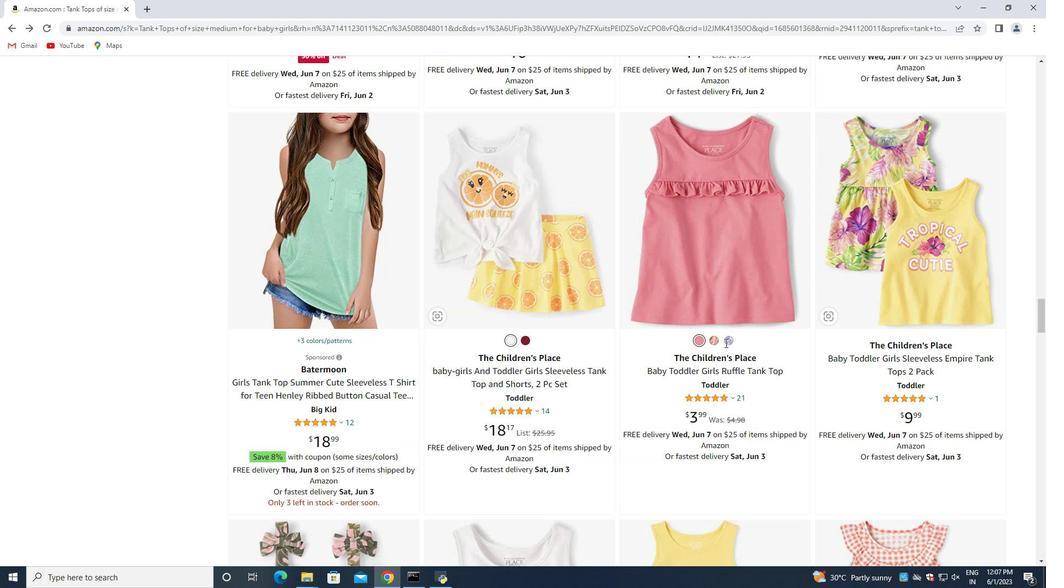 
Action: Mouse scrolled (725, 343) with delta (0, 0)
Screenshot: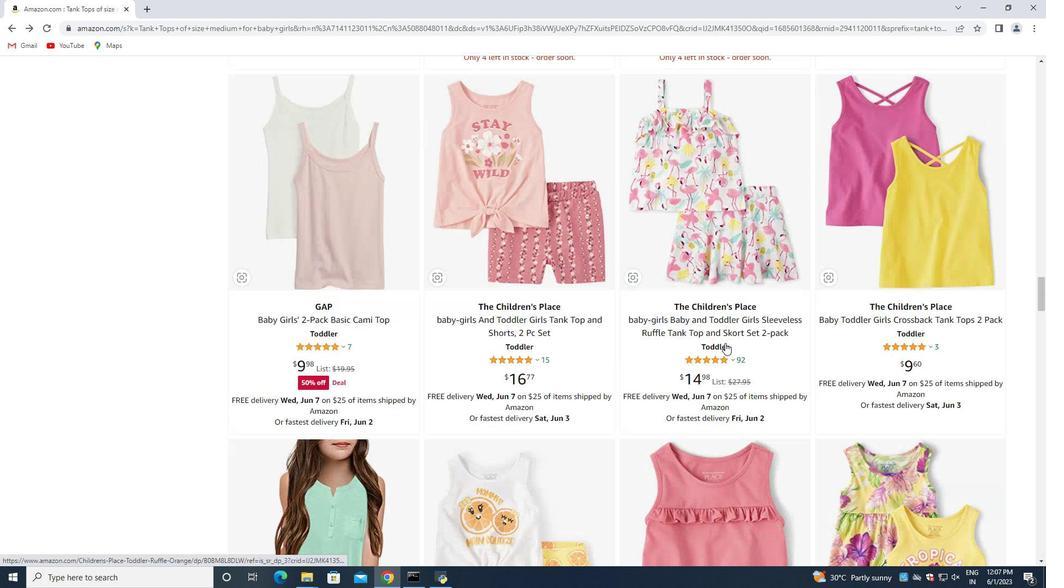 
Action: Mouse scrolled (725, 343) with delta (0, 0)
Screenshot: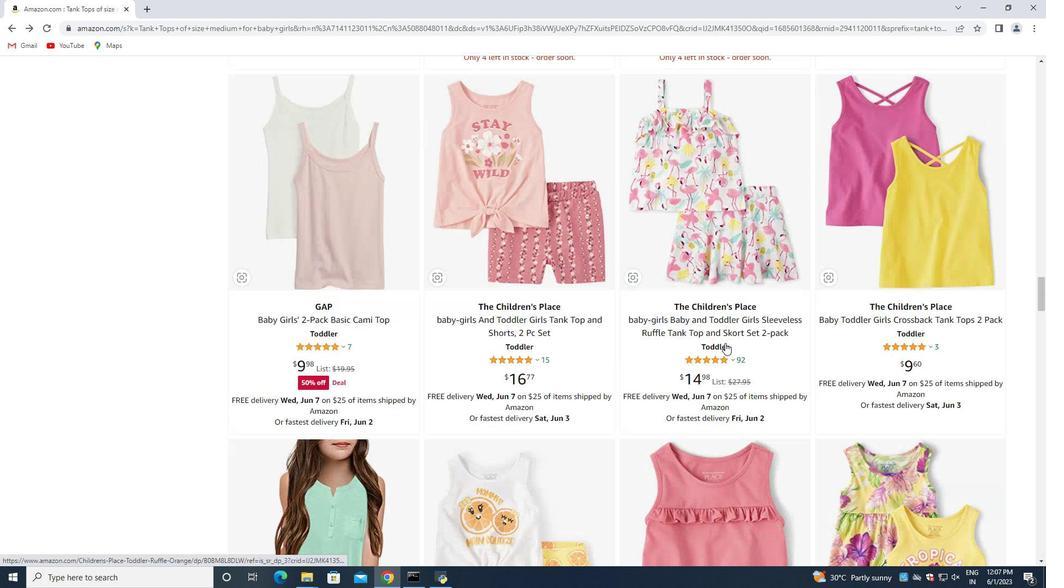 
Action: Mouse scrolled (725, 343) with delta (0, 0)
Screenshot: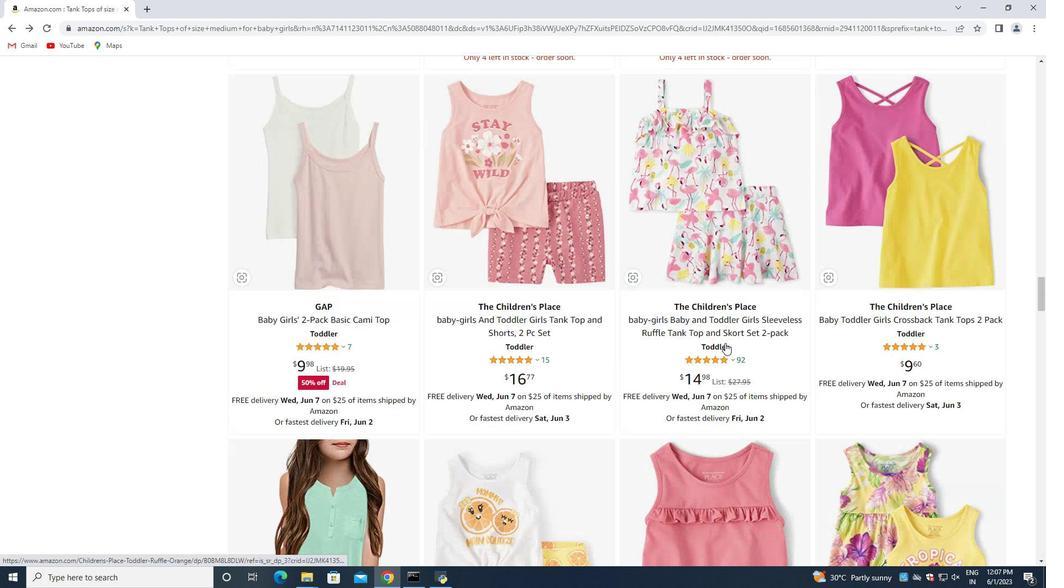 
Action: Mouse scrolled (725, 343) with delta (0, 0)
Screenshot: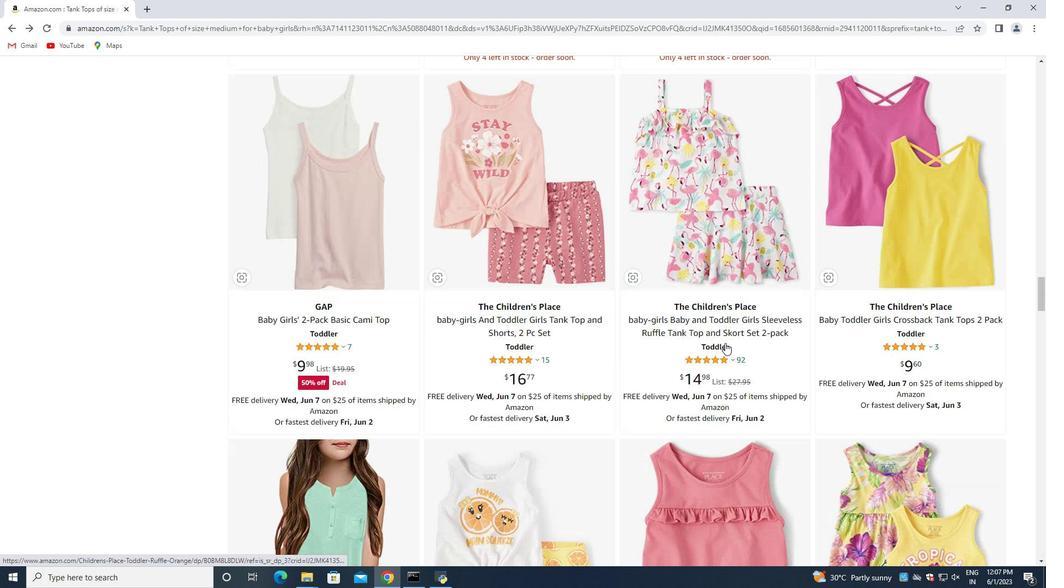 
Action: Mouse scrolled (725, 343) with delta (0, 0)
Screenshot: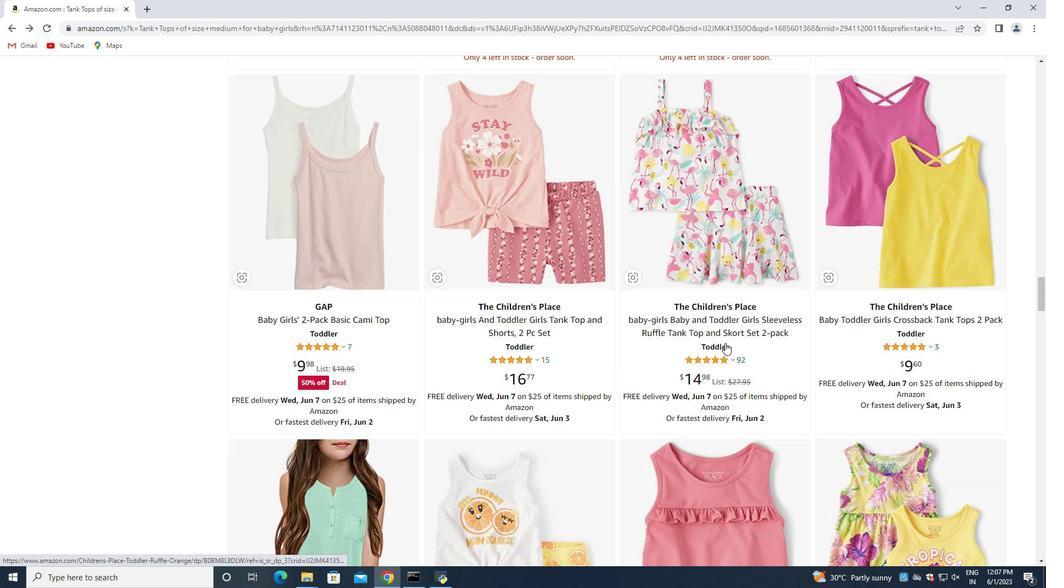 
Action: Mouse scrolled (725, 343) with delta (0, 0)
Screenshot: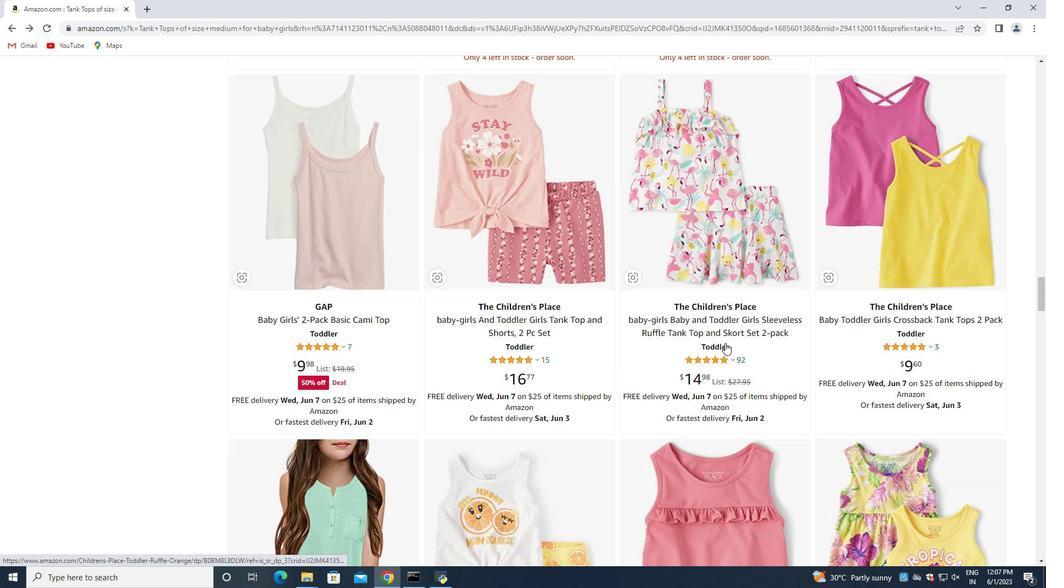 
Action: Mouse scrolled (725, 343) with delta (0, 0)
Screenshot: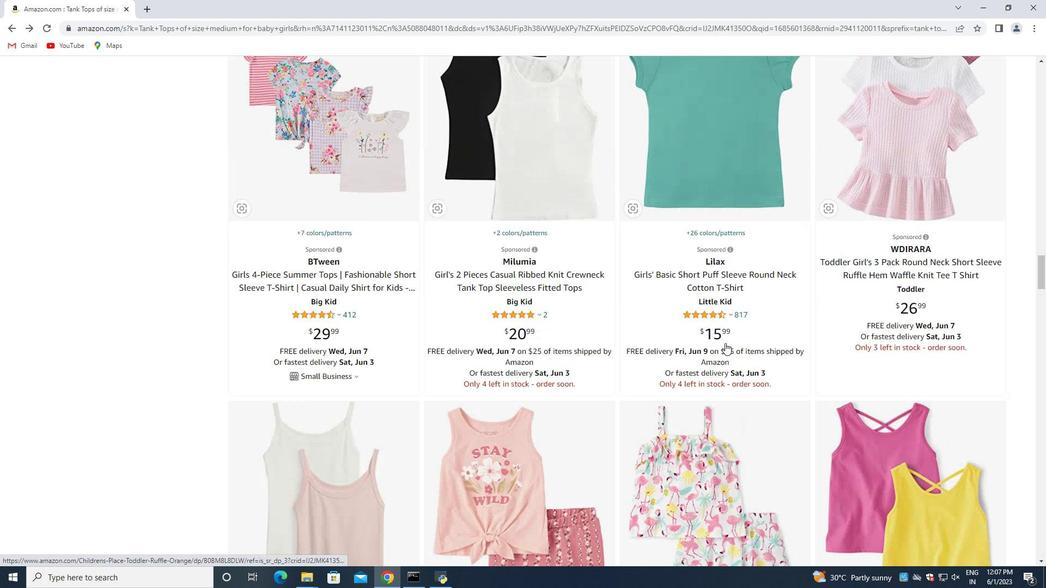 
Action: Mouse scrolled (725, 343) with delta (0, 0)
Screenshot: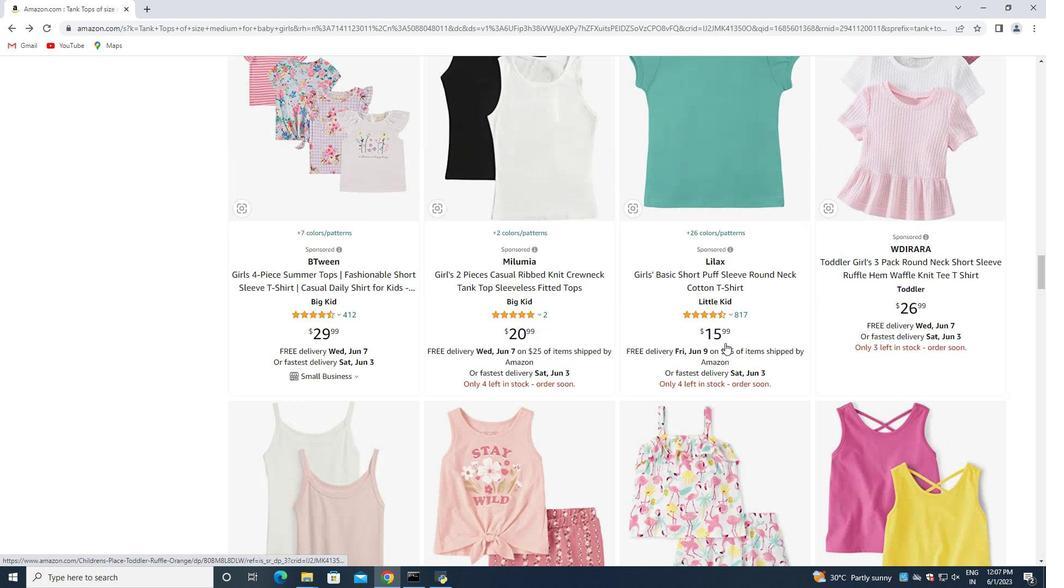 
Action: Mouse scrolled (725, 343) with delta (0, 0)
Screenshot: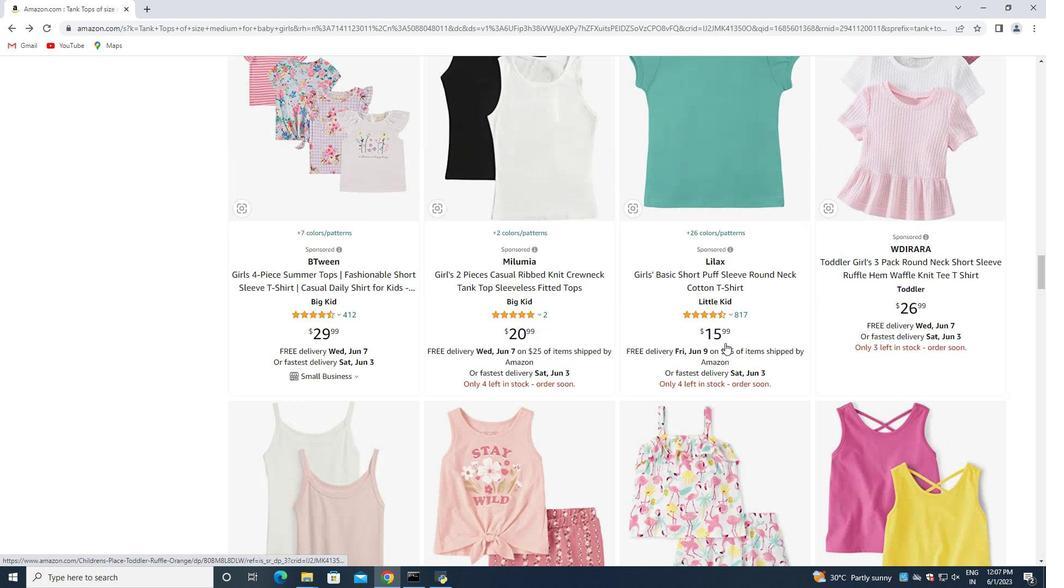 
Action: Mouse scrolled (725, 343) with delta (0, 0)
Screenshot: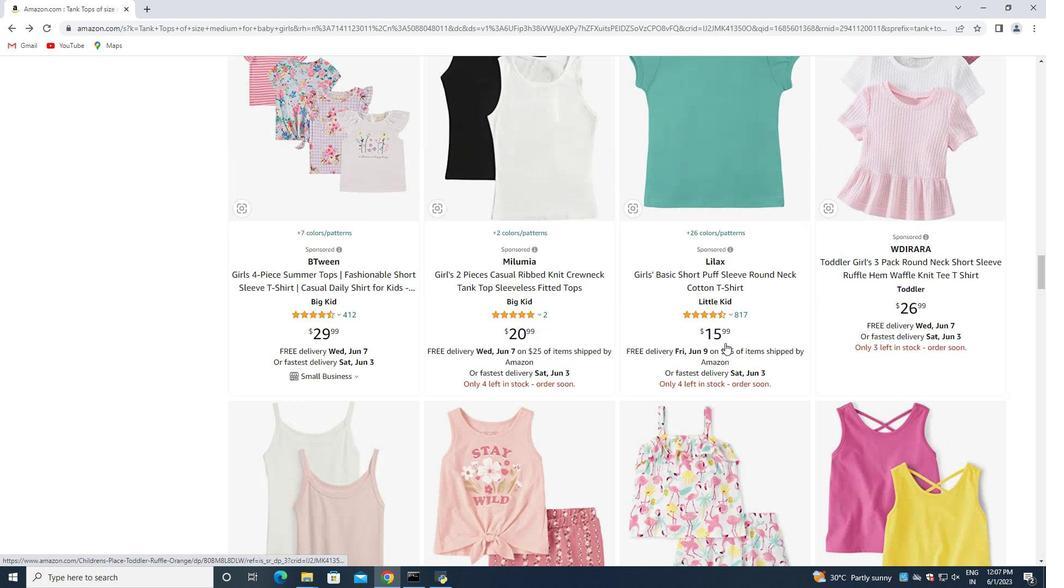 
Action: Mouse scrolled (725, 343) with delta (0, 0)
Screenshot: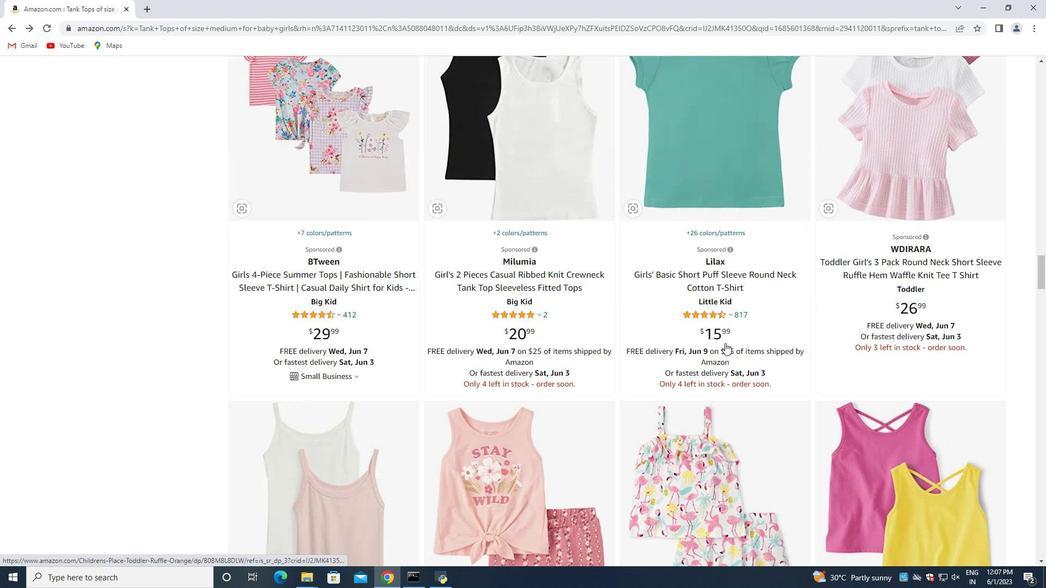 
Action: Mouse scrolled (725, 343) with delta (0, 0)
Screenshot: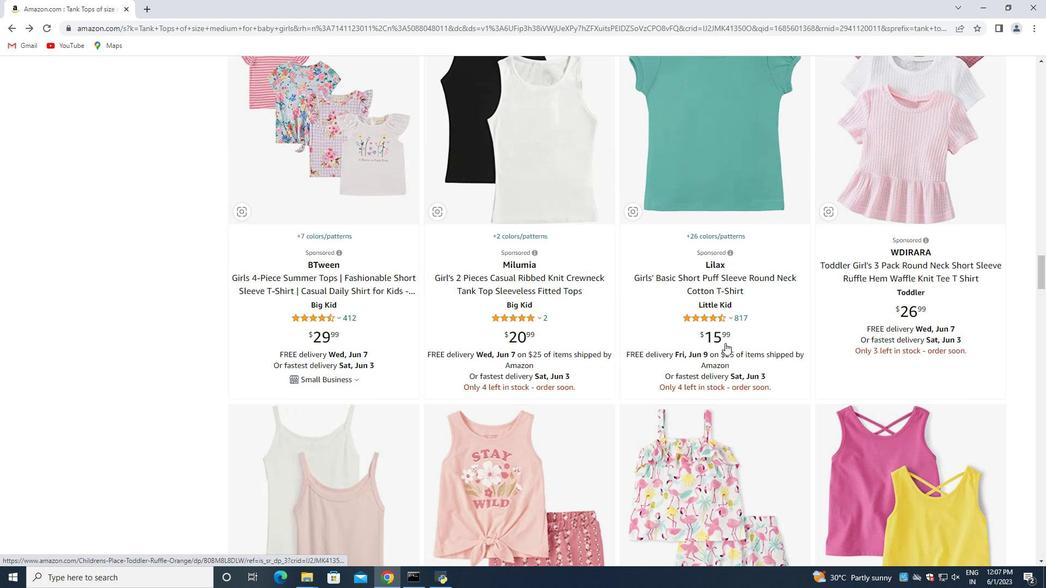 
Action: Mouse scrolled (725, 343) with delta (0, 0)
Screenshot: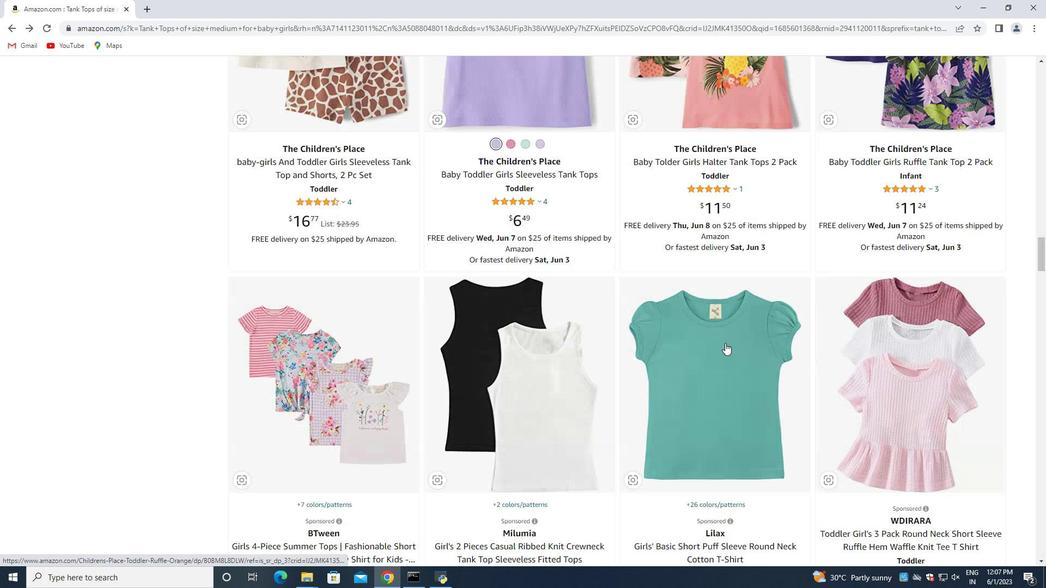 
Action: Mouse scrolled (725, 343) with delta (0, 0)
Screenshot: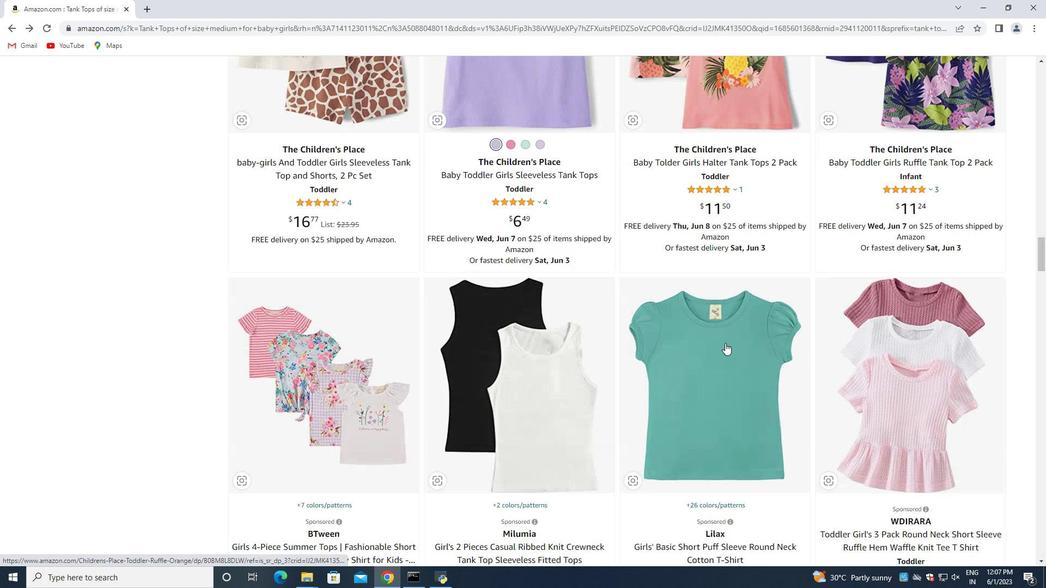 
Action: Mouse scrolled (725, 343) with delta (0, 0)
Screenshot: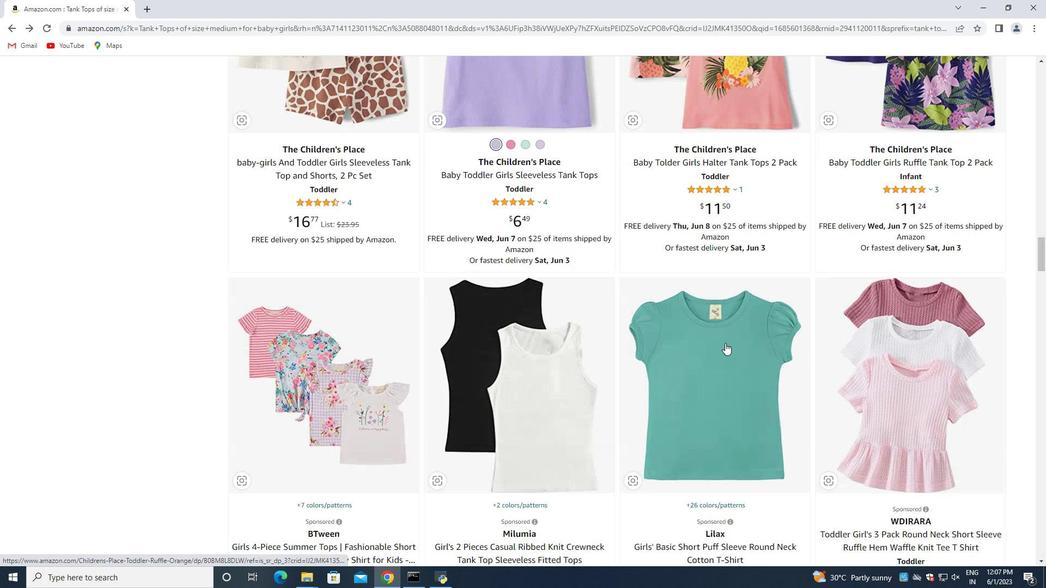 
Action: Mouse scrolled (725, 343) with delta (0, 0)
Screenshot: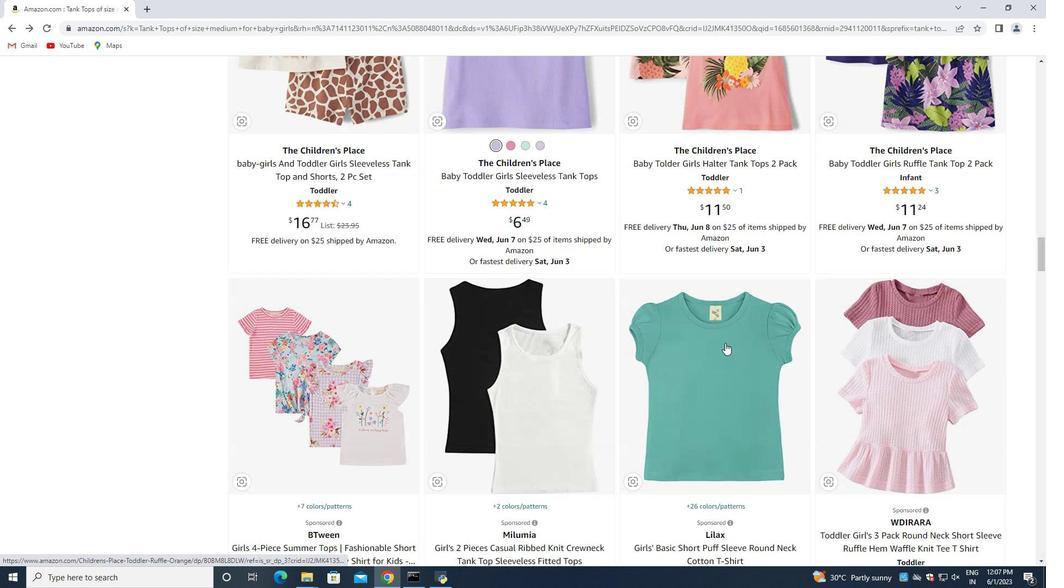 
Action: Mouse scrolled (725, 343) with delta (0, 0)
Screenshot: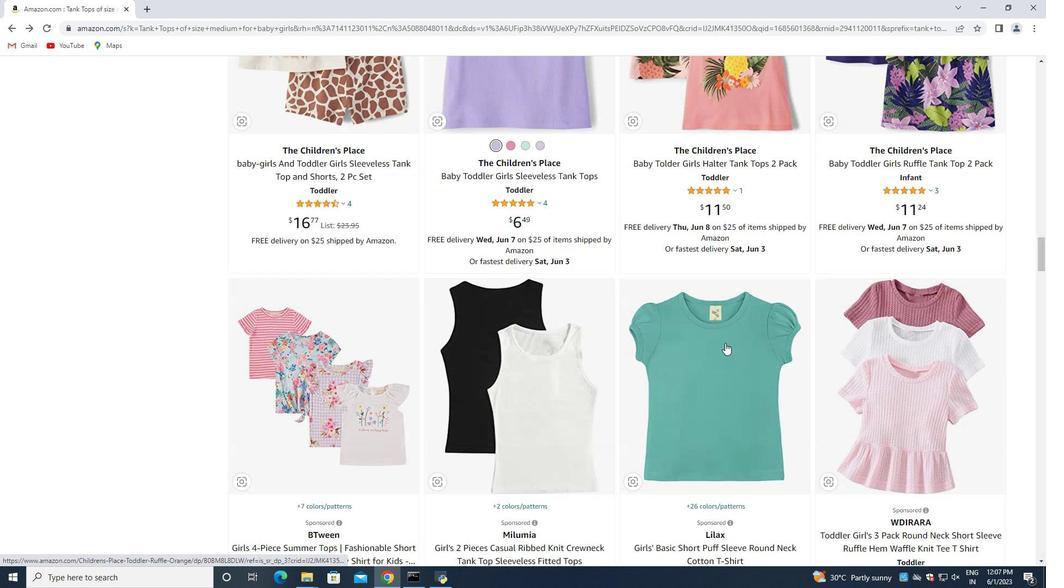 
Action: Mouse scrolled (725, 343) with delta (0, 0)
Screenshot: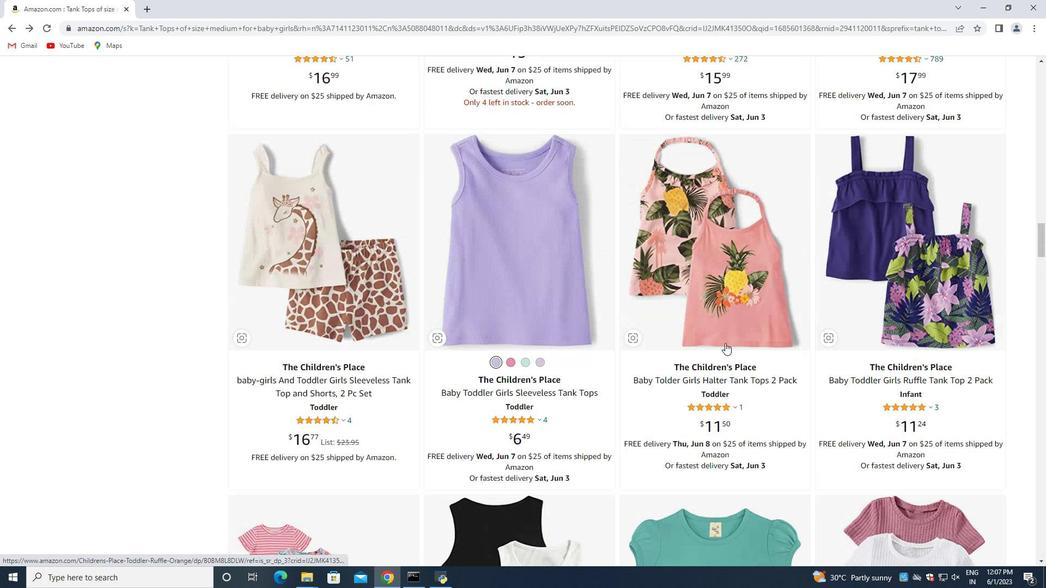 
Action: Mouse scrolled (725, 343) with delta (0, 0)
Screenshot: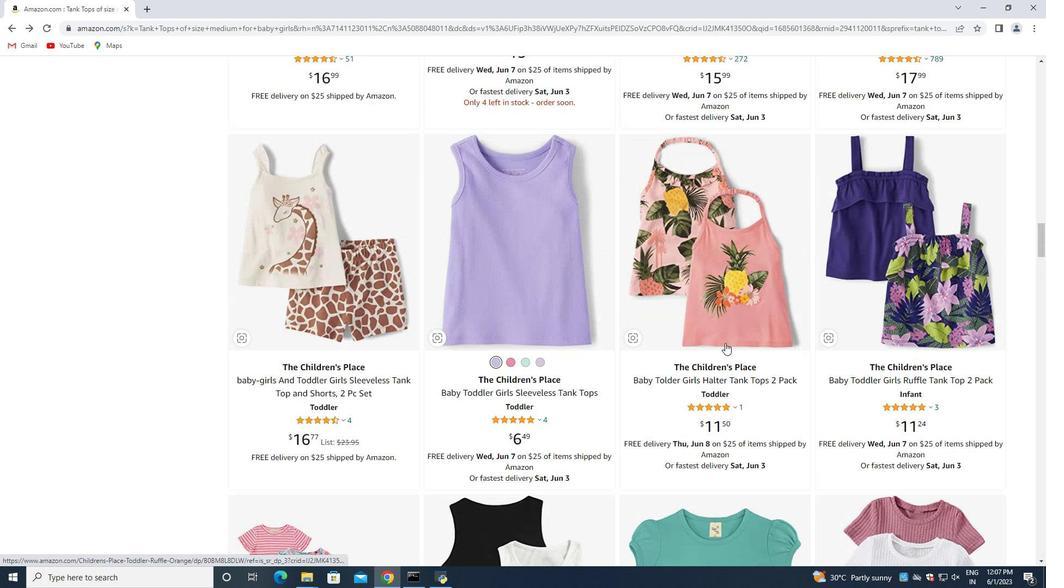 
Action: Mouse scrolled (725, 343) with delta (0, 0)
Screenshot: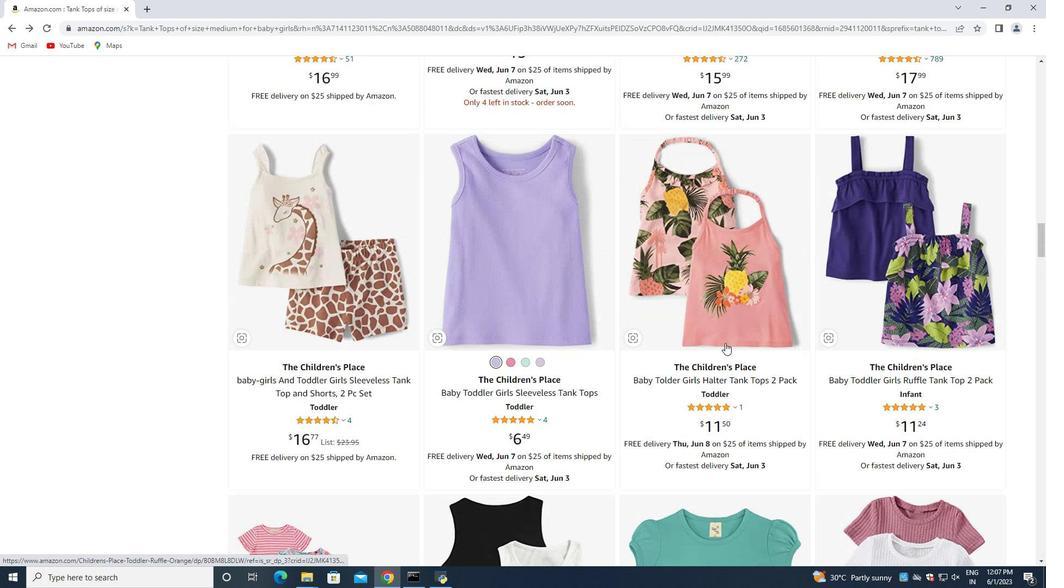 
Action: Mouse scrolled (725, 343) with delta (0, 0)
Screenshot: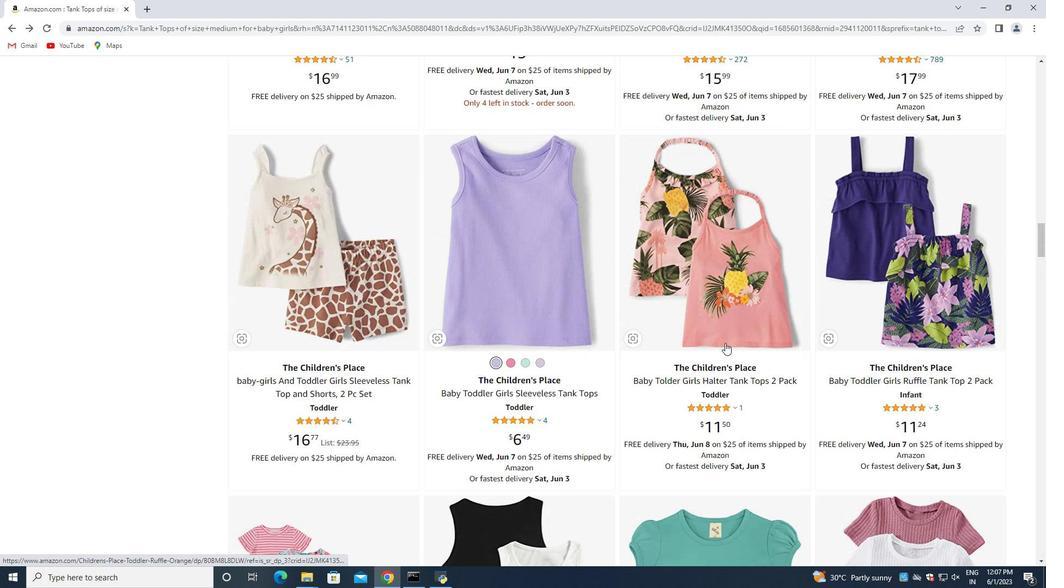 
Action: Mouse scrolled (725, 343) with delta (0, 0)
Screenshot: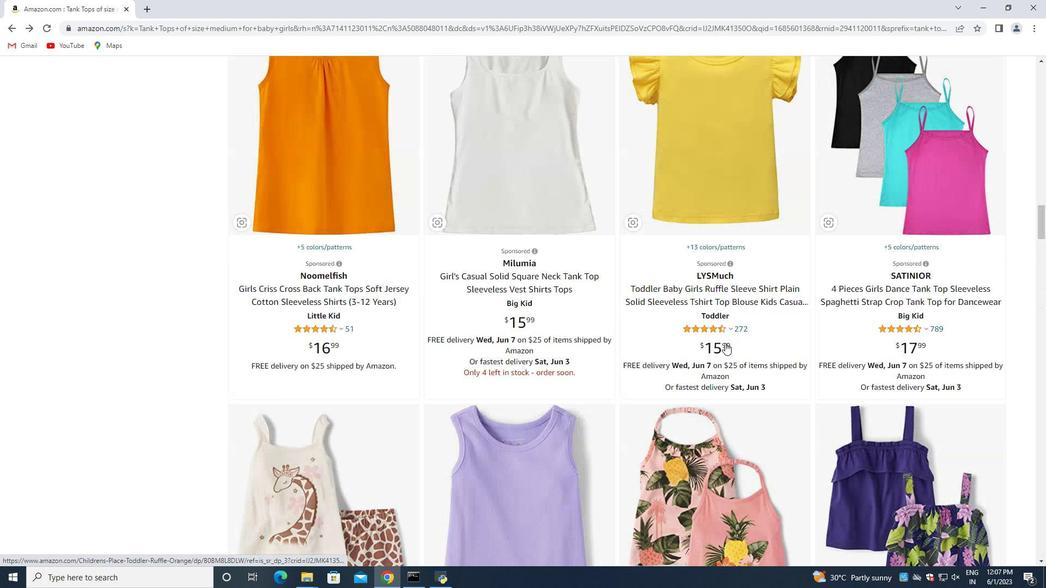 
Action: Mouse scrolled (725, 343) with delta (0, 0)
Screenshot: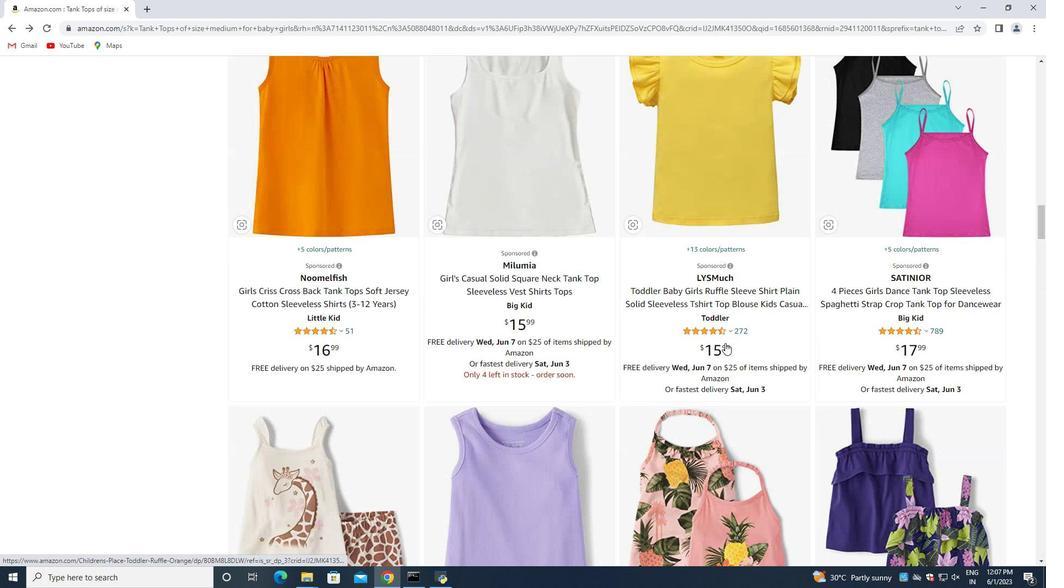 
Action: Mouse scrolled (725, 343) with delta (0, 0)
Screenshot: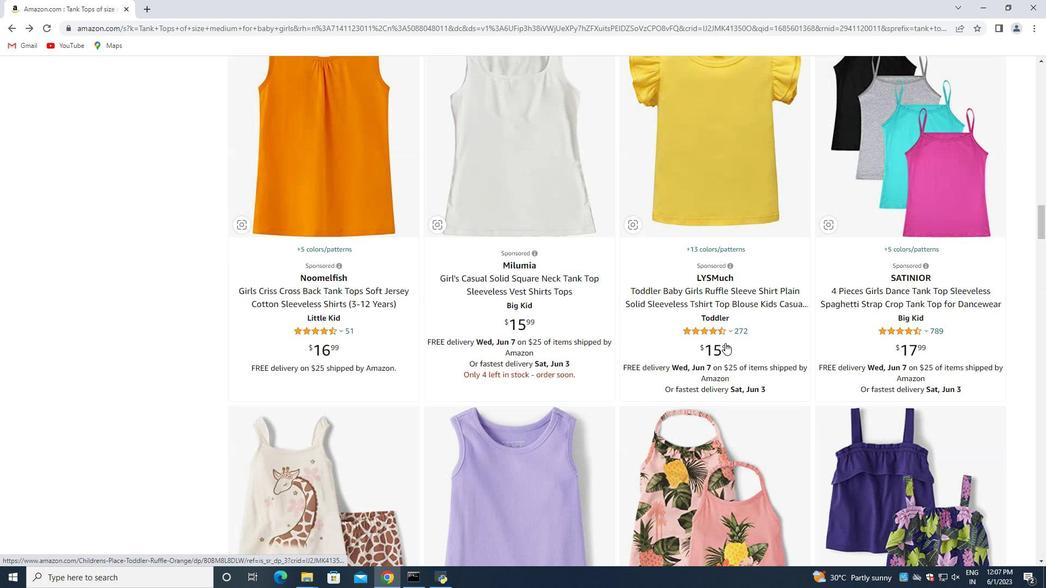
Action: Mouse scrolled (725, 343) with delta (0, 0)
Screenshot: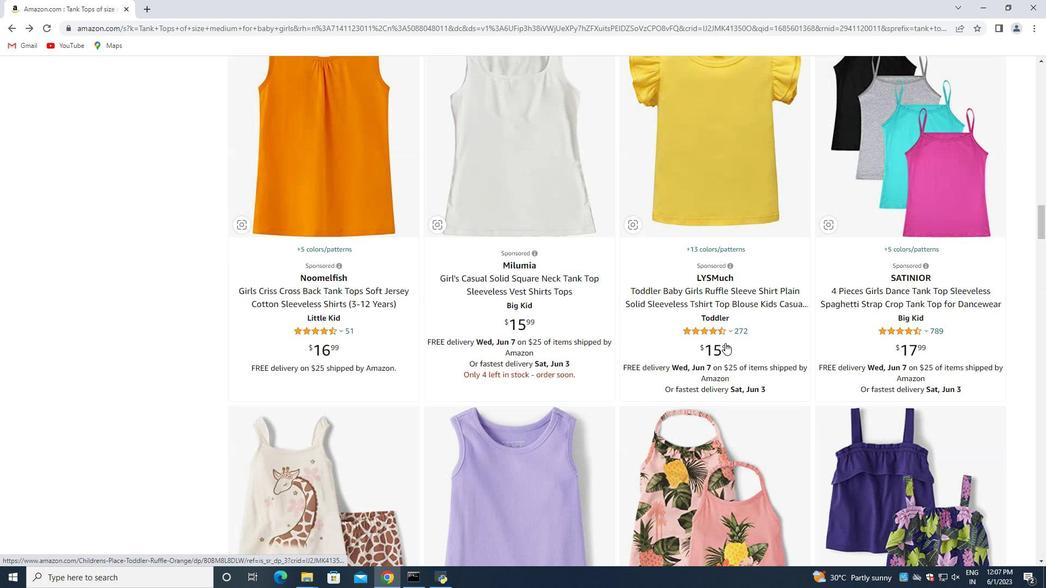 
Action: Mouse scrolled (725, 343) with delta (0, 0)
Screenshot: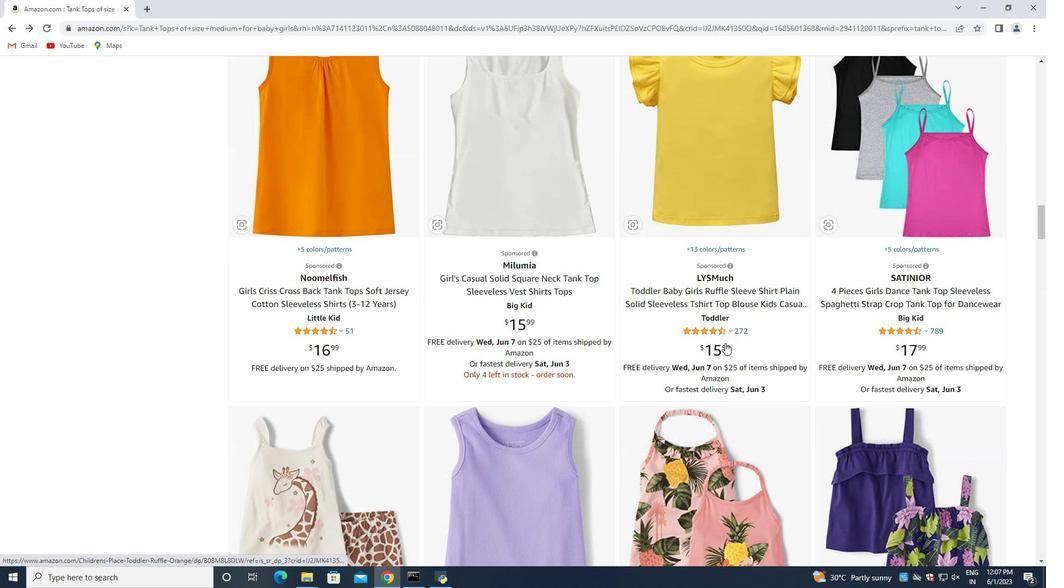 
Action: Mouse scrolled (725, 343) with delta (0, 0)
Screenshot: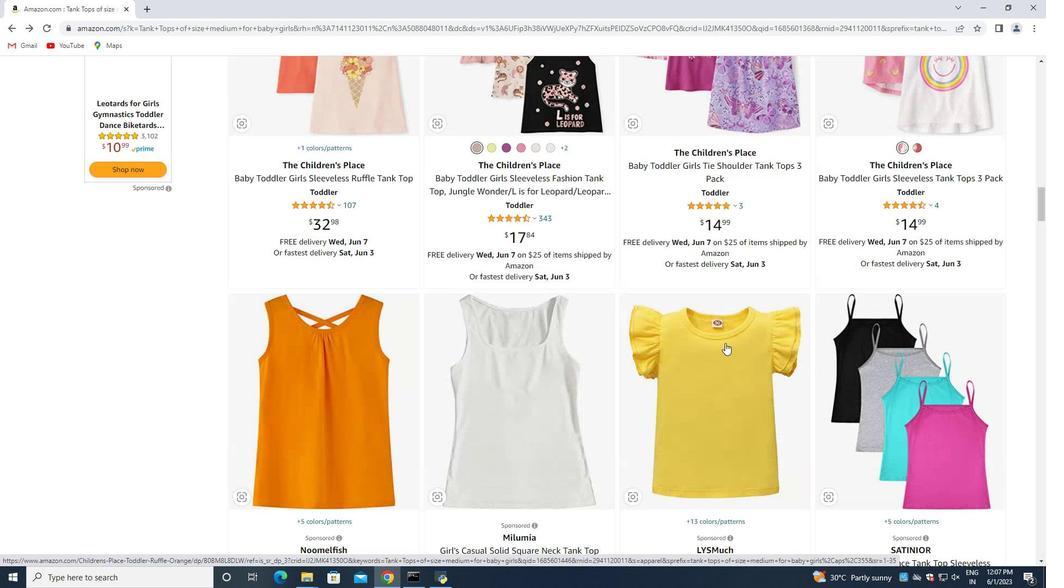 
Action: Mouse scrolled (725, 343) with delta (0, 0)
